 Task: Create a beauty and cosmetics store: sell skincare, makeup, haircare, and beauty products.
Action: Mouse moved to (79, 274)
Screenshot: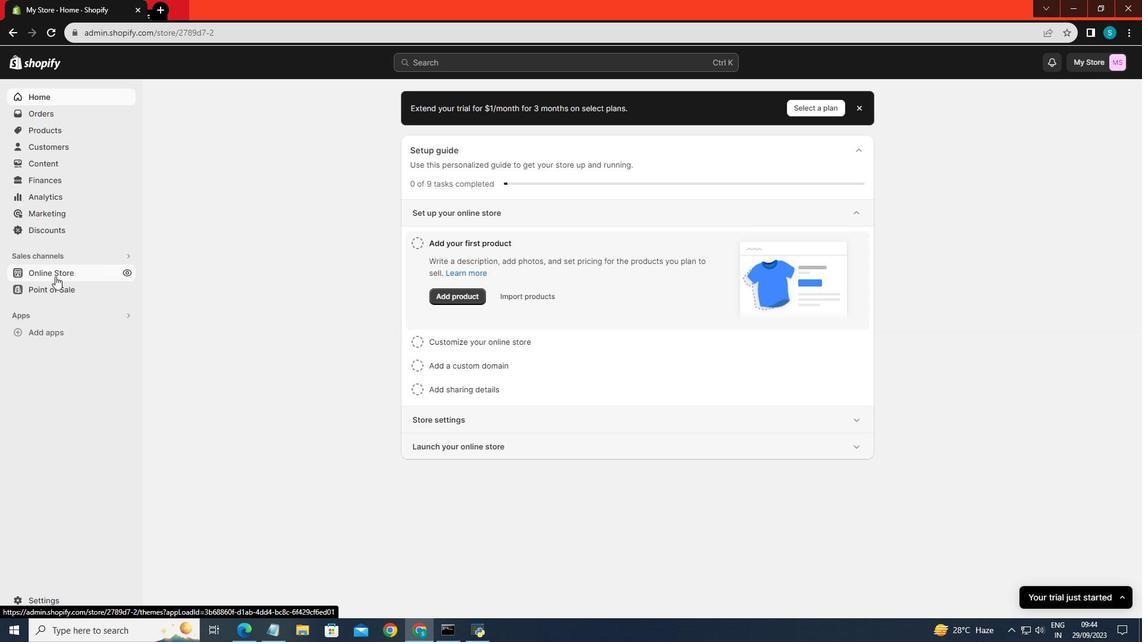 
Action: Mouse pressed left at (79, 274)
Screenshot: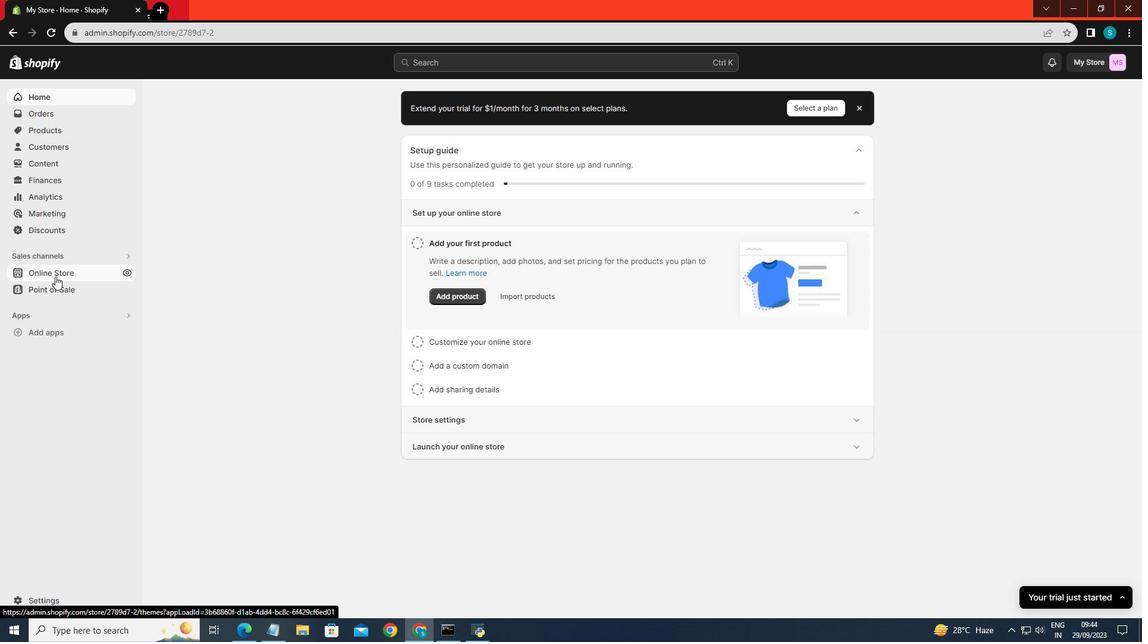 
Action: Mouse moved to (828, 499)
Screenshot: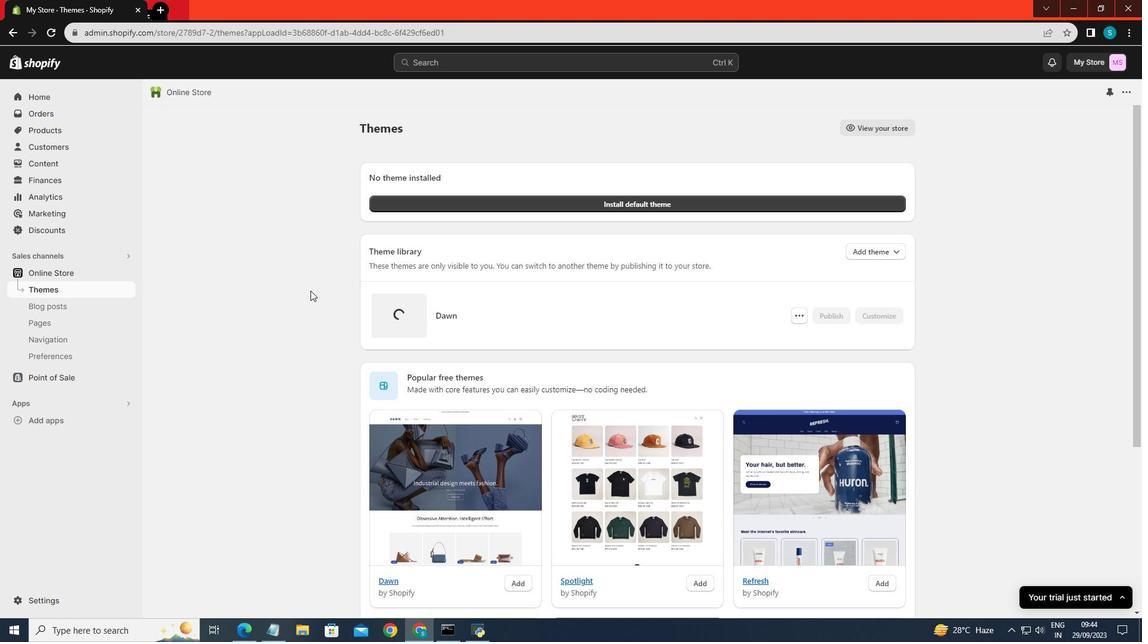 
Action: Mouse scrolled (828, 498) with delta (0, 0)
Screenshot: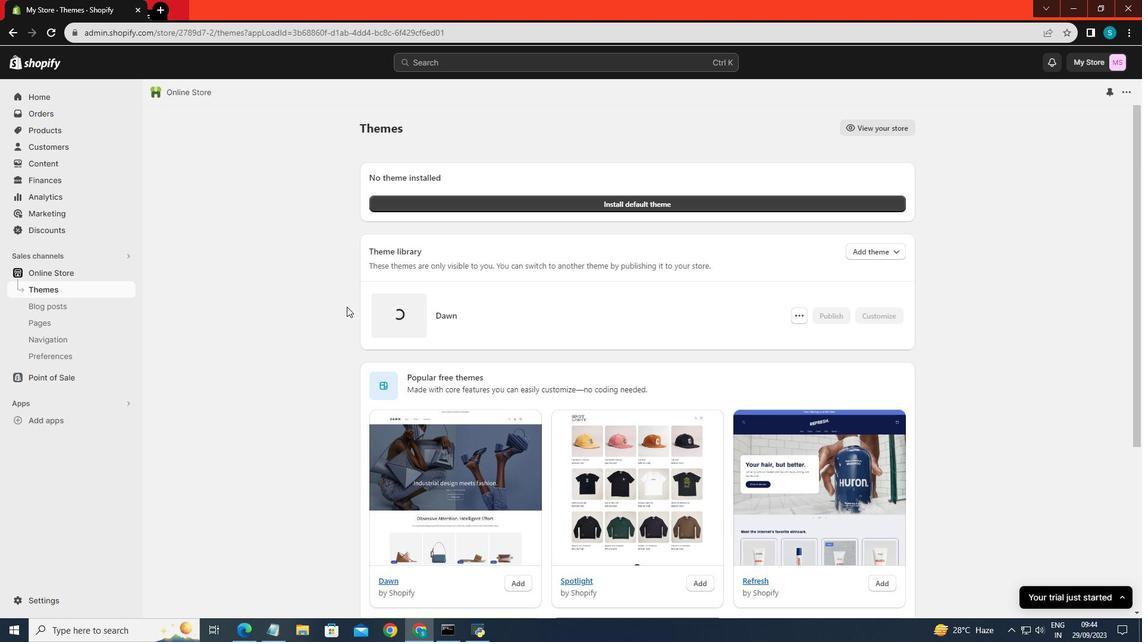 
Action: Mouse scrolled (828, 498) with delta (0, 0)
Screenshot: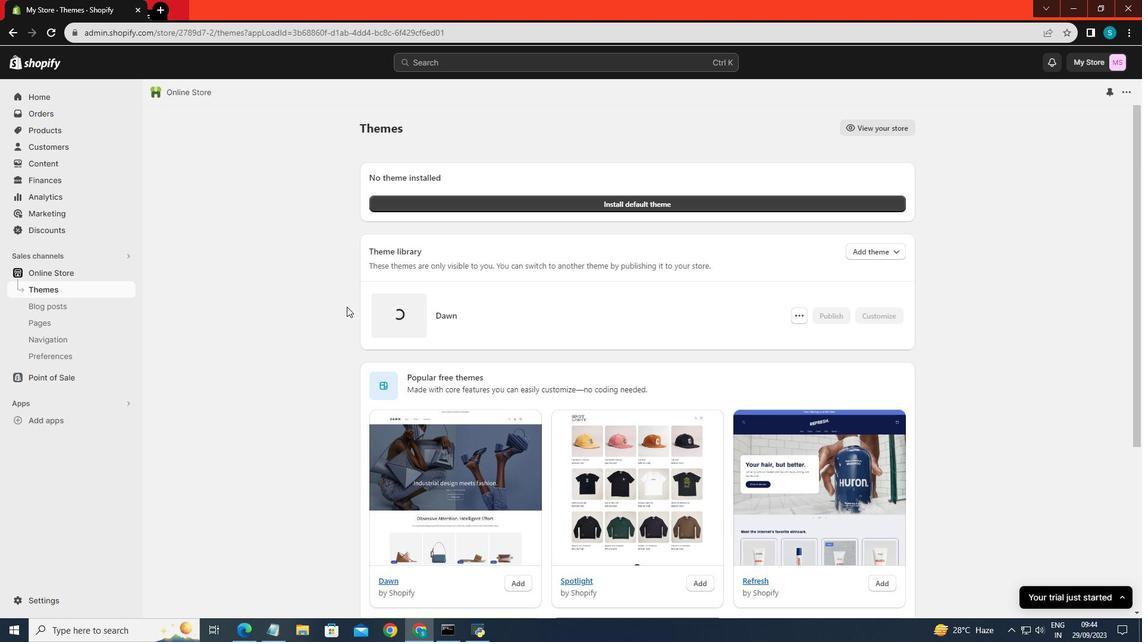
Action: Mouse scrolled (828, 498) with delta (0, 0)
Screenshot: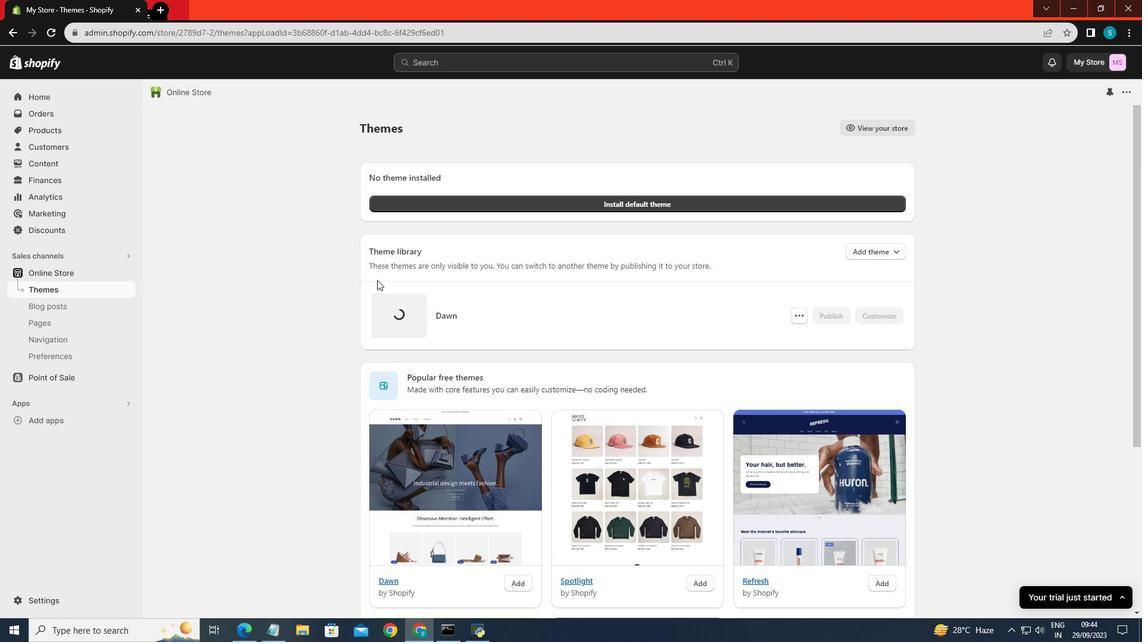 
Action: Mouse scrolled (828, 498) with delta (0, 0)
Screenshot: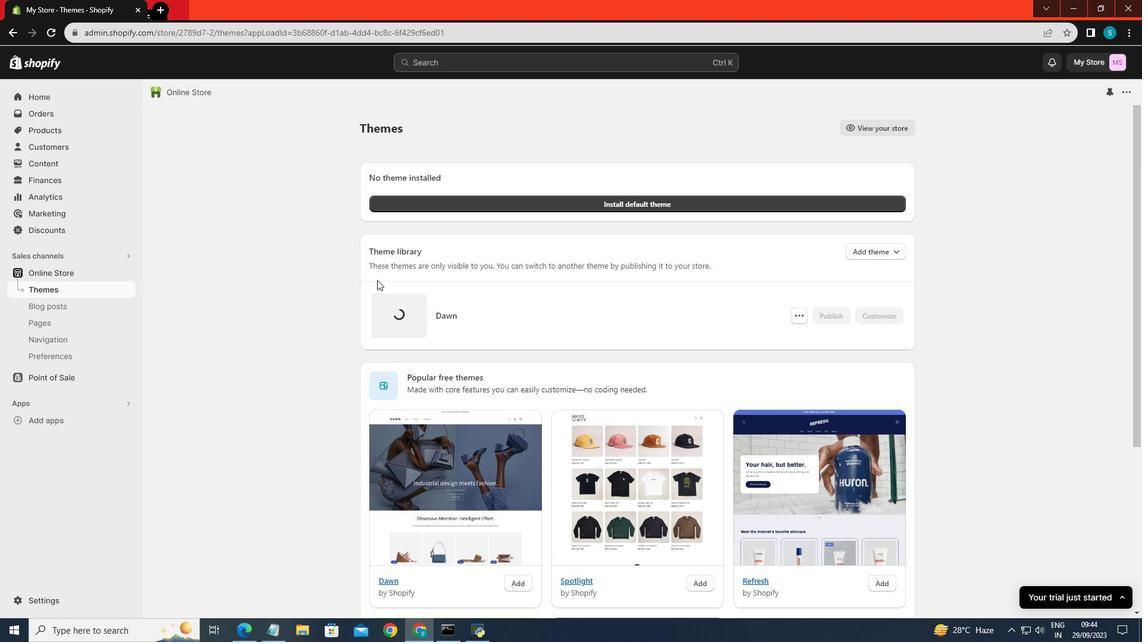 
Action: Mouse scrolled (828, 498) with delta (0, 0)
Screenshot: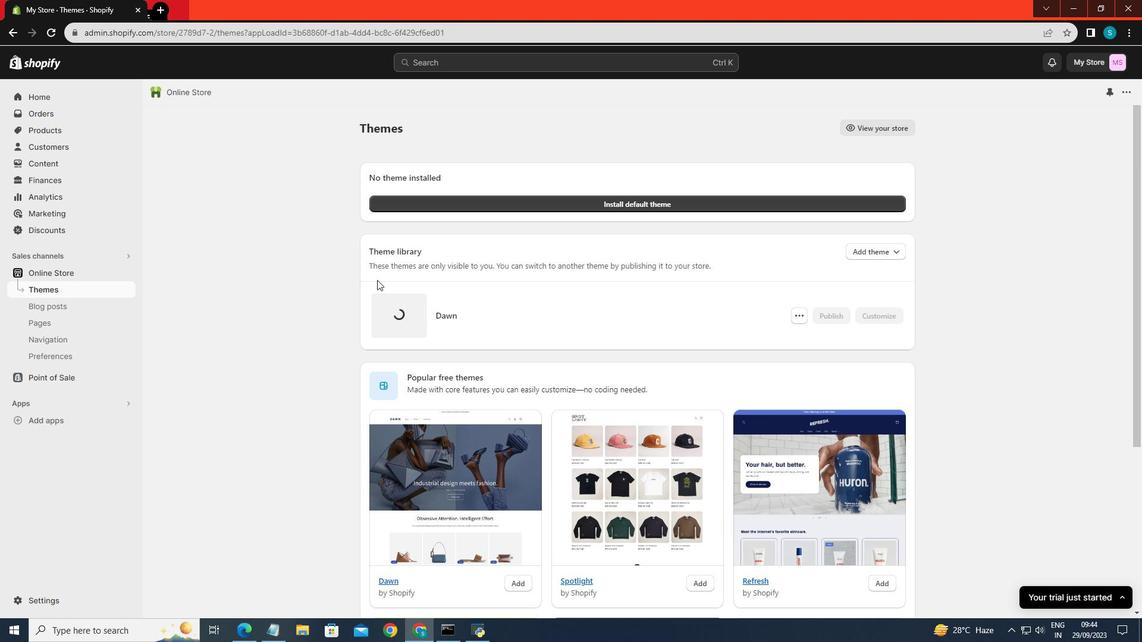 
Action: Mouse scrolled (828, 498) with delta (0, 0)
Screenshot: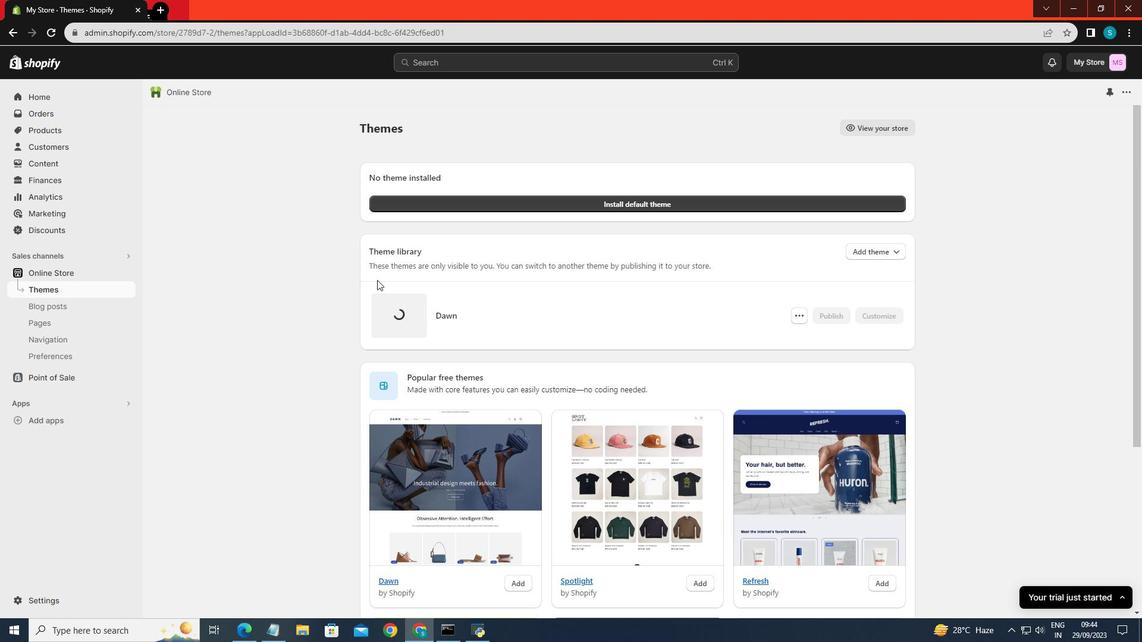 
Action: Mouse scrolled (828, 498) with delta (0, 0)
Screenshot: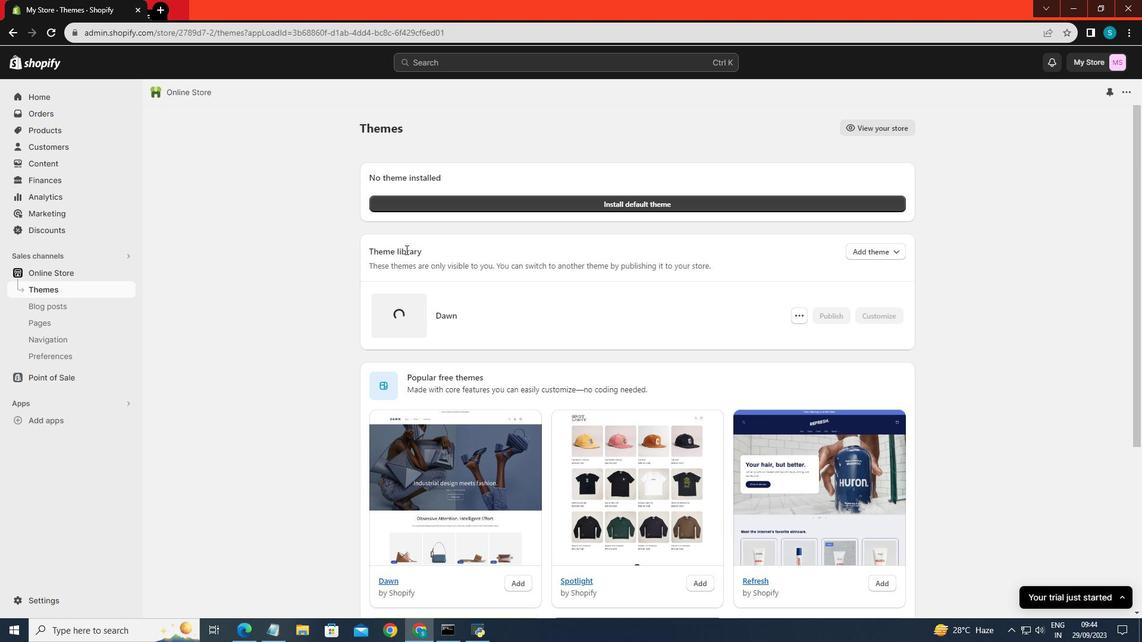 
Action: Mouse scrolled (828, 498) with delta (0, 0)
Screenshot: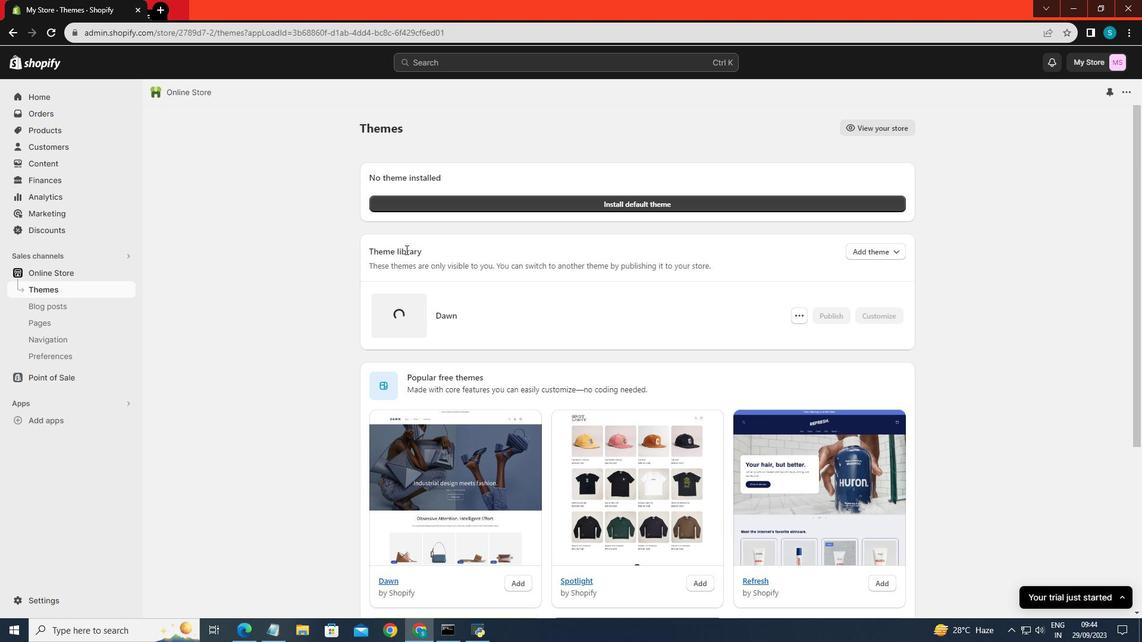 
Action: Mouse scrolled (828, 498) with delta (0, 0)
Screenshot: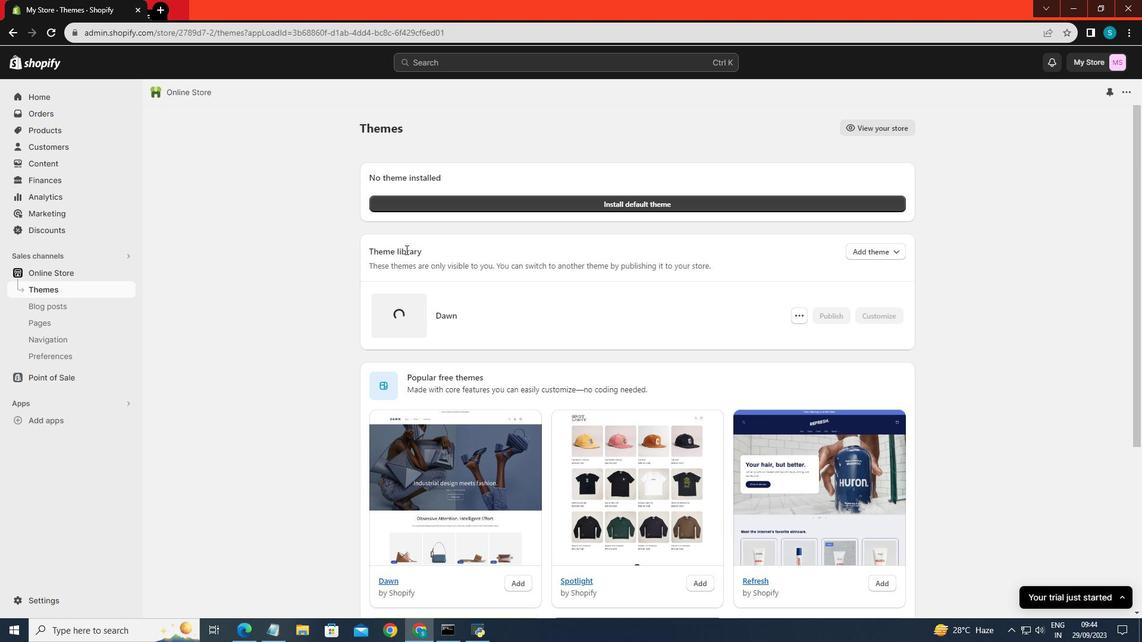 
Action: Mouse scrolled (828, 498) with delta (0, 0)
Screenshot: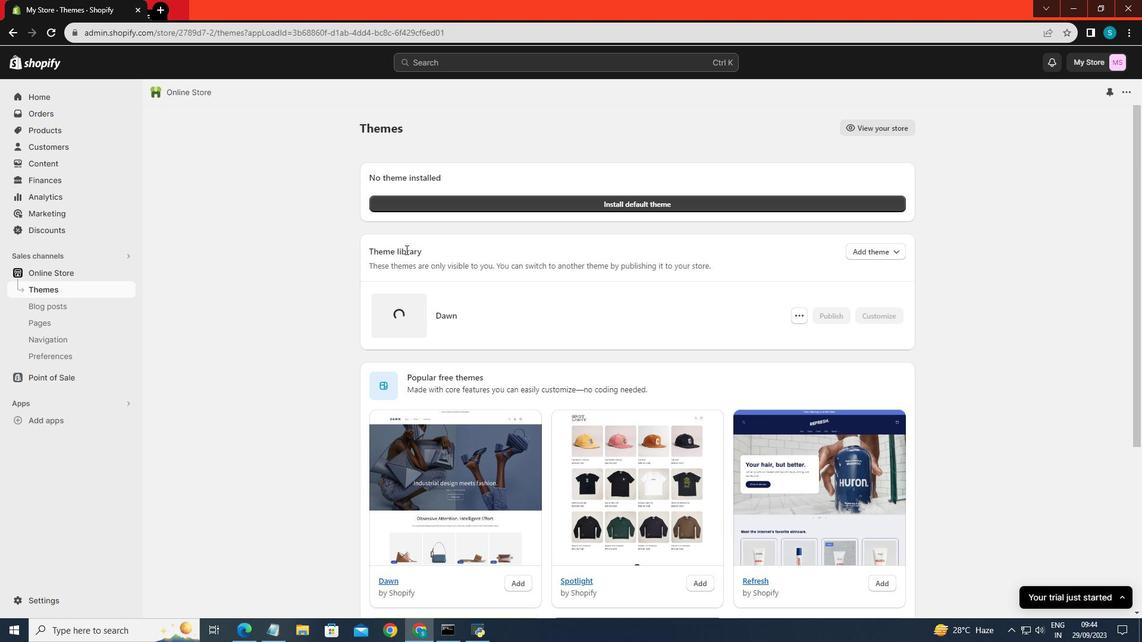 
Action: Mouse scrolled (828, 498) with delta (0, 0)
Screenshot: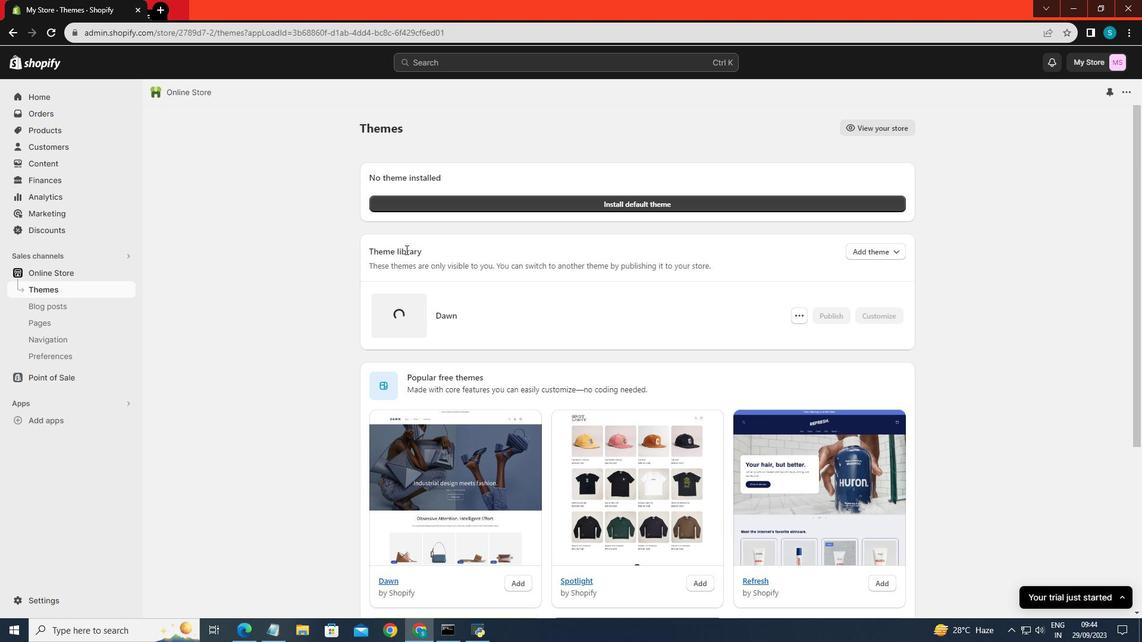
Action: Mouse scrolled (828, 498) with delta (0, 0)
Screenshot: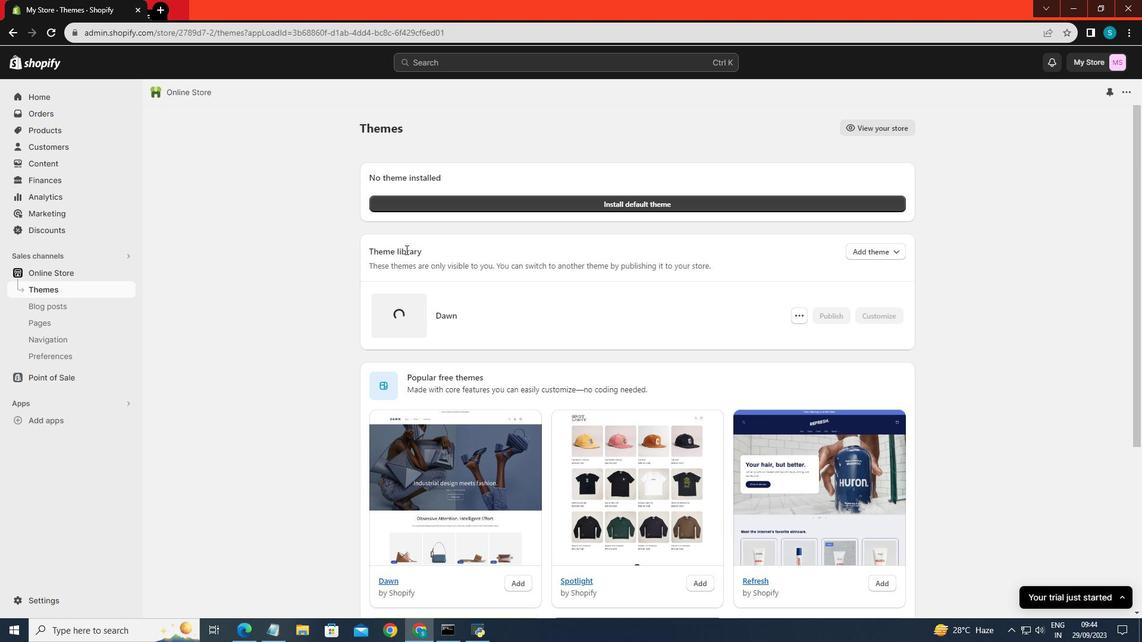 
Action: Mouse moved to (778, 474)
Screenshot: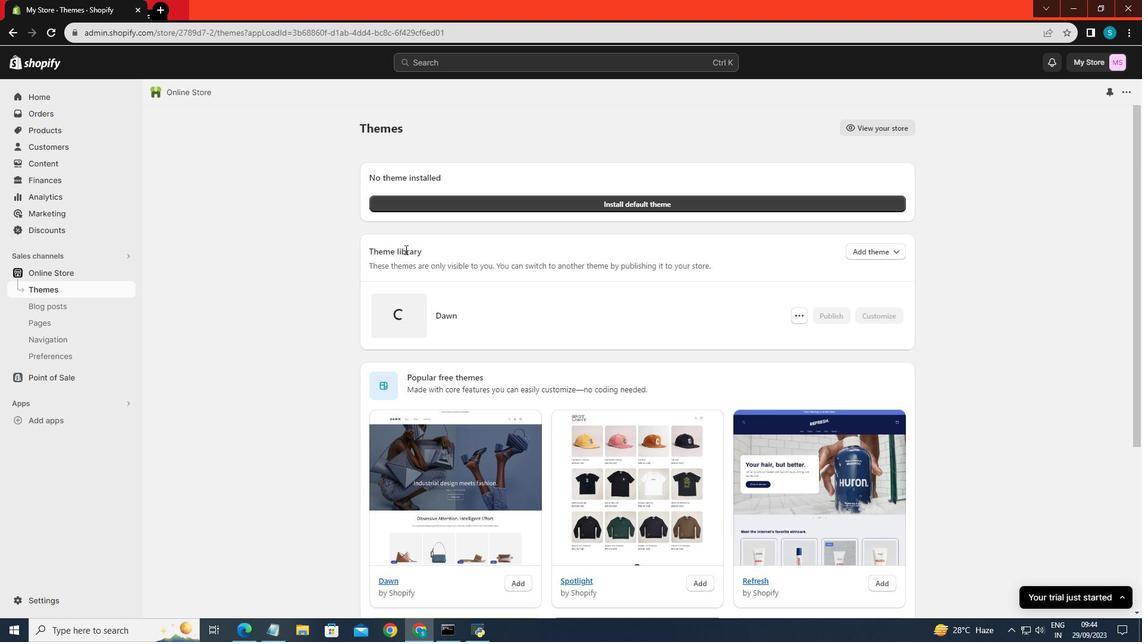 
Action: Mouse scrolled (778, 474) with delta (0, 0)
Screenshot: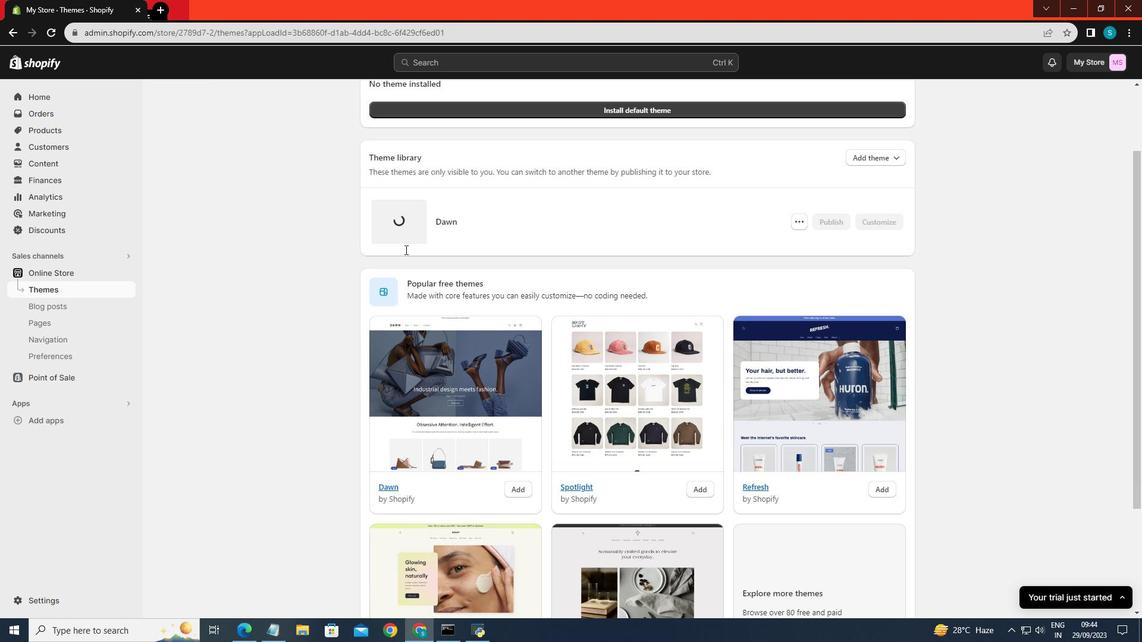 
Action: Mouse scrolled (778, 474) with delta (0, 0)
Screenshot: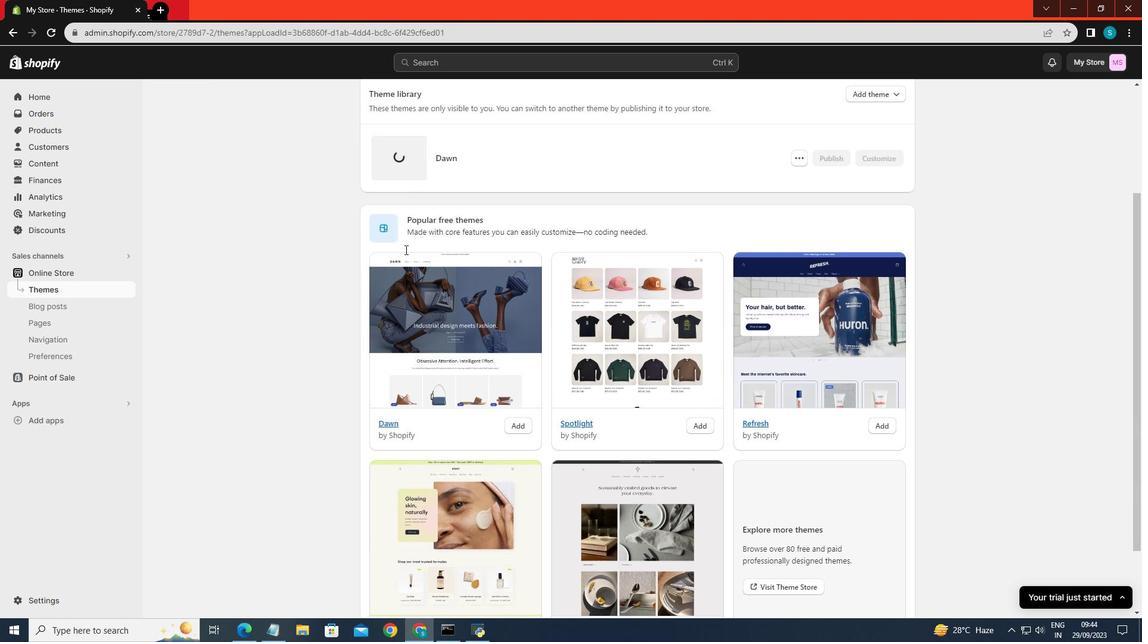 
Action: Mouse scrolled (778, 474) with delta (0, 0)
Screenshot: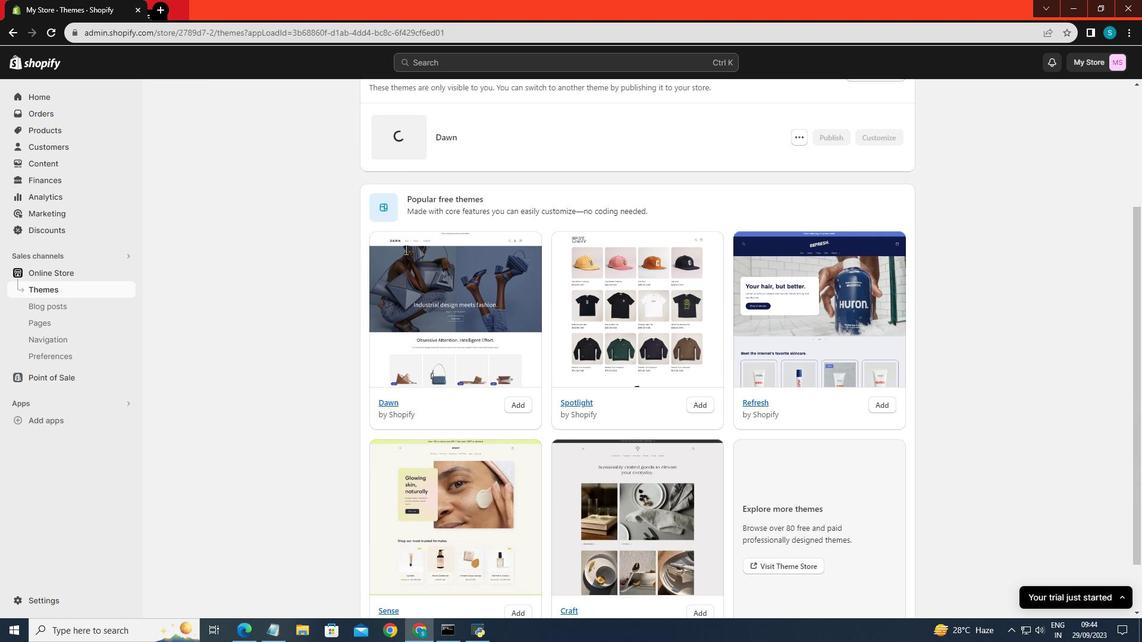 
Action: Mouse scrolled (778, 474) with delta (0, 0)
Screenshot: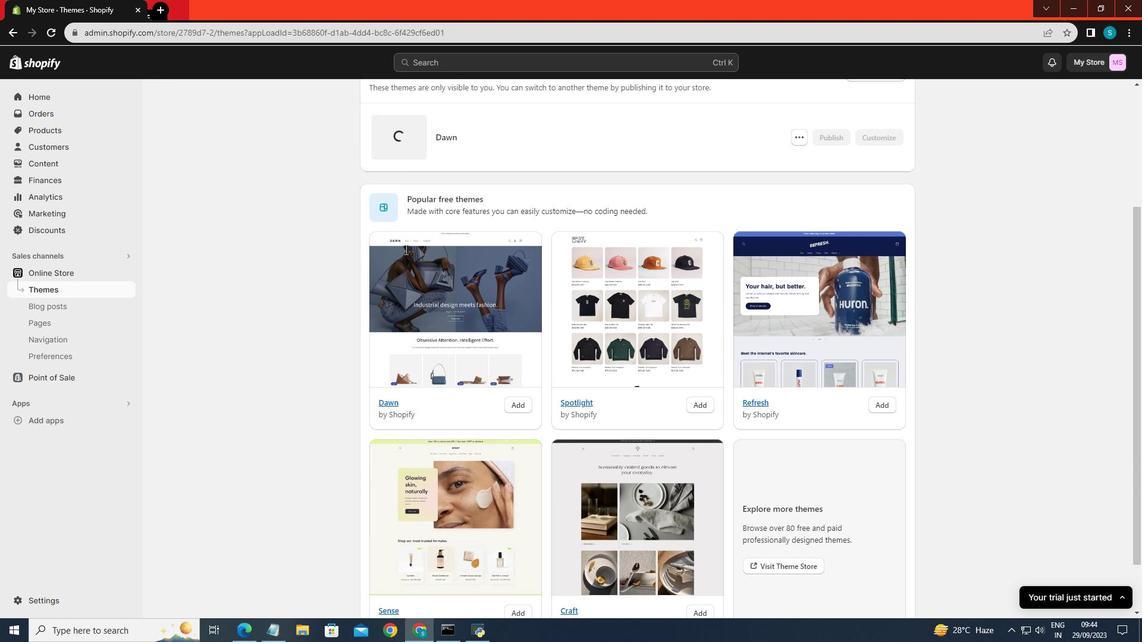 
Action: Mouse moved to (785, 503)
Screenshot: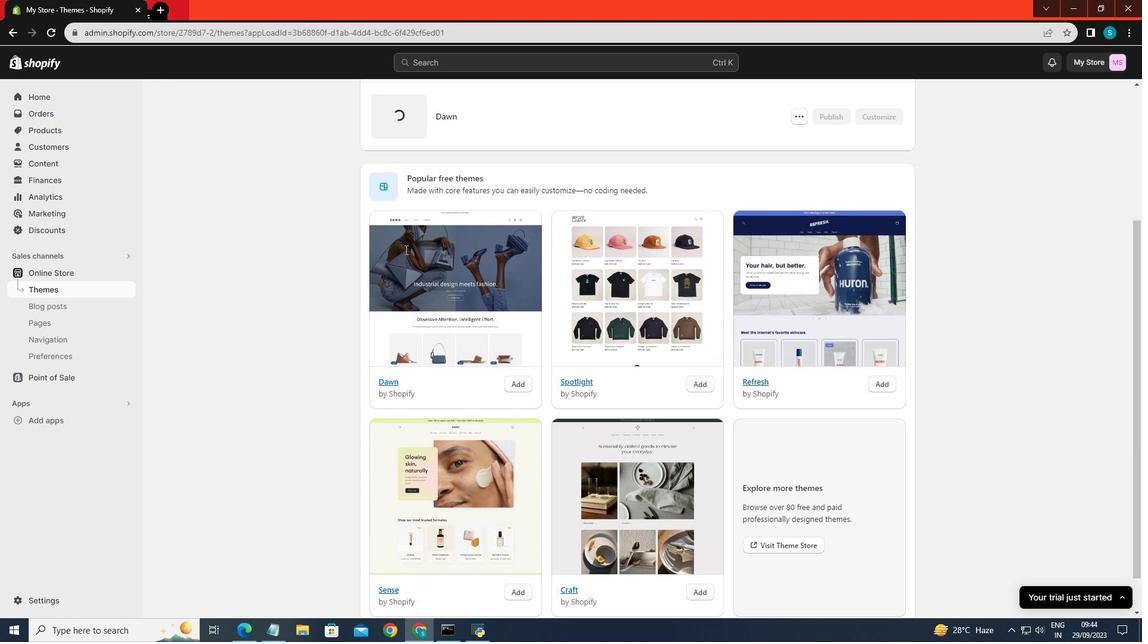 
Action: Mouse pressed left at (785, 503)
Screenshot: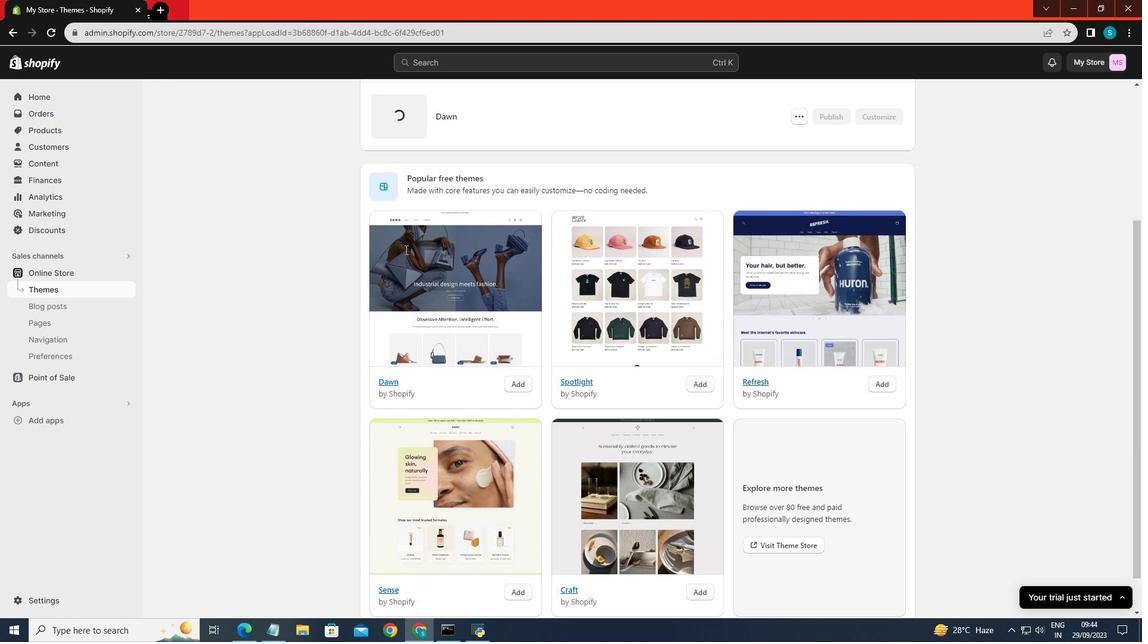 
Action: Mouse moved to (620, 420)
Screenshot: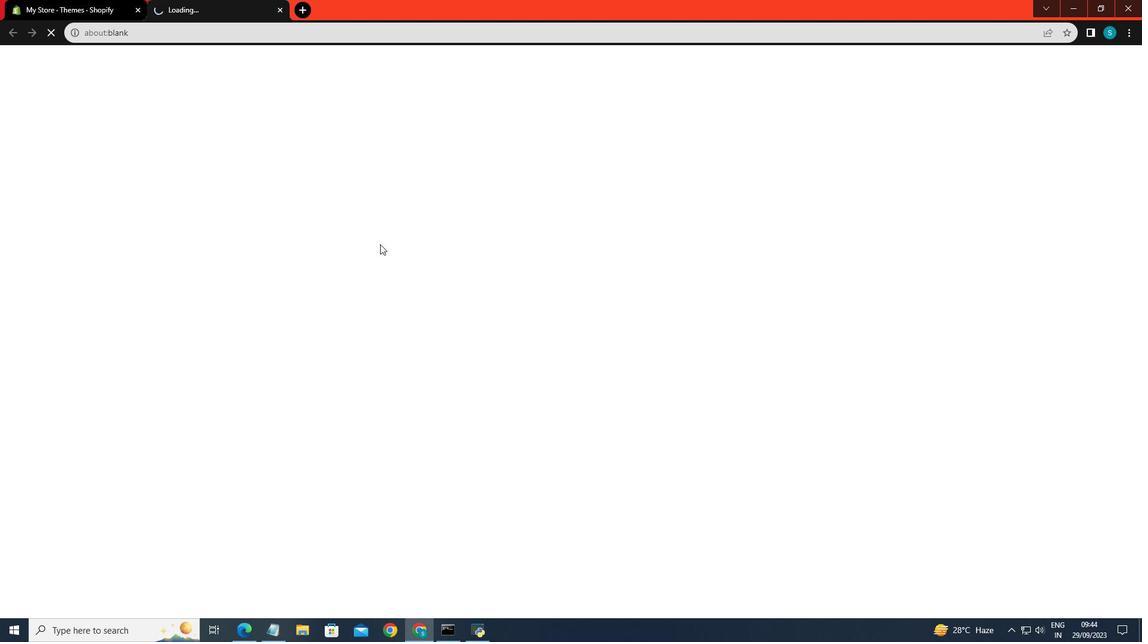
Action: Mouse scrolled (620, 420) with delta (0, 0)
Screenshot: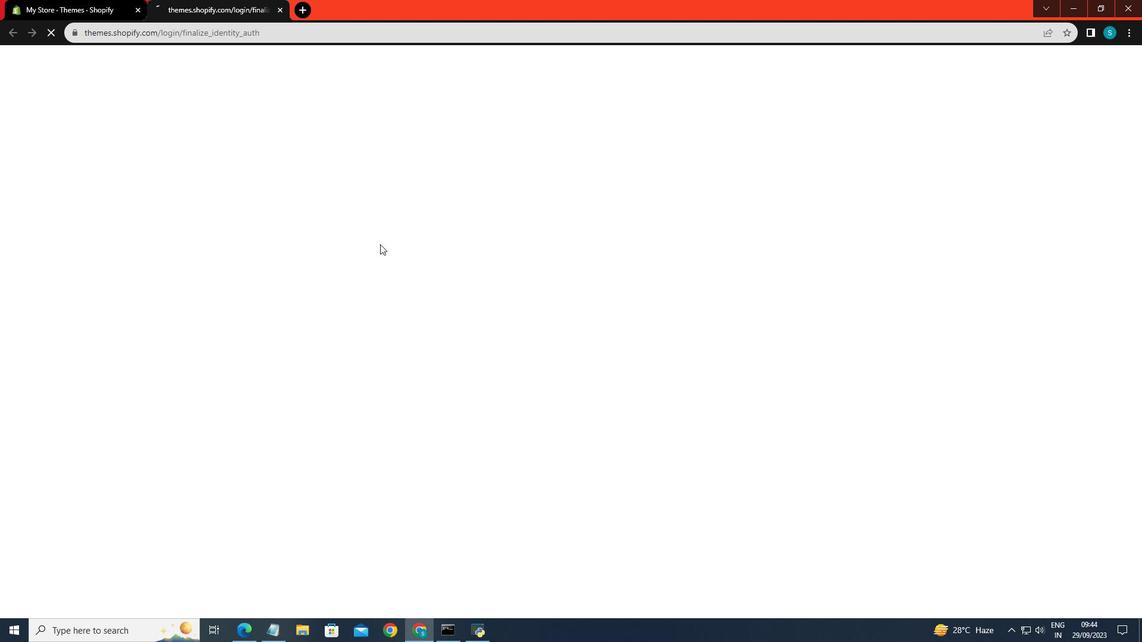 
Action: Mouse scrolled (620, 420) with delta (0, 0)
Screenshot: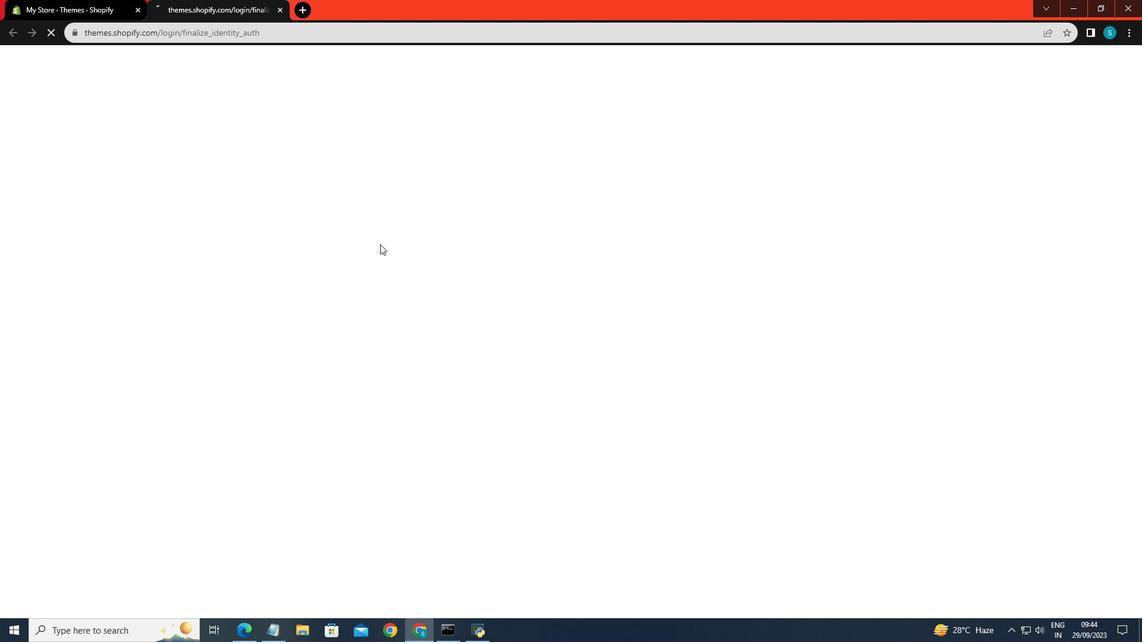 
Action: Mouse scrolled (620, 420) with delta (0, 0)
Screenshot: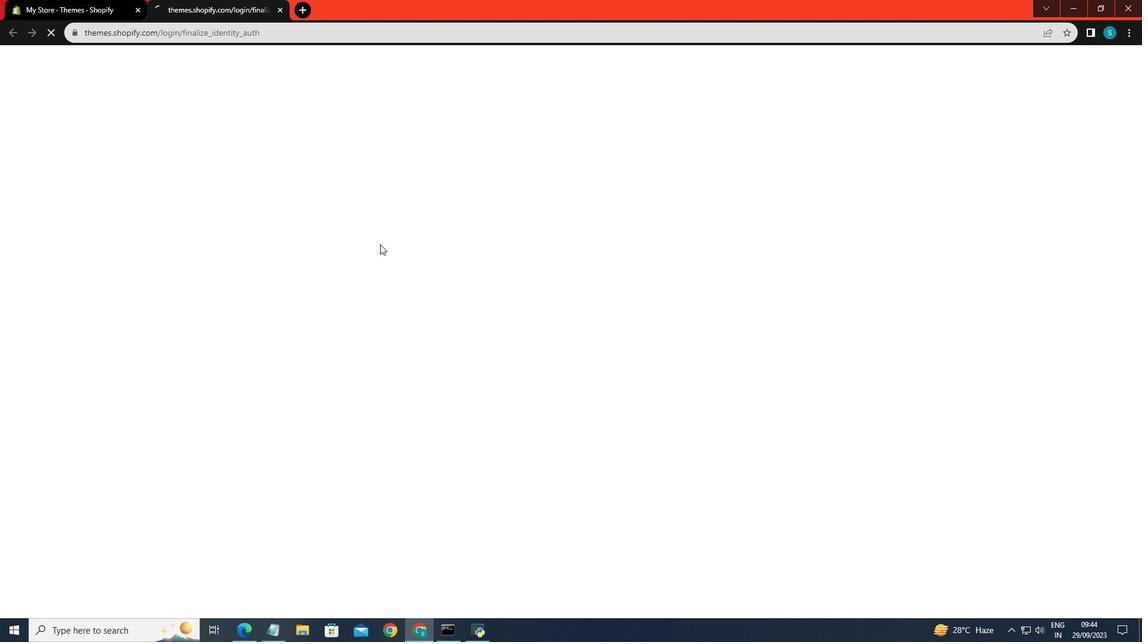 
Action: Mouse scrolled (620, 420) with delta (0, 0)
Screenshot: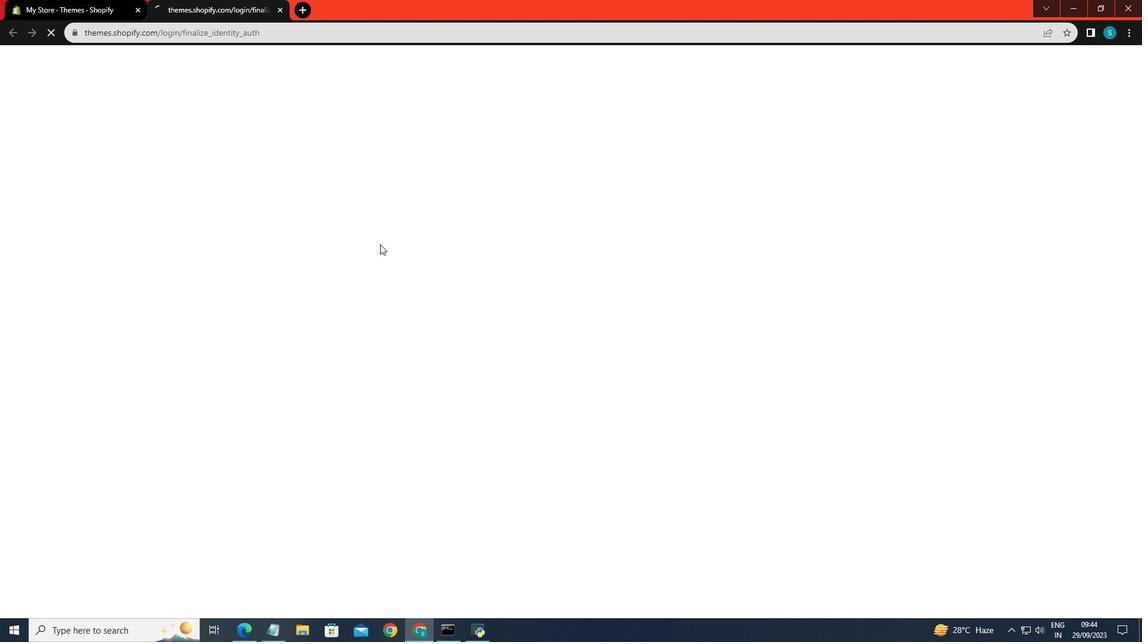 
Action: Mouse scrolled (620, 420) with delta (0, 0)
Screenshot: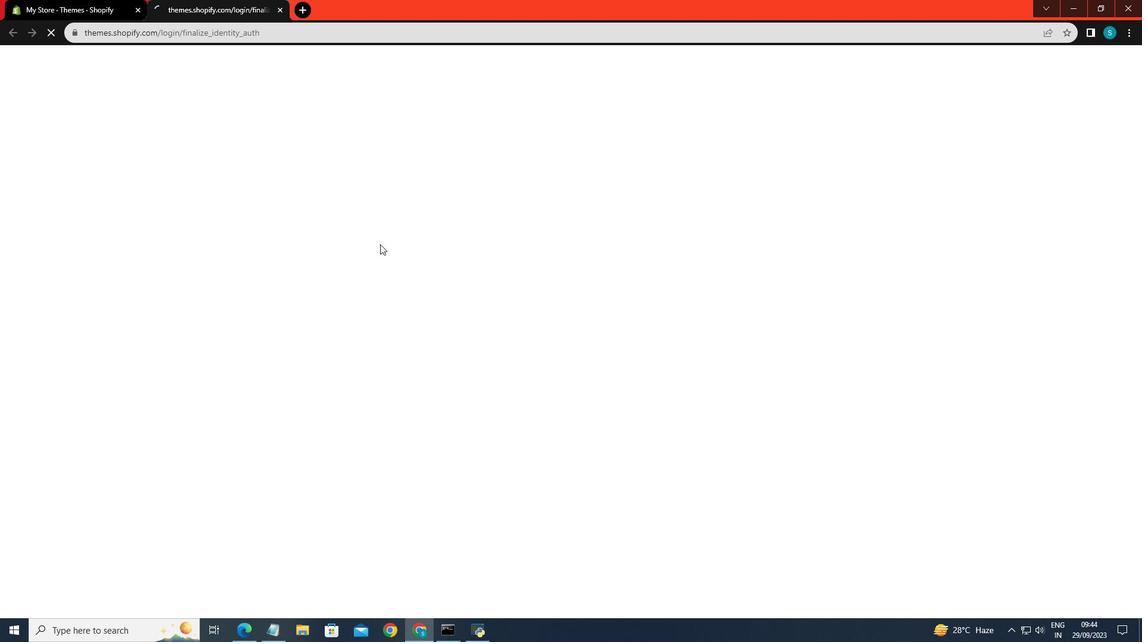 
Action: Mouse scrolled (620, 420) with delta (0, 0)
Screenshot: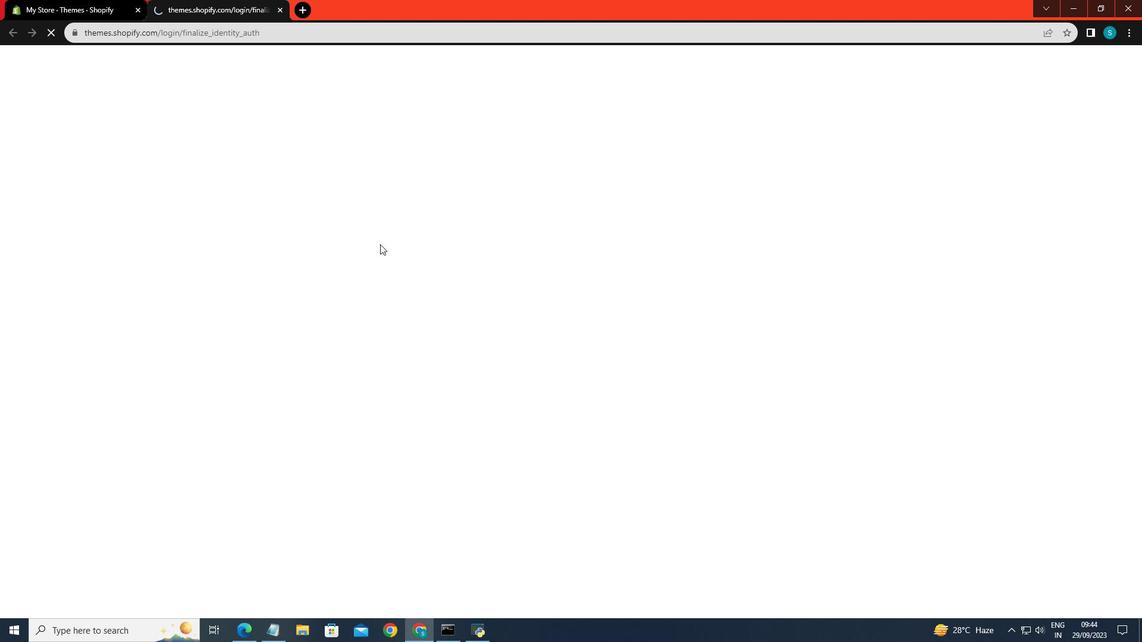 
Action: Mouse scrolled (620, 420) with delta (0, 0)
Screenshot: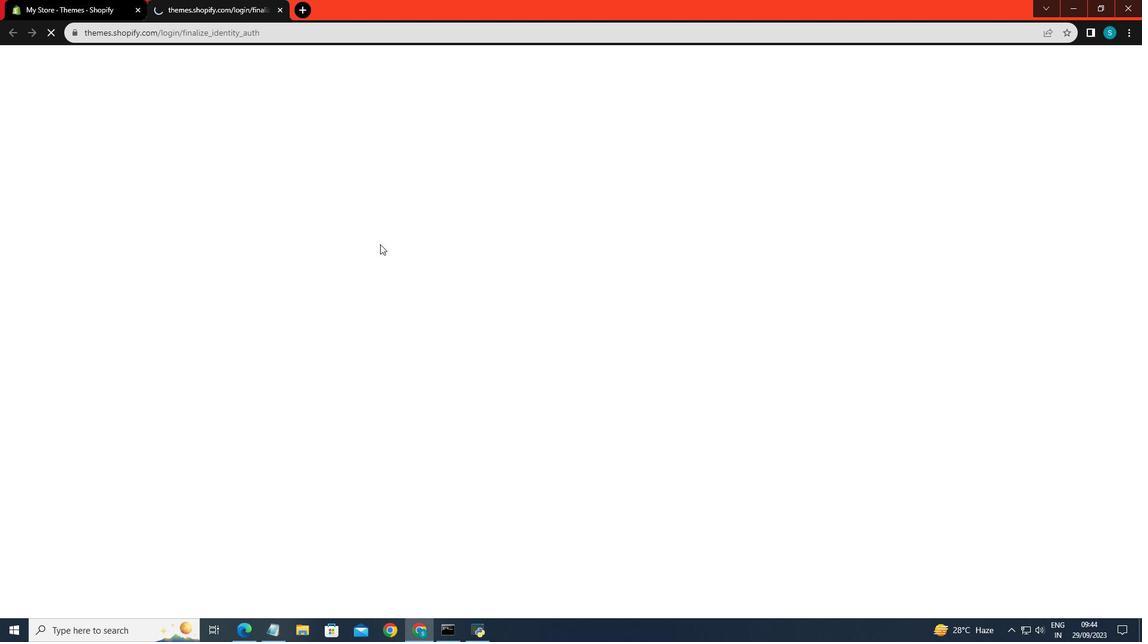 
Action: Mouse scrolled (620, 420) with delta (0, 0)
Screenshot: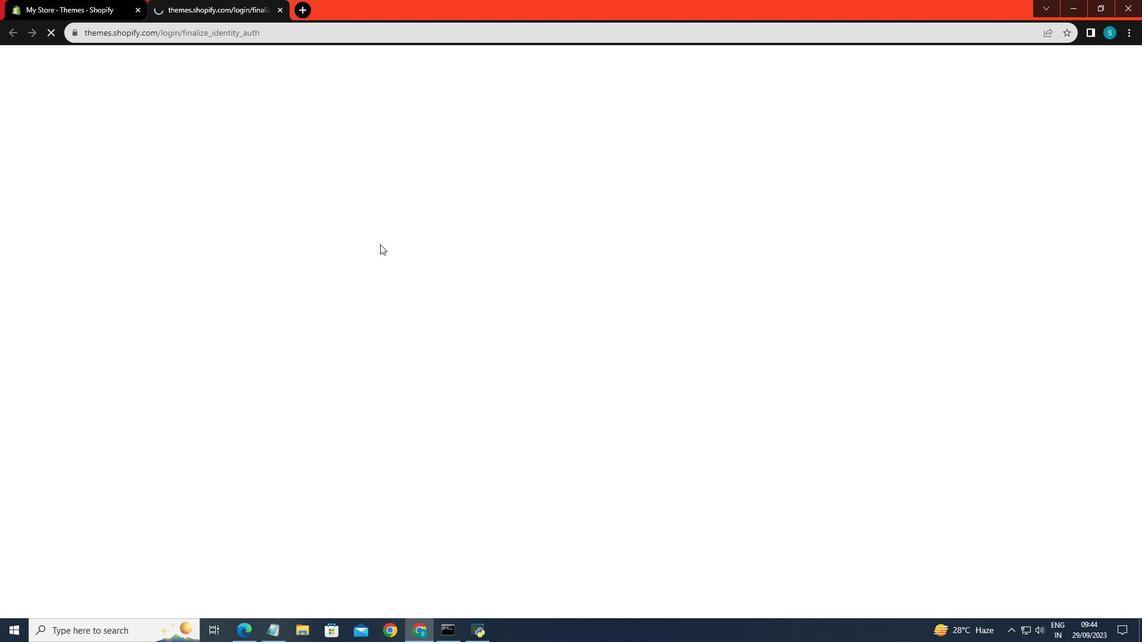 
Action: Mouse scrolled (620, 420) with delta (0, 0)
Screenshot: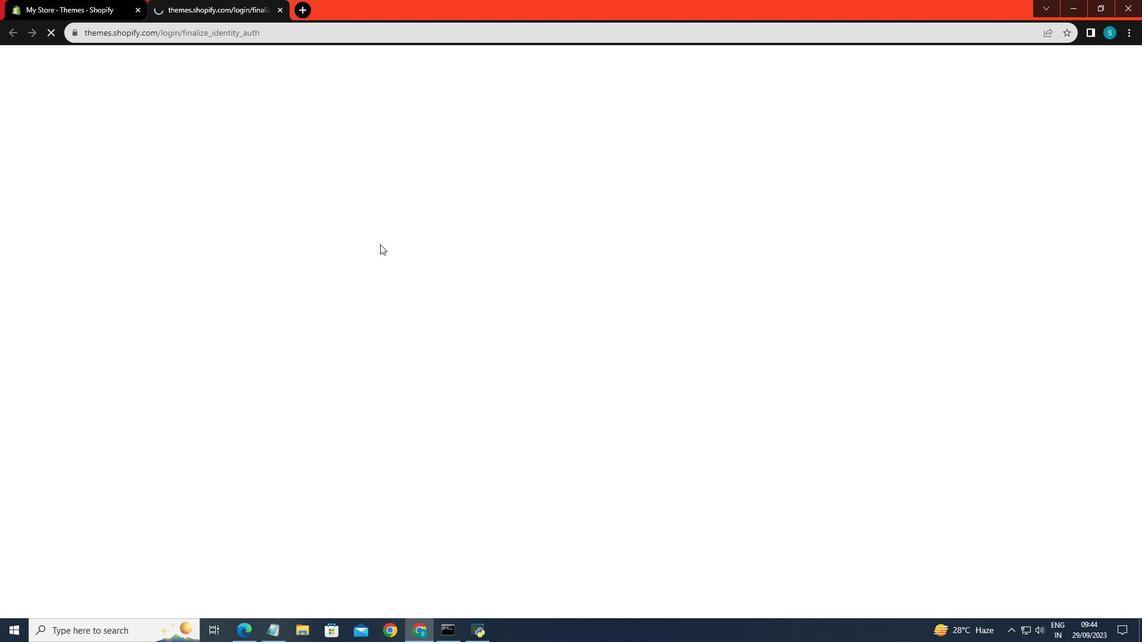 
Action: Mouse scrolled (620, 420) with delta (0, 0)
Screenshot: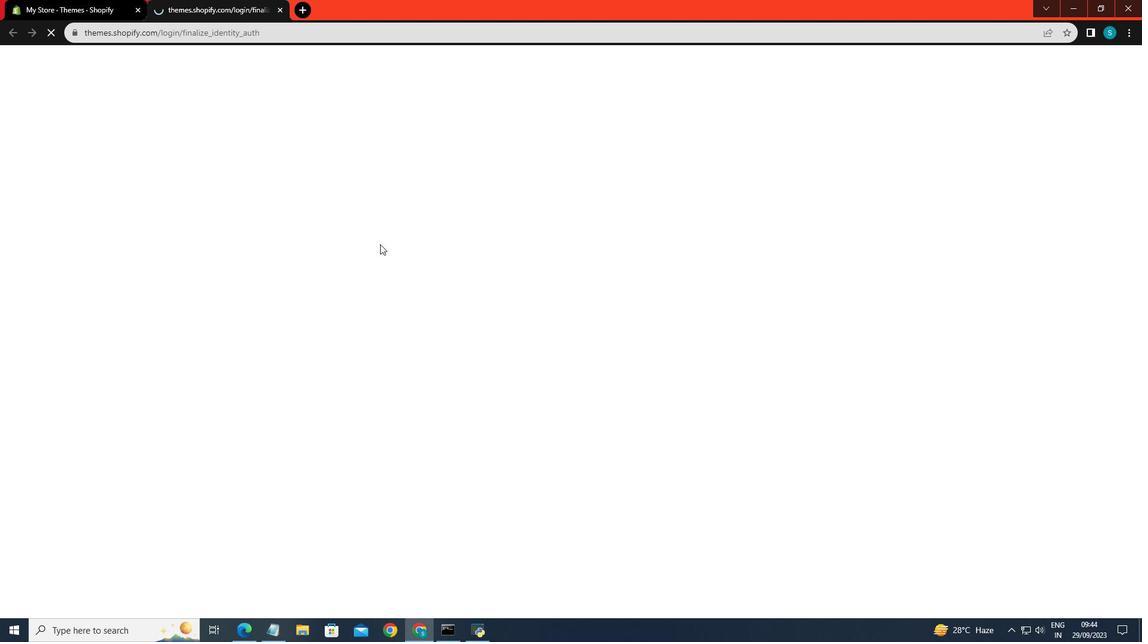 
Action: Mouse scrolled (620, 420) with delta (0, 0)
Screenshot: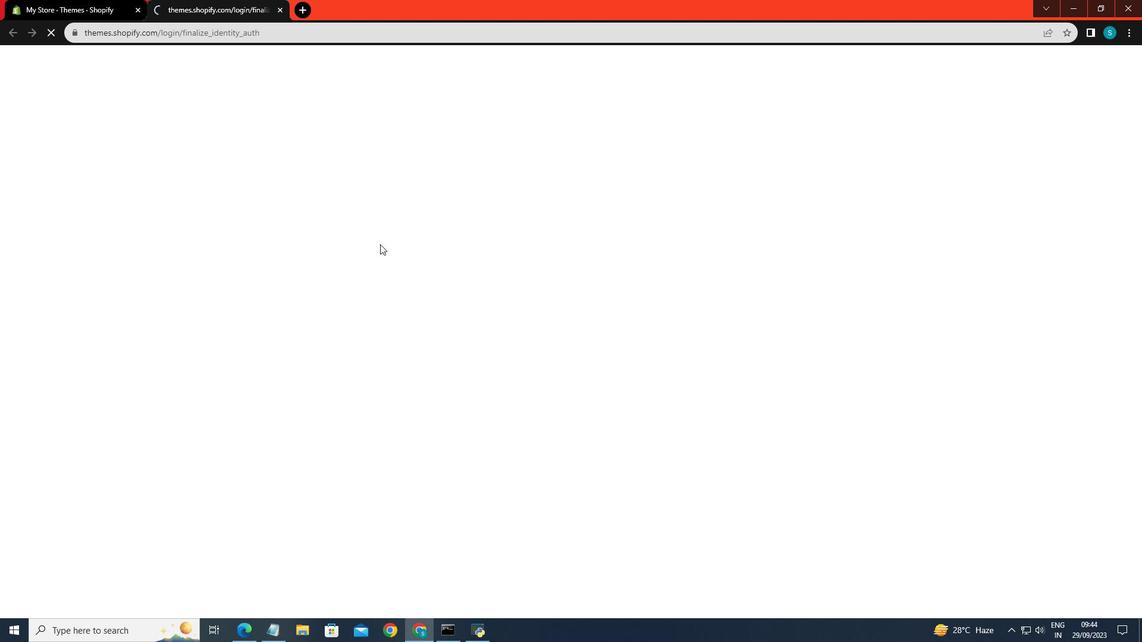 
Action: Mouse scrolled (620, 420) with delta (0, 0)
Screenshot: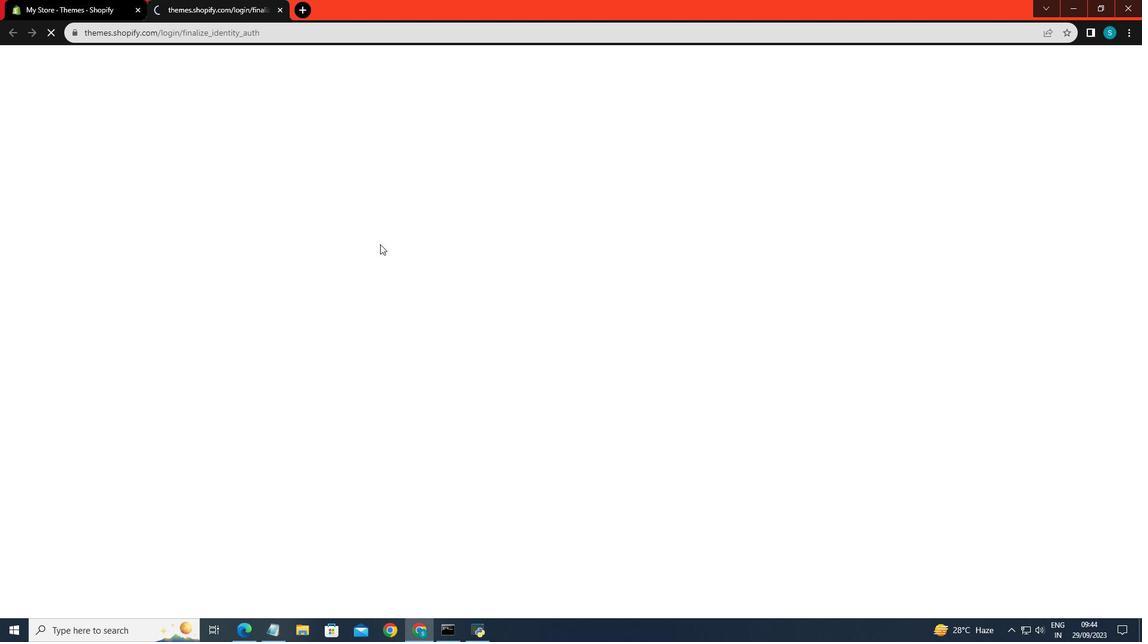 
Action: Mouse scrolled (620, 420) with delta (0, 0)
Screenshot: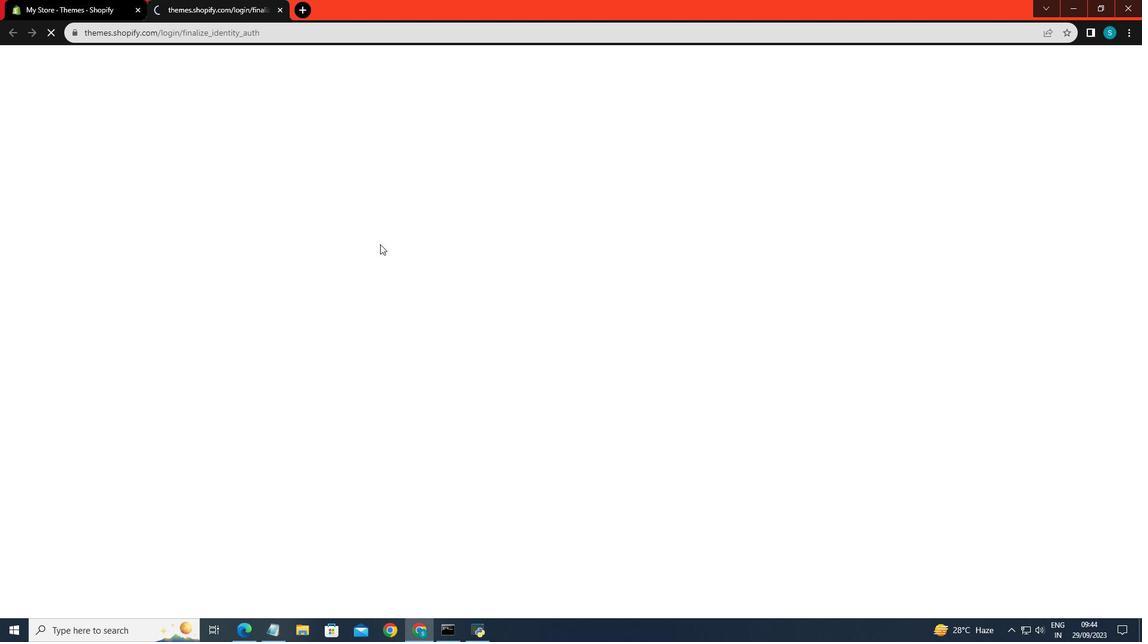
Action: Mouse scrolled (620, 420) with delta (0, 0)
Screenshot: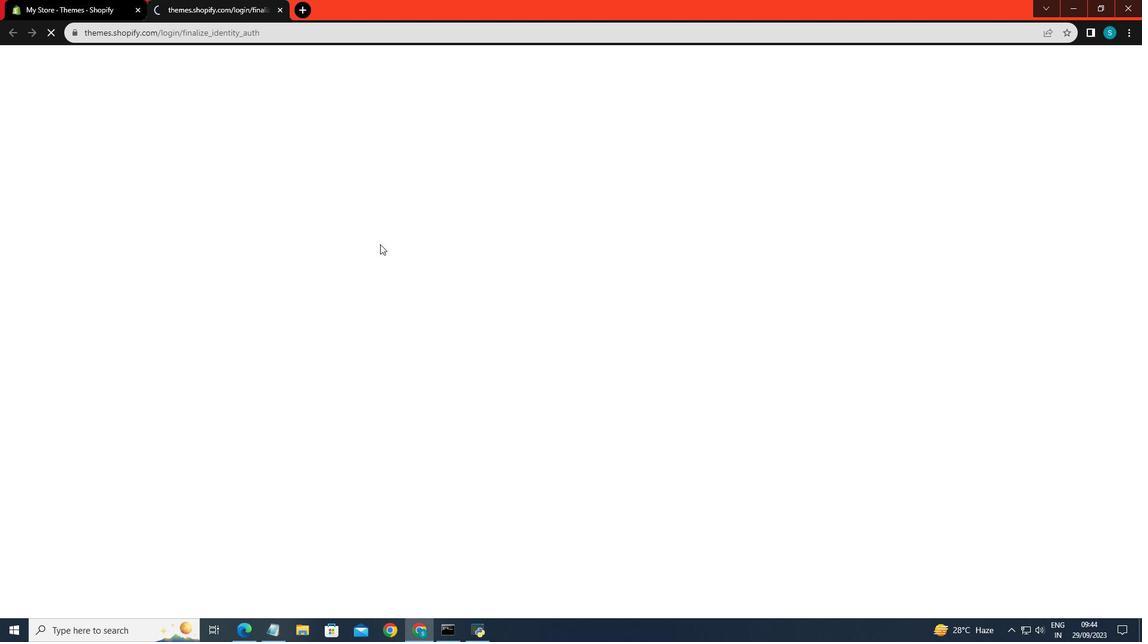 
Action: Mouse scrolled (620, 420) with delta (0, 0)
Screenshot: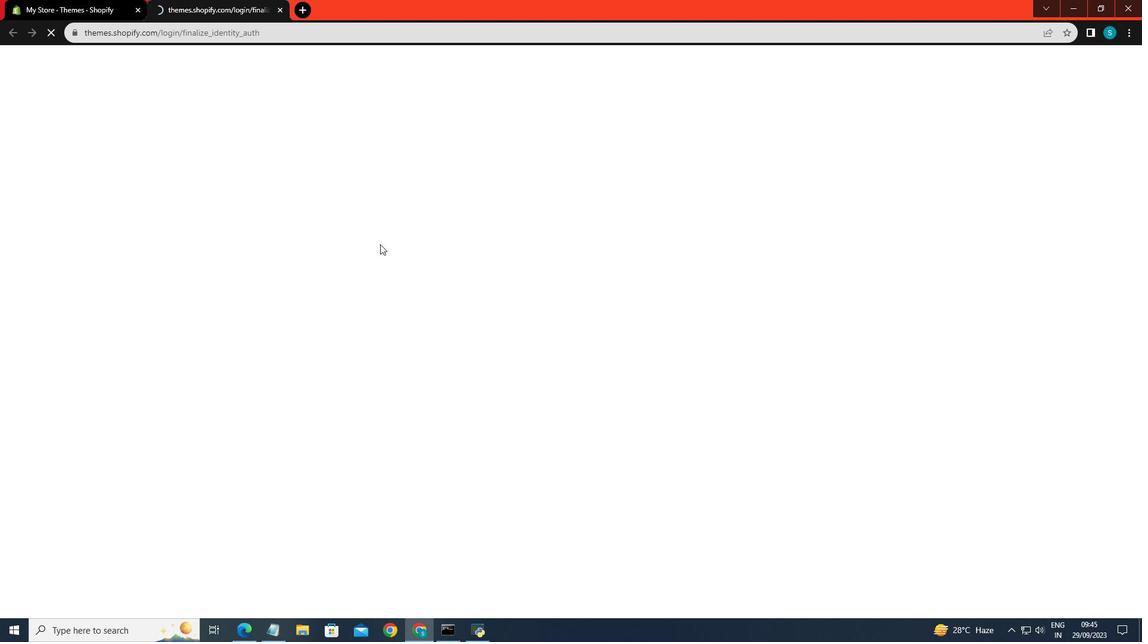 
Action: Mouse scrolled (620, 420) with delta (0, 0)
Screenshot: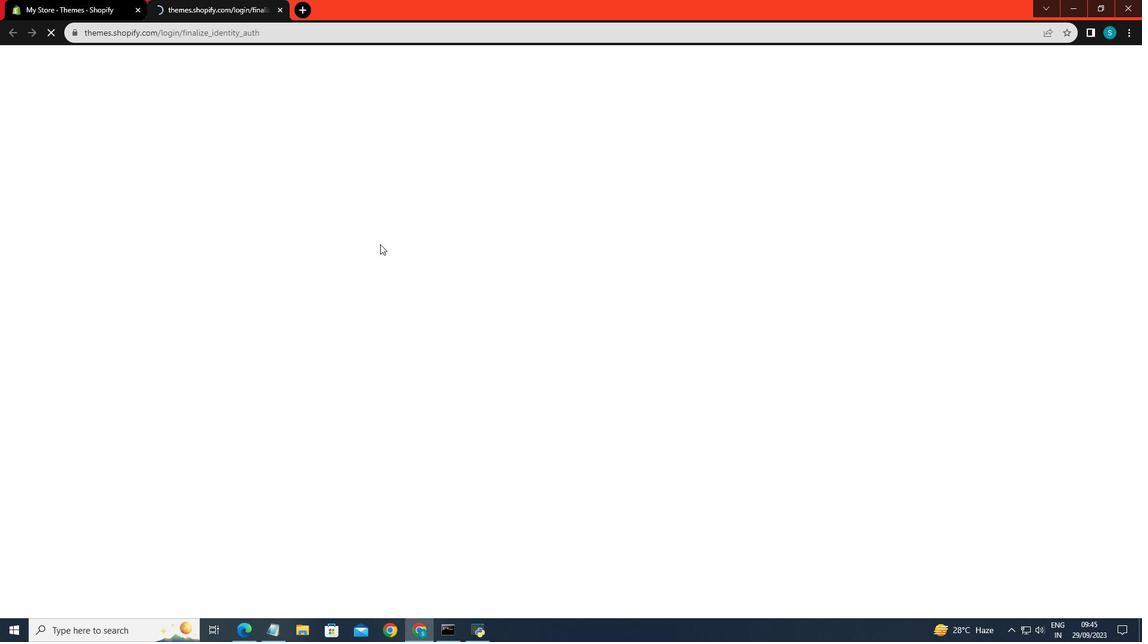 
Action: Mouse scrolled (620, 420) with delta (0, 0)
Screenshot: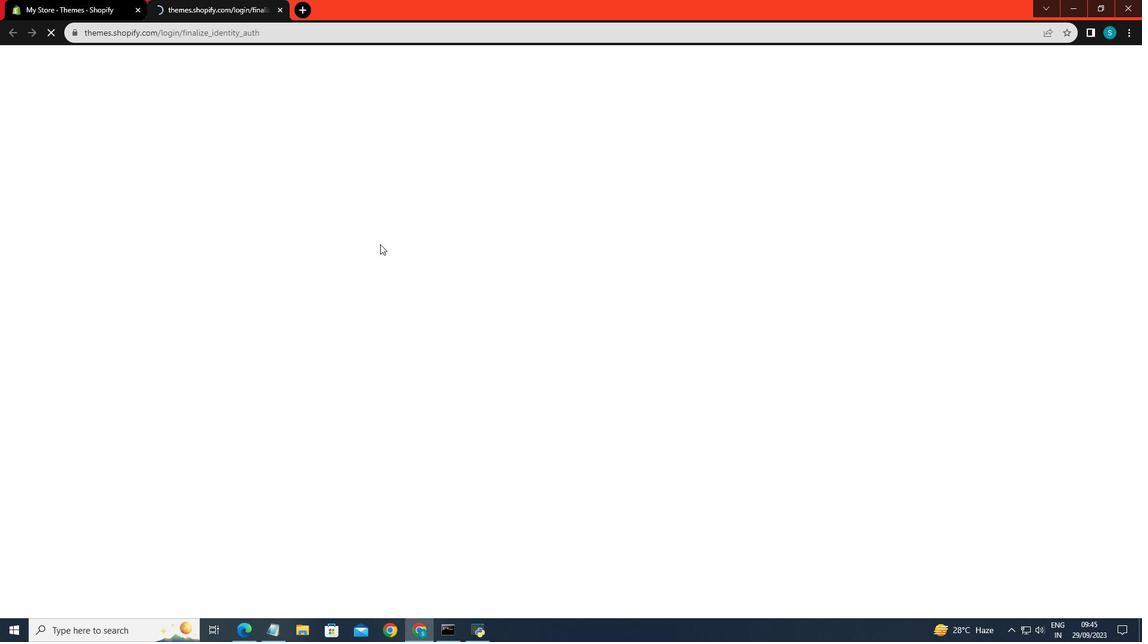 
Action: Mouse scrolled (620, 420) with delta (0, 0)
Screenshot: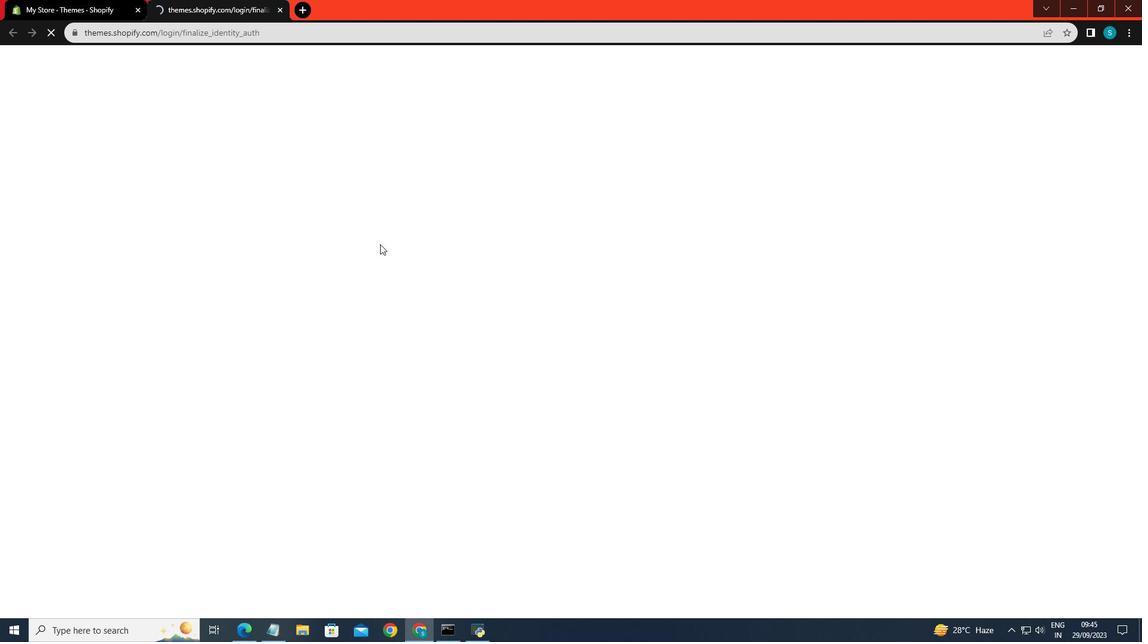 
Action: Mouse scrolled (620, 420) with delta (0, 0)
Screenshot: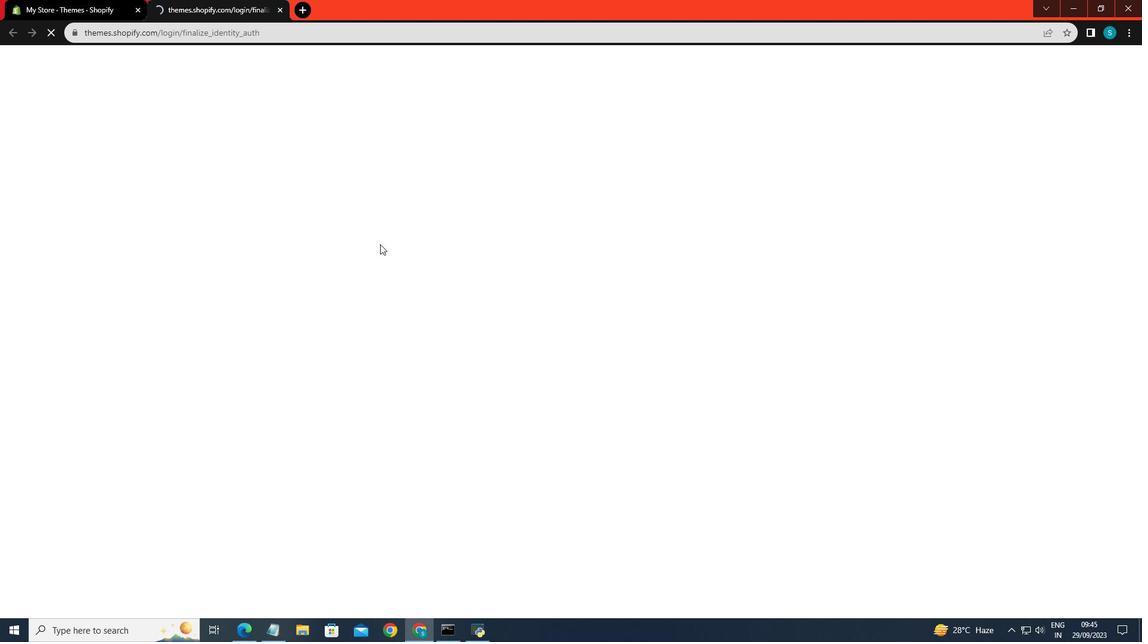 
Action: Mouse scrolled (620, 420) with delta (0, 0)
Screenshot: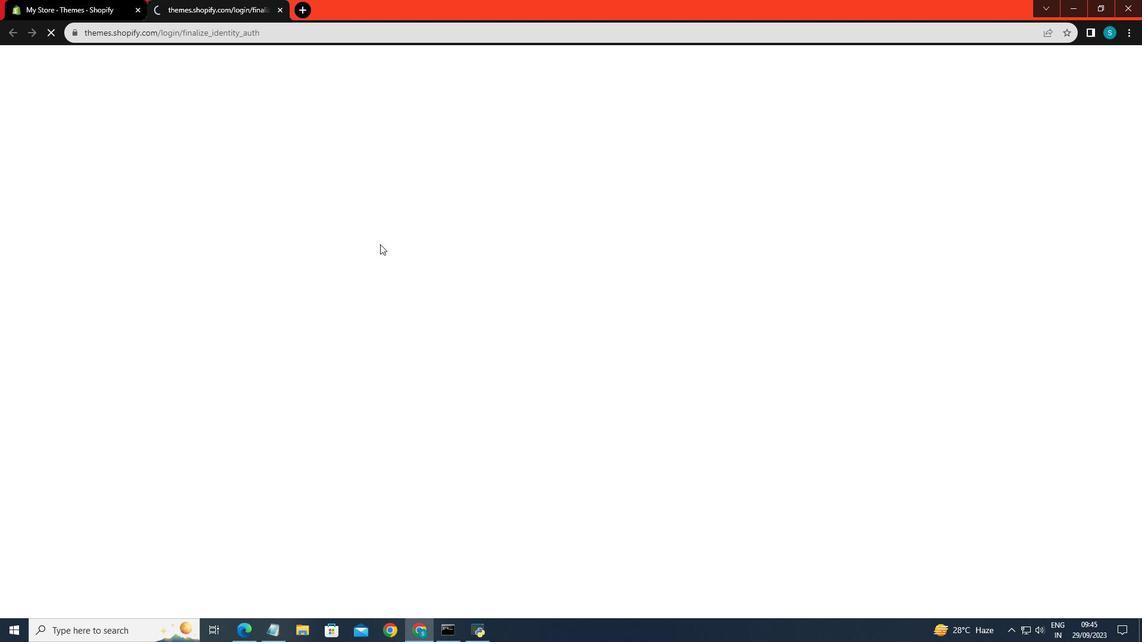 
Action: Mouse scrolled (620, 420) with delta (0, 0)
Screenshot: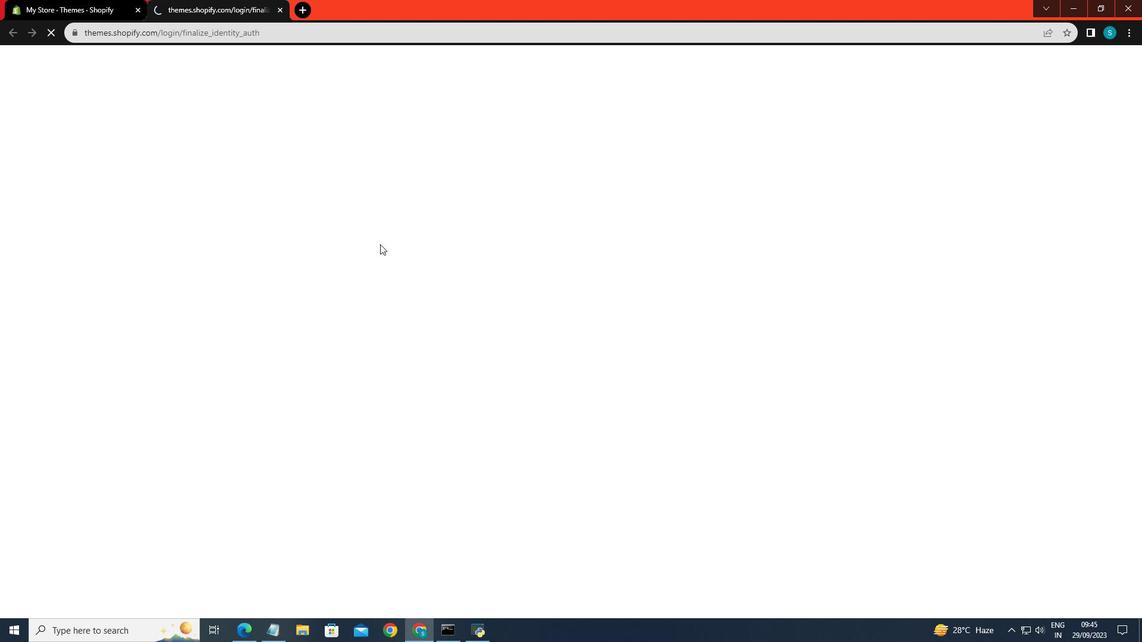 
Action: Mouse scrolled (620, 420) with delta (0, 0)
Screenshot: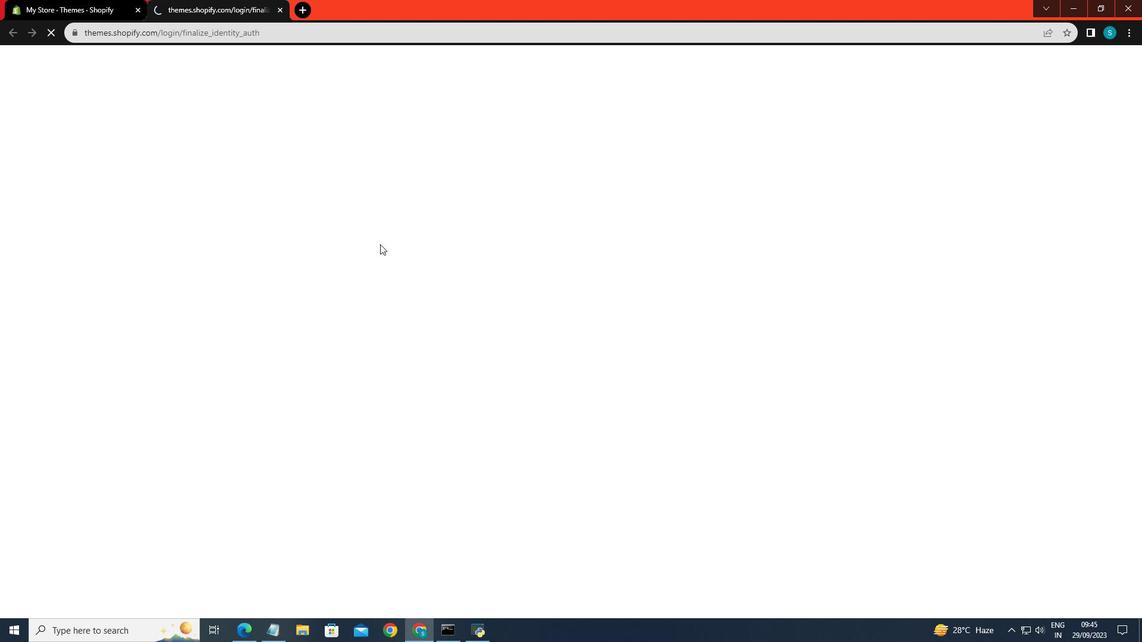 
Action: Mouse scrolled (620, 420) with delta (0, 0)
Screenshot: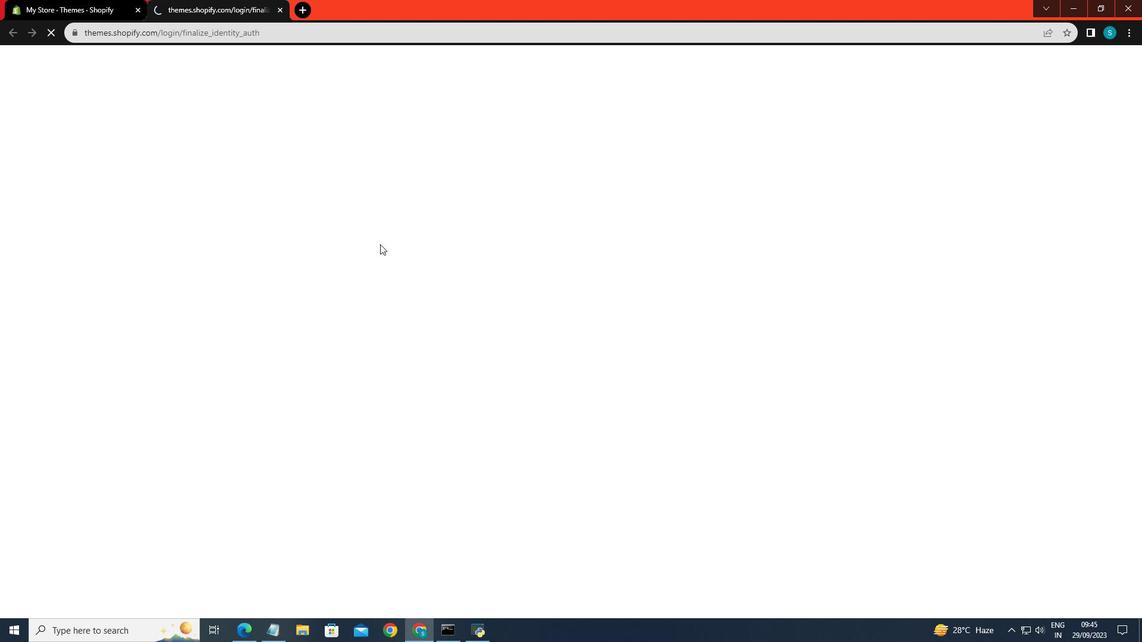 
Action: Mouse scrolled (620, 420) with delta (0, 0)
Screenshot: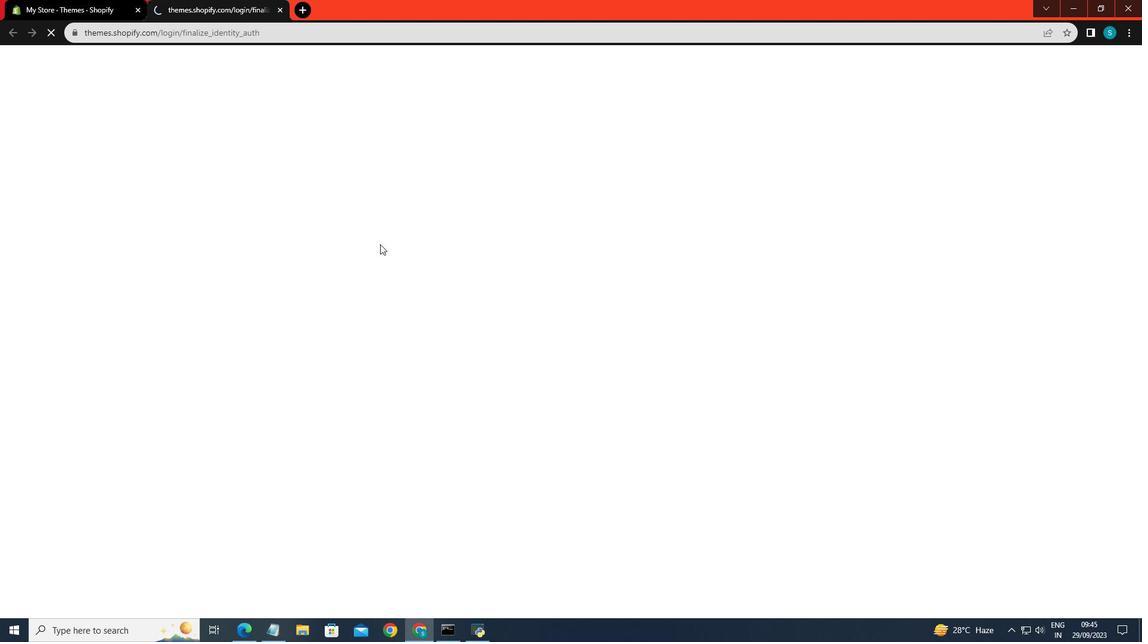 
Action: Mouse scrolled (620, 420) with delta (0, 0)
Screenshot: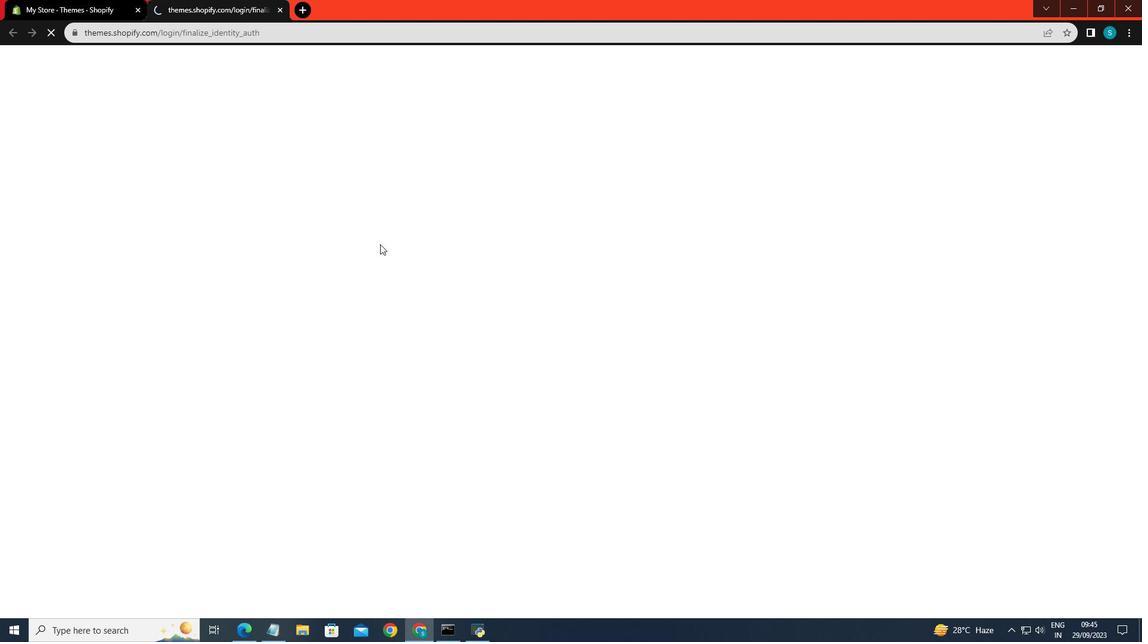 
Action: Mouse scrolled (620, 420) with delta (0, 0)
Screenshot: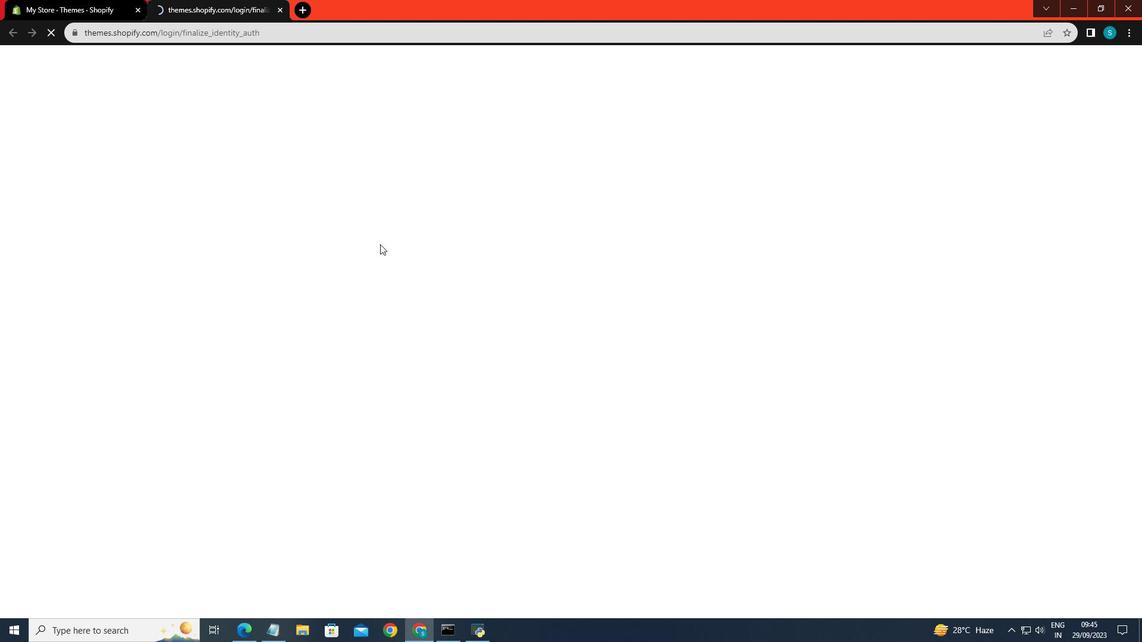 
Action: Mouse scrolled (620, 420) with delta (0, 0)
Screenshot: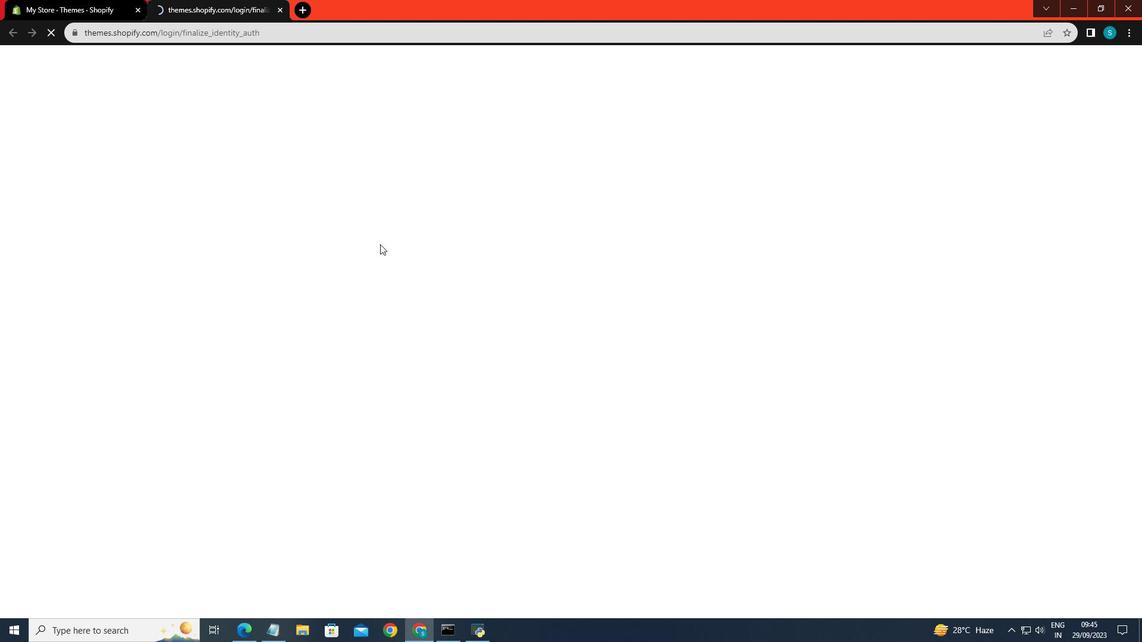 
Action: Mouse scrolled (620, 420) with delta (0, 0)
Screenshot: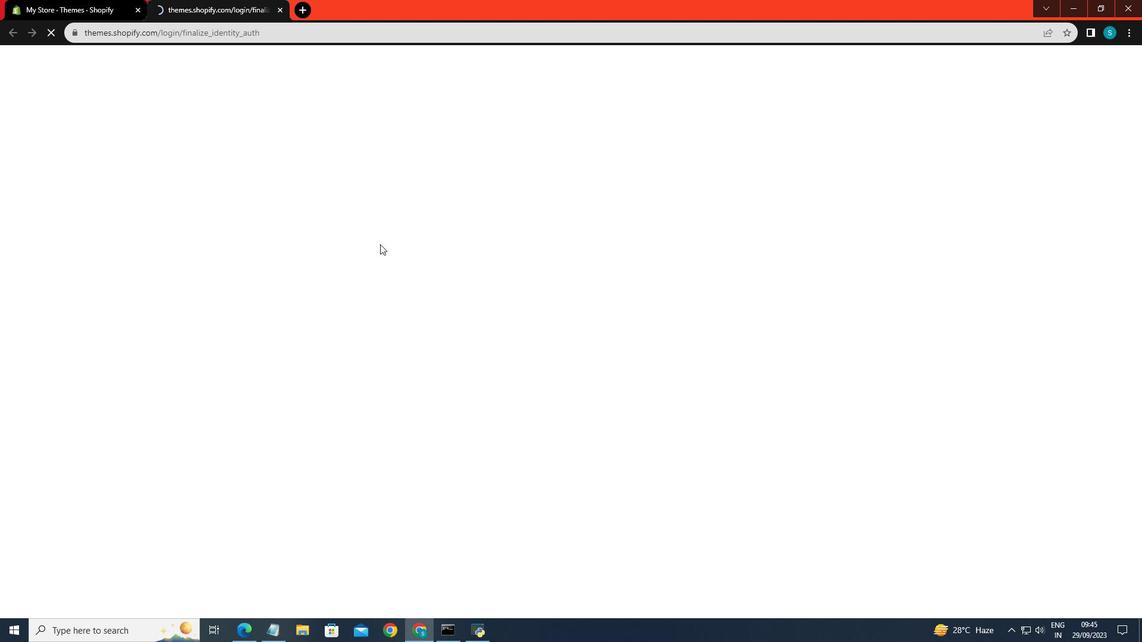 
Action: Mouse scrolled (620, 420) with delta (0, 0)
Screenshot: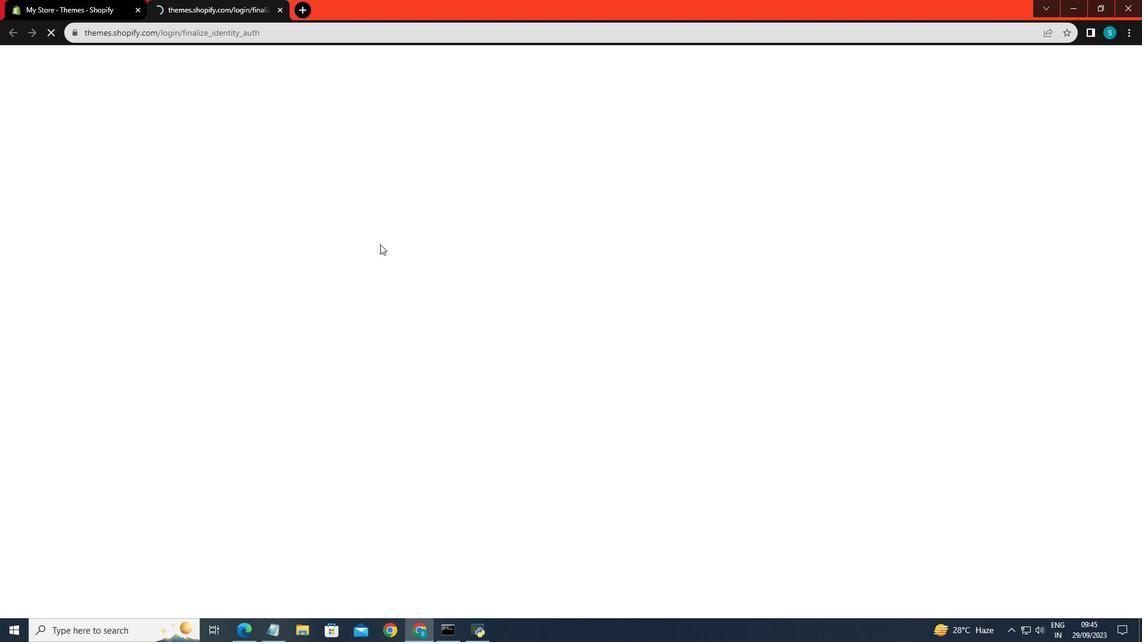 
Action: Mouse scrolled (620, 420) with delta (0, 0)
Screenshot: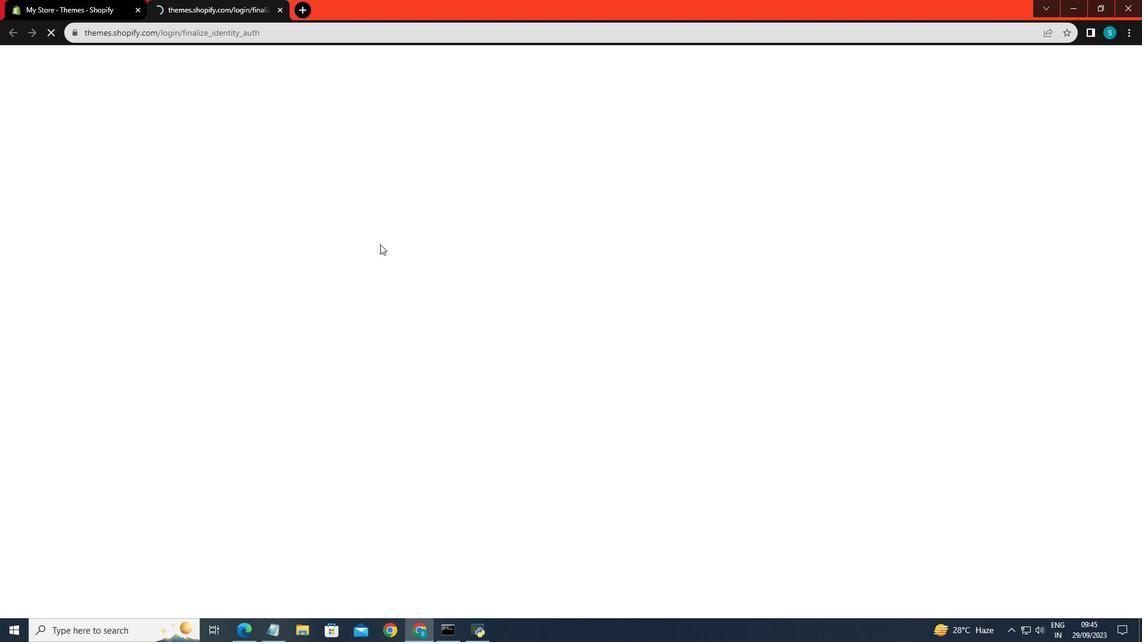 
Action: Mouse scrolled (620, 420) with delta (0, 0)
Screenshot: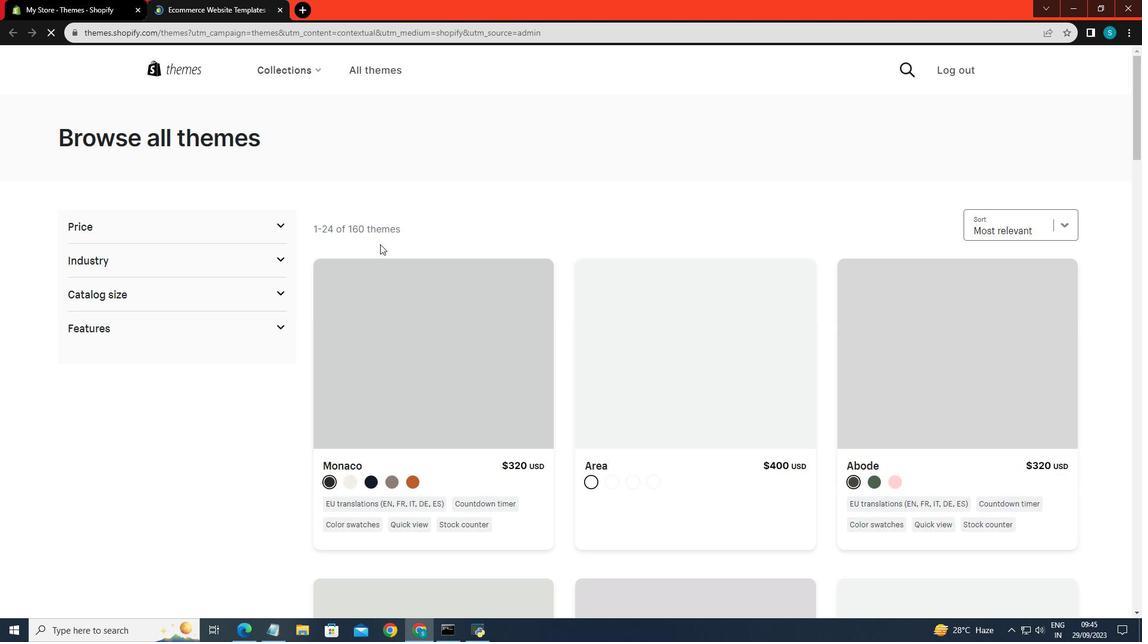
Action: Mouse scrolled (620, 420) with delta (0, 0)
Screenshot: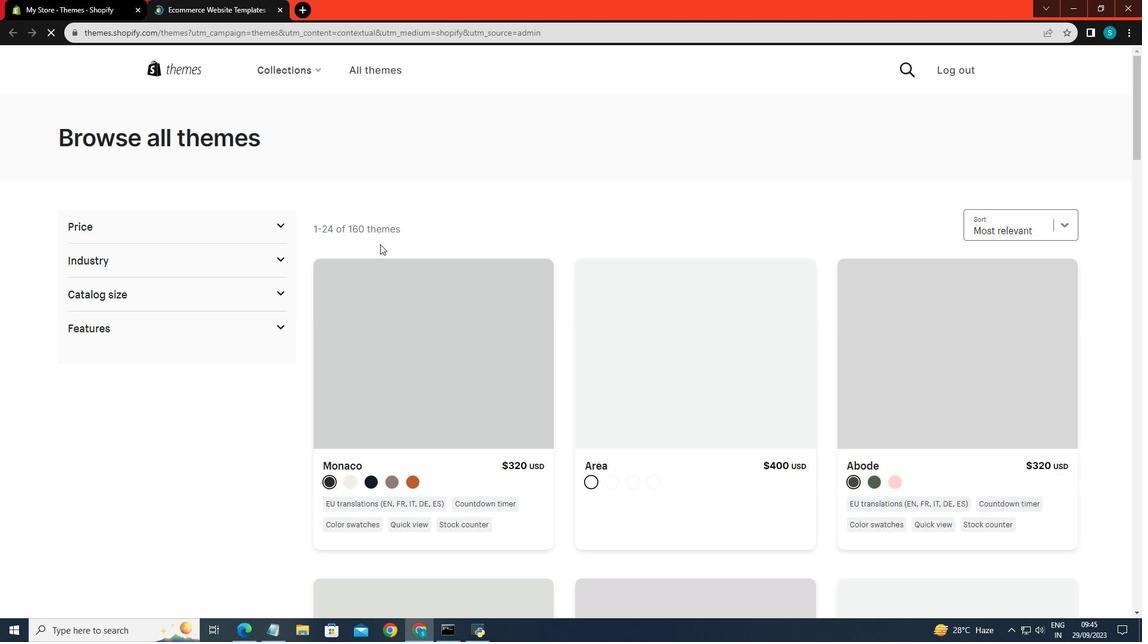 
Action: Mouse scrolled (620, 420) with delta (0, 0)
Screenshot: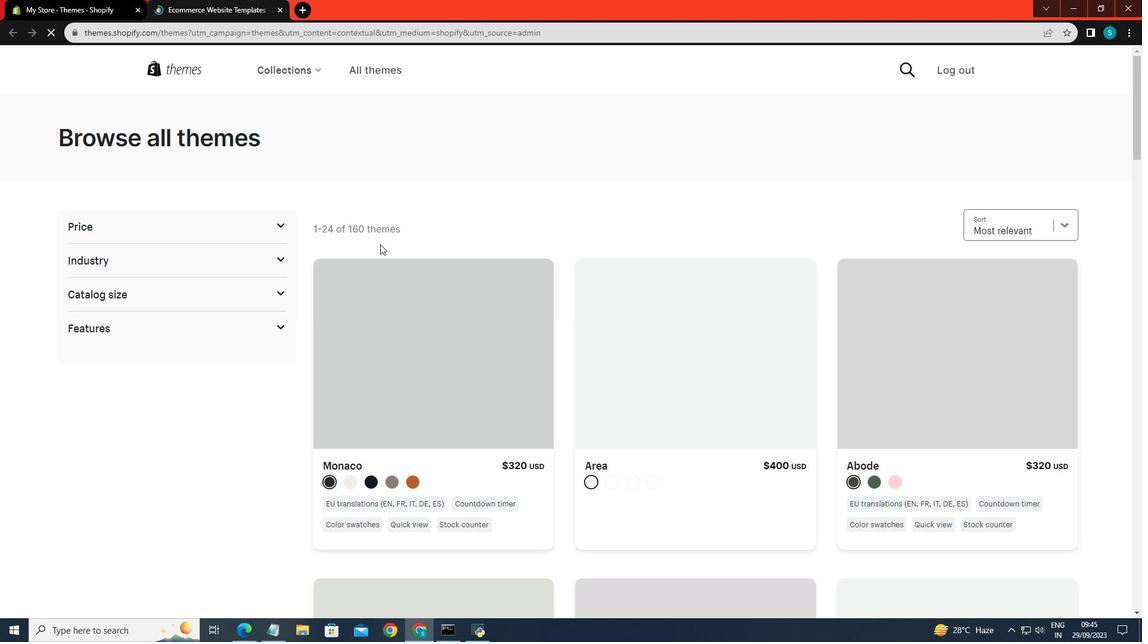 
Action: Mouse scrolled (620, 420) with delta (0, 0)
Screenshot: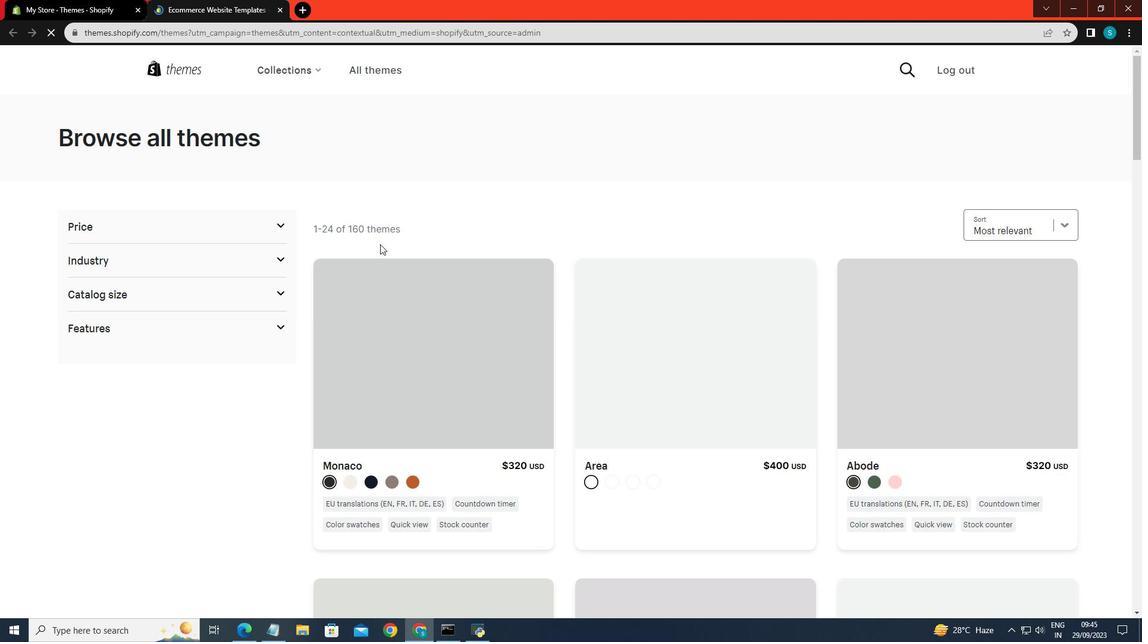 
Action: Mouse scrolled (620, 420) with delta (0, 0)
Screenshot: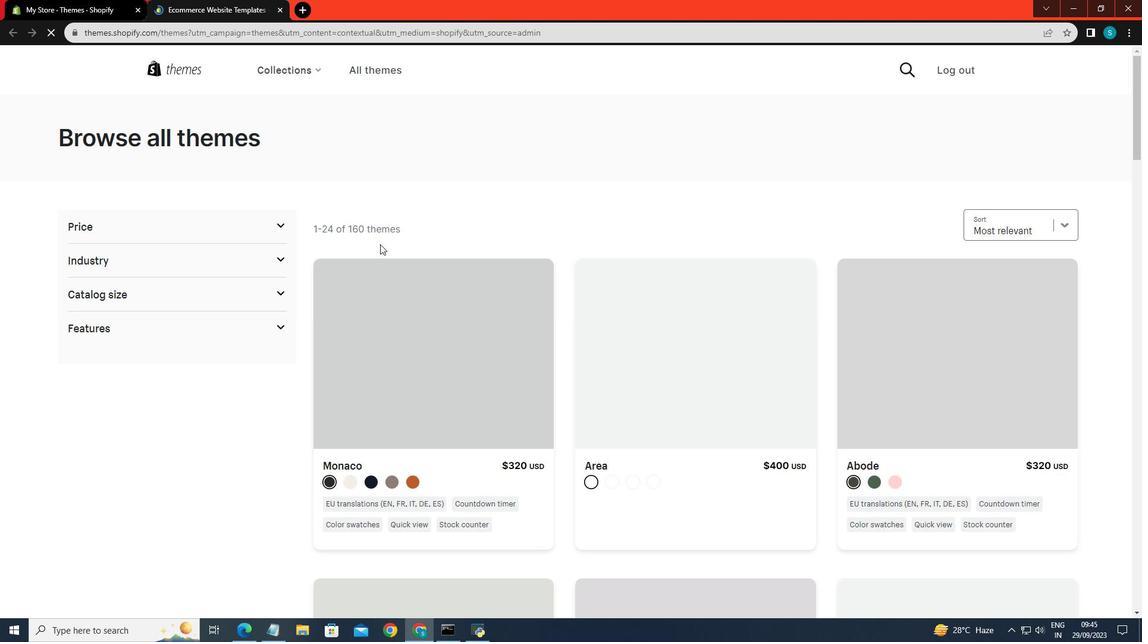
Action: Mouse scrolled (620, 420) with delta (0, 0)
Screenshot: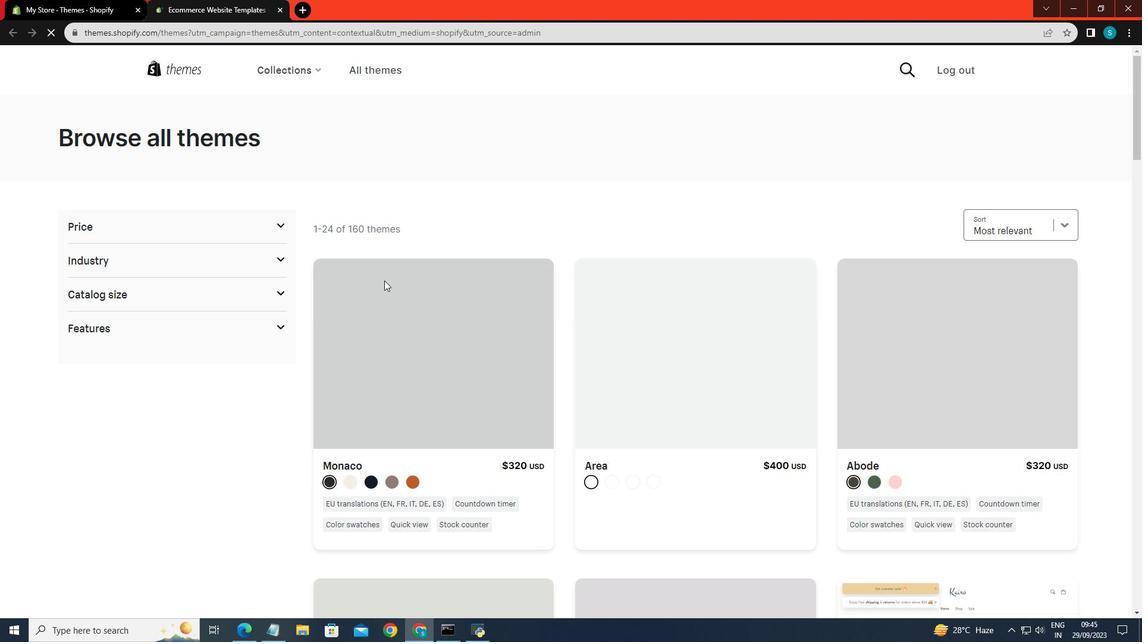 
Action: Mouse scrolled (620, 420) with delta (0, 0)
Screenshot: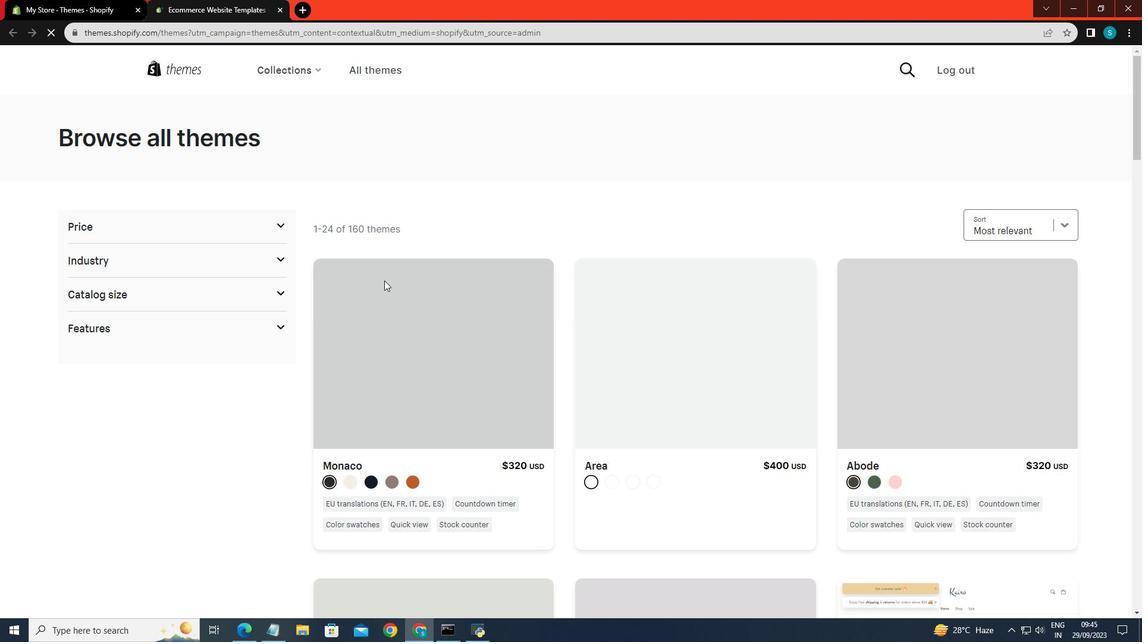 
Action: Mouse scrolled (620, 420) with delta (0, 0)
Screenshot: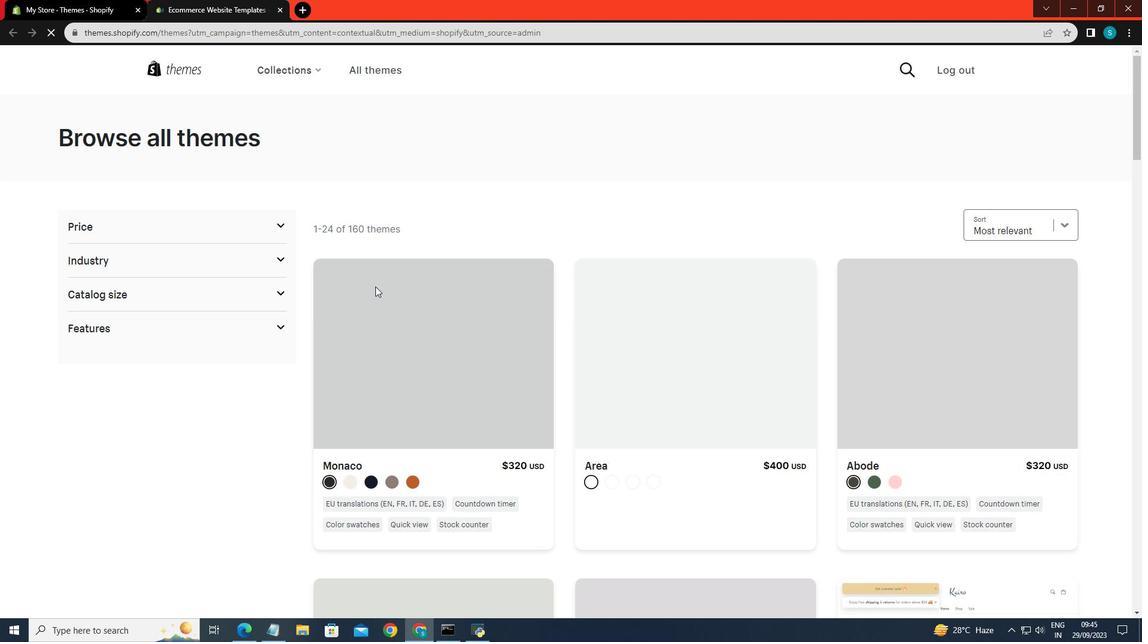 
Action: Mouse scrolled (620, 420) with delta (0, 0)
Screenshot: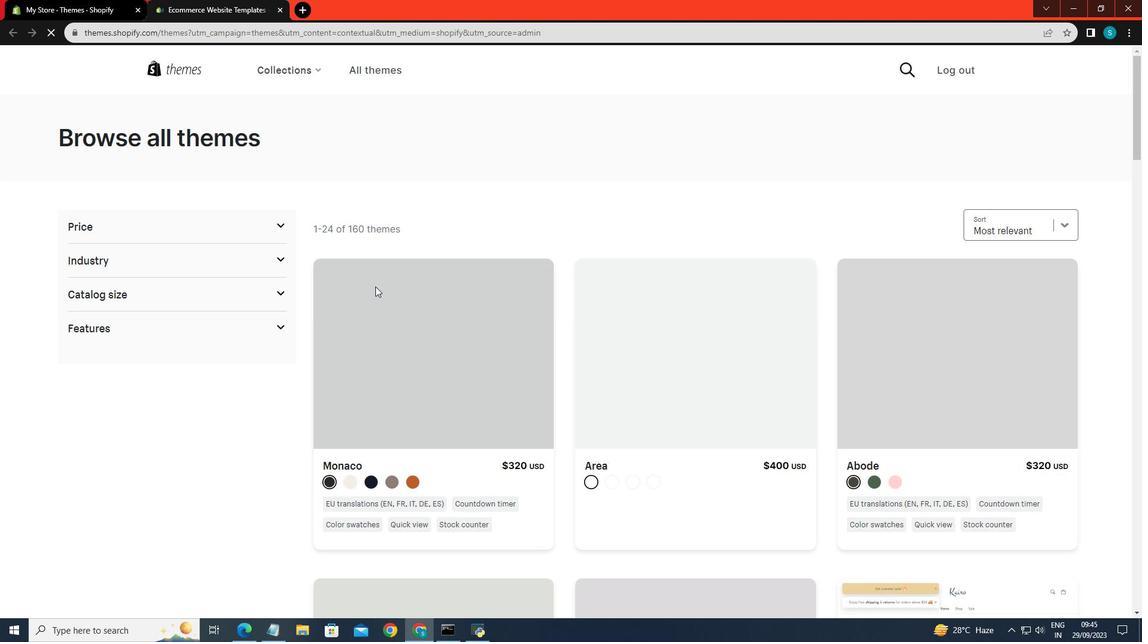 
Action: Mouse scrolled (620, 420) with delta (0, 0)
Screenshot: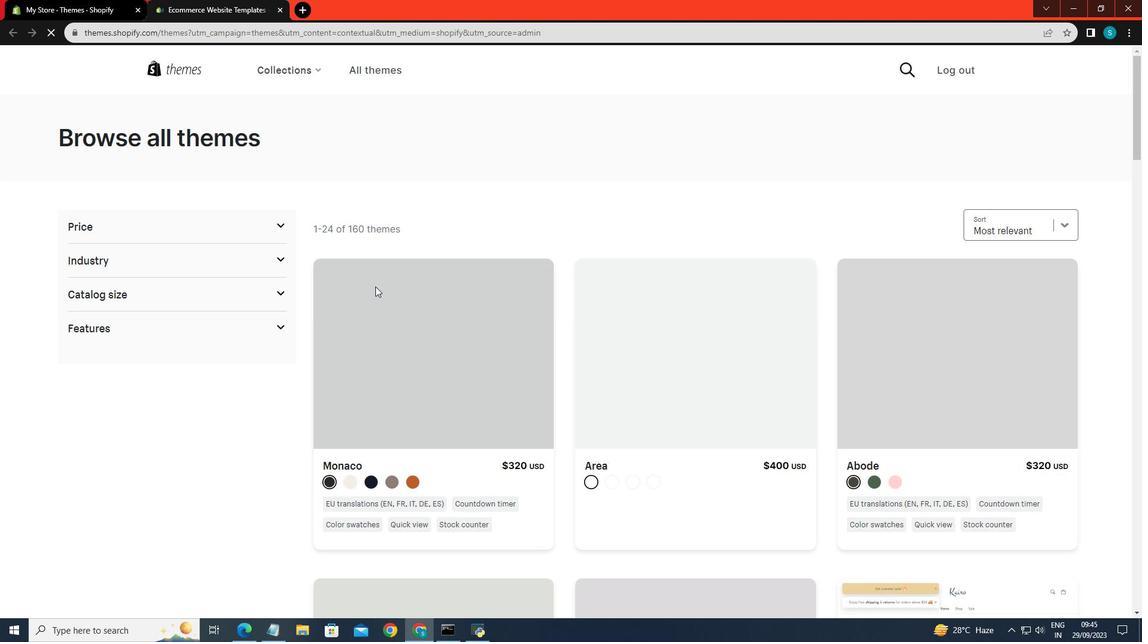 
Action: Mouse moved to (629, 441)
Screenshot: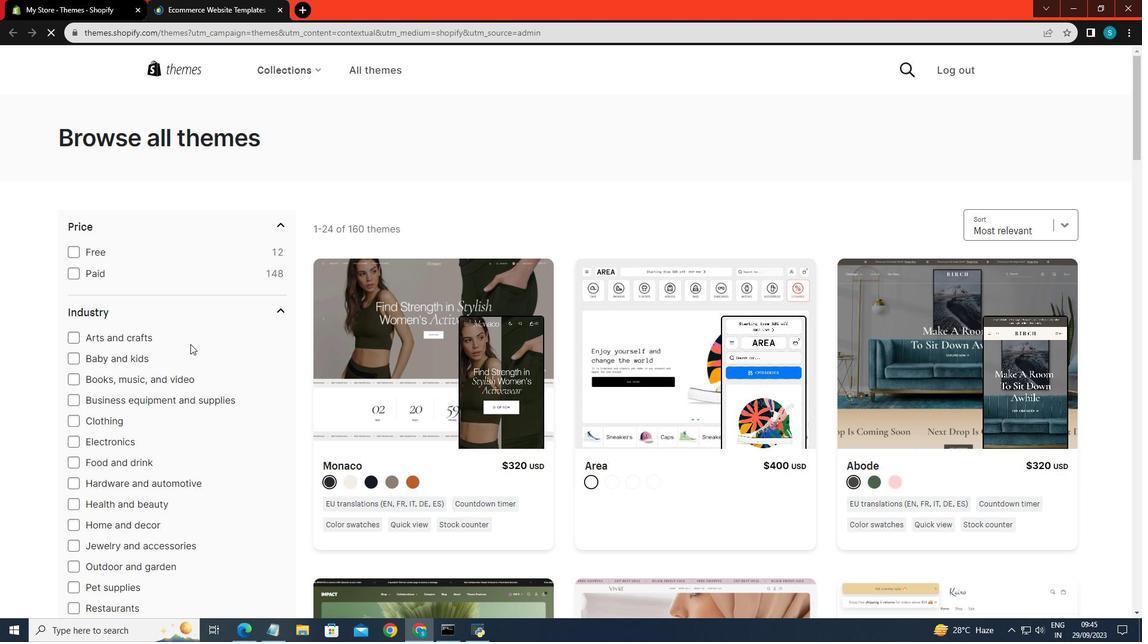 
Action: Mouse pressed left at (629, 441)
Screenshot: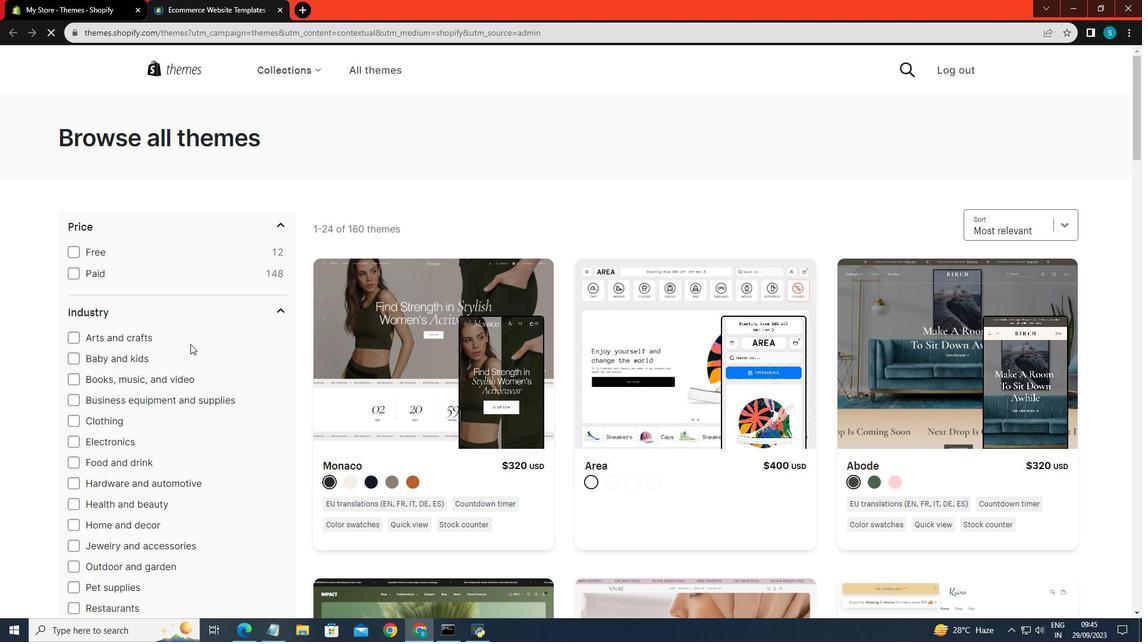 
Action: Mouse moved to (629, 474)
Screenshot: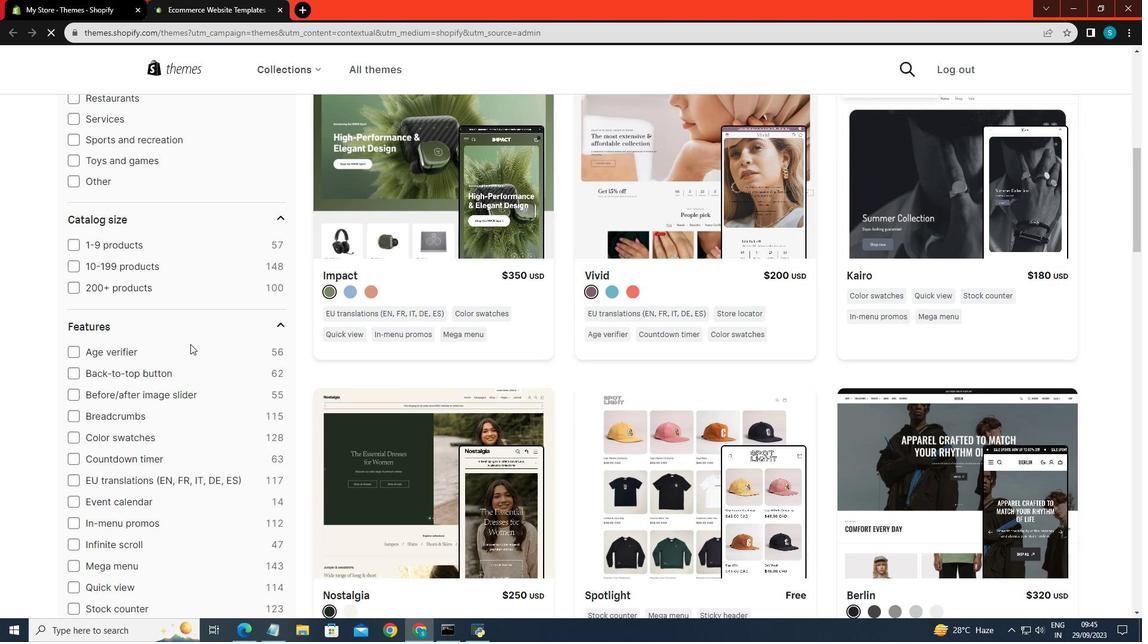 
Action: Mouse scrolled (629, 473) with delta (0, 0)
Screenshot: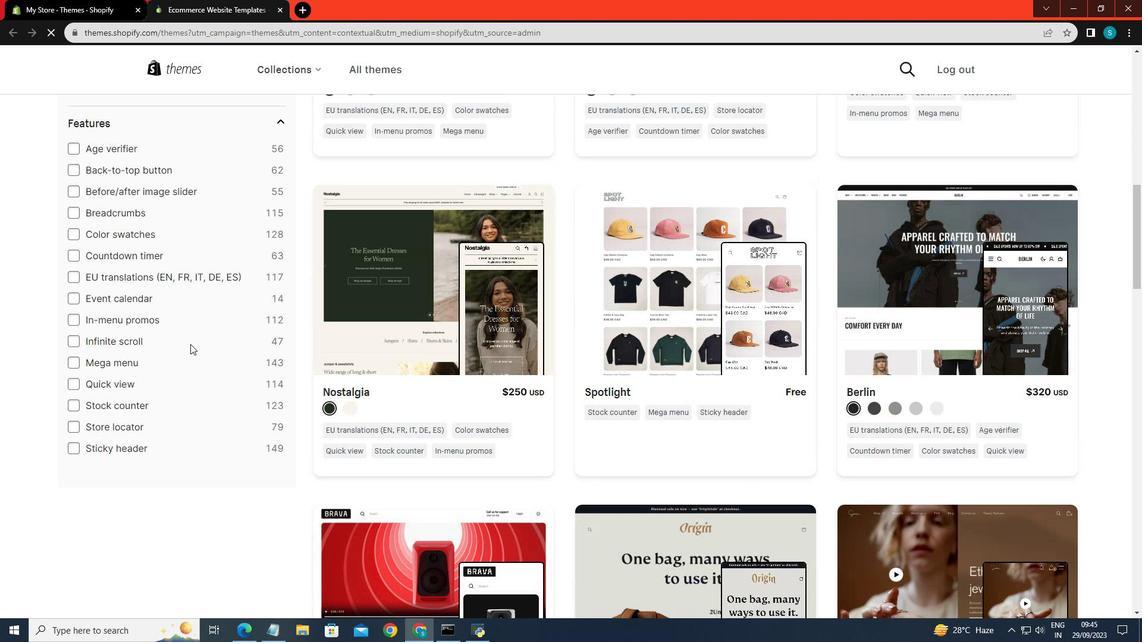
Action: Mouse scrolled (629, 473) with delta (0, 0)
Screenshot: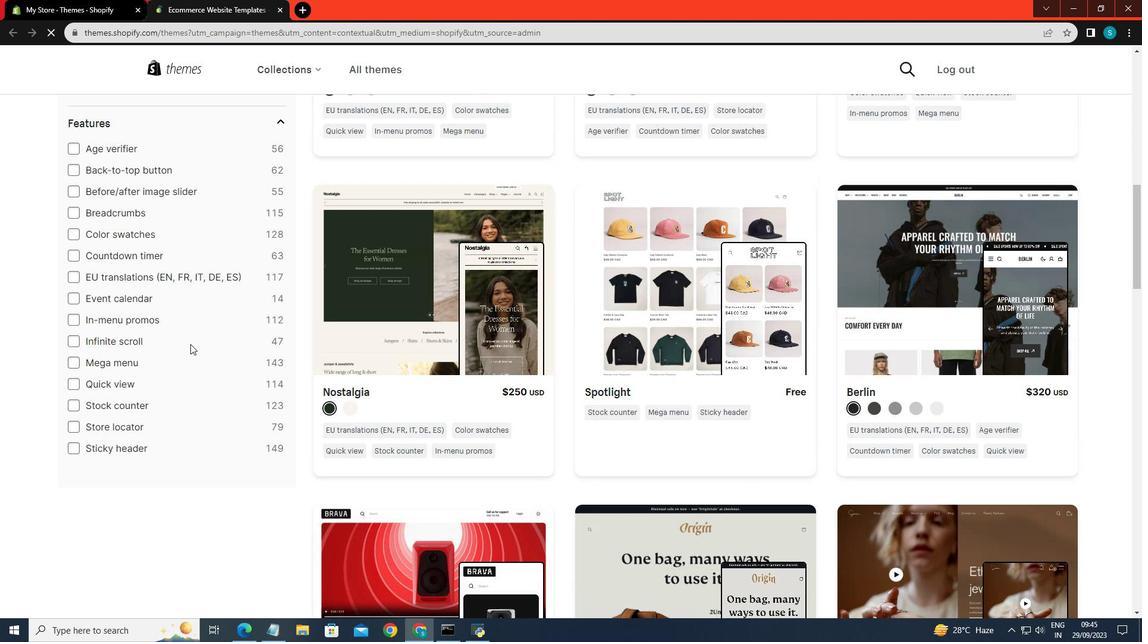 
Action: Mouse scrolled (629, 473) with delta (0, 0)
Screenshot: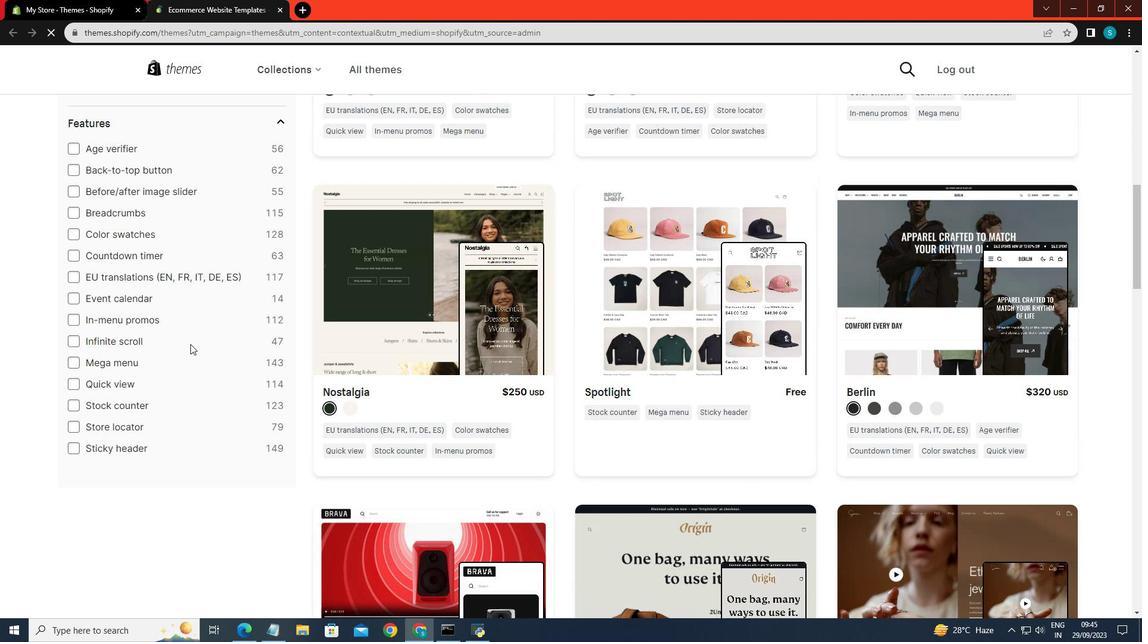 
Action: Mouse scrolled (629, 473) with delta (0, 0)
Screenshot: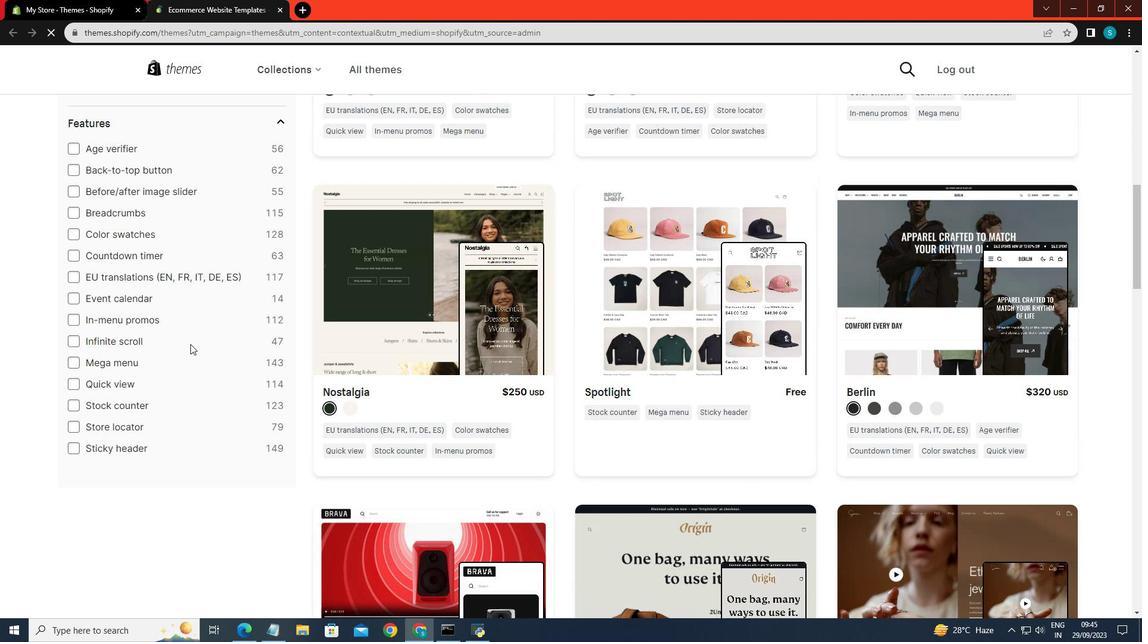 
Action: Mouse scrolled (629, 473) with delta (0, 0)
Screenshot: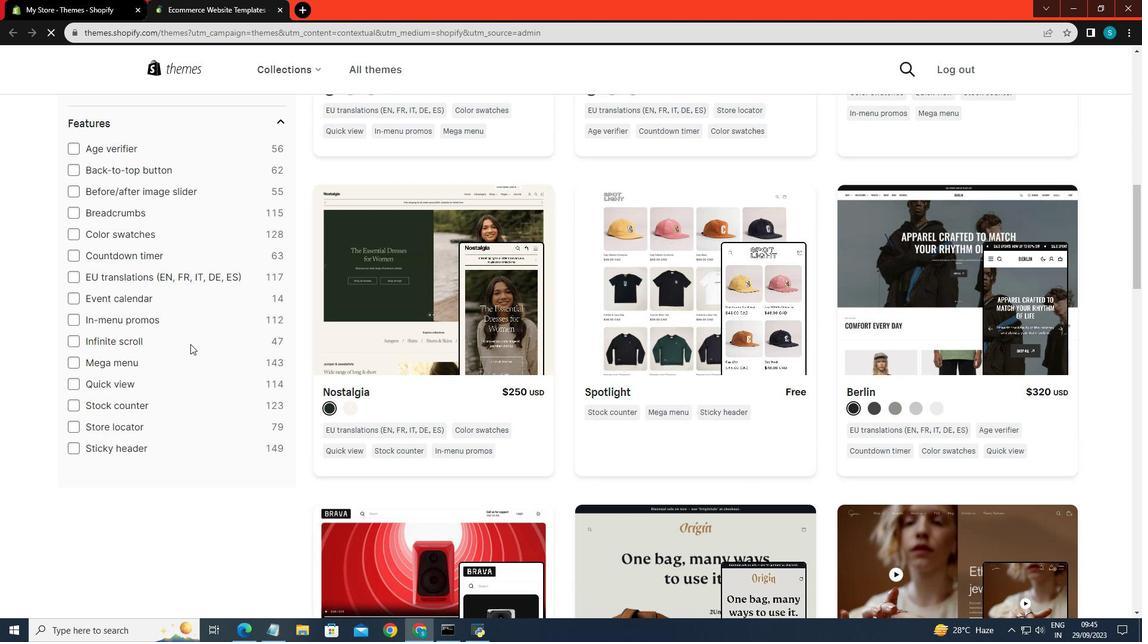 
Action: Mouse scrolled (629, 473) with delta (0, 0)
Screenshot: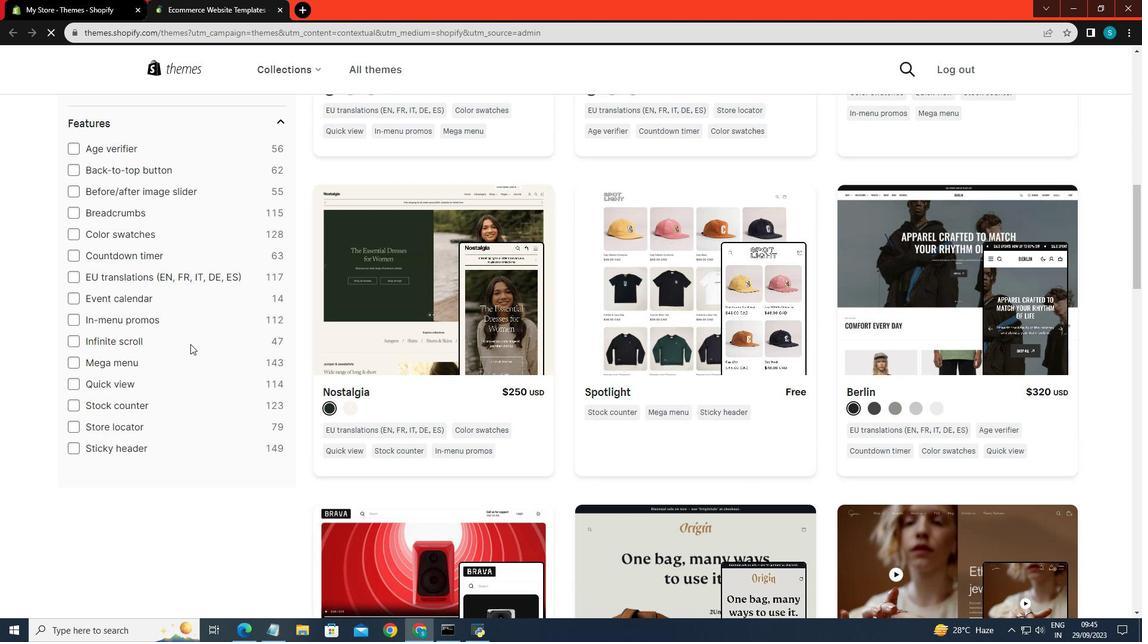 
Action: Mouse scrolled (629, 473) with delta (0, 0)
Screenshot: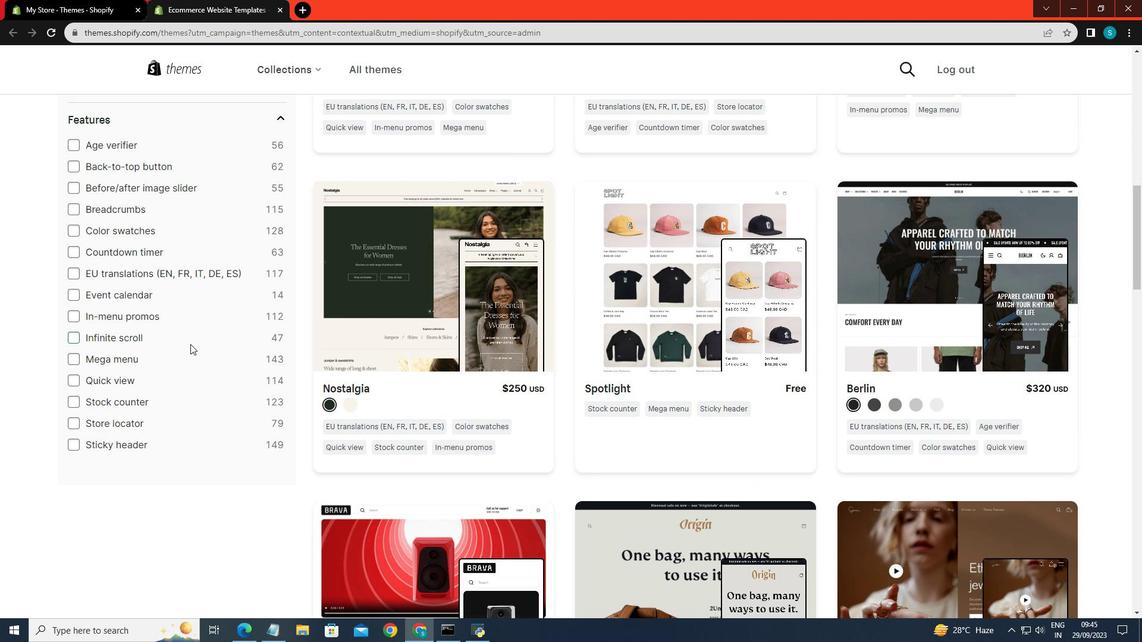 
Action: Mouse scrolled (629, 473) with delta (0, 0)
Screenshot: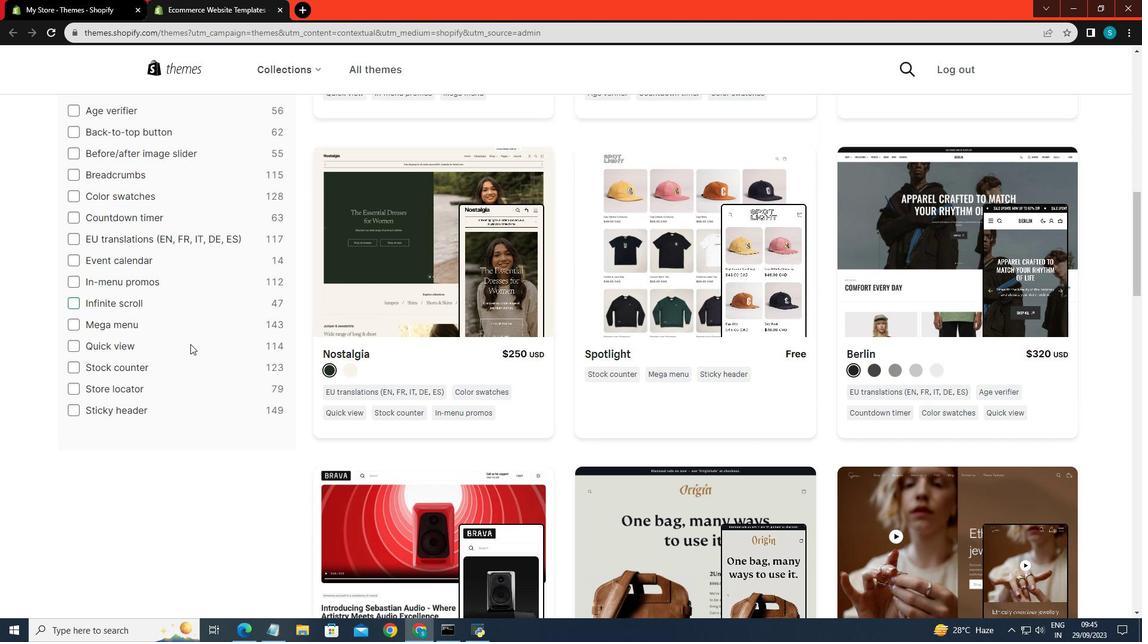 
Action: Mouse scrolled (629, 473) with delta (0, 0)
Screenshot: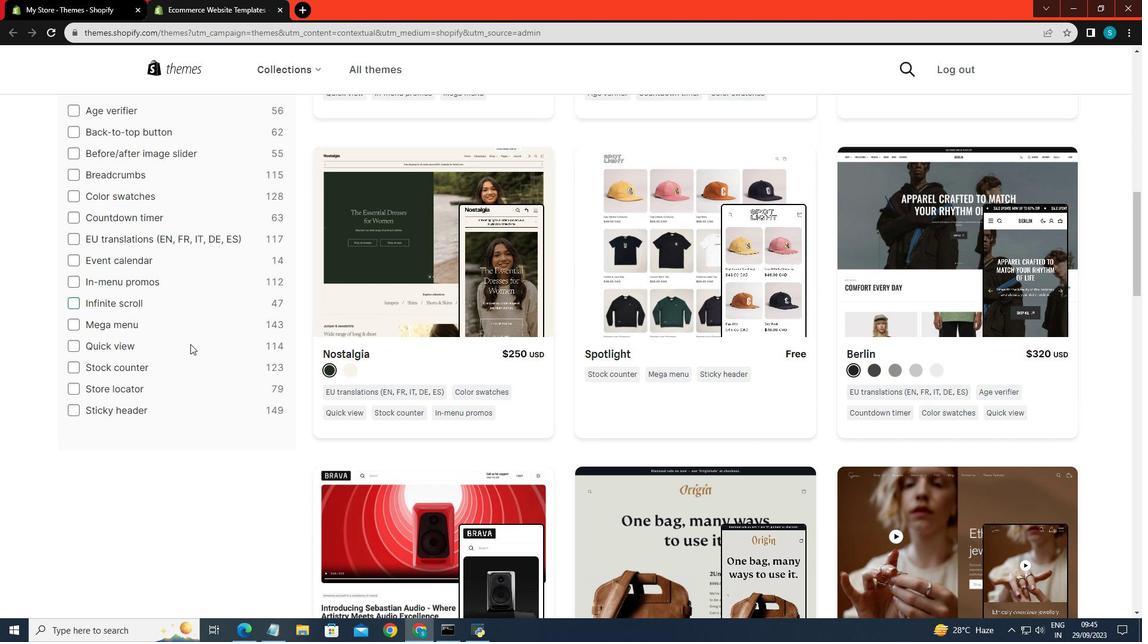 
Action: Mouse scrolled (629, 473) with delta (0, 0)
Screenshot: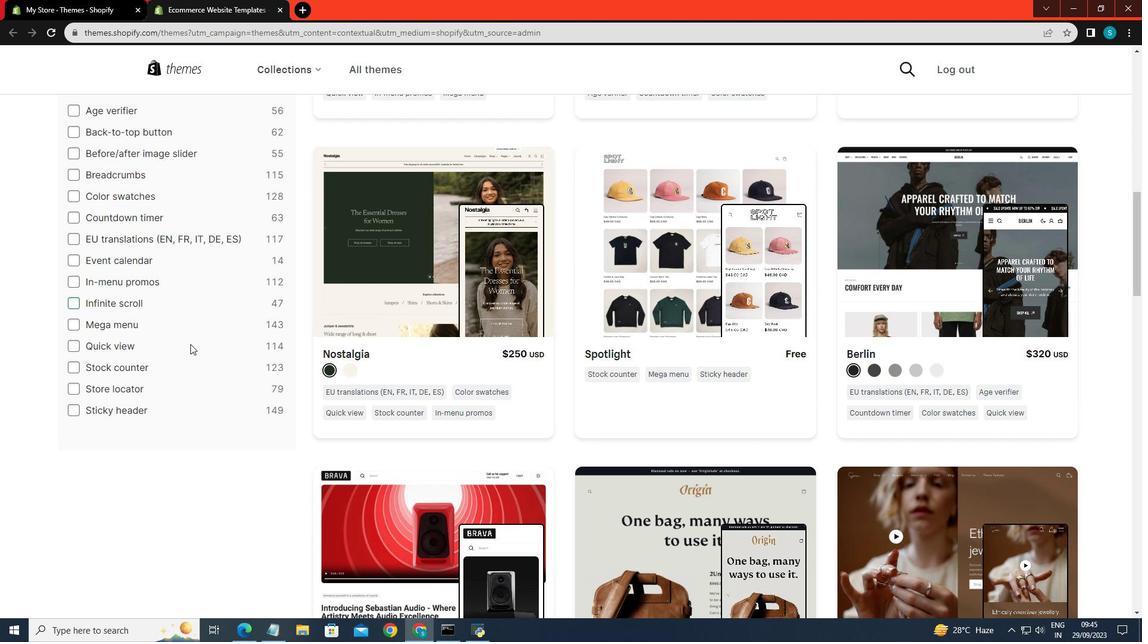 
Action: Mouse scrolled (629, 473) with delta (0, 0)
Screenshot: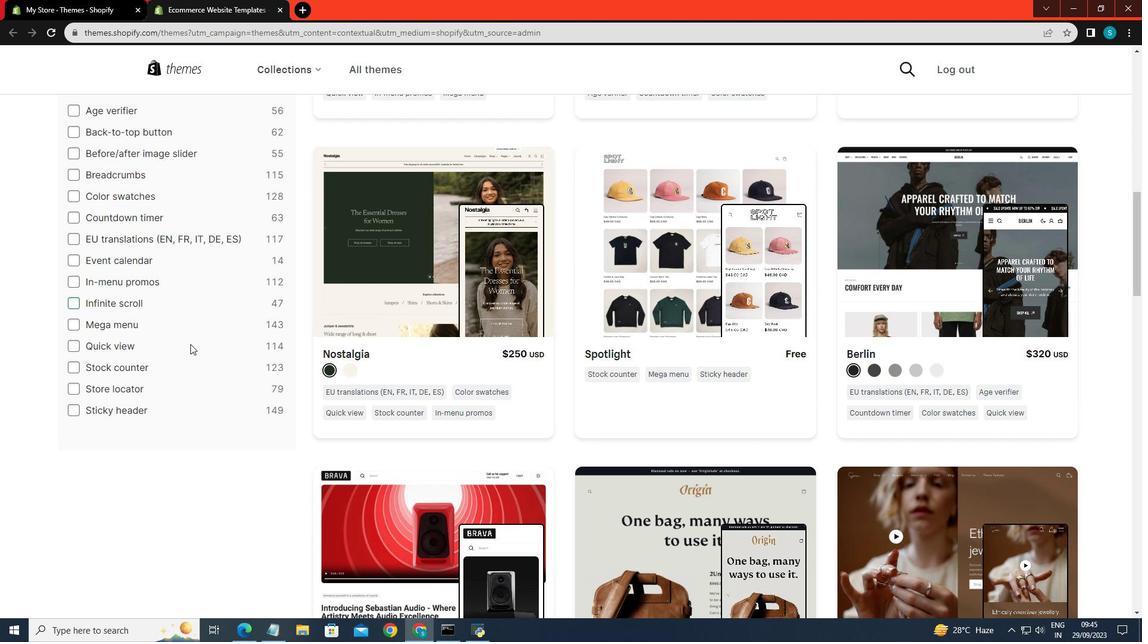 
Action: Mouse scrolled (629, 473) with delta (0, 0)
Screenshot: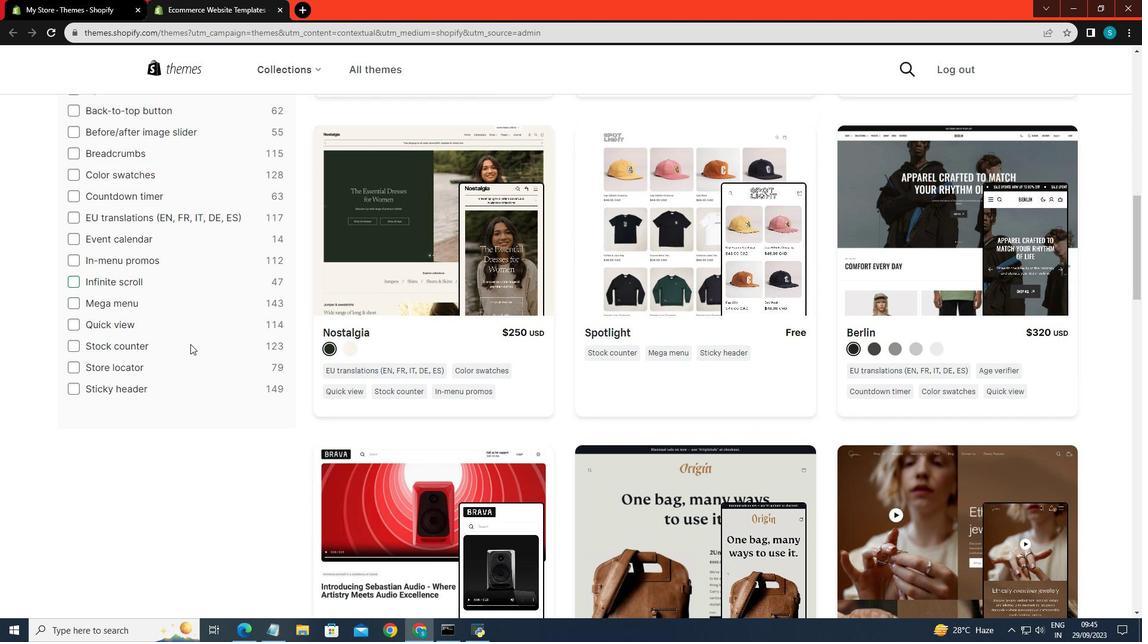 
Action: Mouse moved to (611, 513)
Screenshot: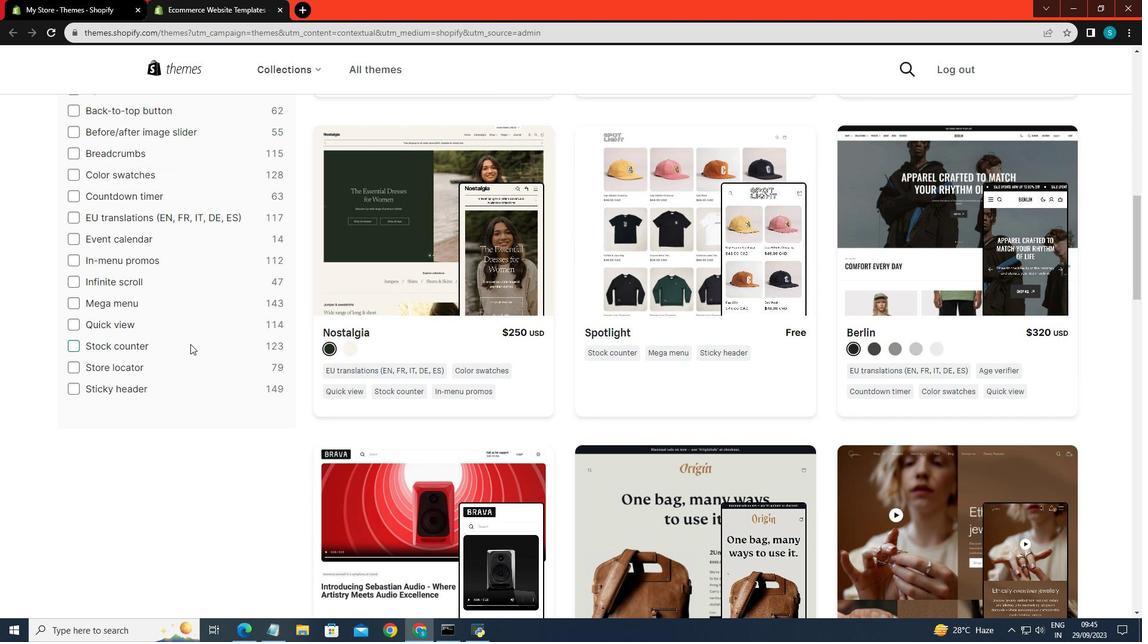 
Action: Mouse scrolled (611, 512) with delta (0, 0)
Screenshot: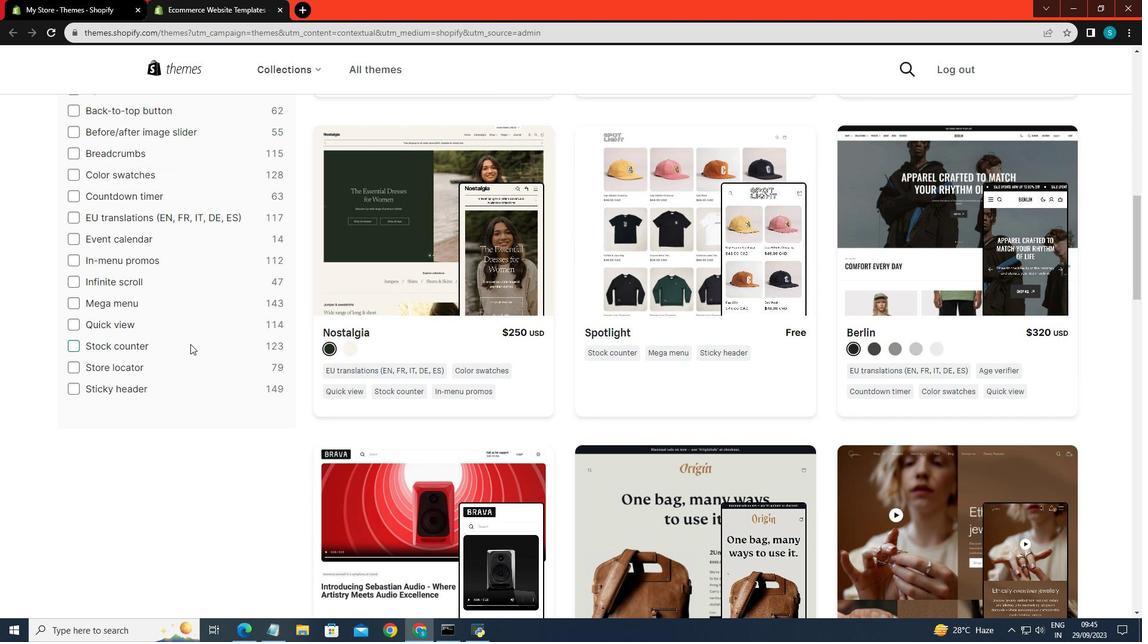 
Action: Mouse scrolled (611, 512) with delta (0, 0)
Screenshot: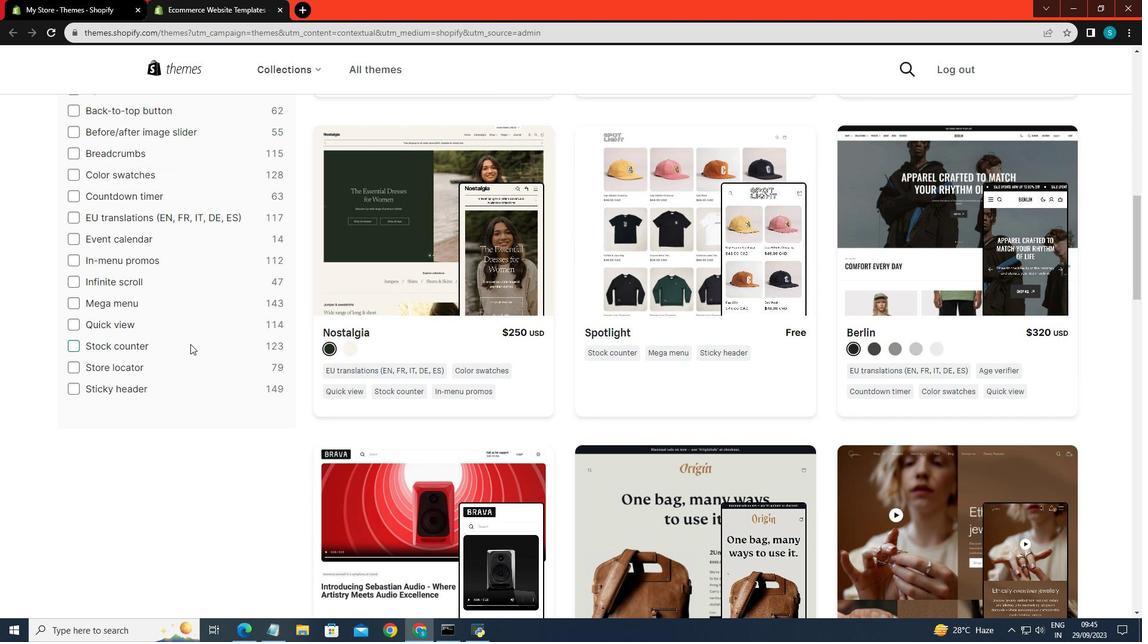 
Action: Mouse moved to (611, 512)
Screenshot: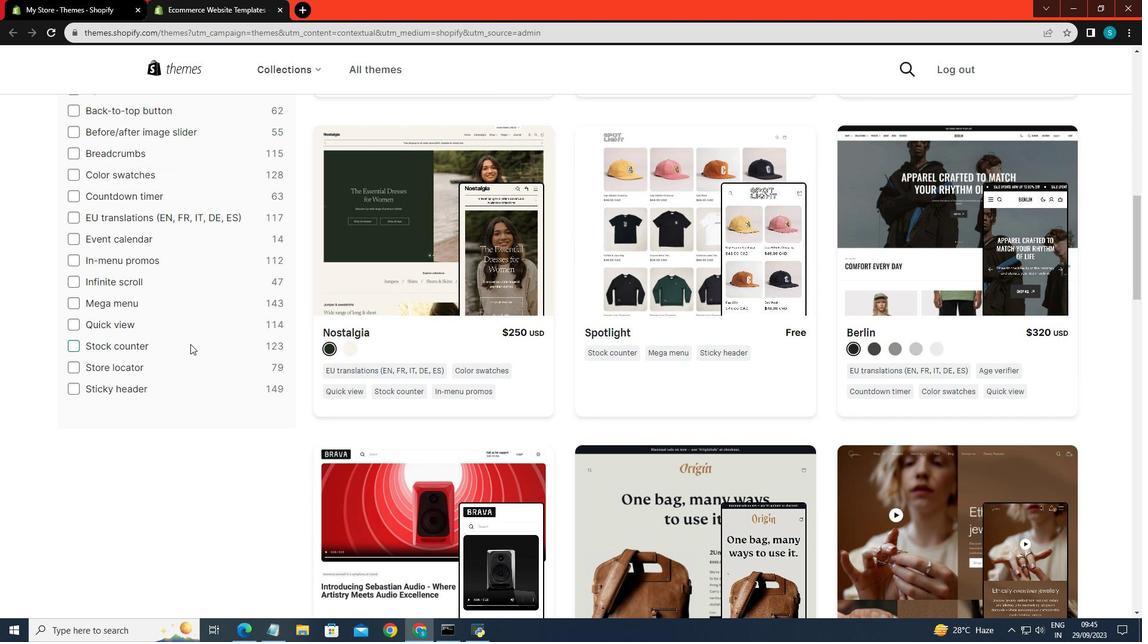 
Action: Mouse scrolled (611, 511) with delta (0, 0)
Screenshot: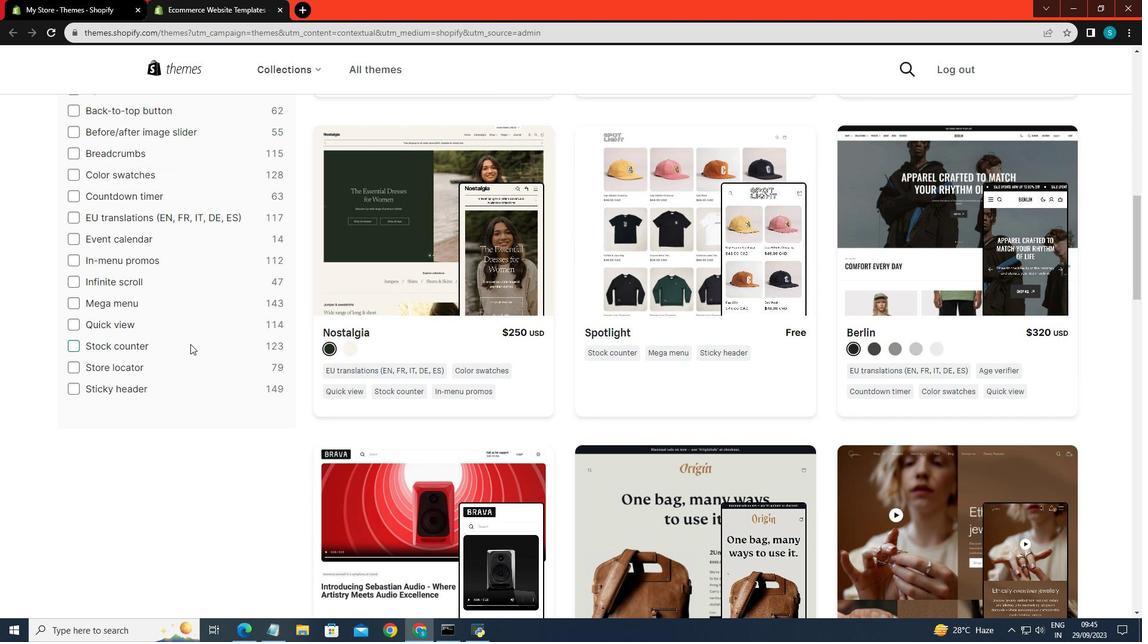 
Action: Mouse scrolled (611, 511) with delta (0, 0)
Screenshot: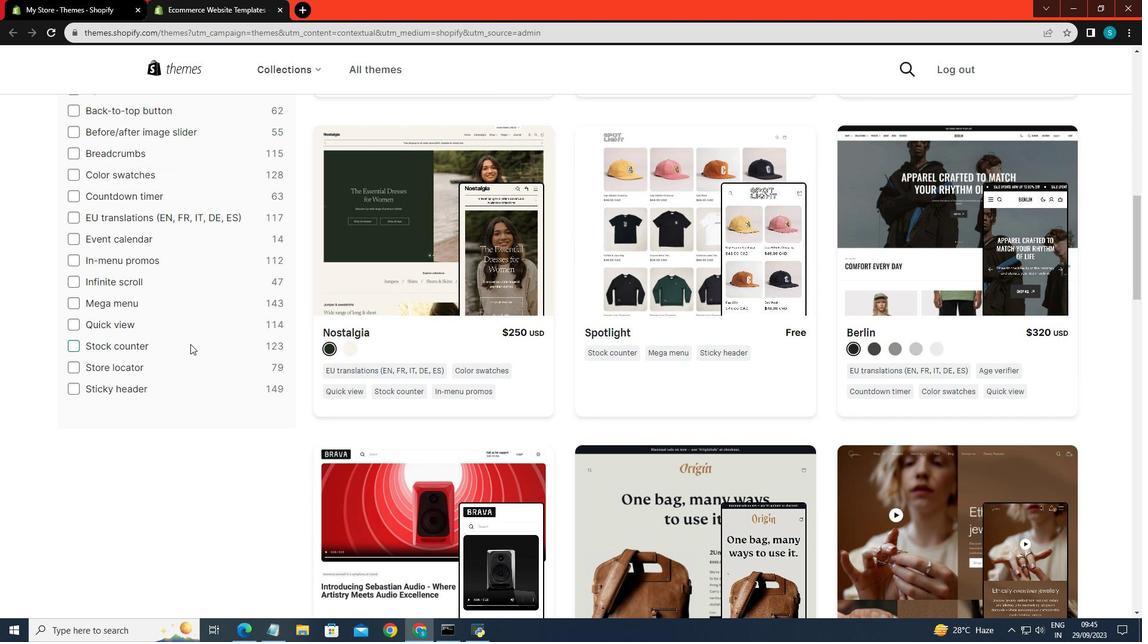 
Action: Mouse scrolled (611, 511) with delta (0, 0)
Screenshot: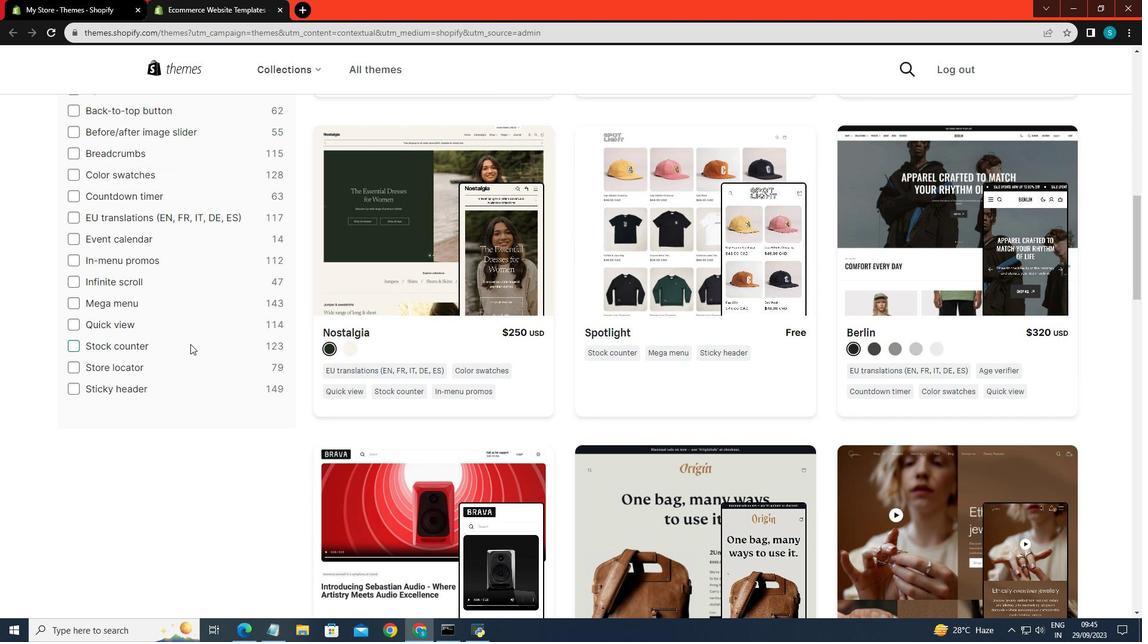 
Action: Mouse scrolled (611, 511) with delta (0, 0)
Screenshot: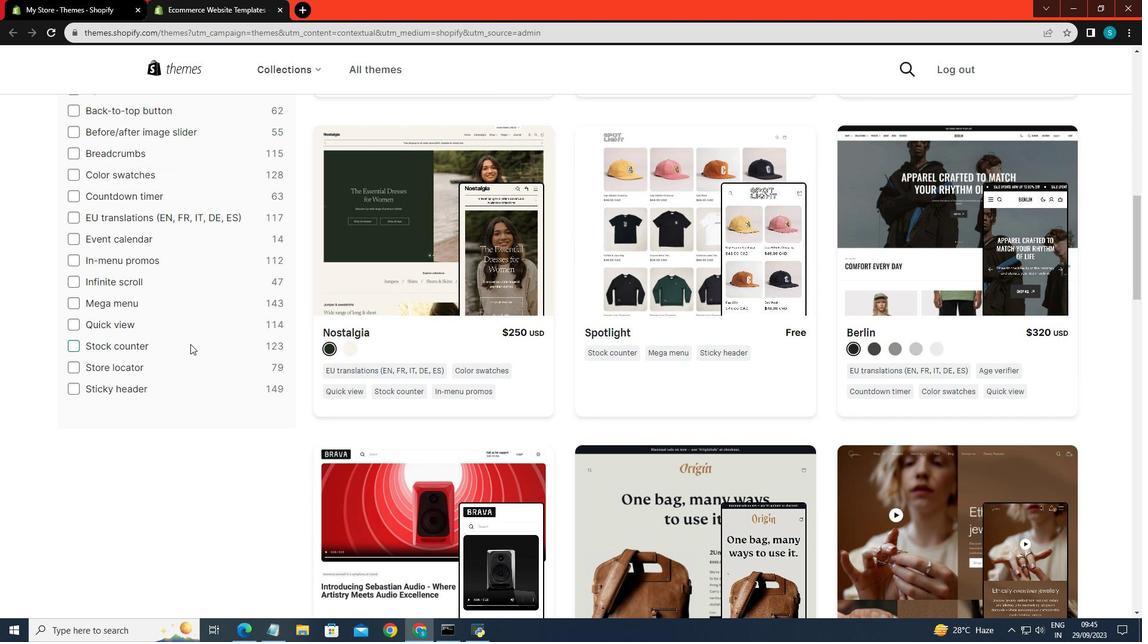 
Action: Mouse scrolled (611, 511) with delta (0, 0)
Screenshot: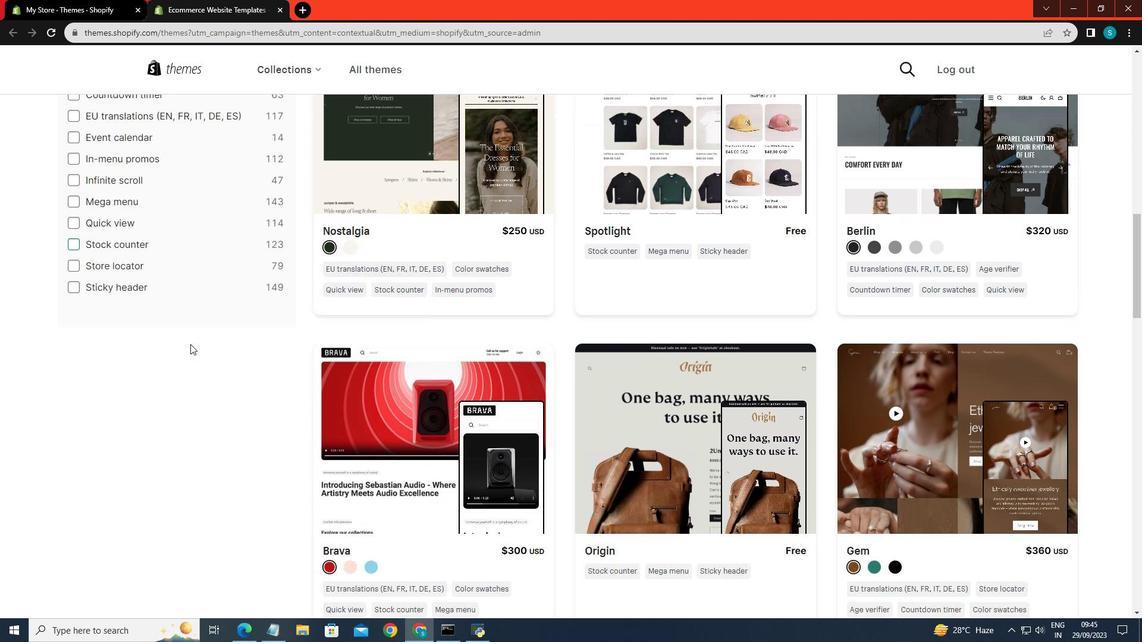 
Action: Mouse scrolled (611, 511) with delta (0, 0)
Screenshot: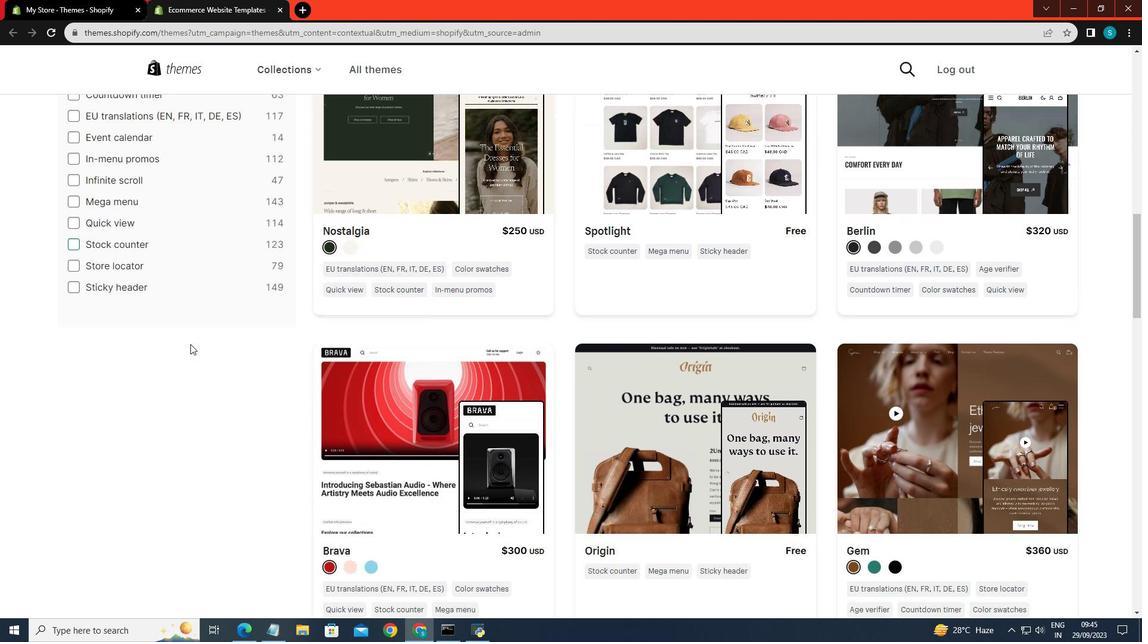 
Action: Mouse scrolled (611, 511) with delta (0, 0)
Screenshot: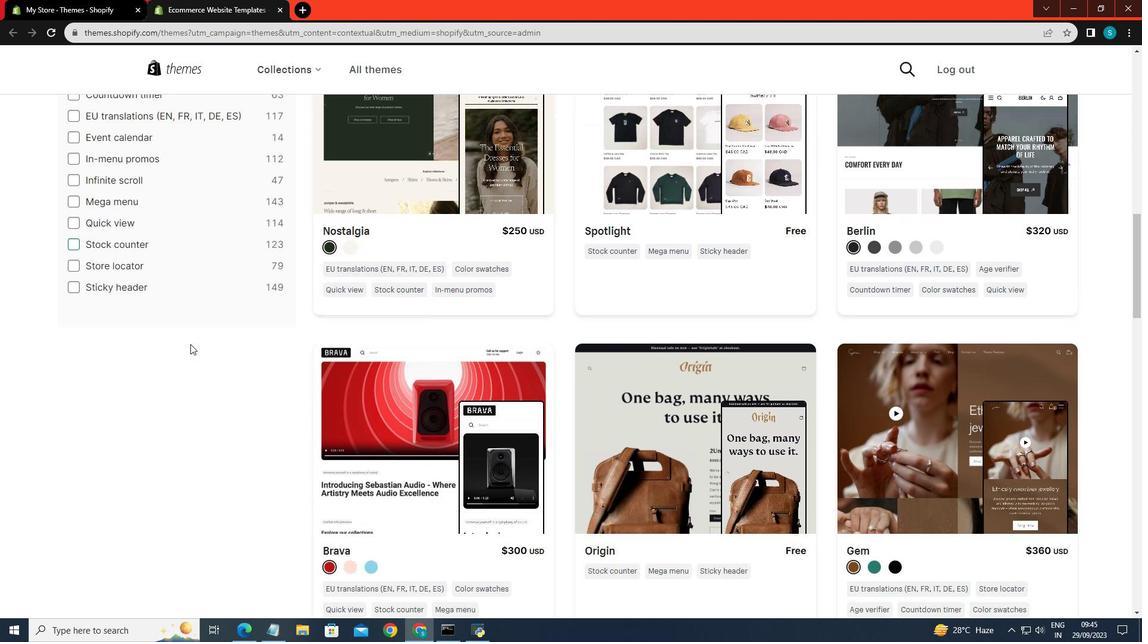 
Action: Mouse scrolled (611, 511) with delta (0, 0)
Screenshot: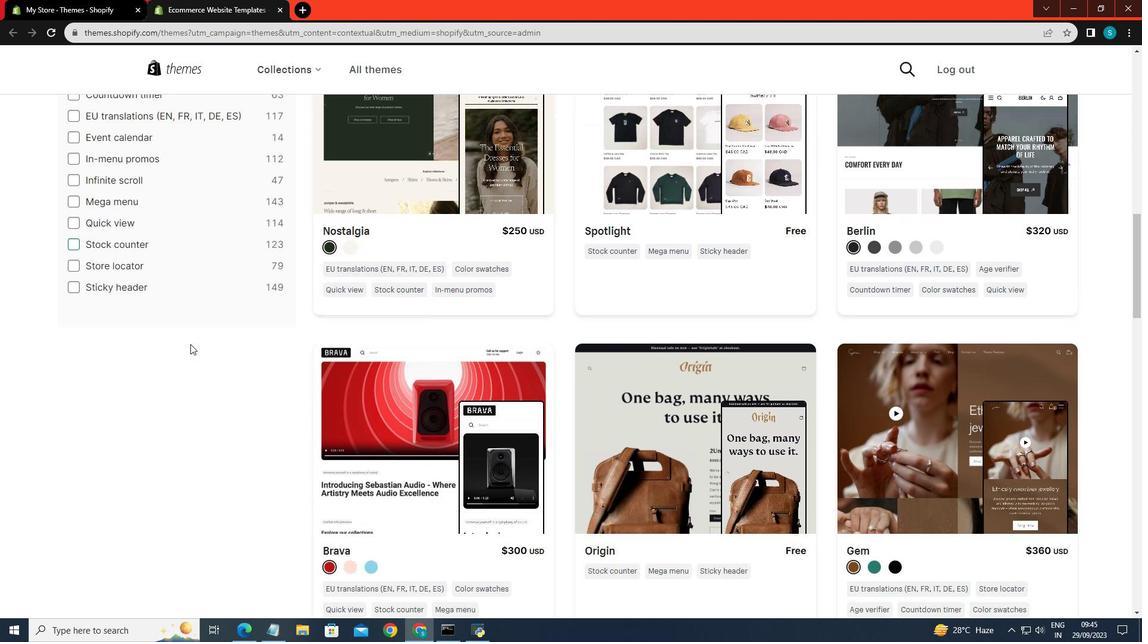 
Action: Mouse scrolled (611, 511) with delta (0, 0)
Screenshot: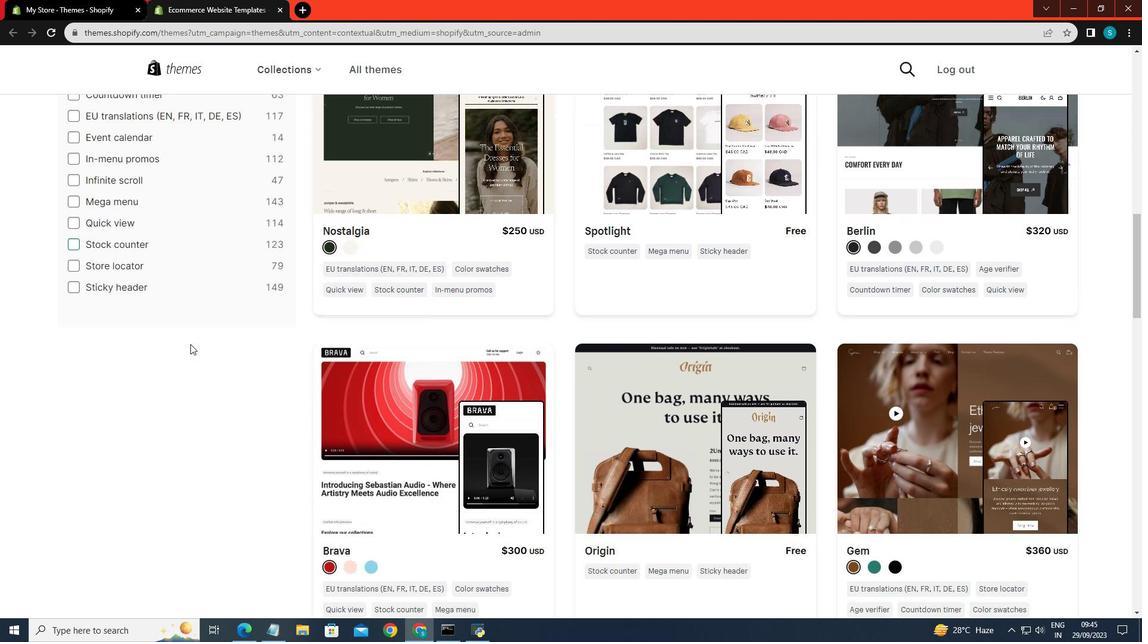 
Action: Mouse scrolled (611, 511) with delta (0, 0)
Screenshot: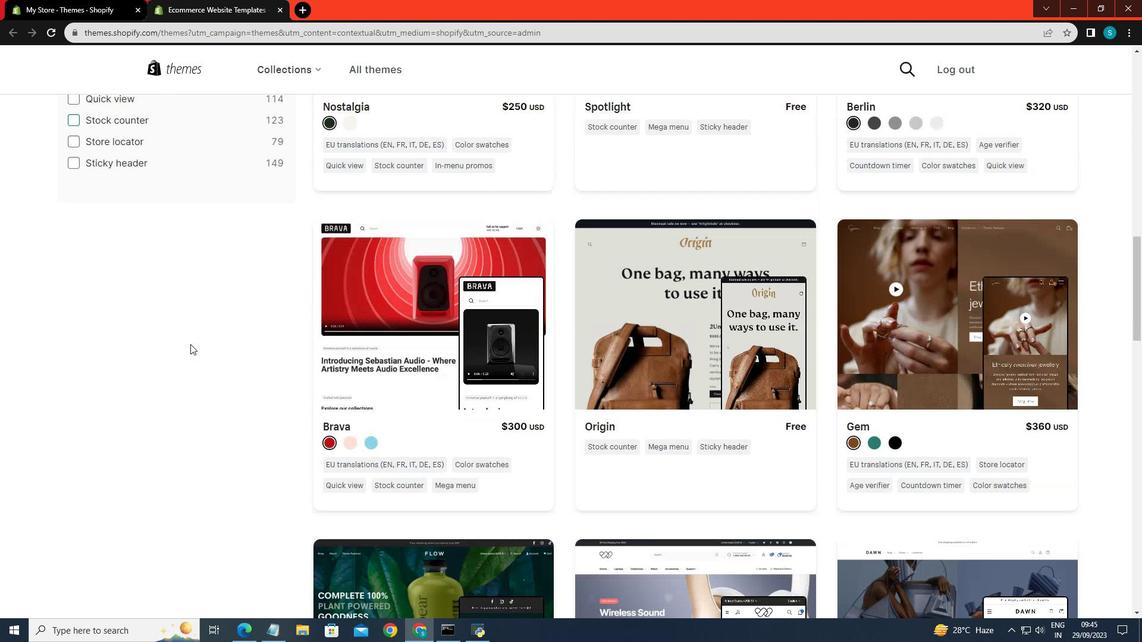 
Action: Mouse scrolled (611, 511) with delta (0, 0)
Screenshot: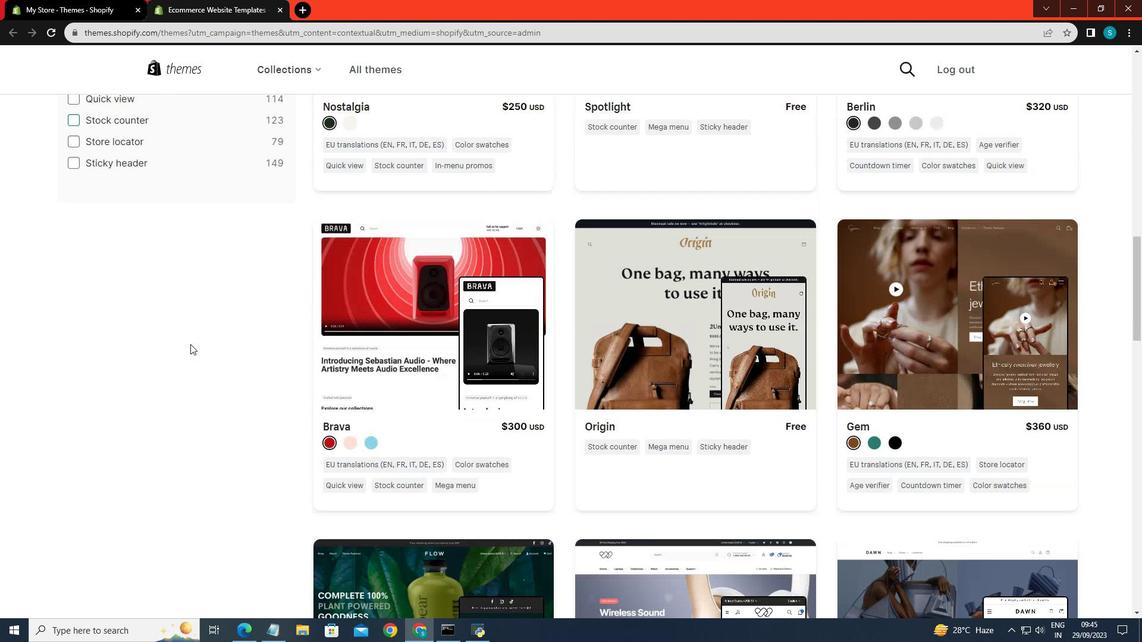 
Action: Mouse scrolled (611, 511) with delta (0, 0)
Screenshot: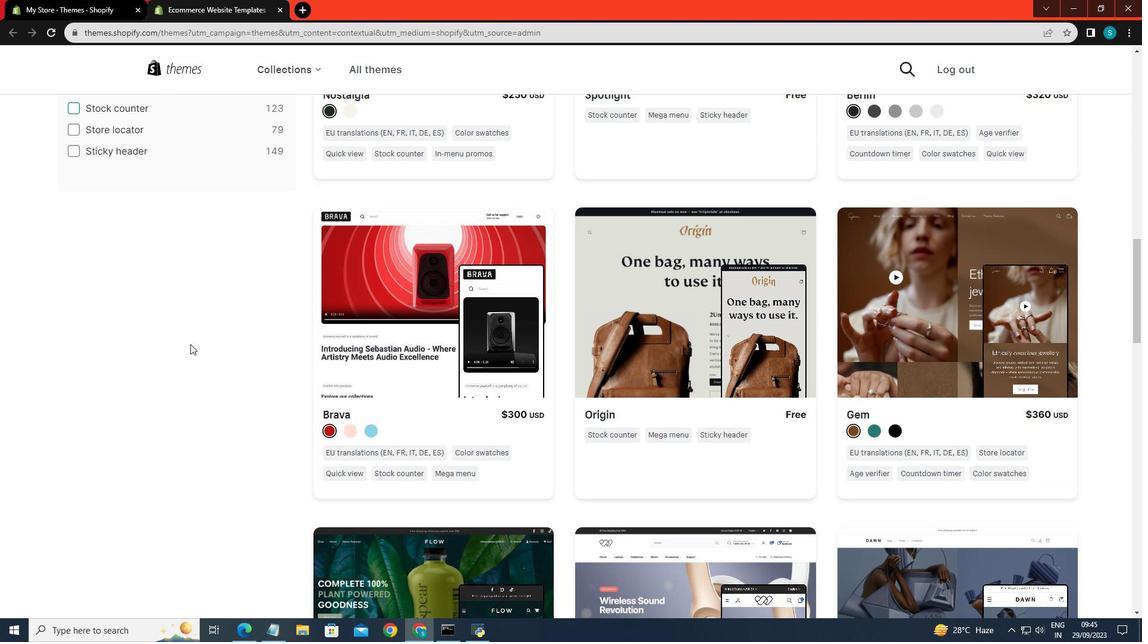 
Action: Mouse scrolled (611, 511) with delta (0, 0)
Screenshot: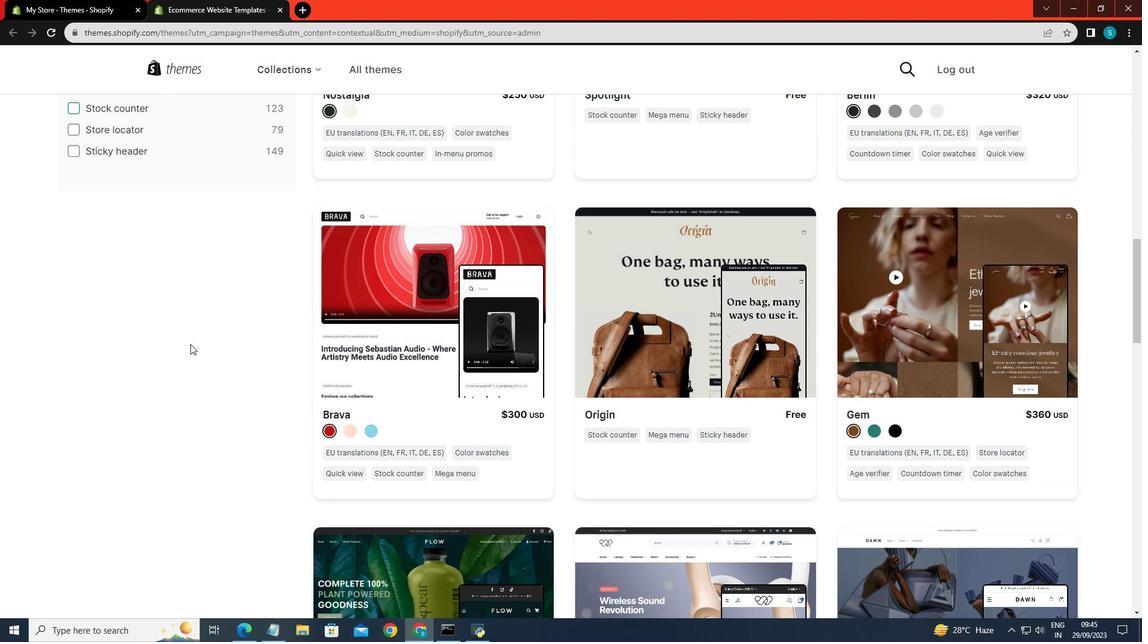 
Action: Mouse scrolled (611, 511) with delta (0, 0)
Screenshot: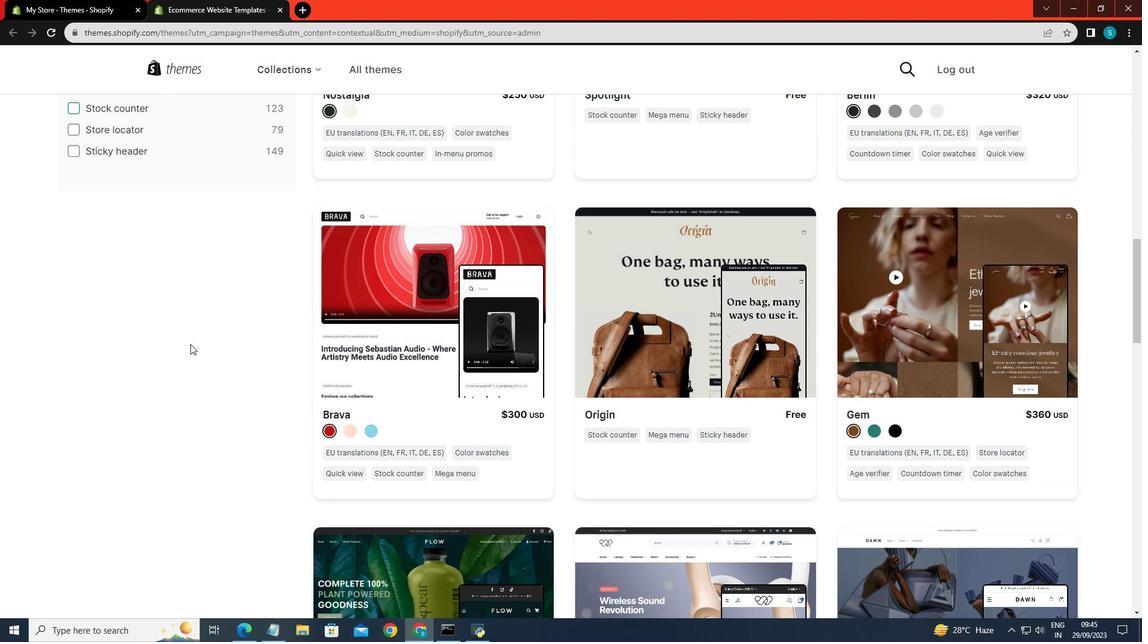
Action: Mouse scrolled (611, 511) with delta (0, 0)
Screenshot: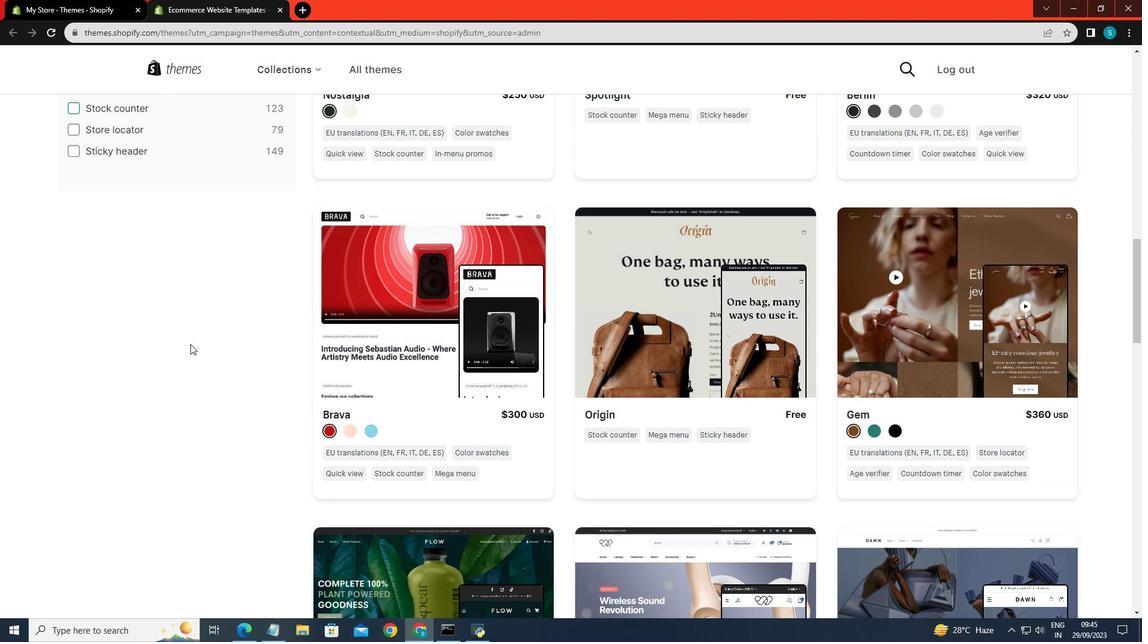 
Action: Mouse scrolled (611, 511) with delta (0, 0)
Screenshot: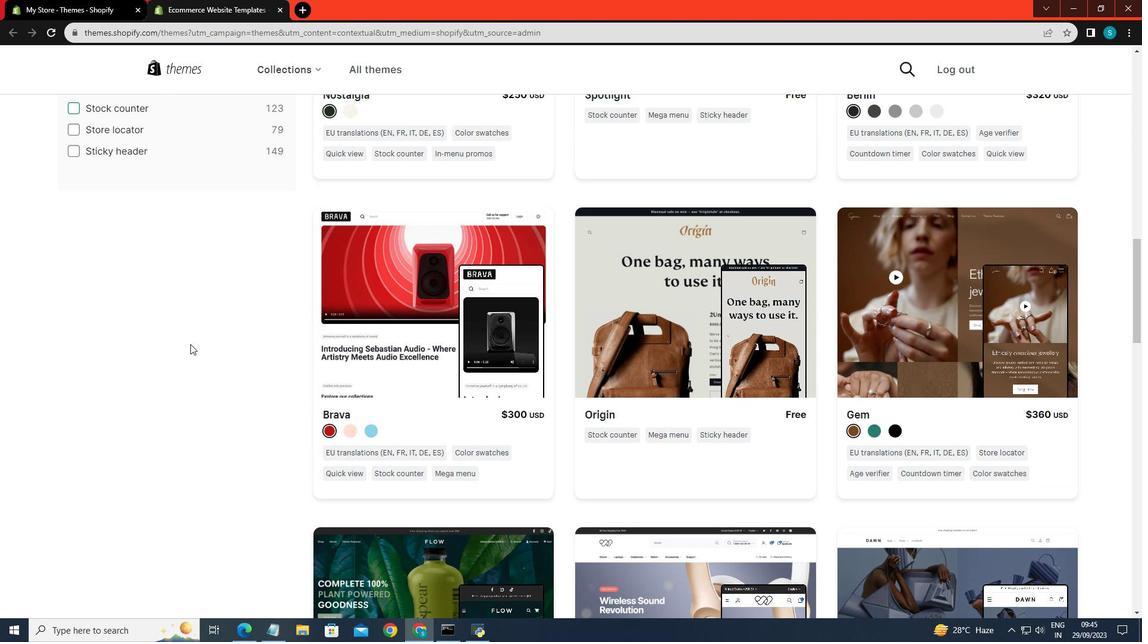 
Action: Mouse scrolled (611, 511) with delta (0, 0)
Screenshot: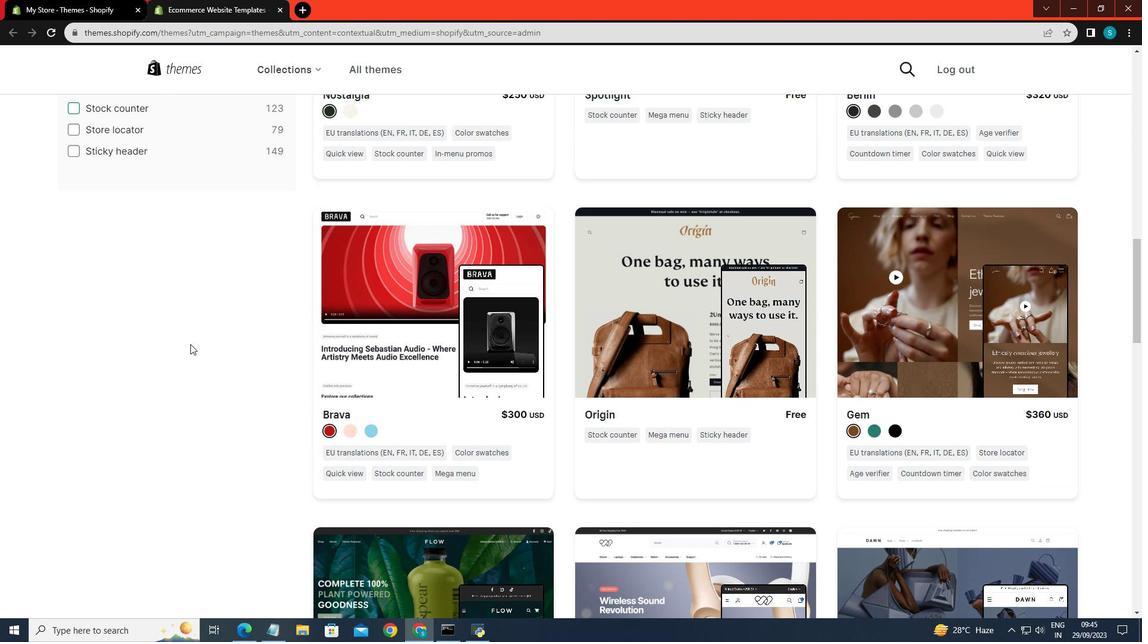 
Action: Mouse scrolled (611, 511) with delta (0, 0)
Screenshot: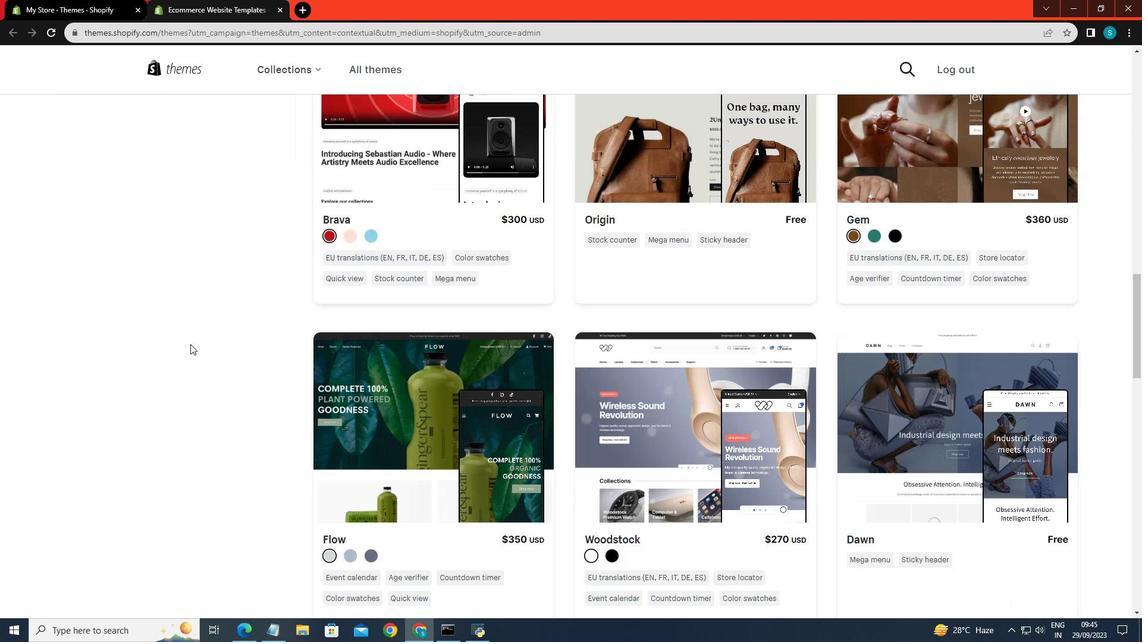 
Action: Mouse scrolled (611, 511) with delta (0, 0)
Screenshot: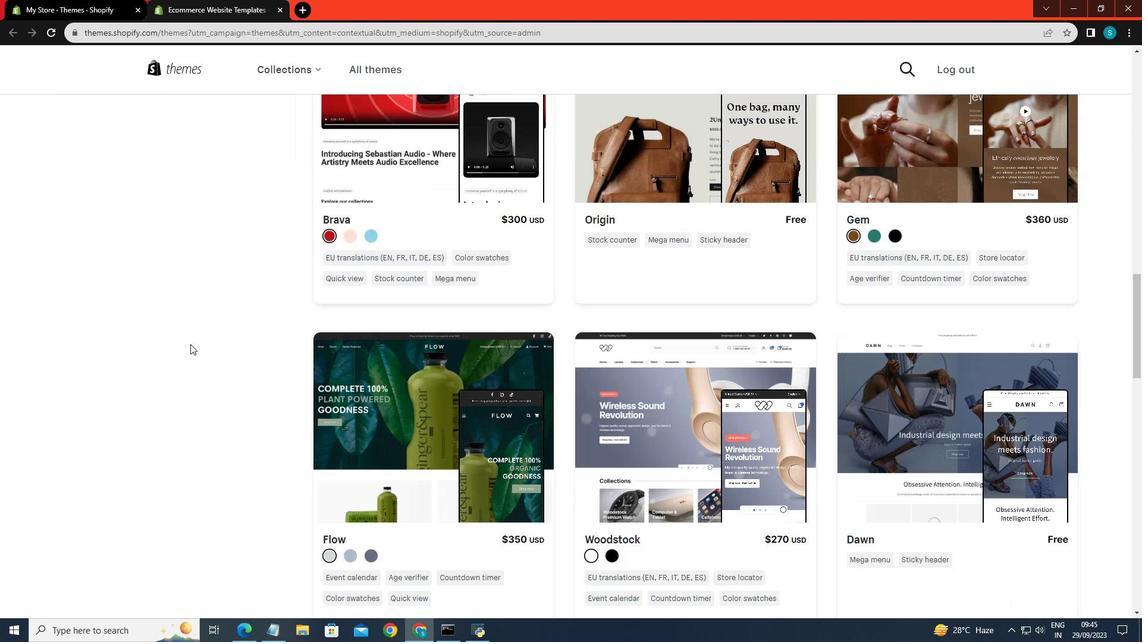 
Action: Mouse scrolled (611, 511) with delta (0, 0)
Screenshot: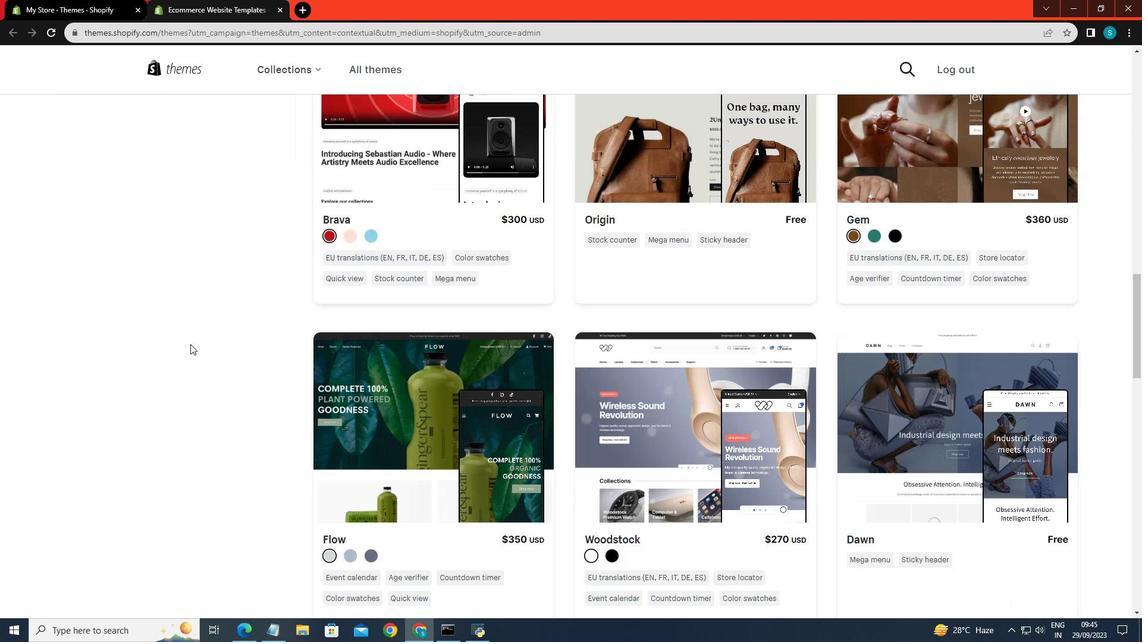 
Action: Mouse scrolled (611, 511) with delta (0, -1)
Screenshot: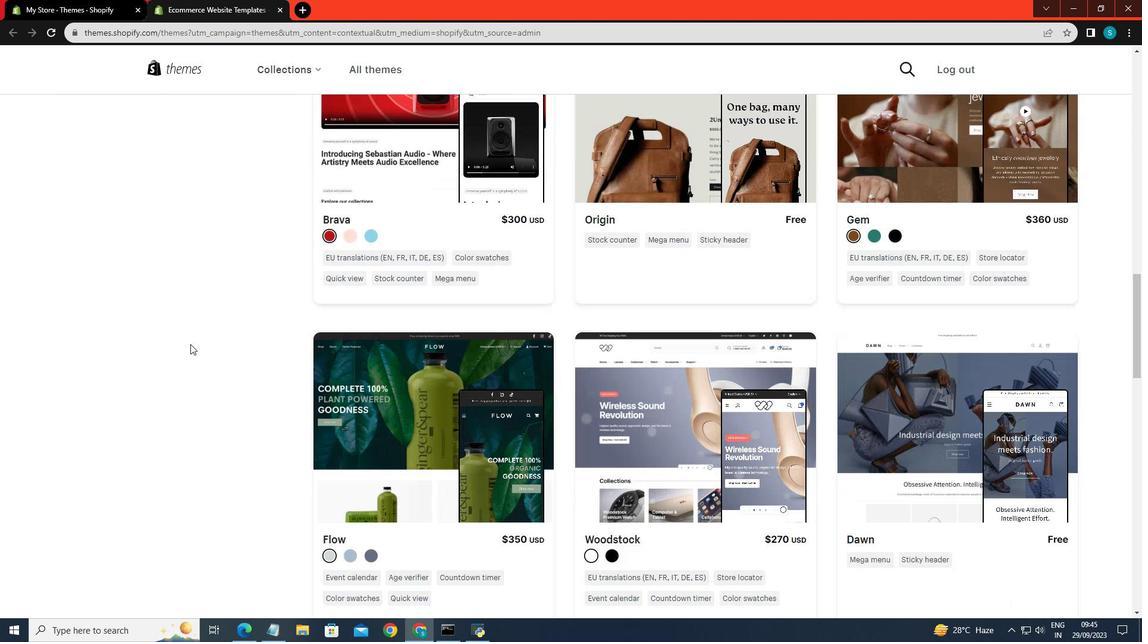 
Action: Mouse scrolled (611, 511) with delta (0, 0)
Screenshot: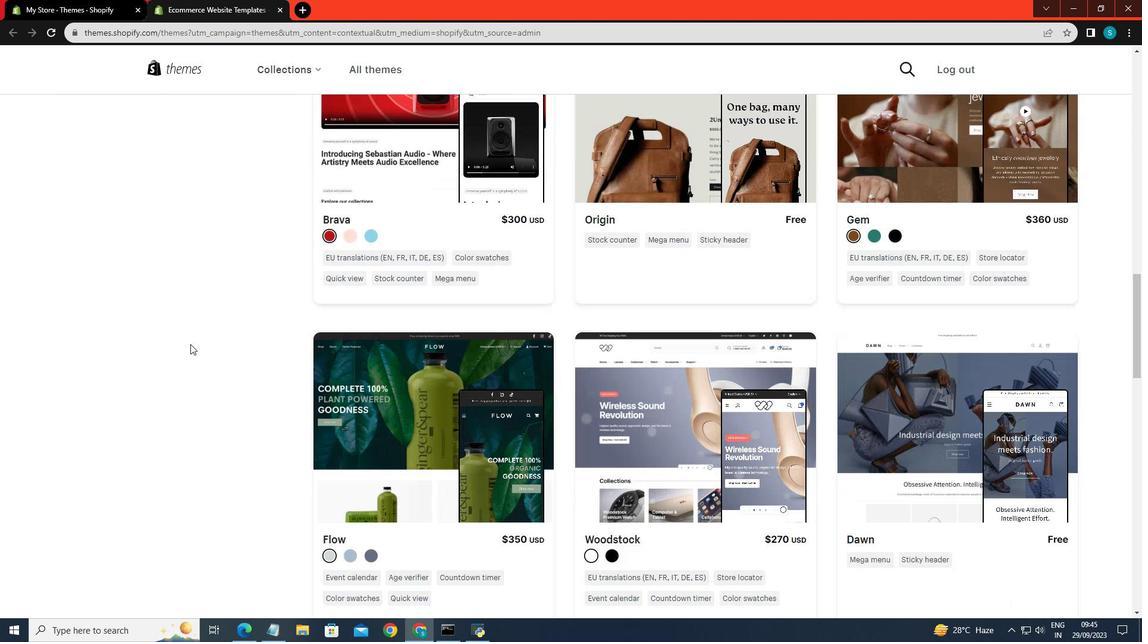 
Action: Mouse scrolled (611, 511) with delta (0, 0)
Screenshot: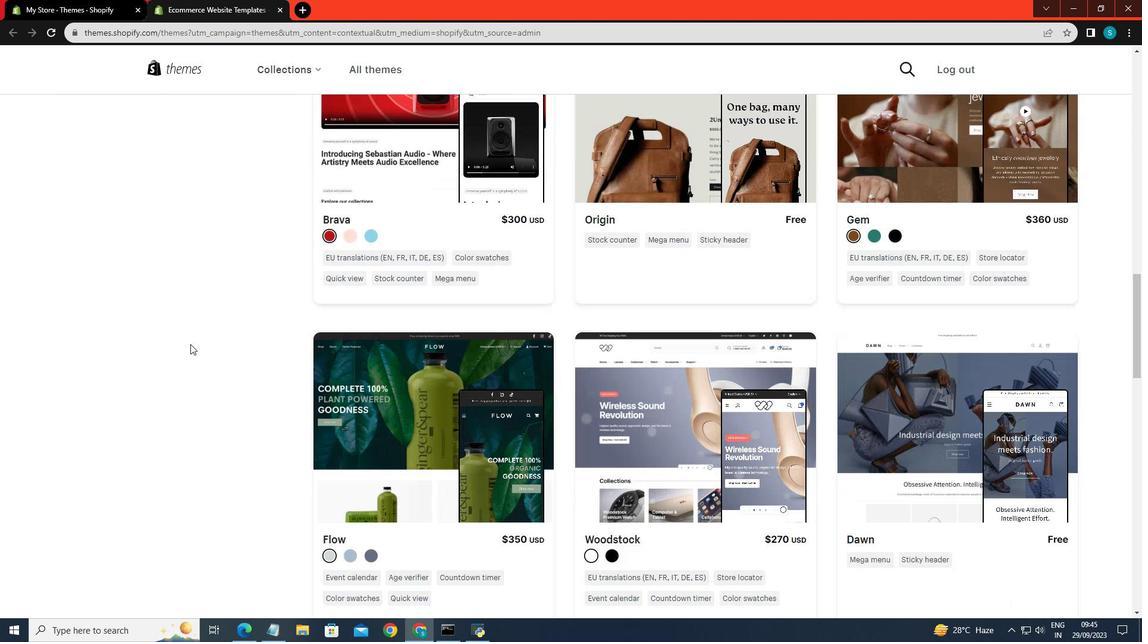 
Action: Mouse scrolled (611, 511) with delta (0, 0)
Screenshot: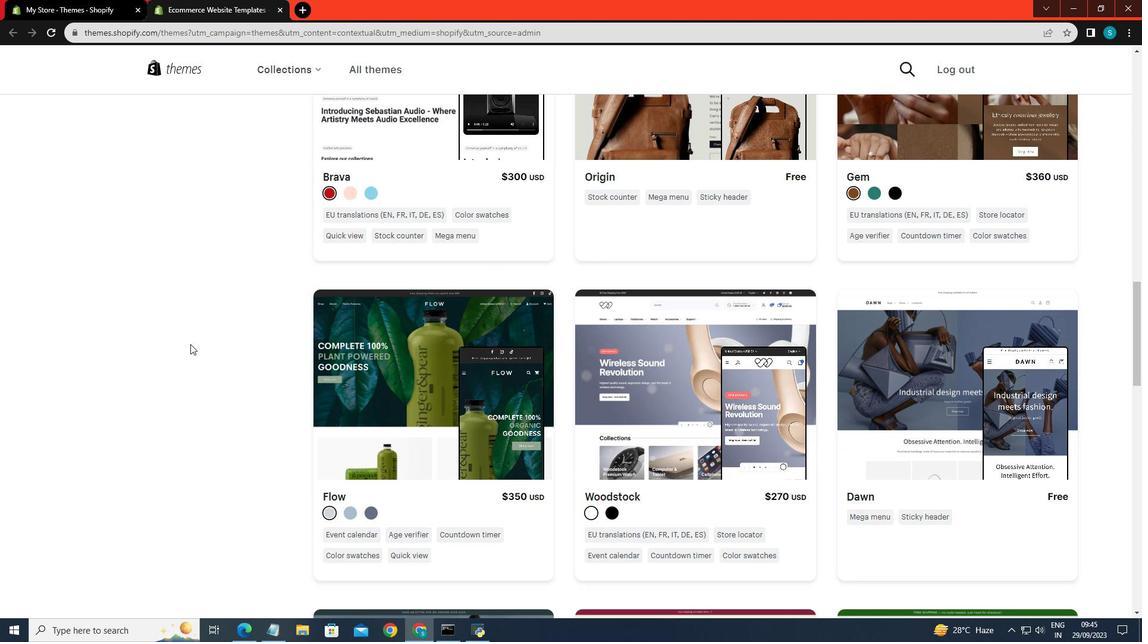 
Action: Mouse scrolled (611, 511) with delta (0, 0)
Screenshot: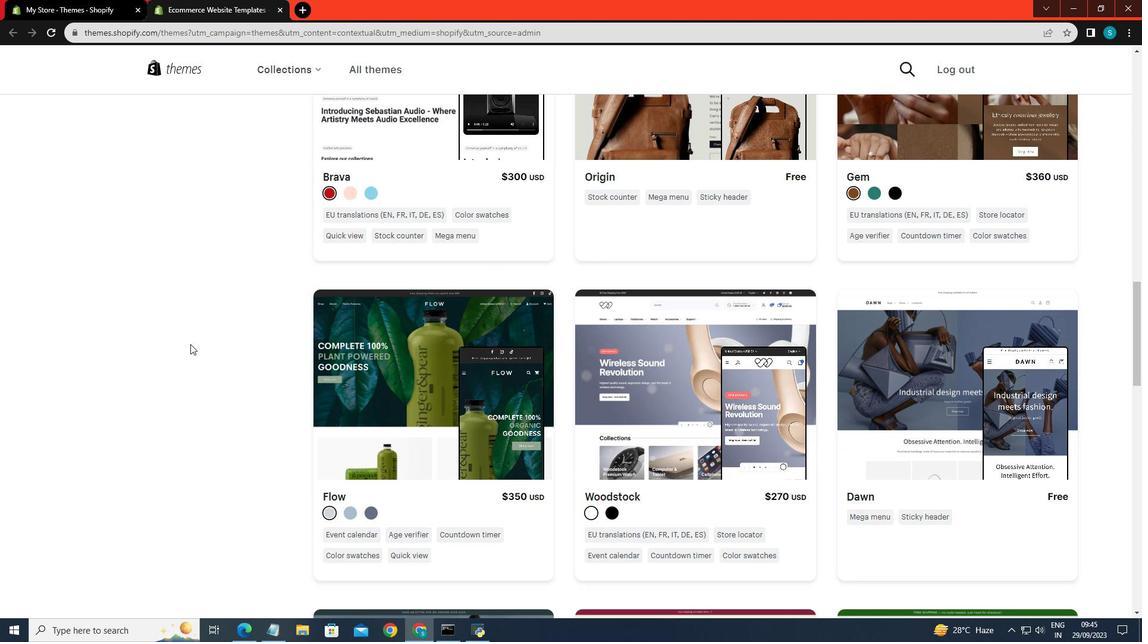 
Action: Mouse scrolled (611, 511) with delta (0, -1)
Screenshot: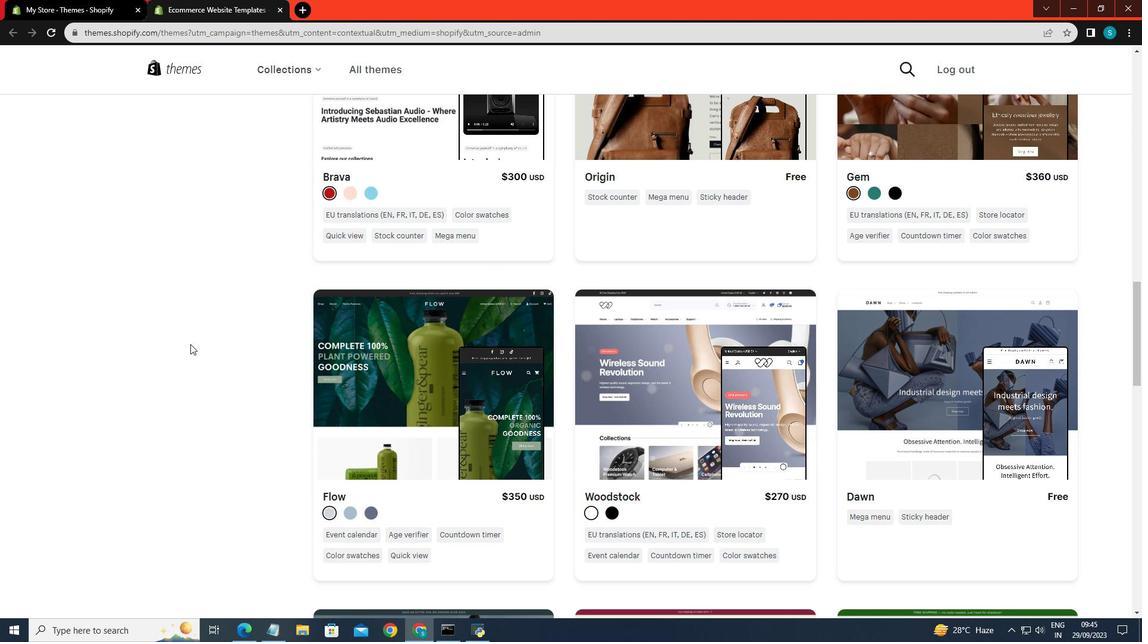 
Action: Mouse scrolled (611, 511) with delta (0, 0)
Screenshot: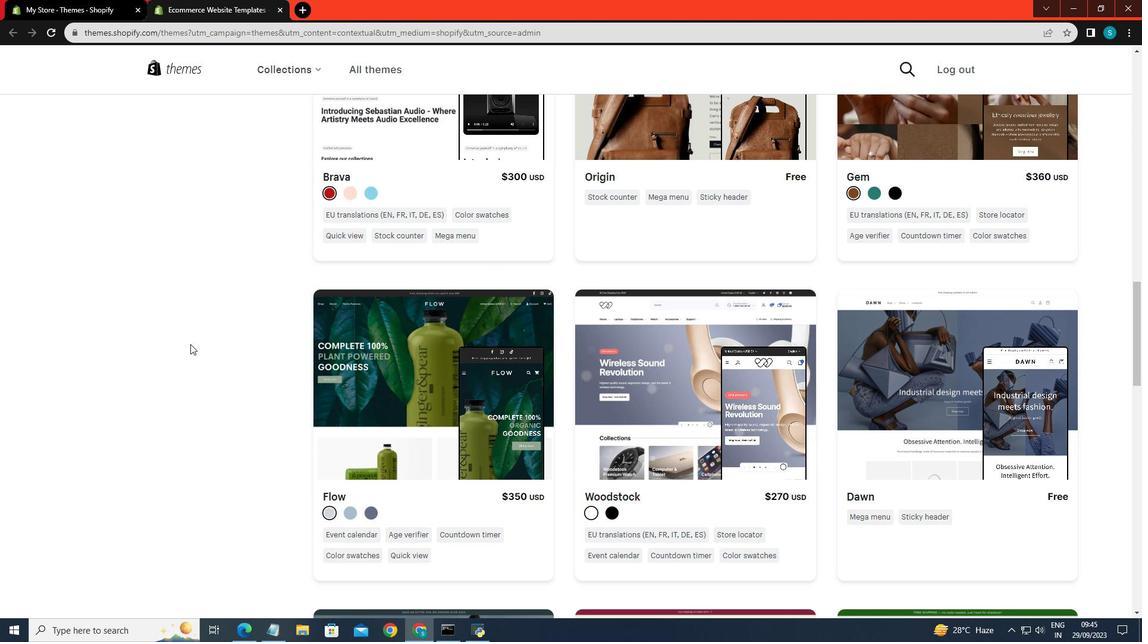 
Action: Mouse scrolled (611, 511) with delta (0, 0)
Screenshot: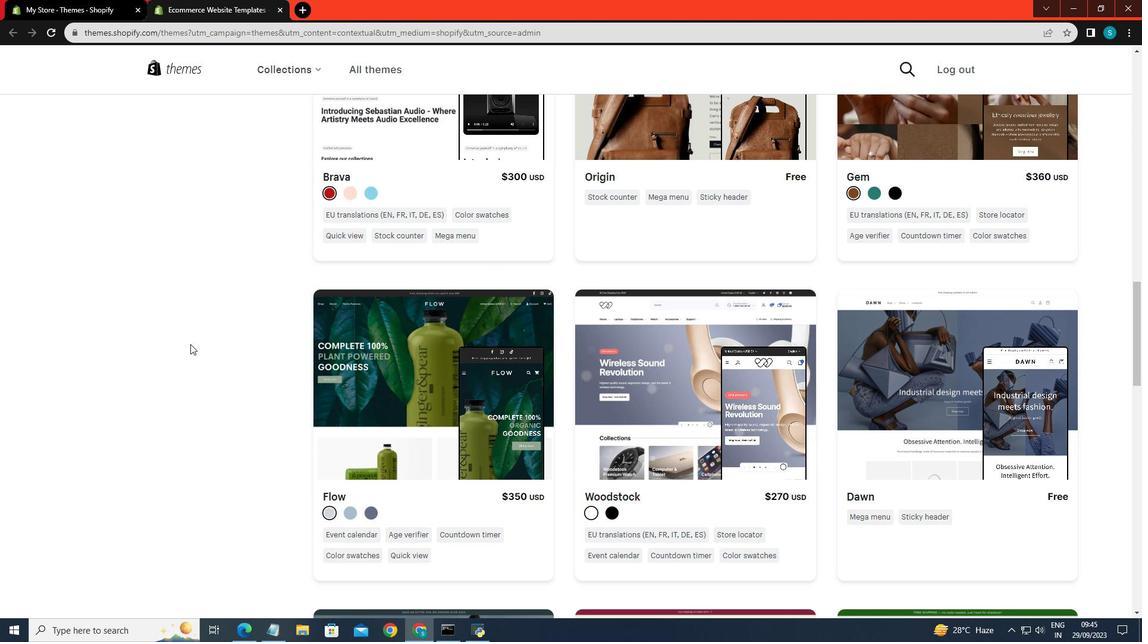 
Action: Mouse scrolled (611, 511) with delta (0, 0)
Screenshot: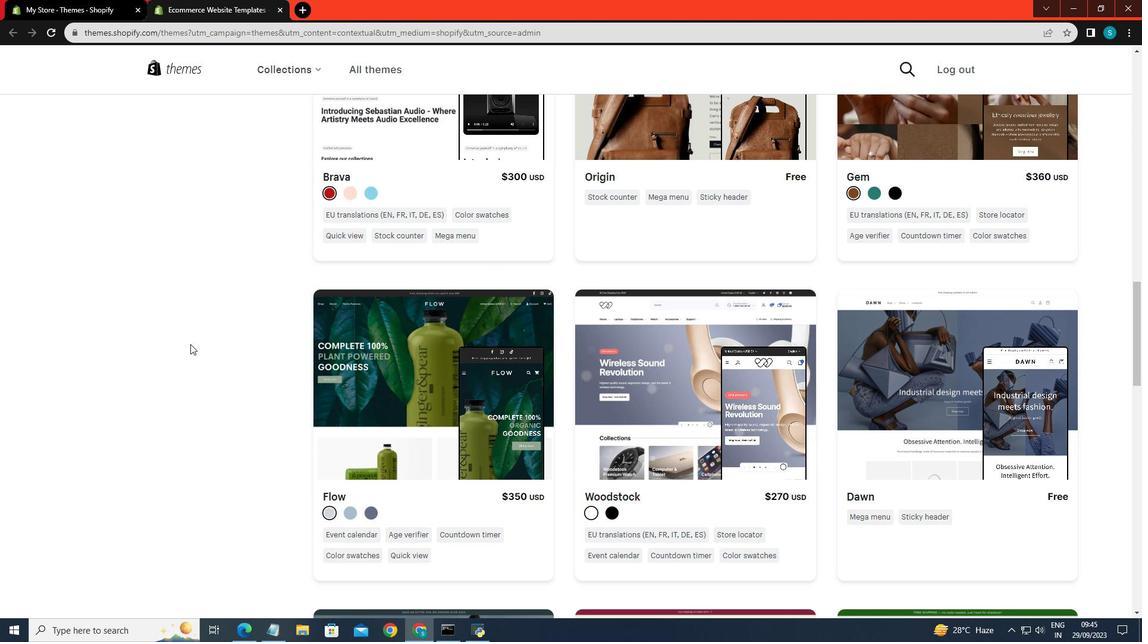 
Action: Mouse scrolled (611, 511) with delta (0, 0)
Screenshot: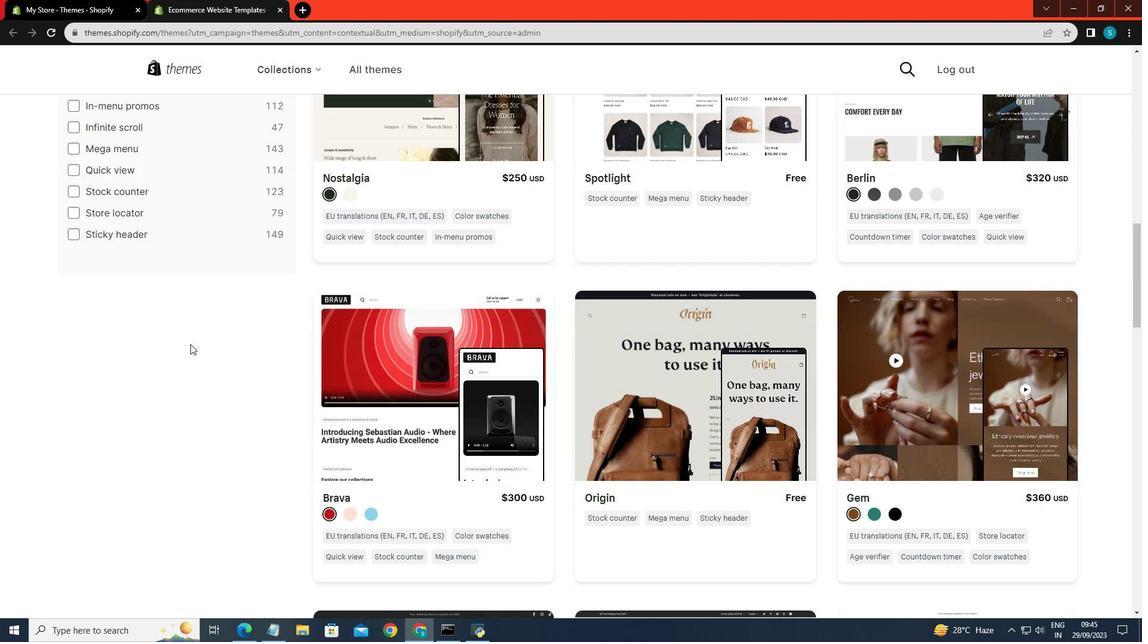 
Action: Mouse scrolled (611, 511) with delta (0, 0)
Screenshot: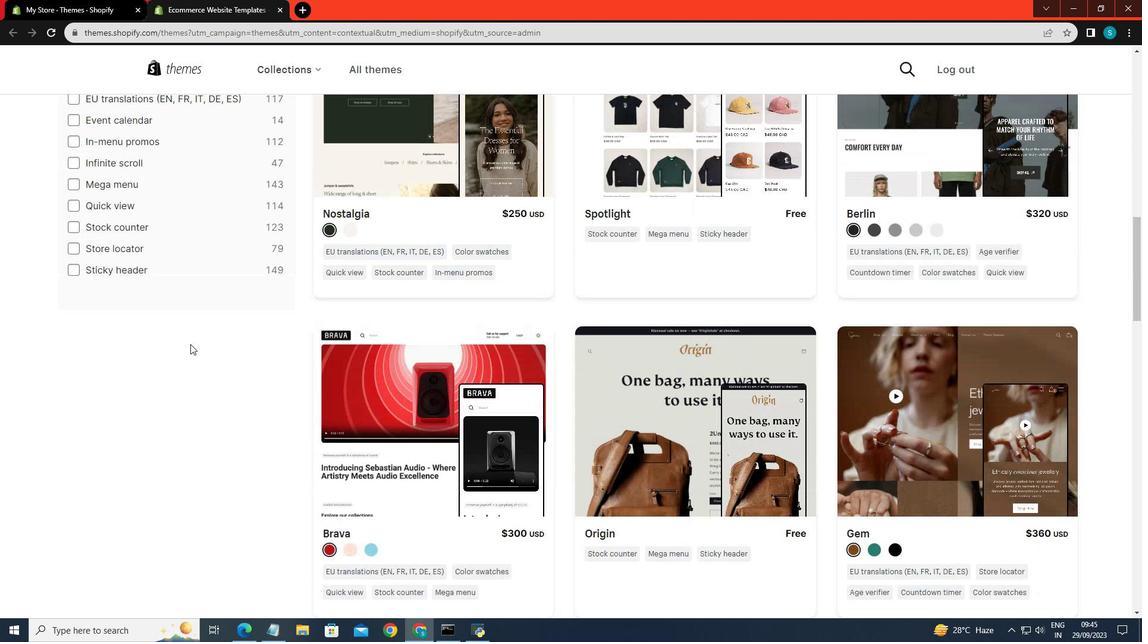 
Action: Mouse scrolled (611, 511) with delta (0, 0)
Screenshot: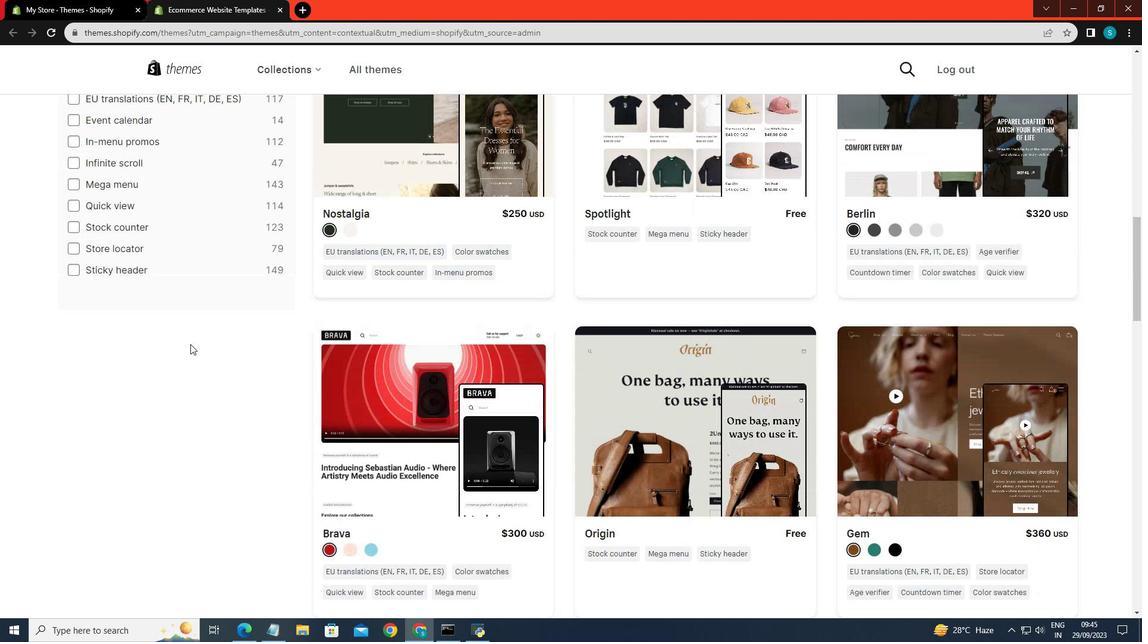 
Action: Mouse scrolled (611, 511) with delta (0, 0)
Screenshot: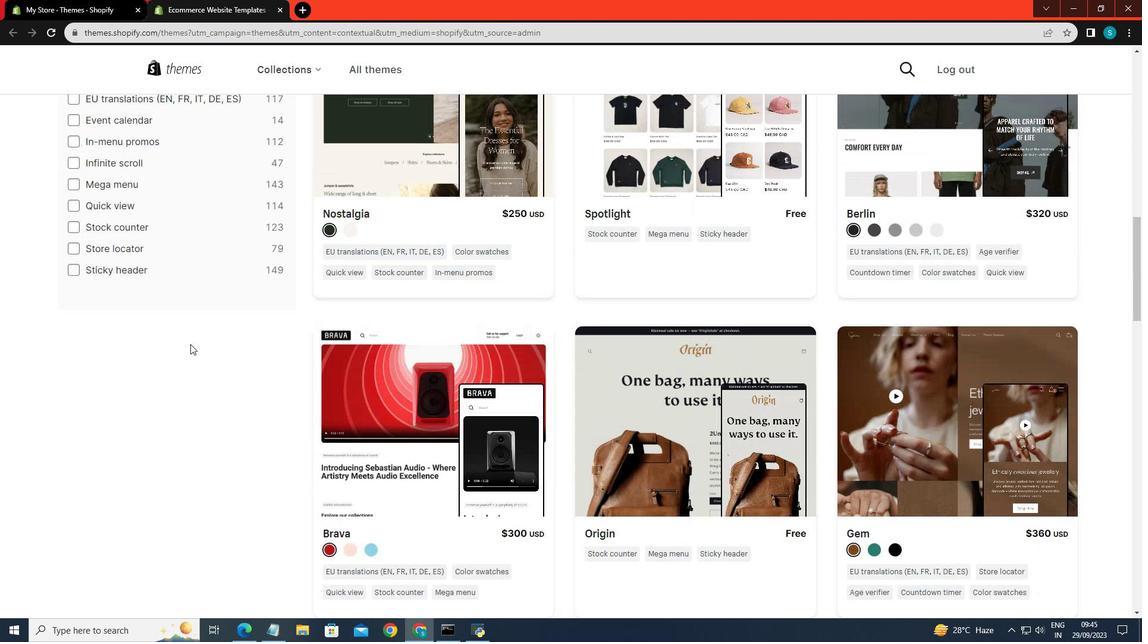 
Action: Mouse moved to (640, 352)
Screenshot: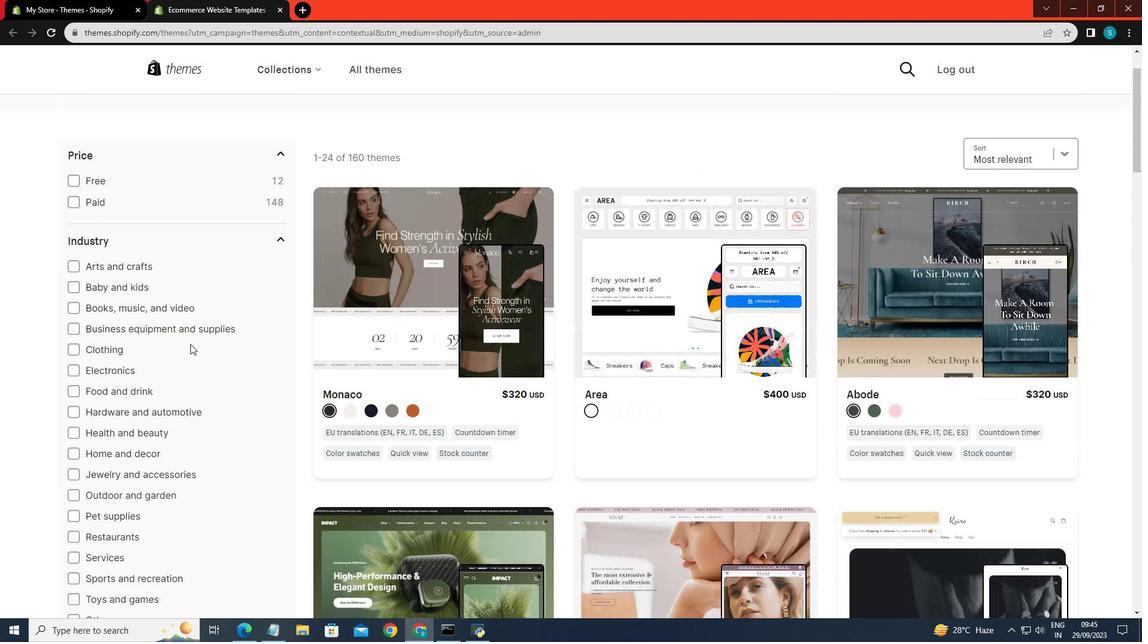 
Action: Mouse pressed left at (640, 352)
Screenshot: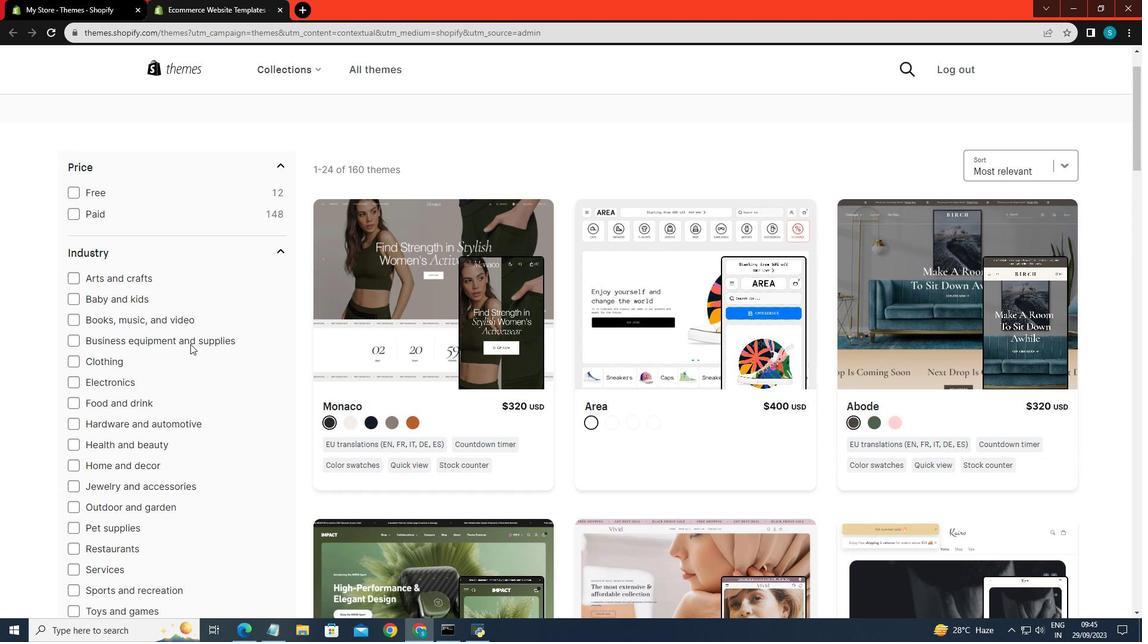 
Action: Mouse moved to (370, 374)
Screenshot: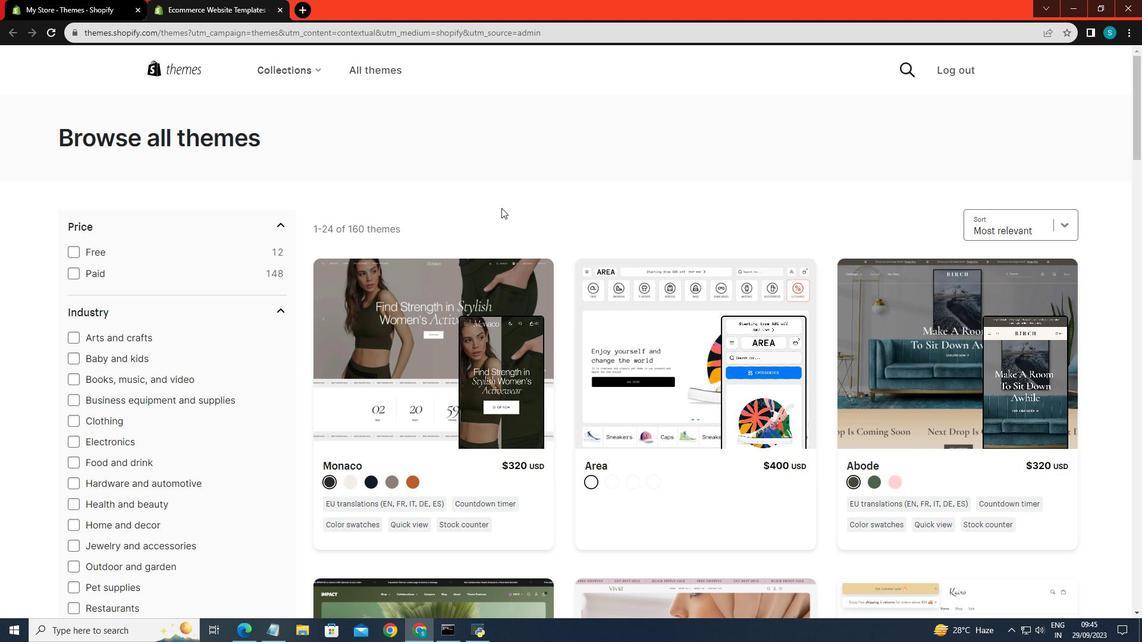 
Action: Mouse scrolled (370, 374) with delta (0, 0)
Screenshot: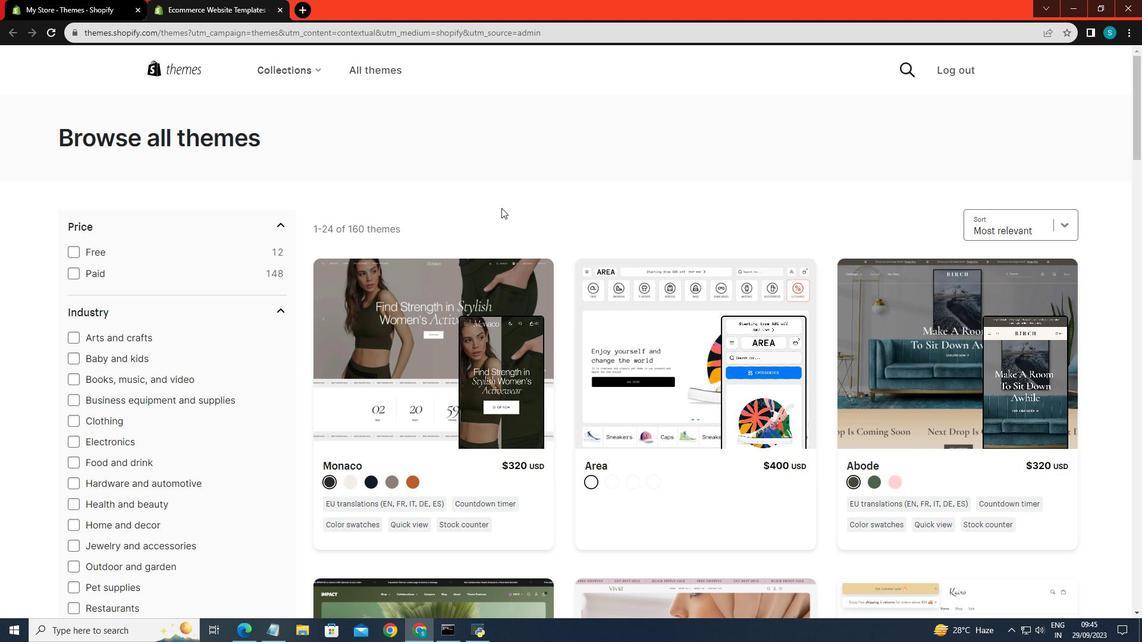 
Action: Mouse moved to (373, 379)
Screenshot: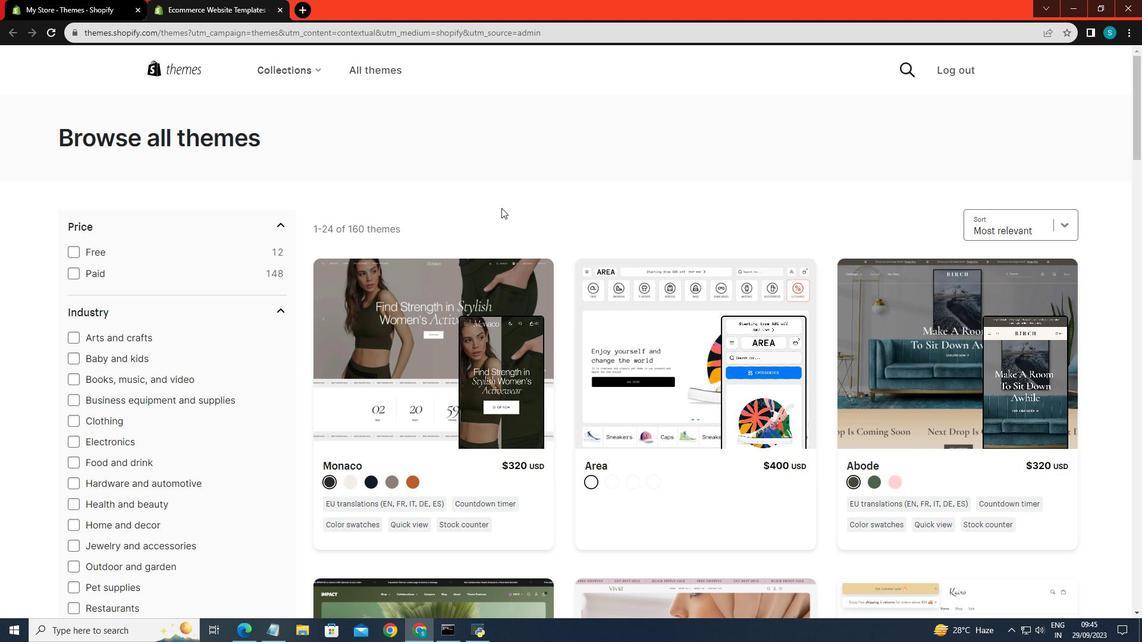 
Action: Mouse scrolled (373, 378) with delta (0, 0)
Screenshot: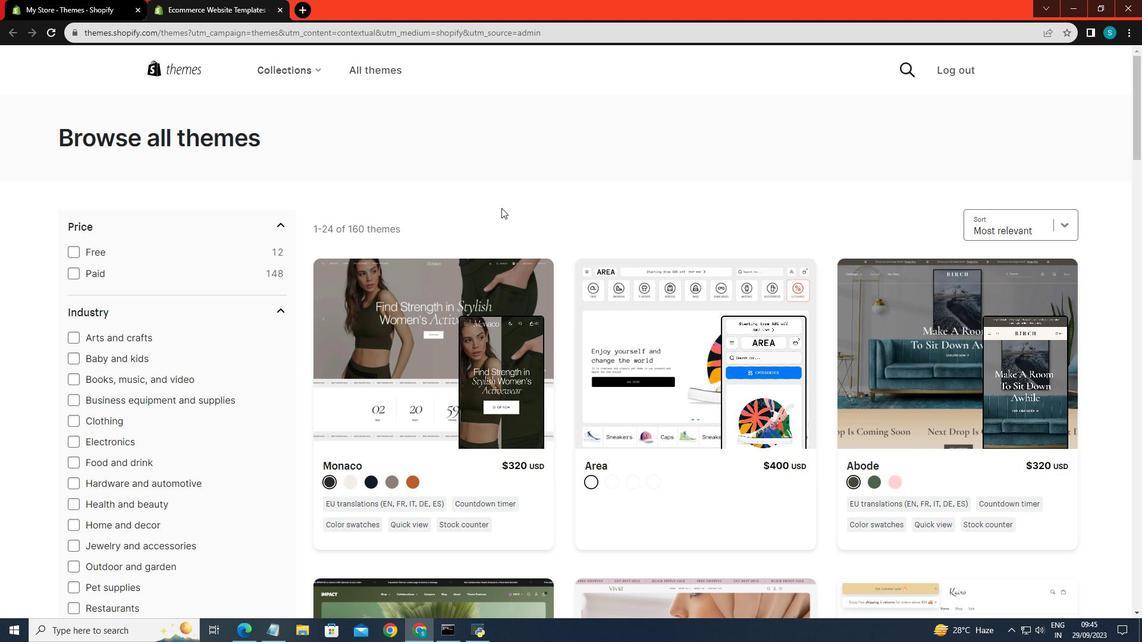
Action: Mouse moved to (374, 380)
Screenshot: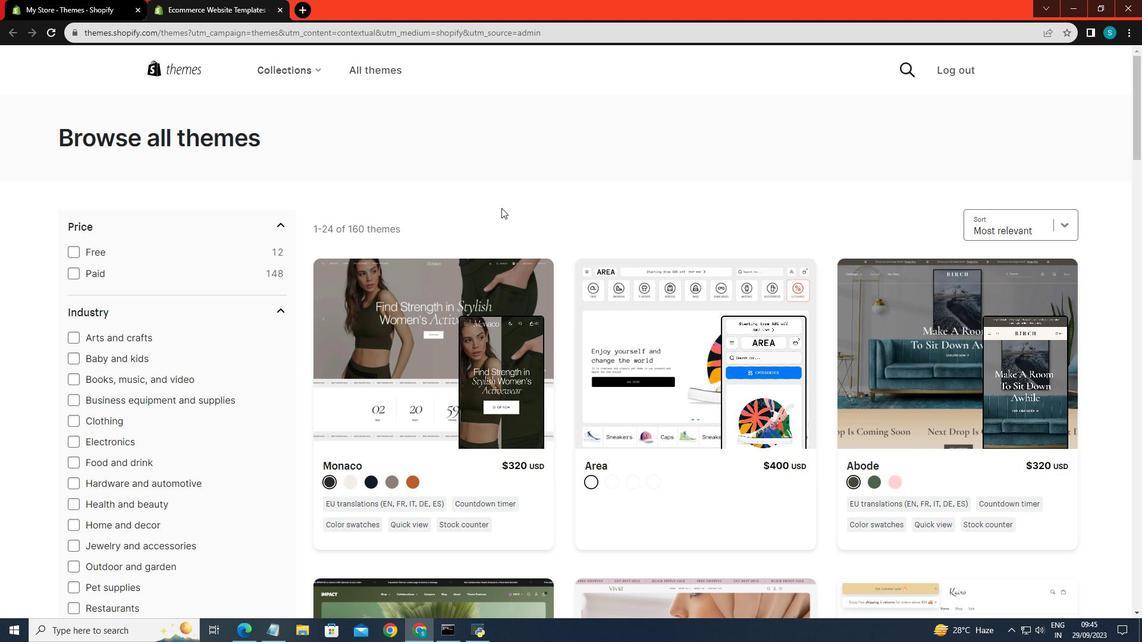 
Action: Mouse scrolled (374, 380) with delta (0, 0)
Screenshot: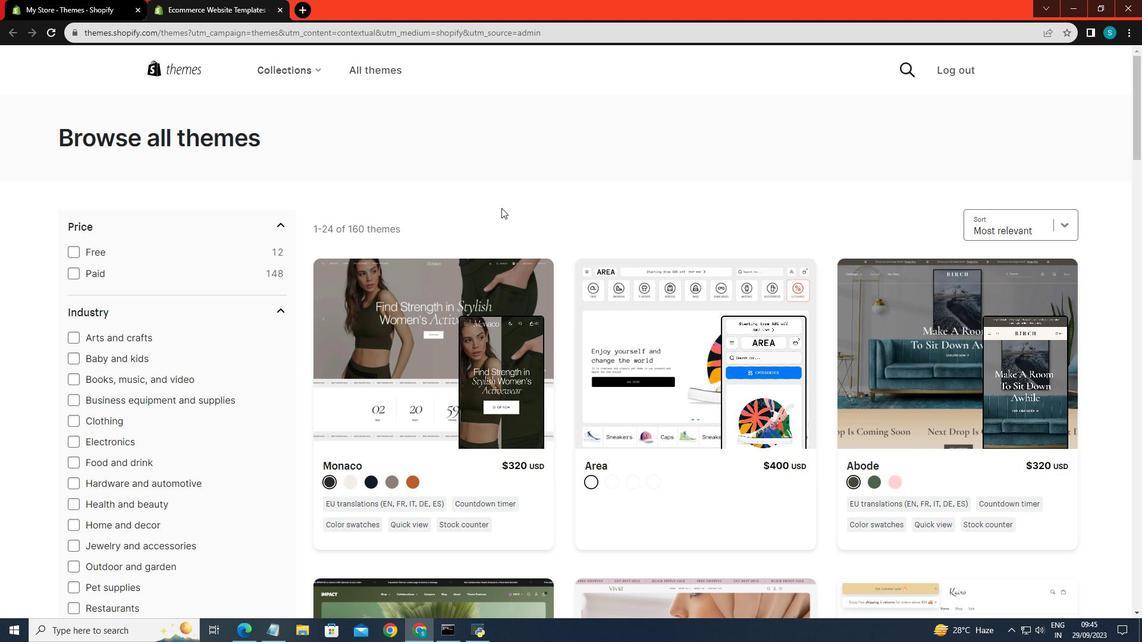 
Action: Mouse moved to (375, 382)
Screenshot: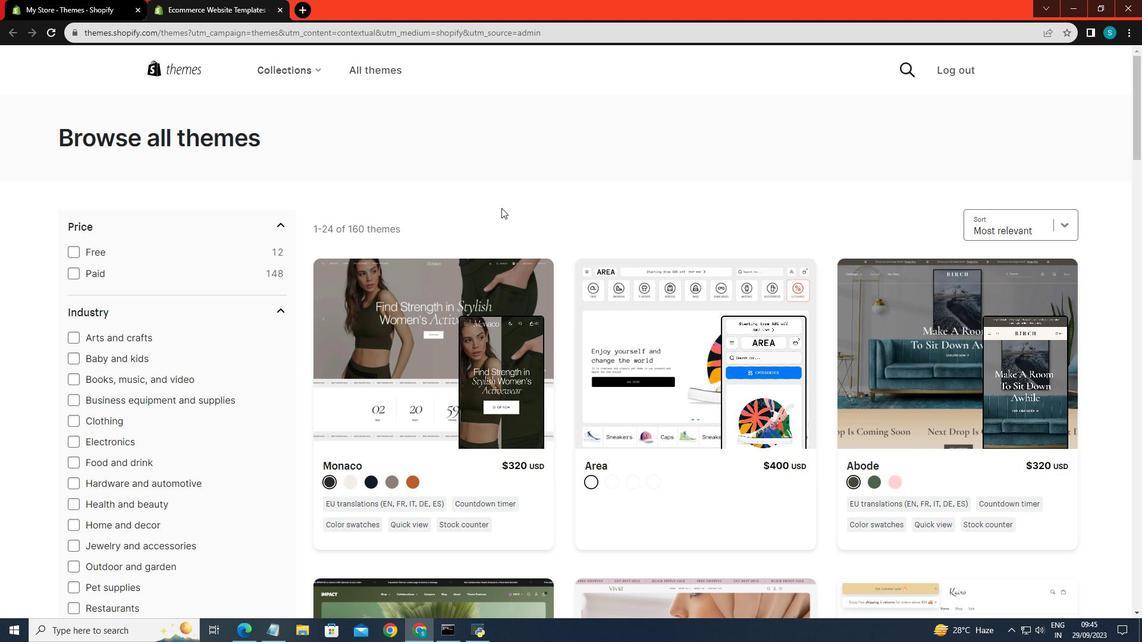 
Action: Mouse scrolled (375, 381) with delta (0, 0)
Screenshot: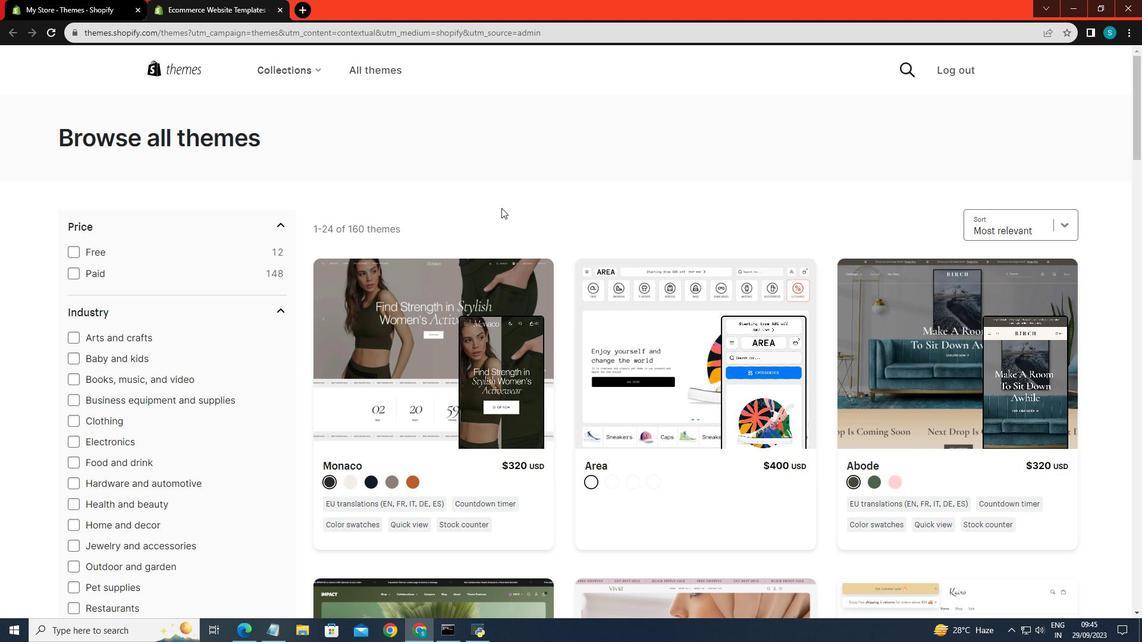 
Action: Mouse scrolled (375, 381) with delta (0, 0)
Screenshot: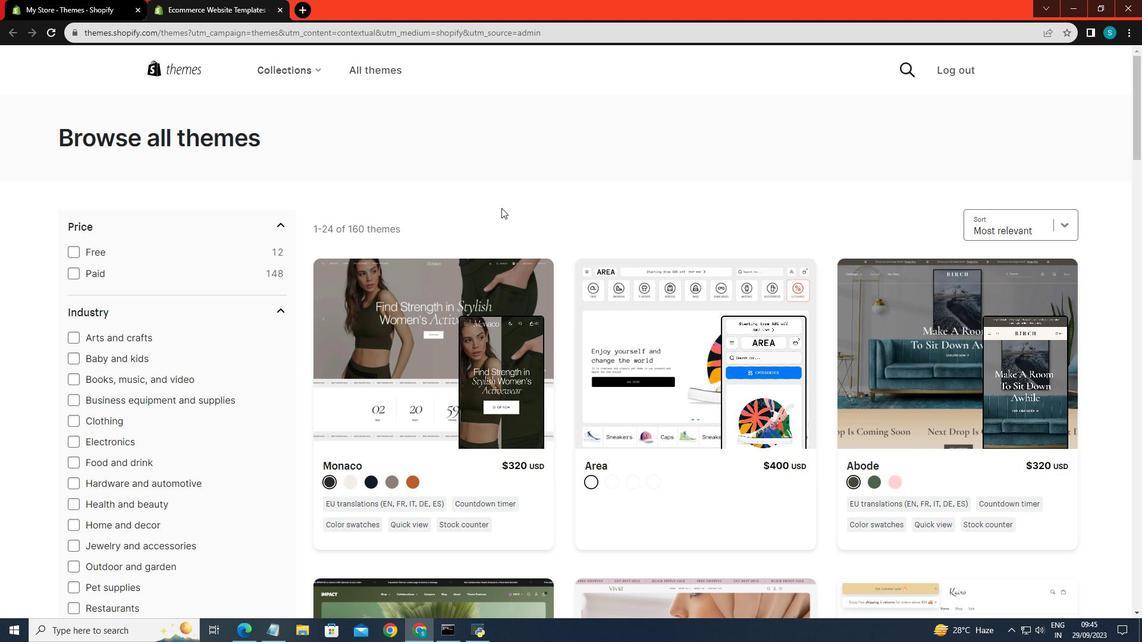 
Action: Mouse moved to (376, 382)
Screenshot: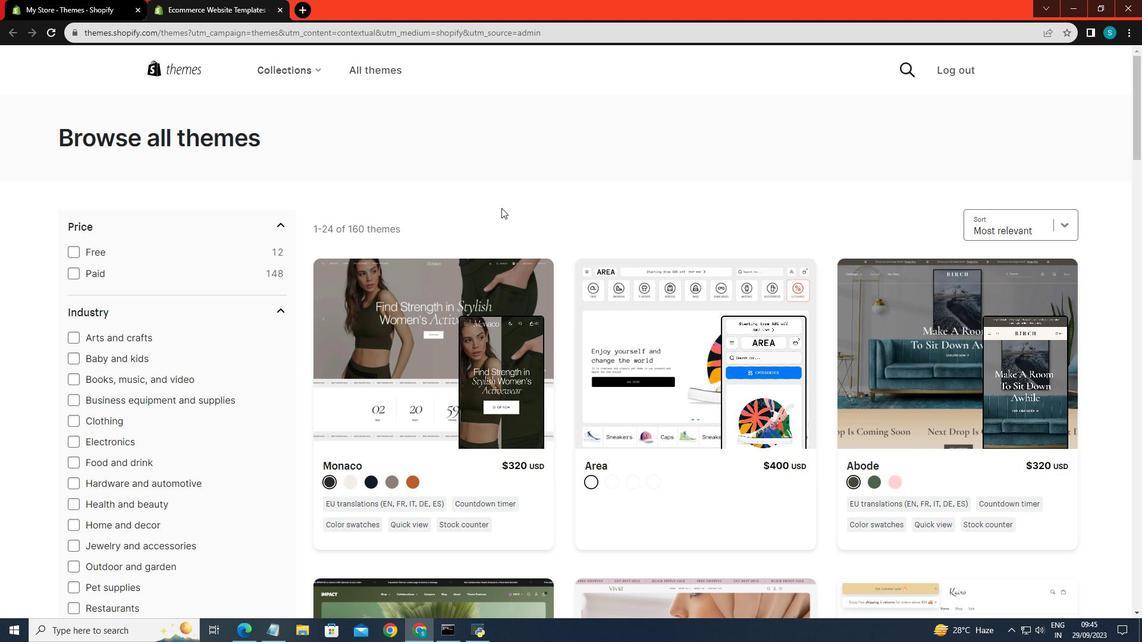 
Action: Mouse scrolled (376, 381) with delta (0, 0)
Screenshot: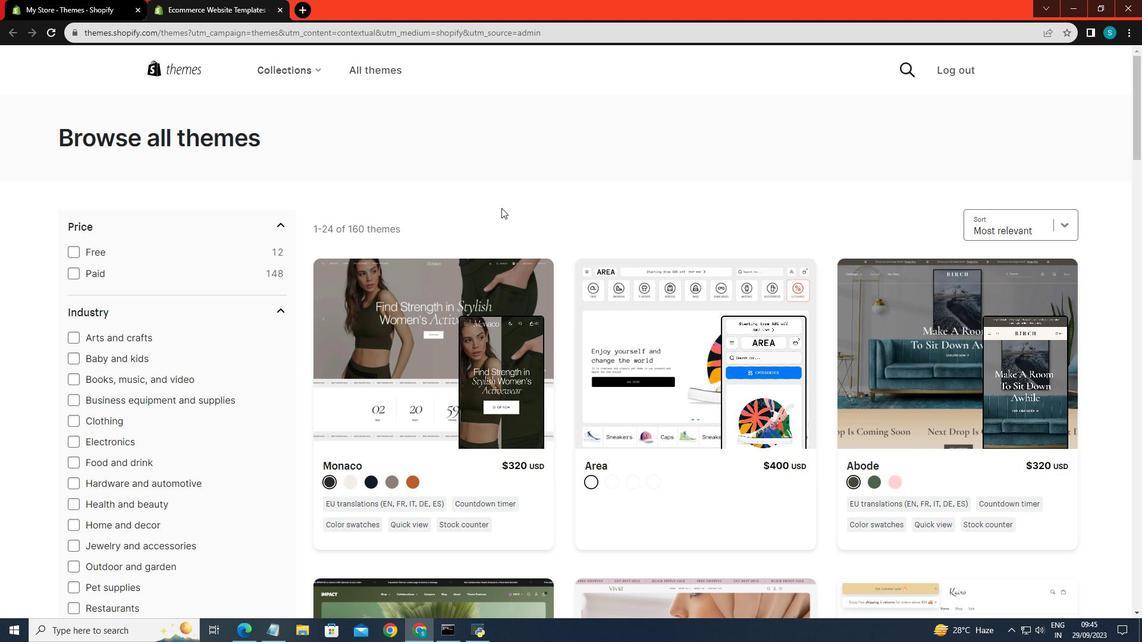 
Action: Mouse moved to (378, 383)
Screenshot: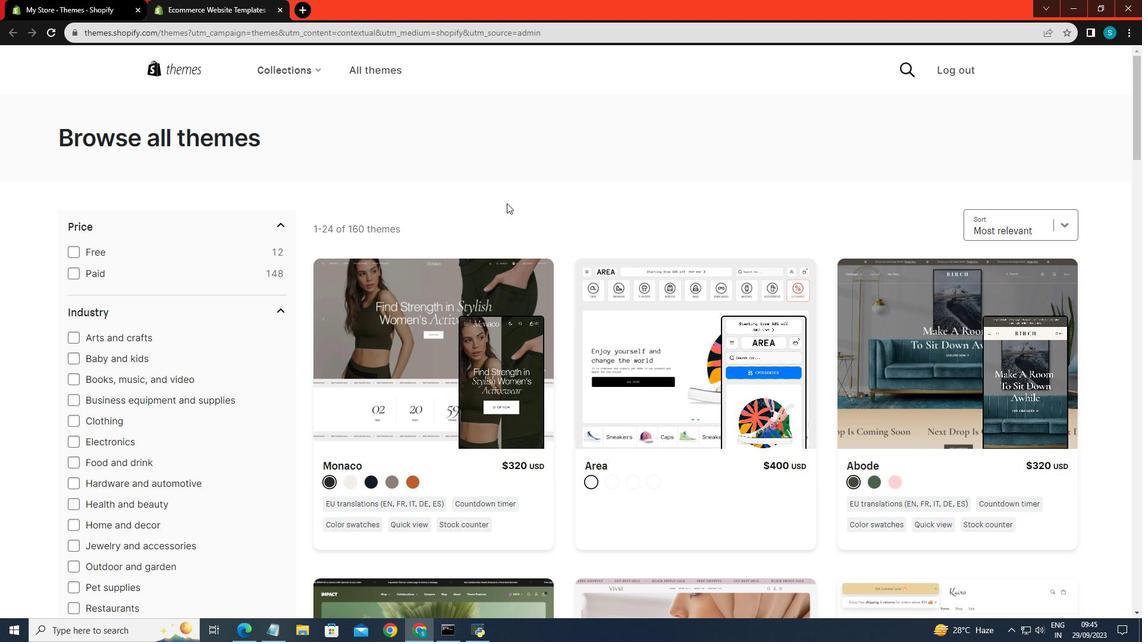 
Action: Mouse scrolled (378, 382) with delta (0, 0)
Screenshot: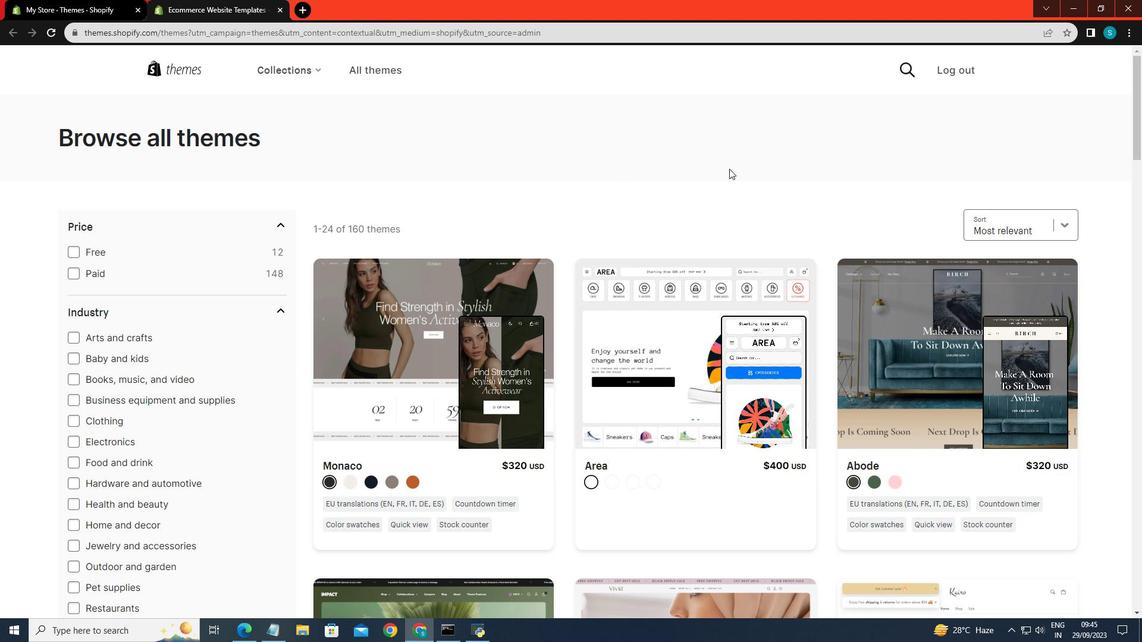 
Action: Mouse scrolled (378, 382) with delta (0, 0)
Screenshot: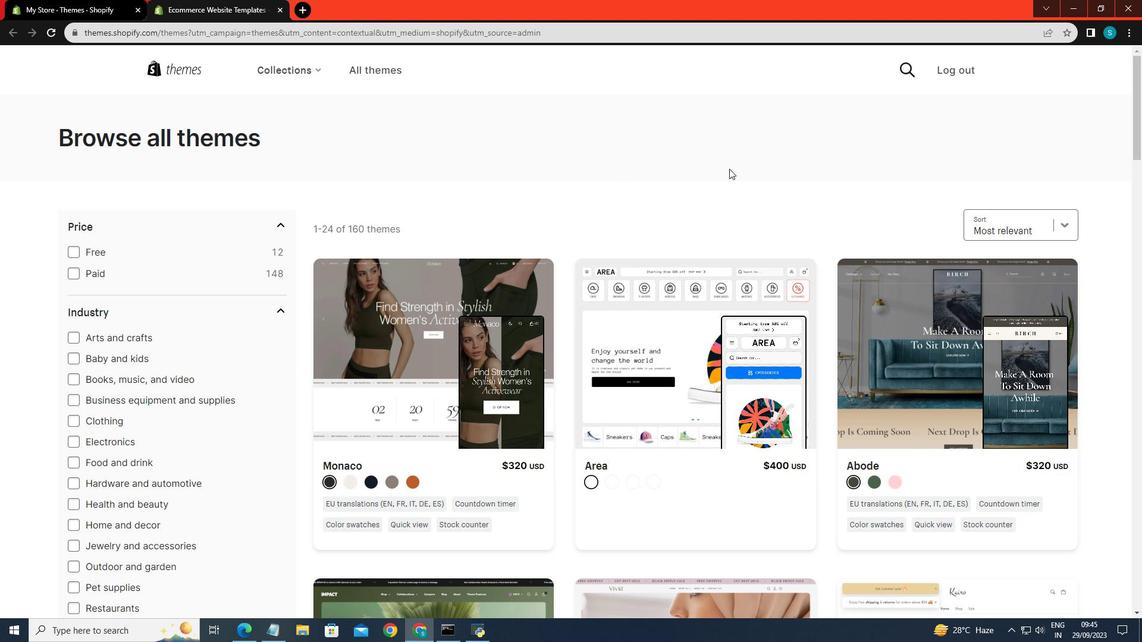 
Action: Mouse scrolled (378, 382) with delta (0, 0)
Screenshot: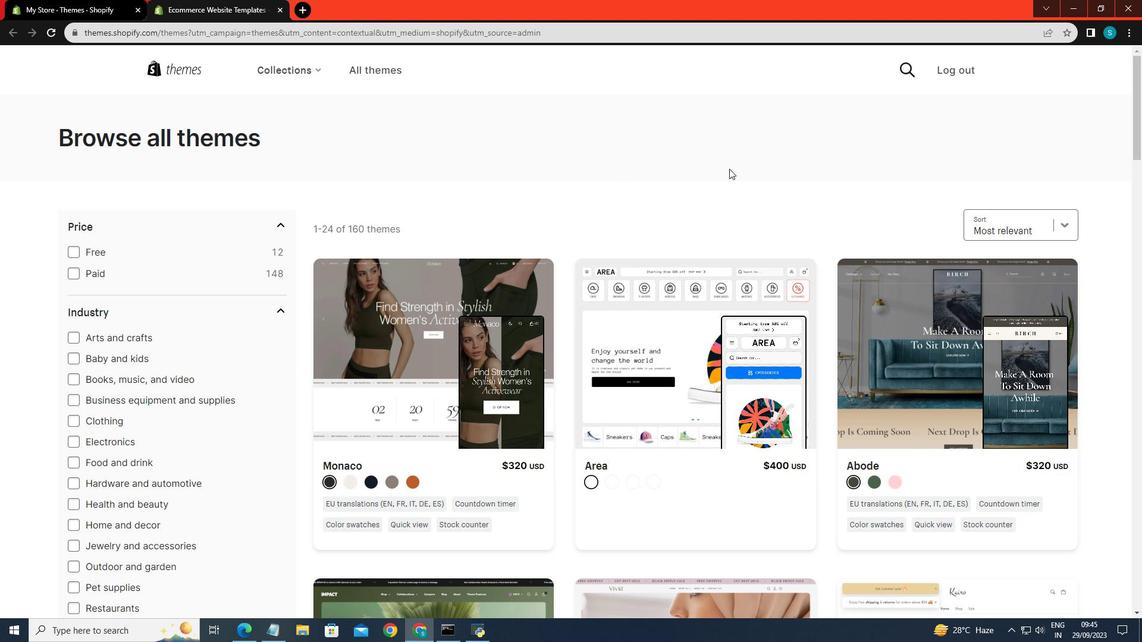 
Action: Mouse scrolled (378, 382) with delta (0, 0)
Screenshot: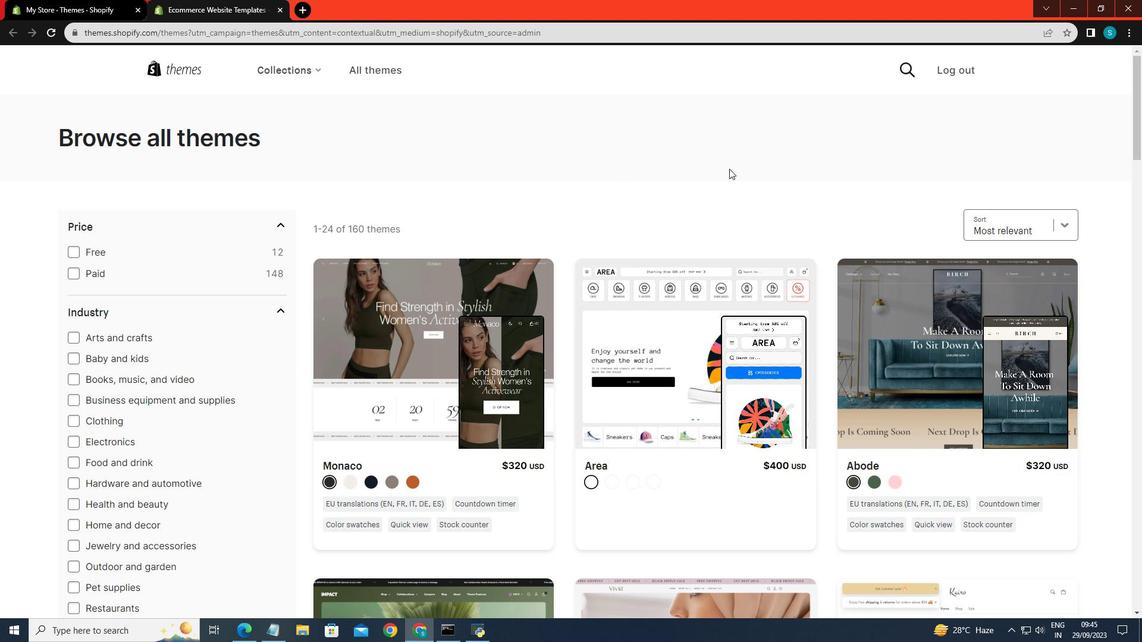 
Action: Mouse scrolled (378, 382) with delta (0, 0)
Screenshot: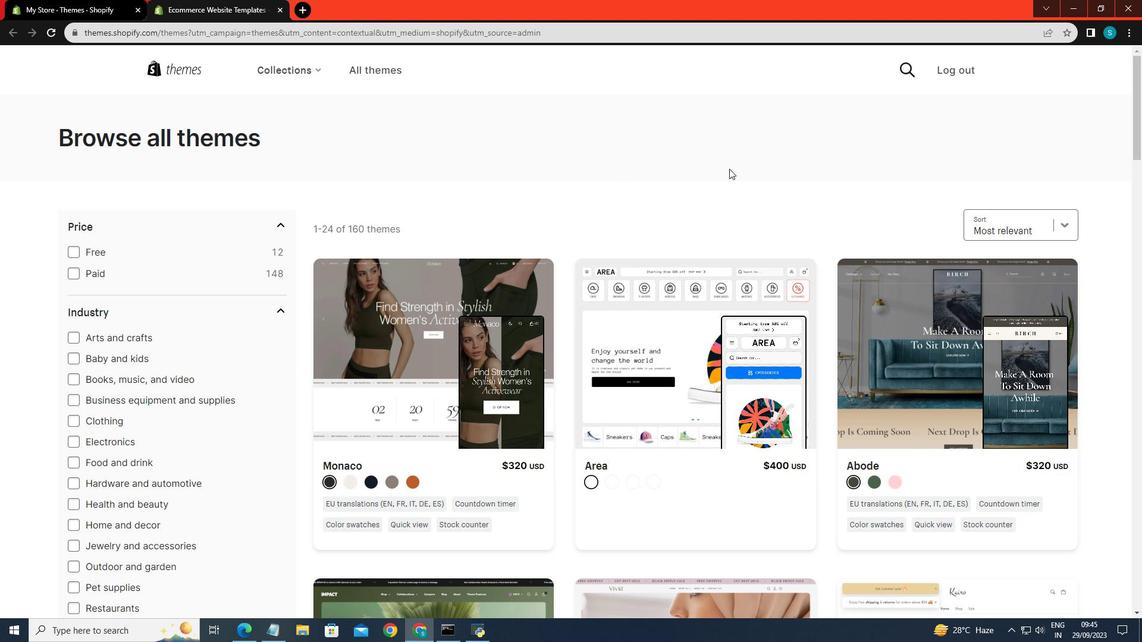 
Action: Mouse scrolled (378, 382) with delta (0, 0)
Screenshot: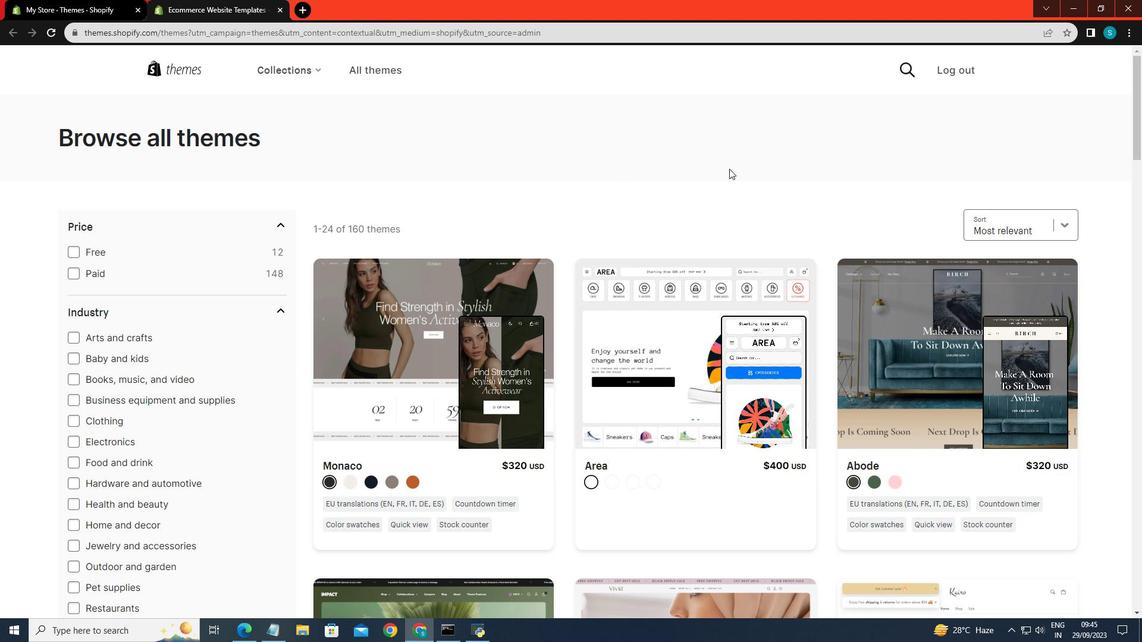 
Action: Mouse scrolled (378, 382) with delta (0, 0)
Screenshot: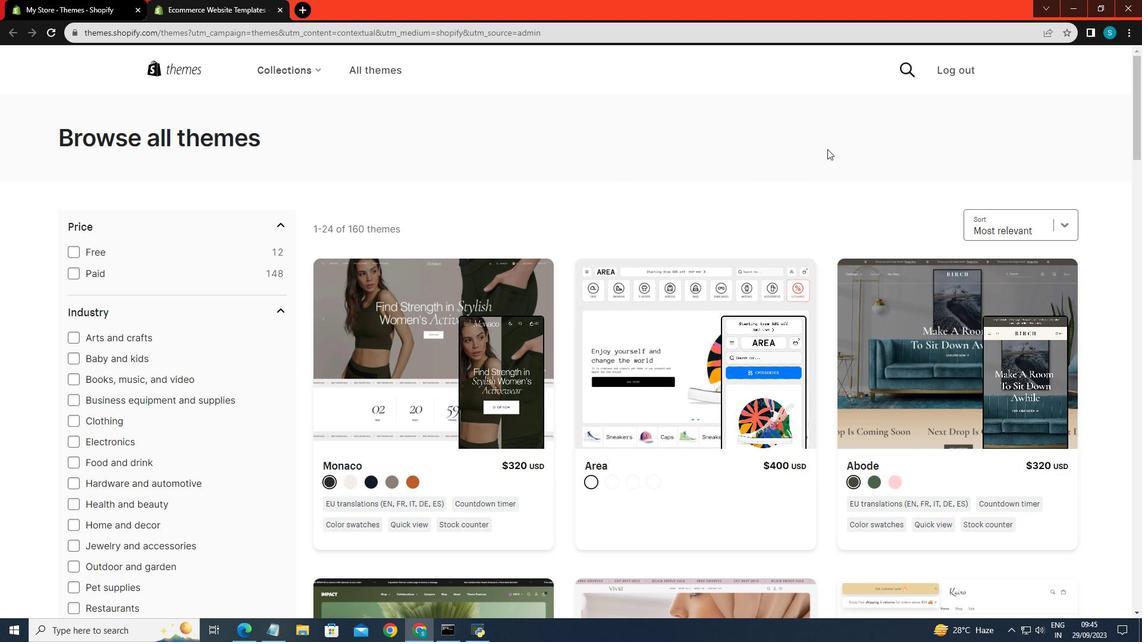 
Action: Mouse scrolled (378, 382) with delta (0, 0)
Screenshot: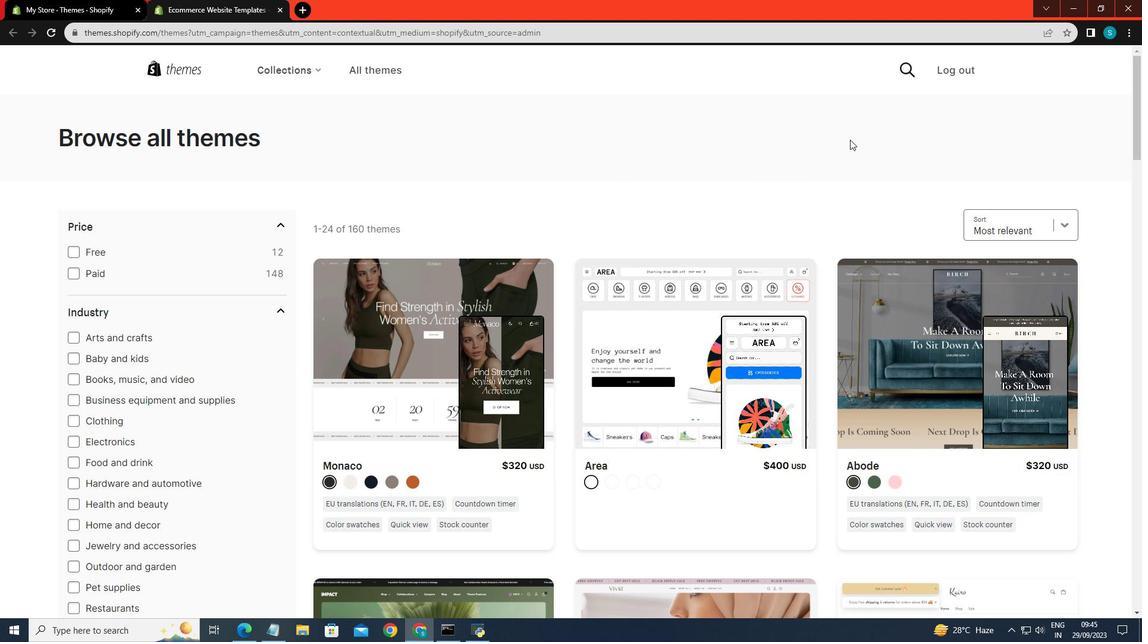 
Action: Mouse scrolled (378, 382) with delta (0, 0)
Screenshot: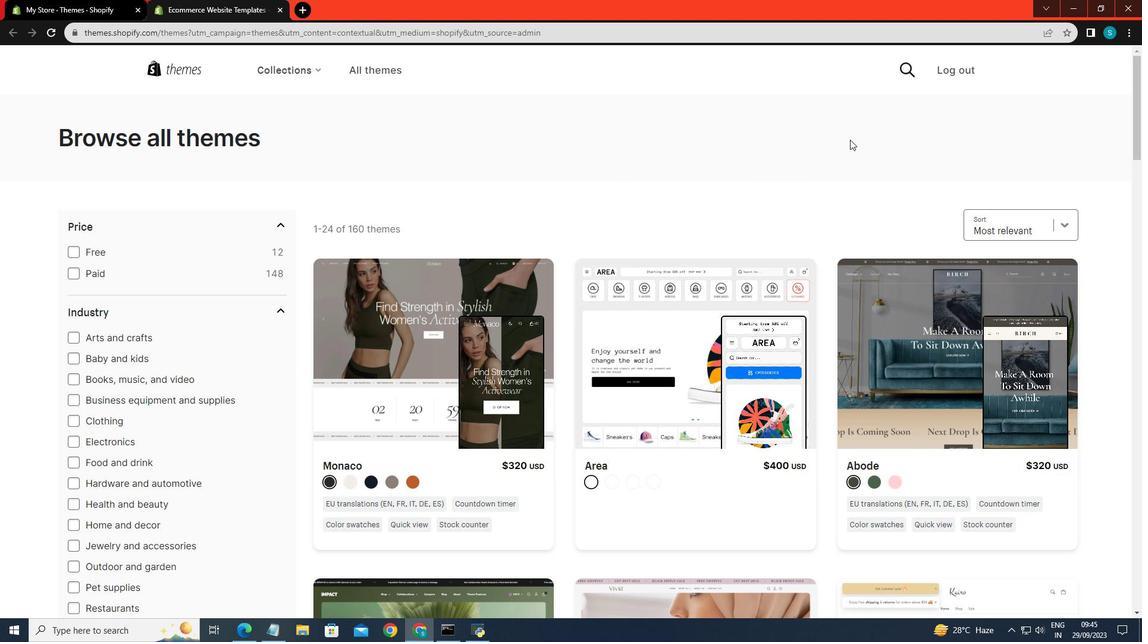 
Action: Mouse scrolled (378, 382) with delta (0, 0)
Screenshot: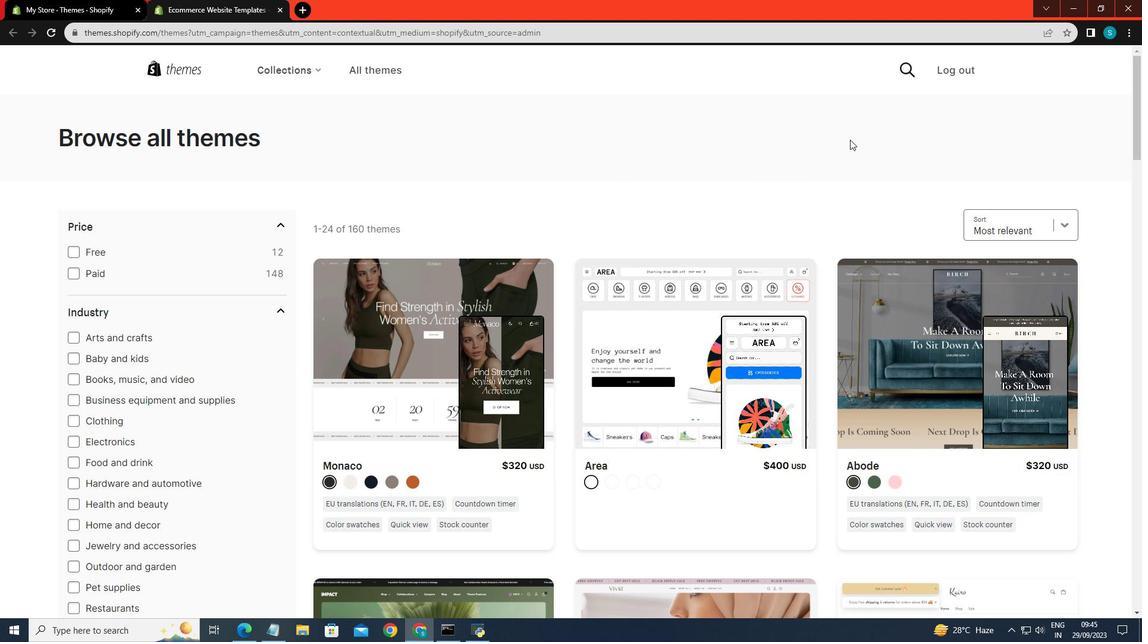 
Action: Mouse scrolled (378, 382) with delta (0, 0)
Screenshot: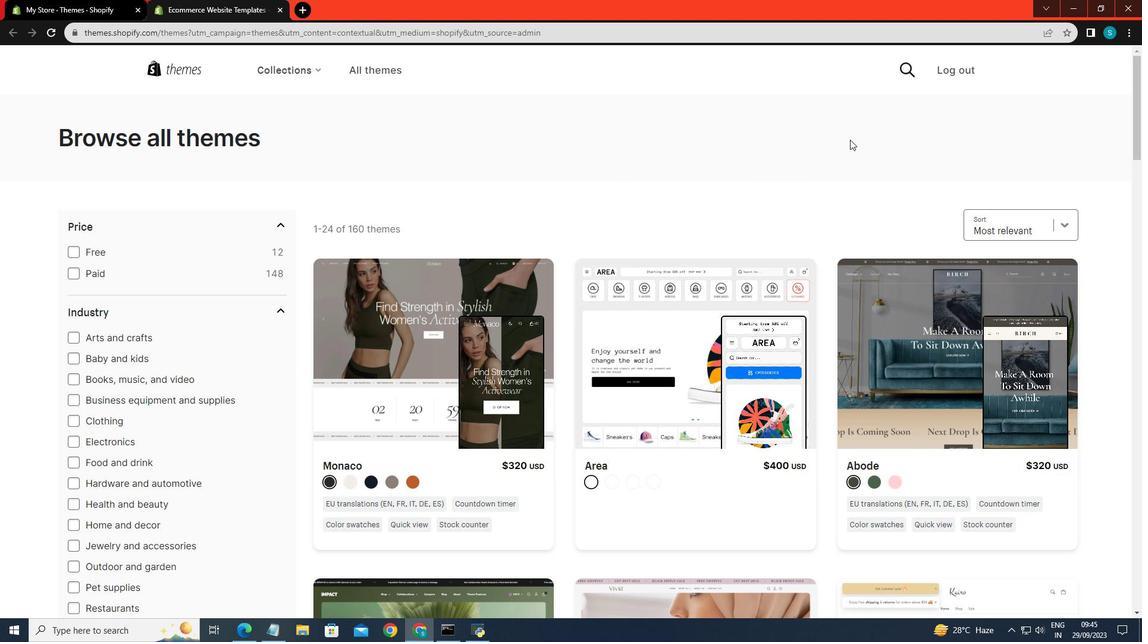
Action: Mouse scrolled (378, 382) with delta (0, 0)
Screenshot: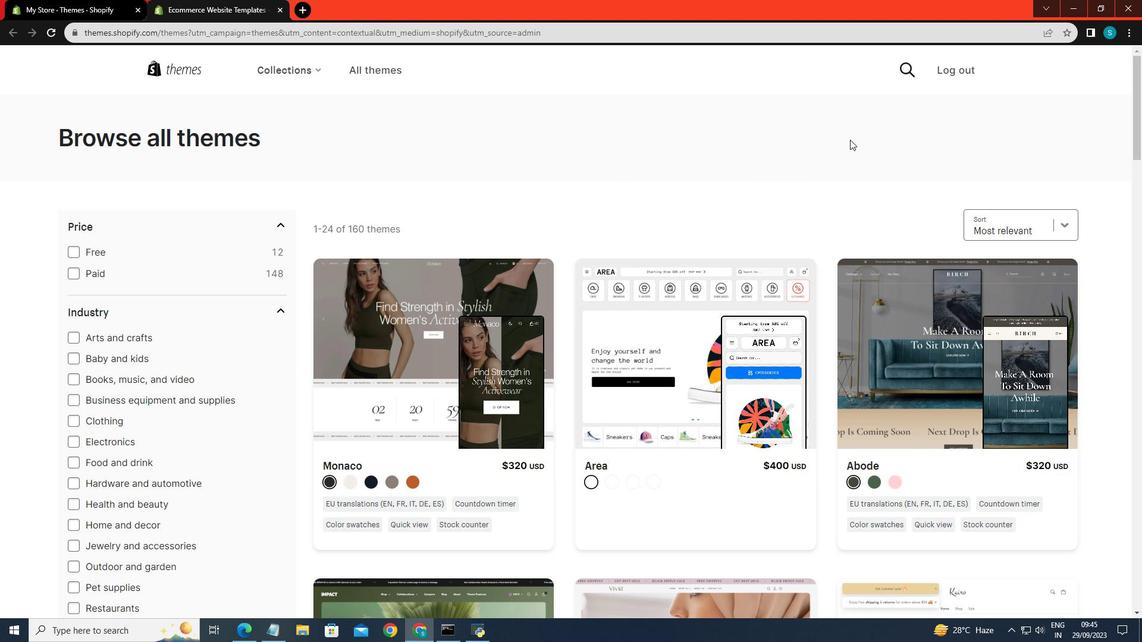 
Action: Mouse scrolled (378, 382) with delta (0, 0)
Screenshot: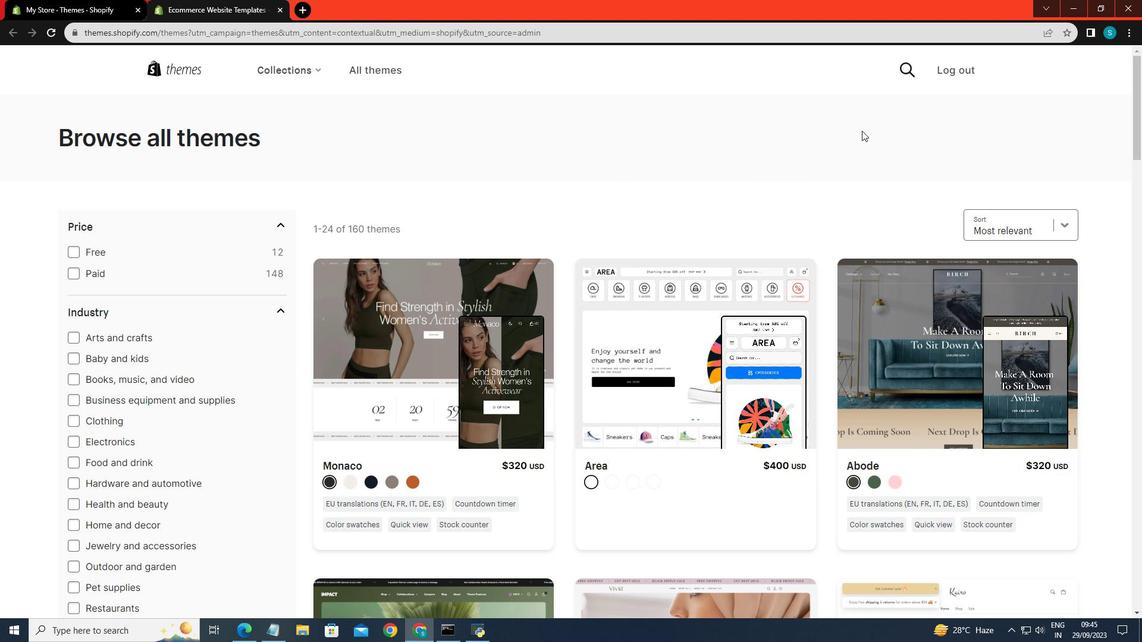 
Action: Mouse scrolled (378, 382) with delta (0, 0)
Screenshot: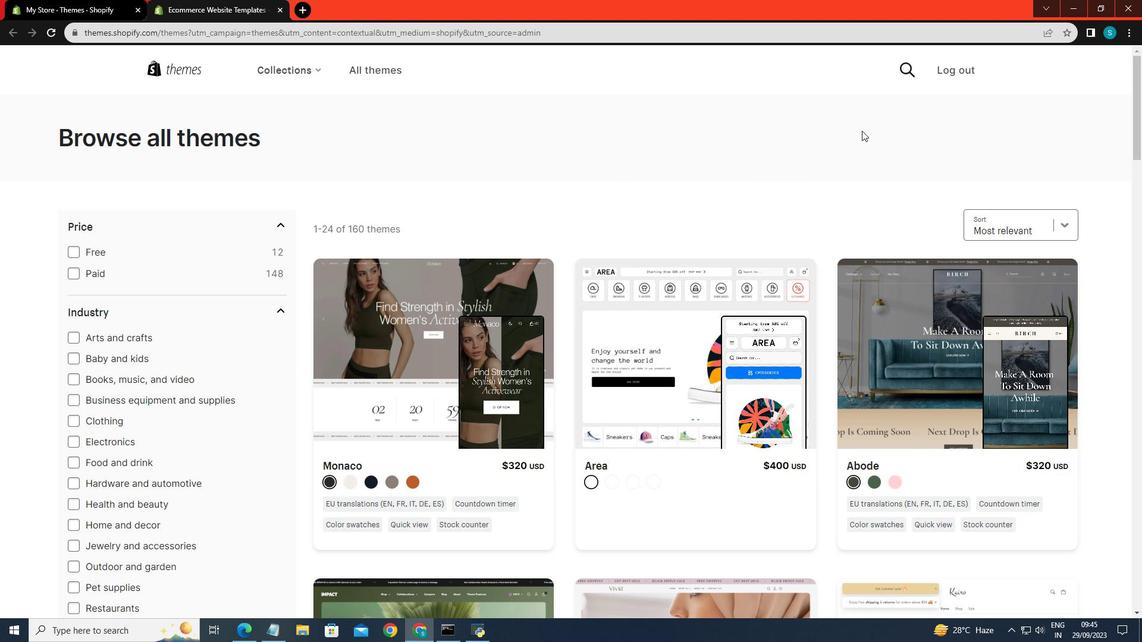 
Action: Mouse scrolled (378, 382) with delta (0, 0)
Screenshot: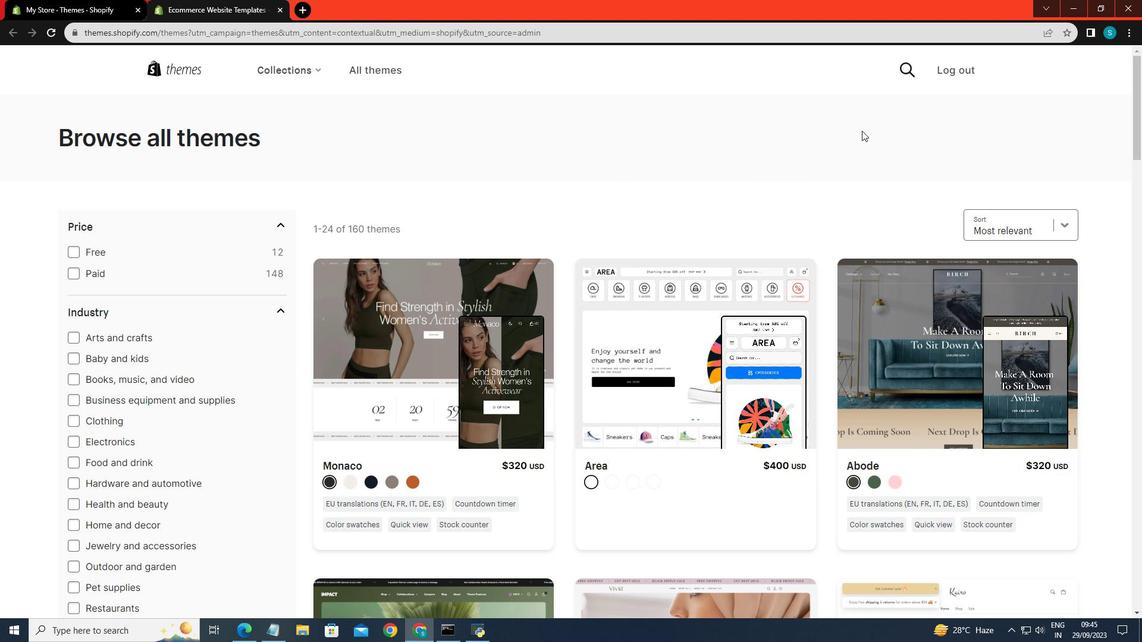 
Action: Mouse scrolled (378, 382) with delta (0, 0)
Screenshot: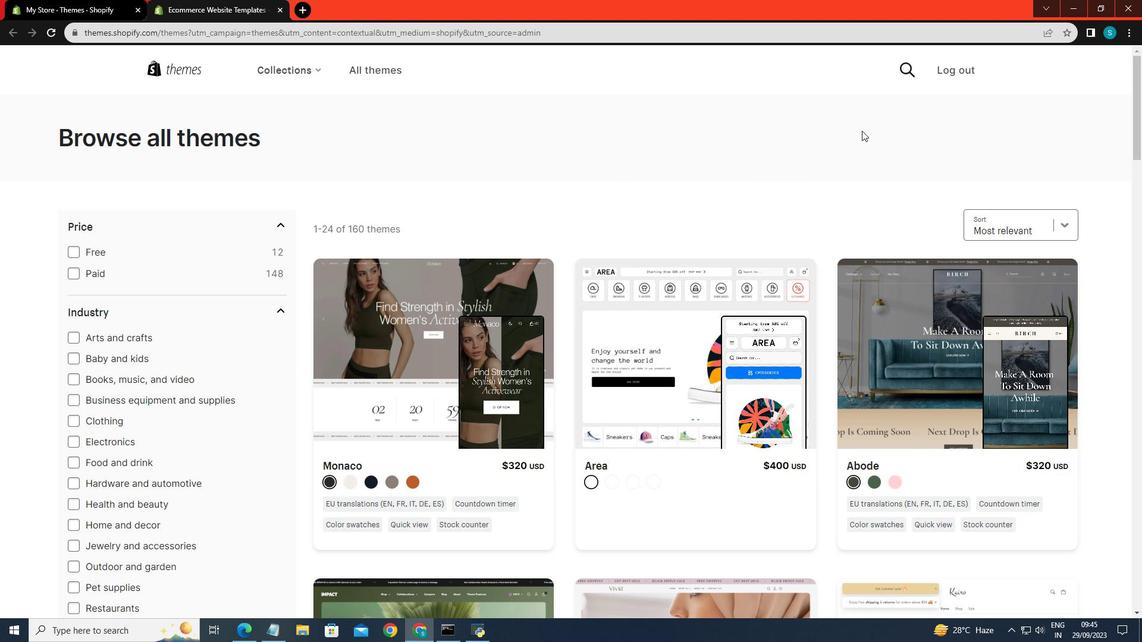 
Action: Mouse scrolled (378, 382) with delta (0, 0)
Screenshot: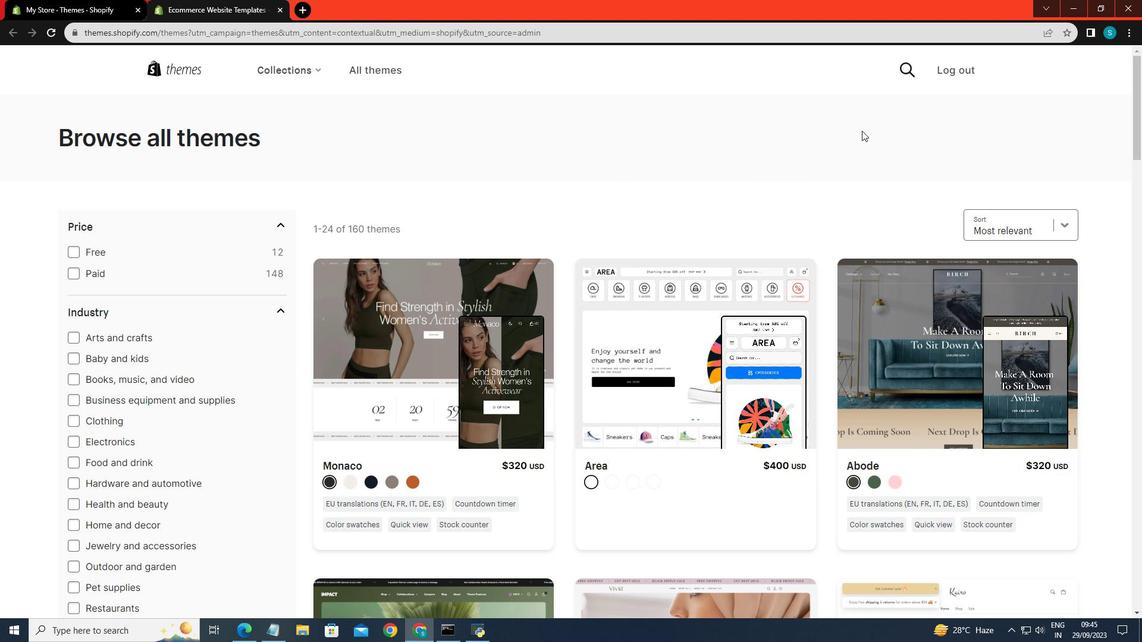 
Action: Mouse scrolled (378, 382) with delta (0, 0)
Screenshot: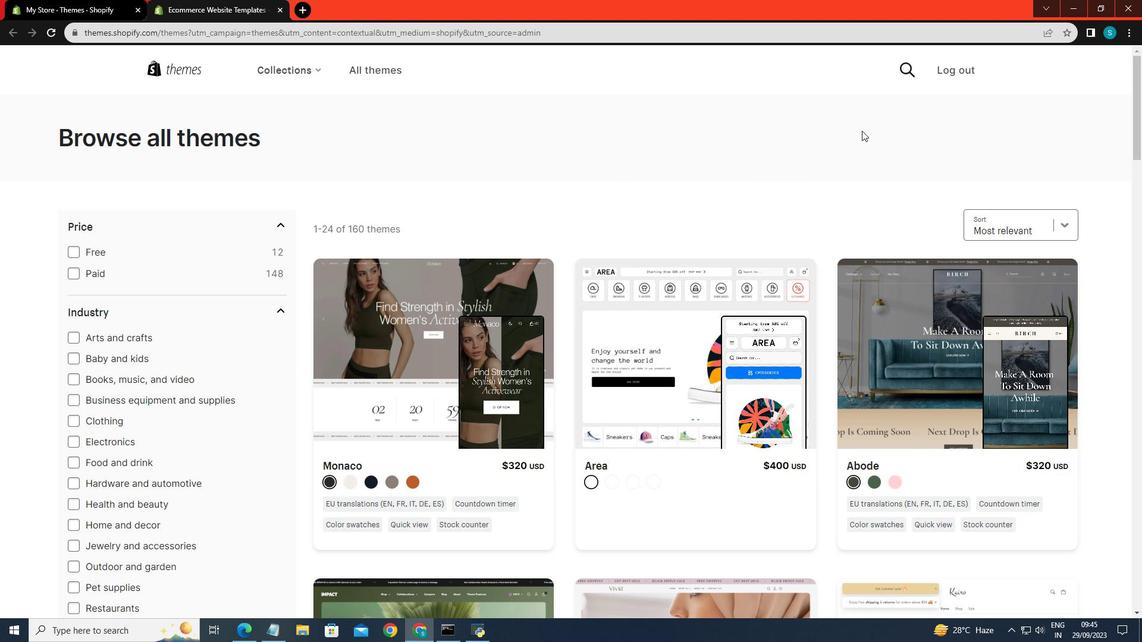 
Action: Mouse scrolled (378, 382) with delta (0, 0)
Screenshot: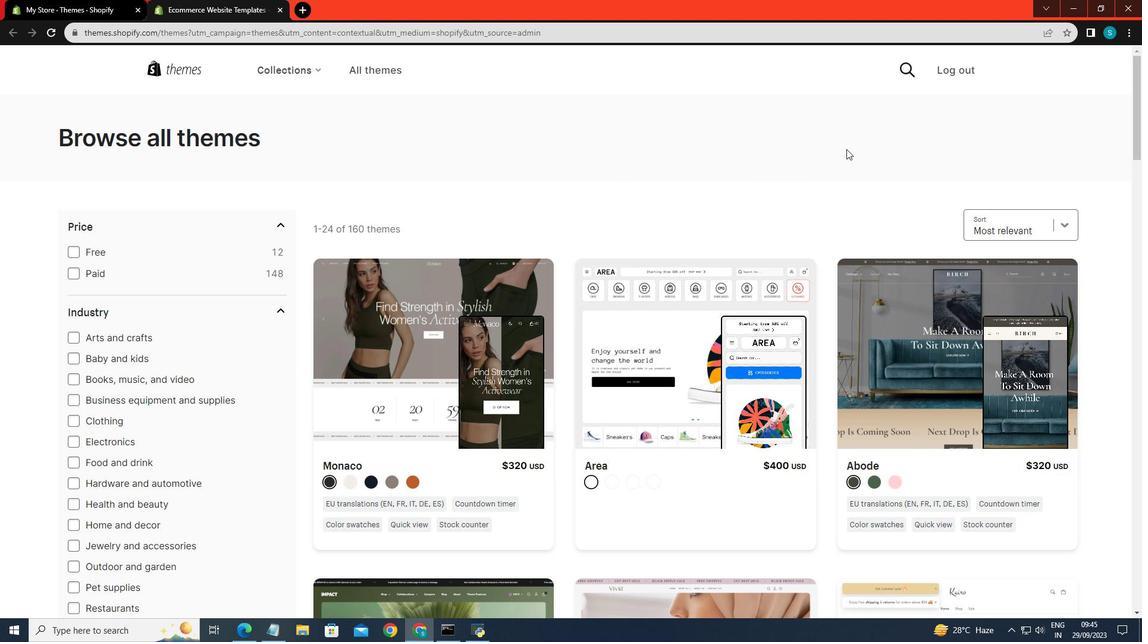 
Action: Mouse scrolled (378, 382) with delta (0, 0)
Screenshot: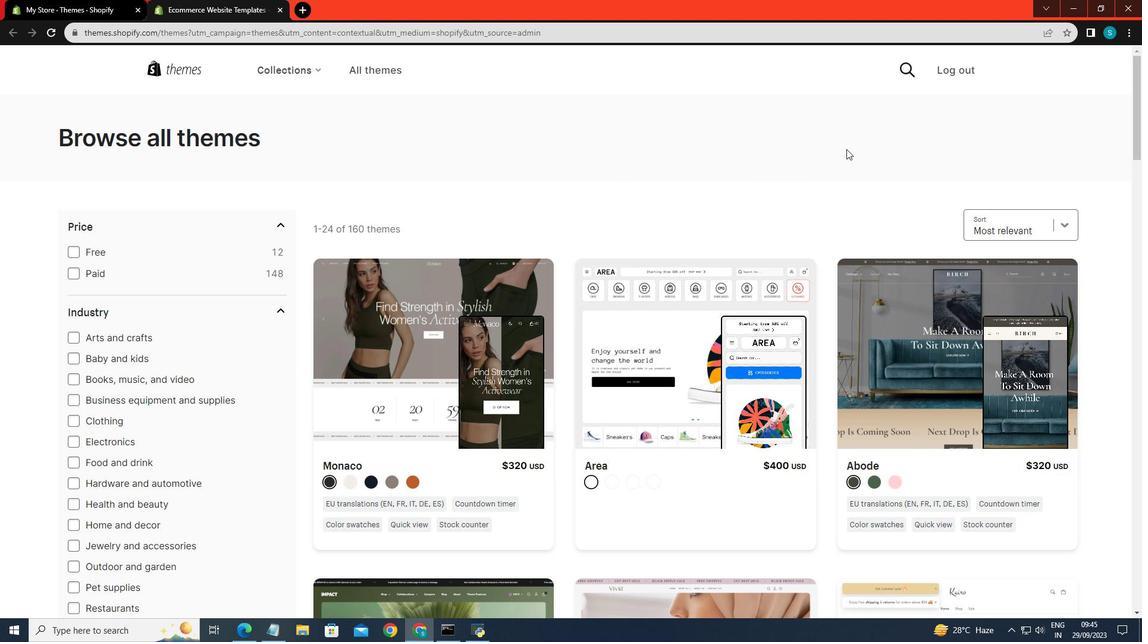 
Action: Mouse scrolled (378, 382) with delta (0, 0)
Screenshot: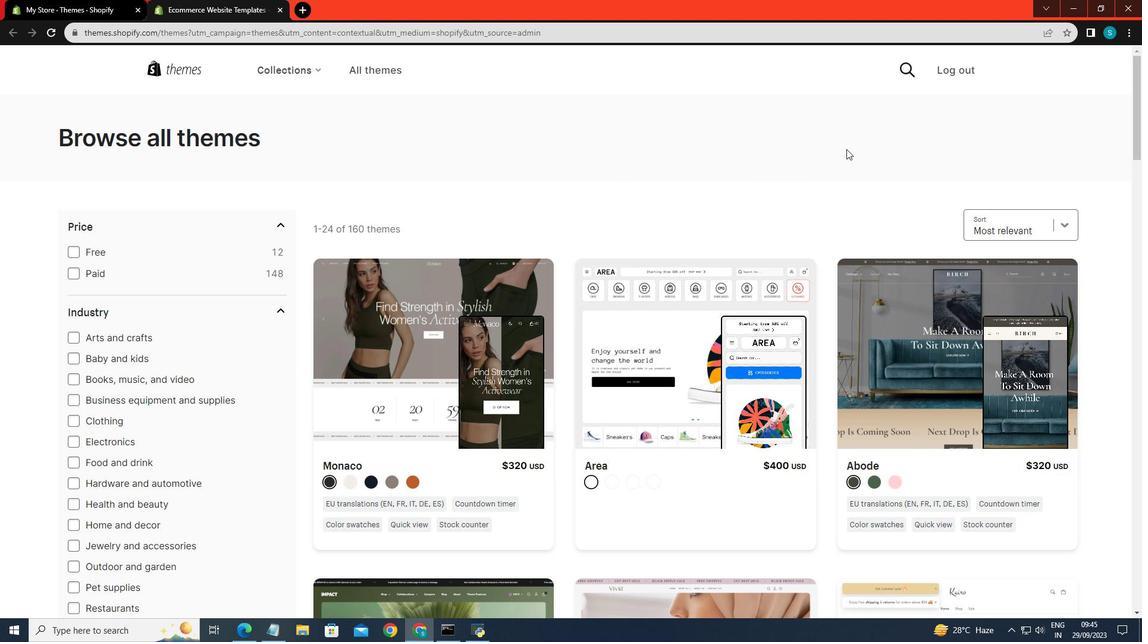 
Action: Mouse scrolled (378, 382) with delta (0, 0)
Screenshot: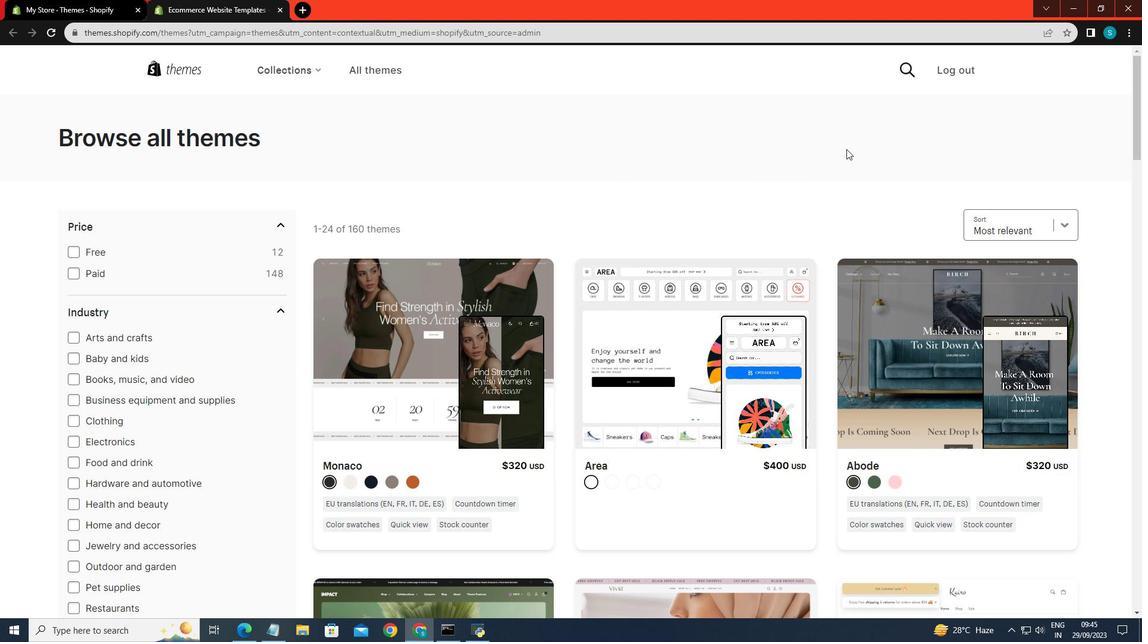 
Action: Mouse scrolled (378, 382) with delta (0, 0)
Screenshot: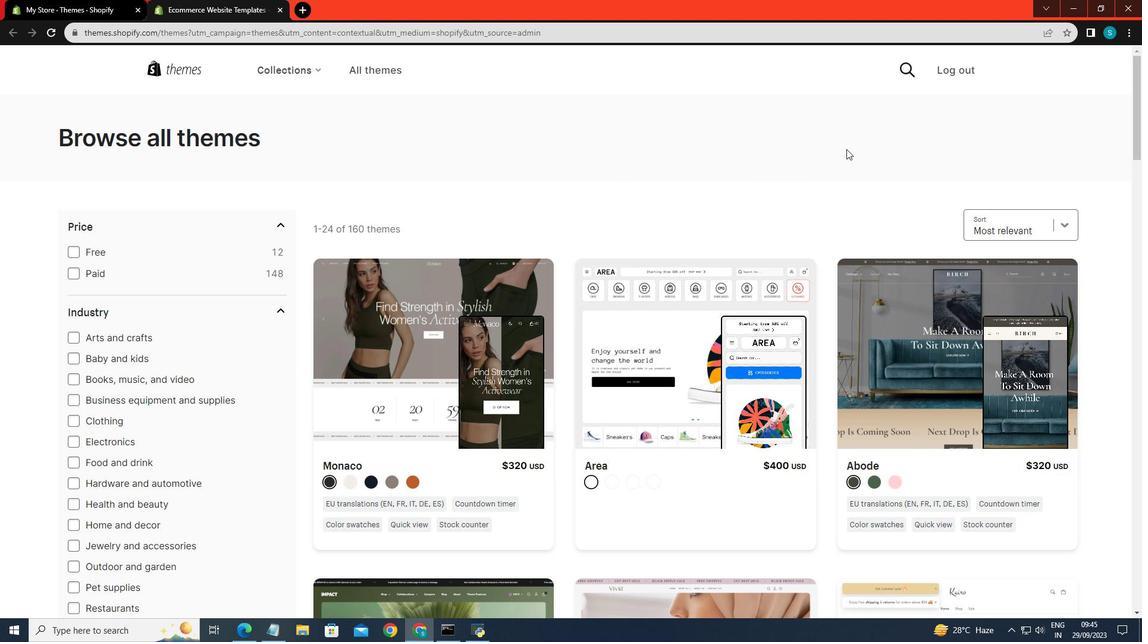 
Action: Mouse scrolled (378, 382) with delta (0, 0)
Screenshot: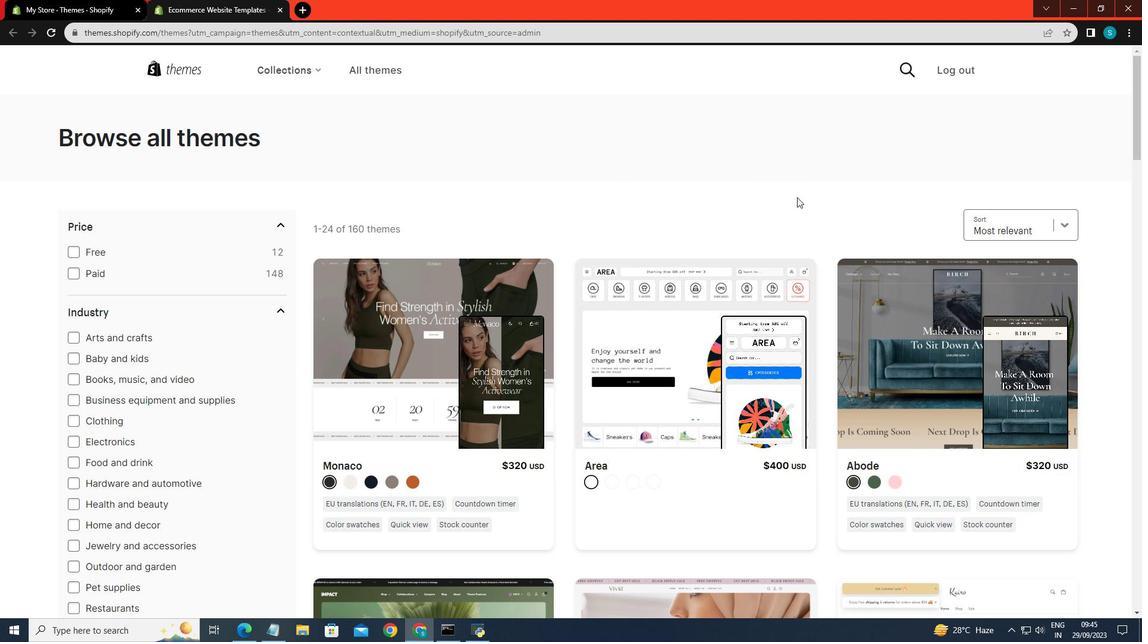 
Action: Mouse scrolled (378, 382) with delta (0, 0)
Screenshot: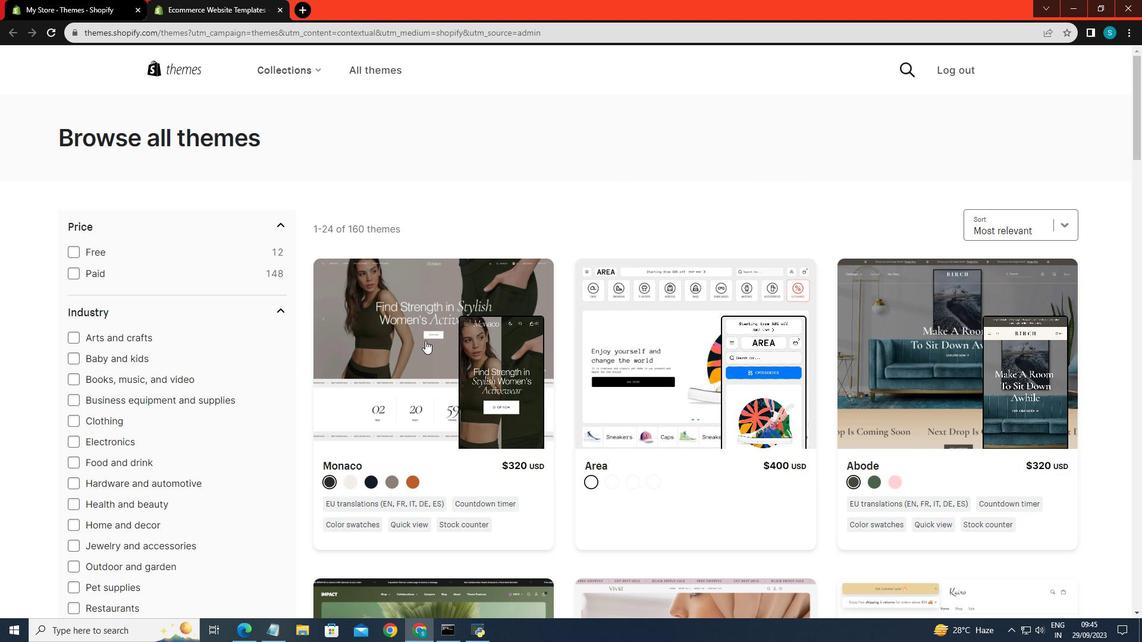 
Action: Mouse scrolled (378, 382) with delta (0, 0)
Screenshot: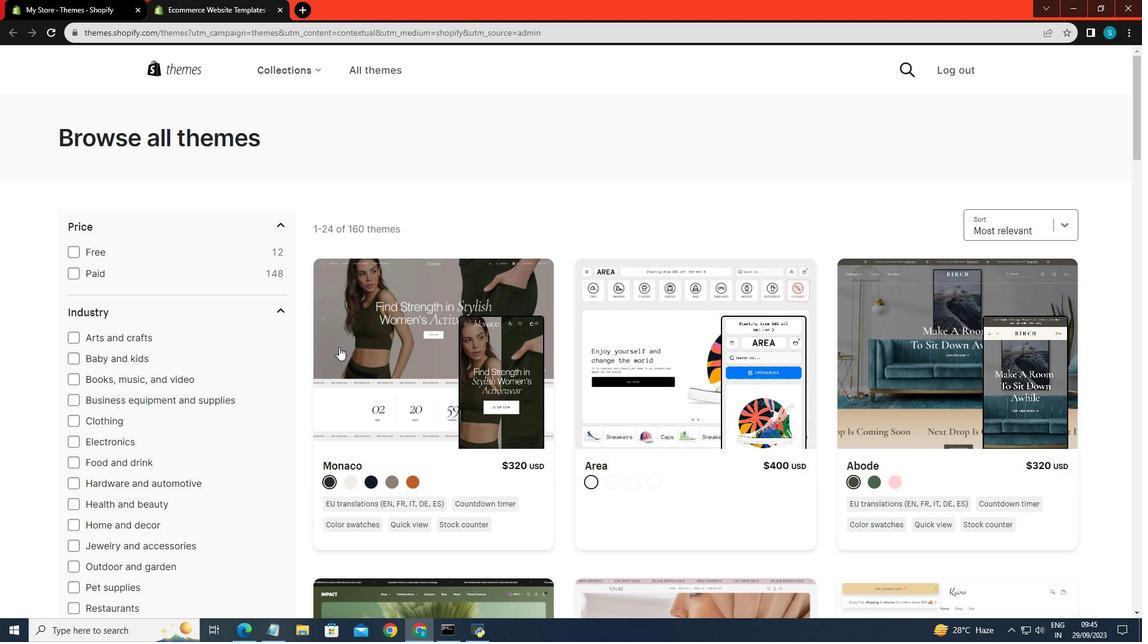 
Action: Mouse scrolled (378, 382) with delta (0, 0)
Screenshot: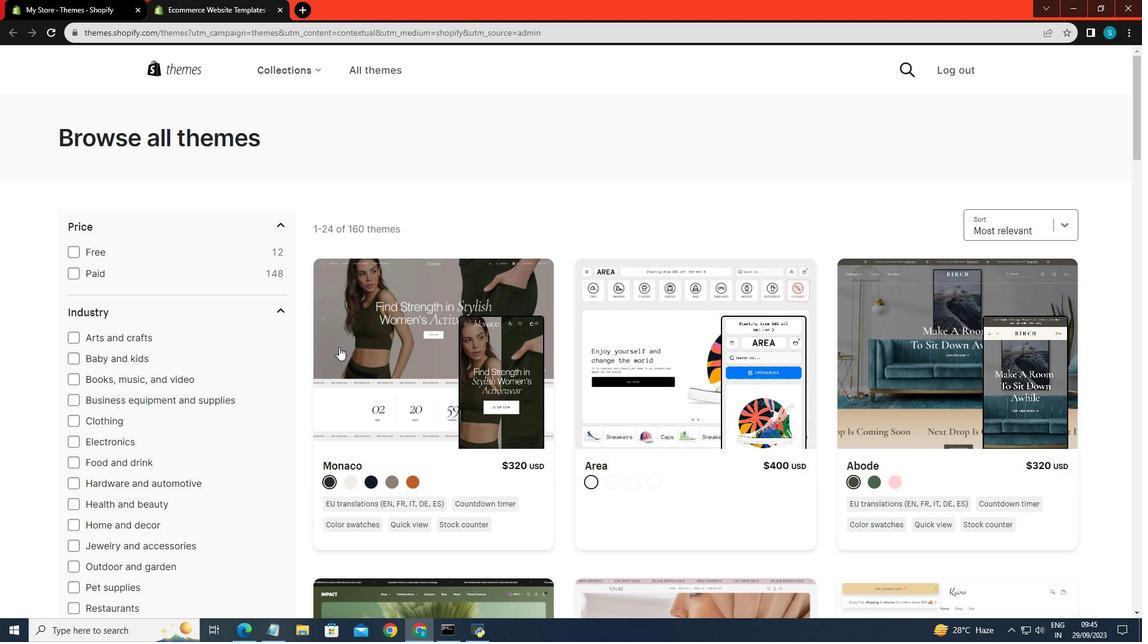 
Action: Mouse scrolled (378, 382) with delta (0, 0)
Screenshot: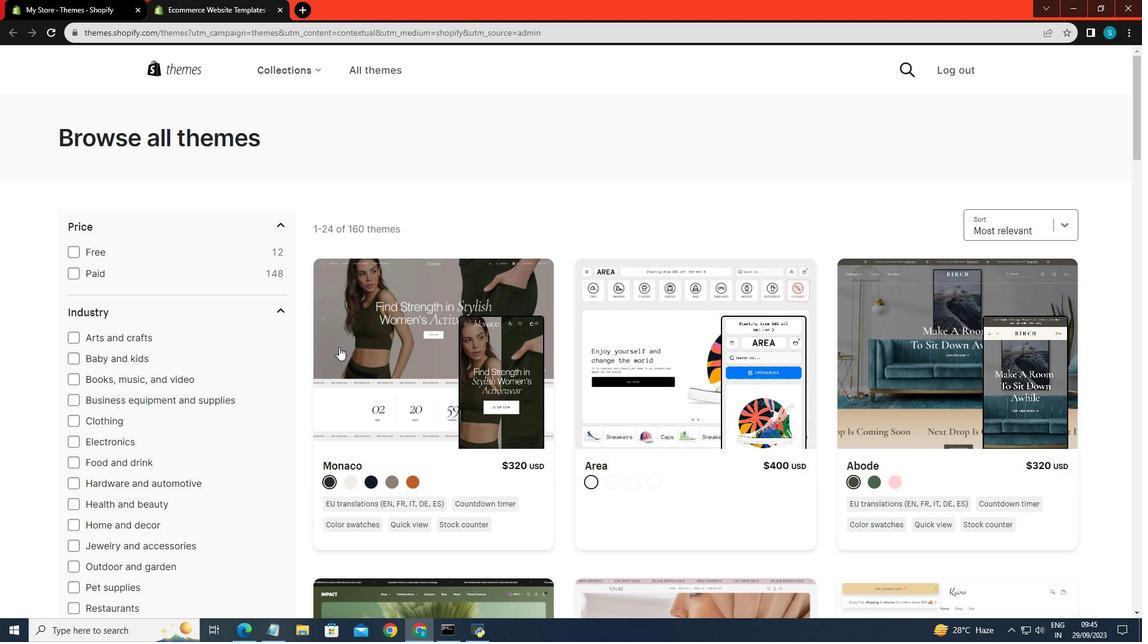
Action: Mouse scrolled (378, 382) with delta (0, 0)
Screenshot: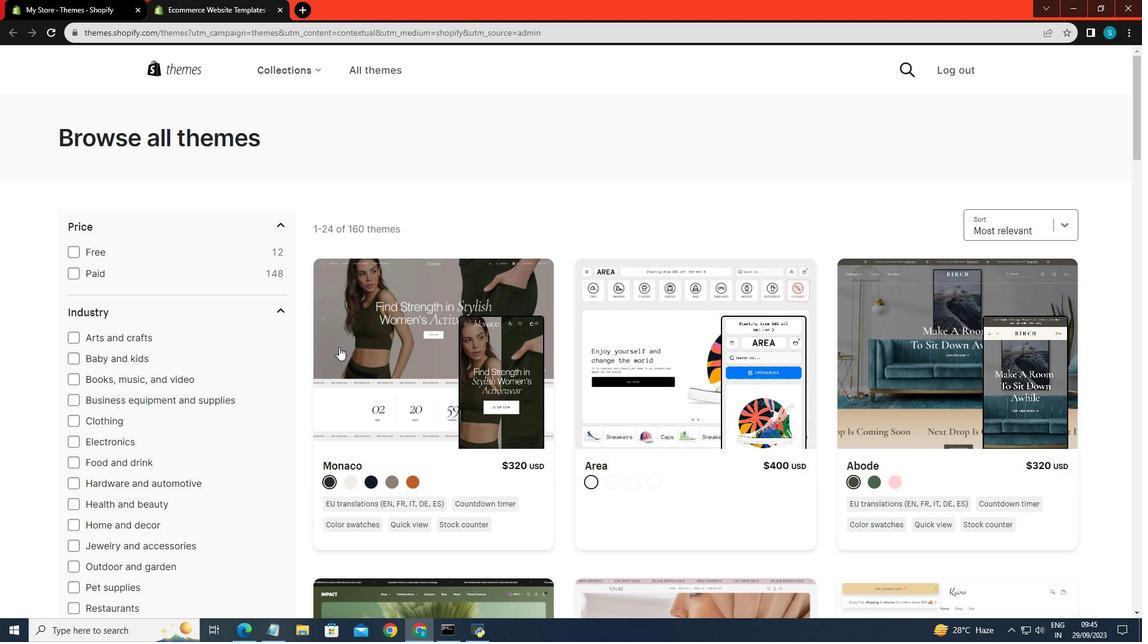 
Action: Mouse scrolled (378, 382) with delta (0, 0)
Screenshot: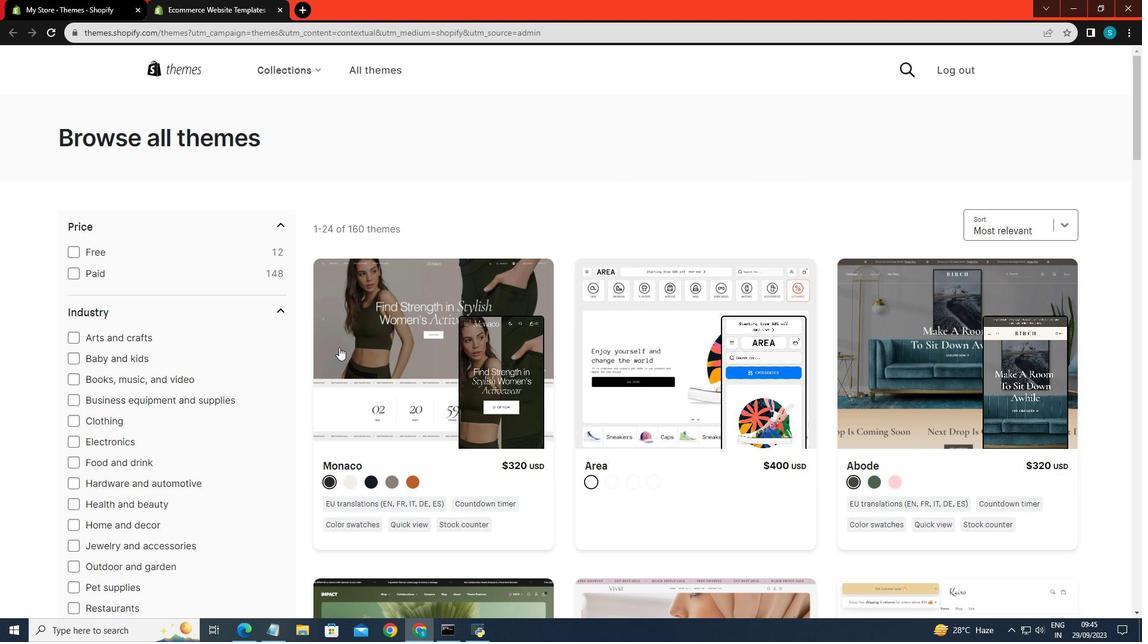 
Action: Mouse scrolled (378, 382) with delta (0, 0)
Screenshot: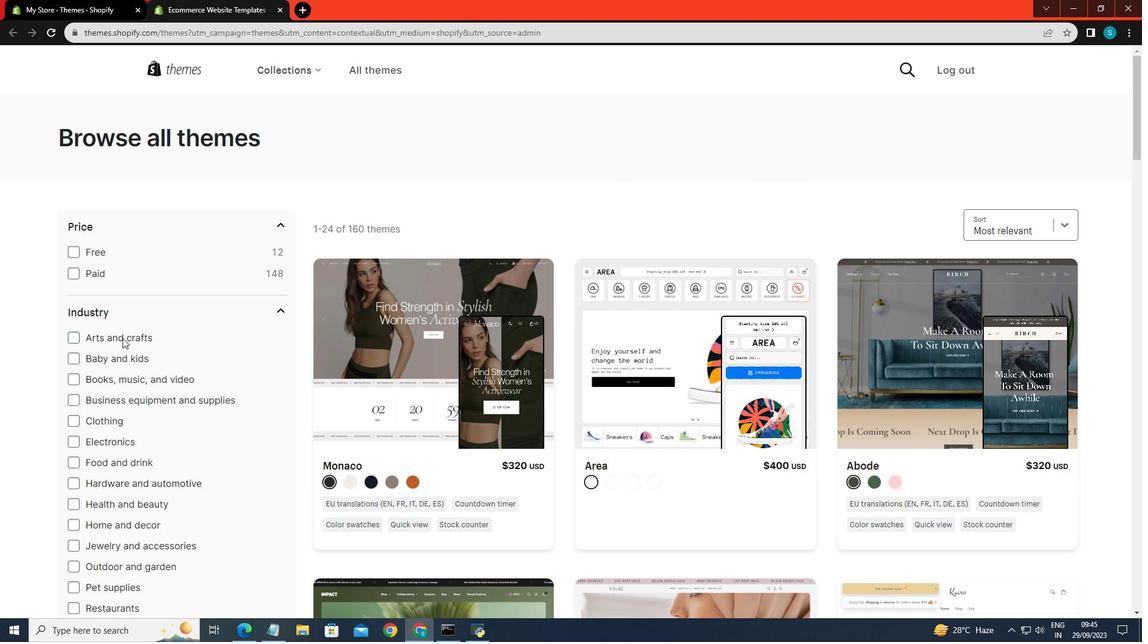 
Action: Mouse scrolled (378, 382) with delta (0, 0)
Screenshot: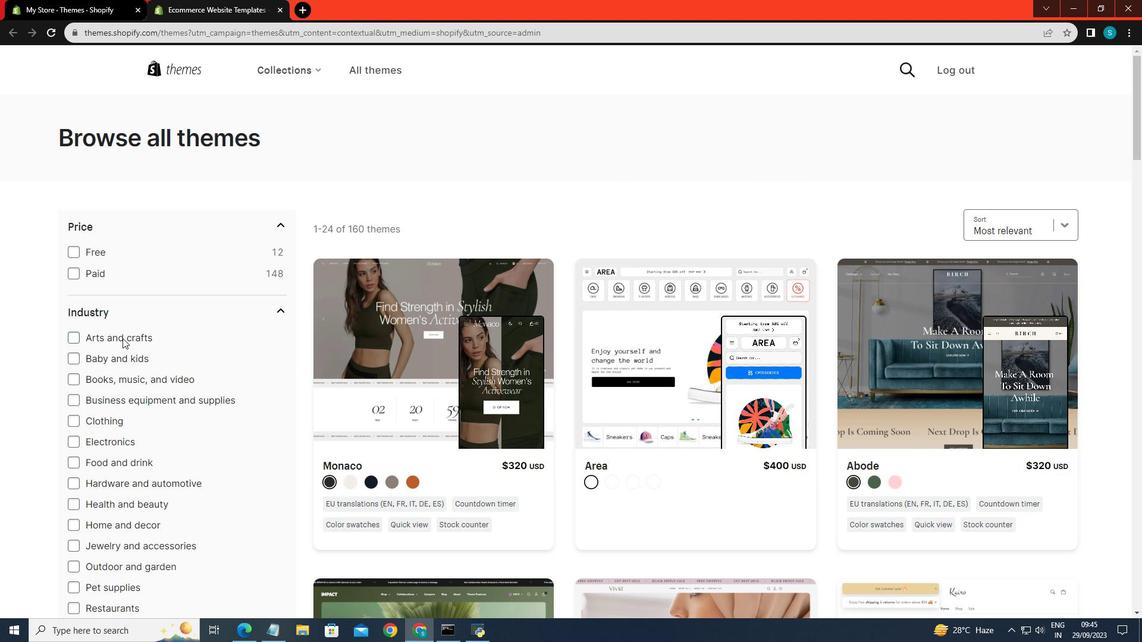 
Action: Mouse scrolled (378, 382) with delta (0, 0)
Screenshot: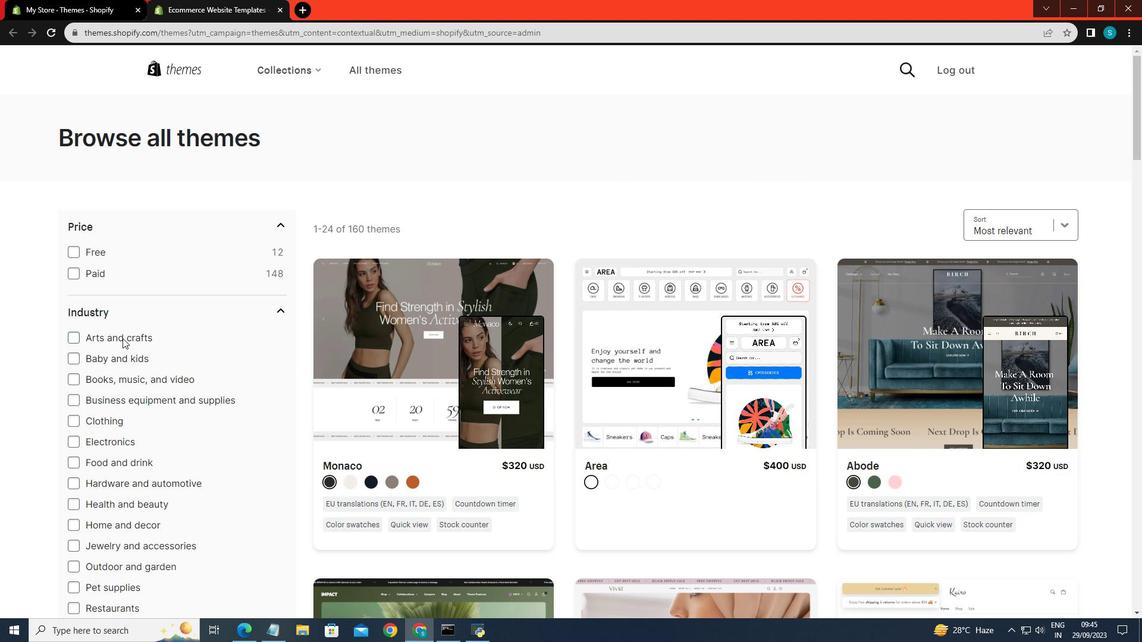 
Action: Mouse scrolled (378, 382) with delta (0, 0)
Screenshot: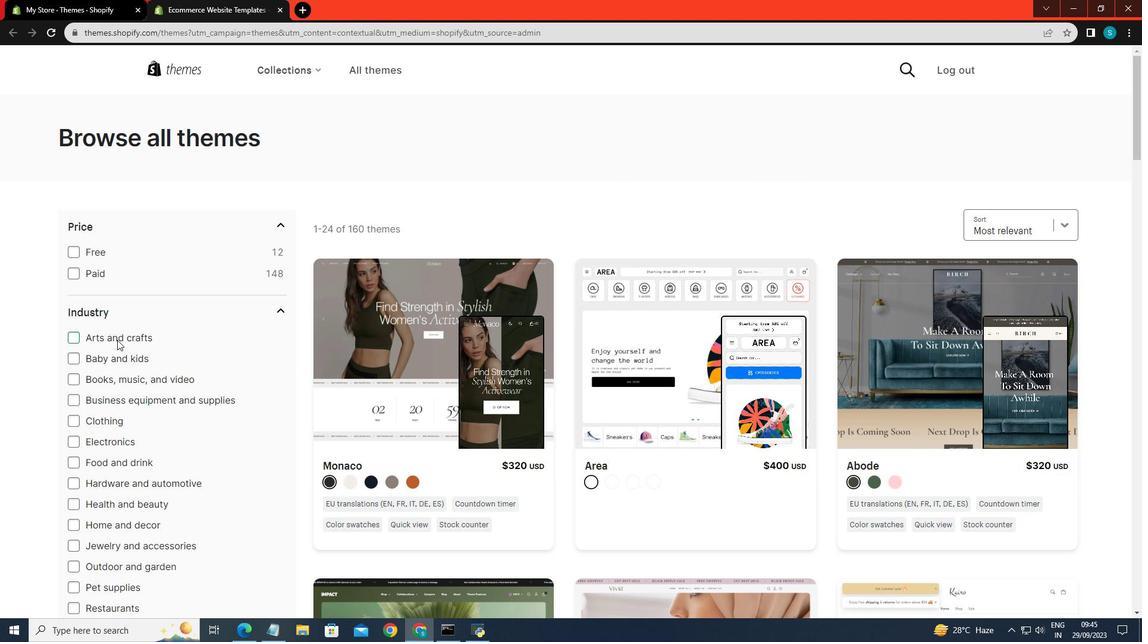 
Action: Mouse scrolled (378, 382) with delta (0, 0)
Screenshot: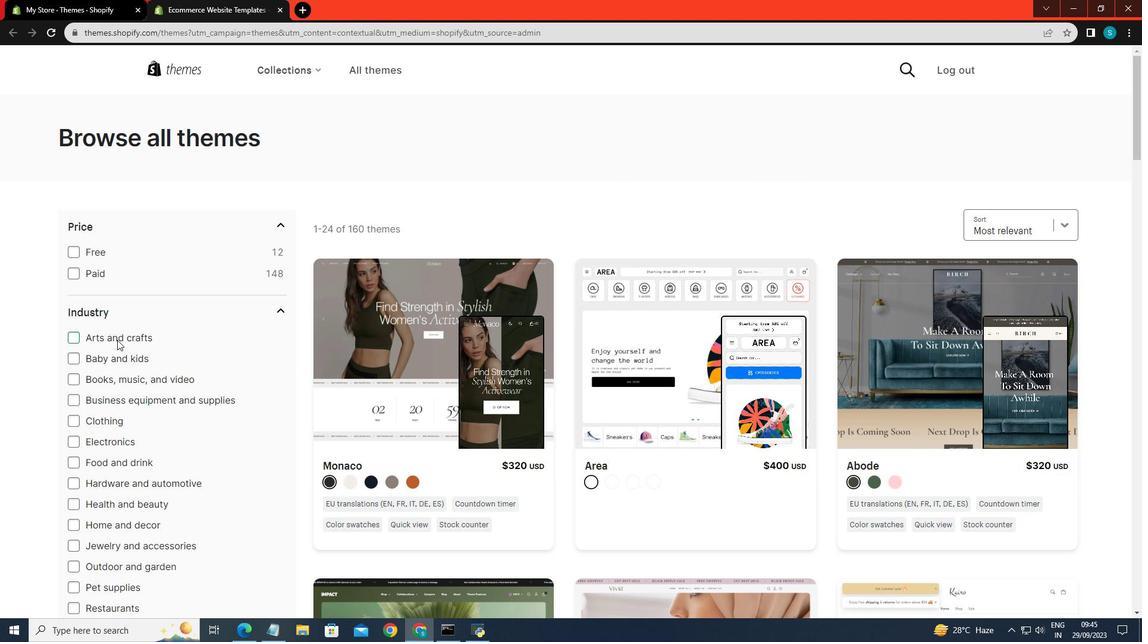 
Action: Mouse scrolled (378, 383) with delta (0, 0)
Screenshot: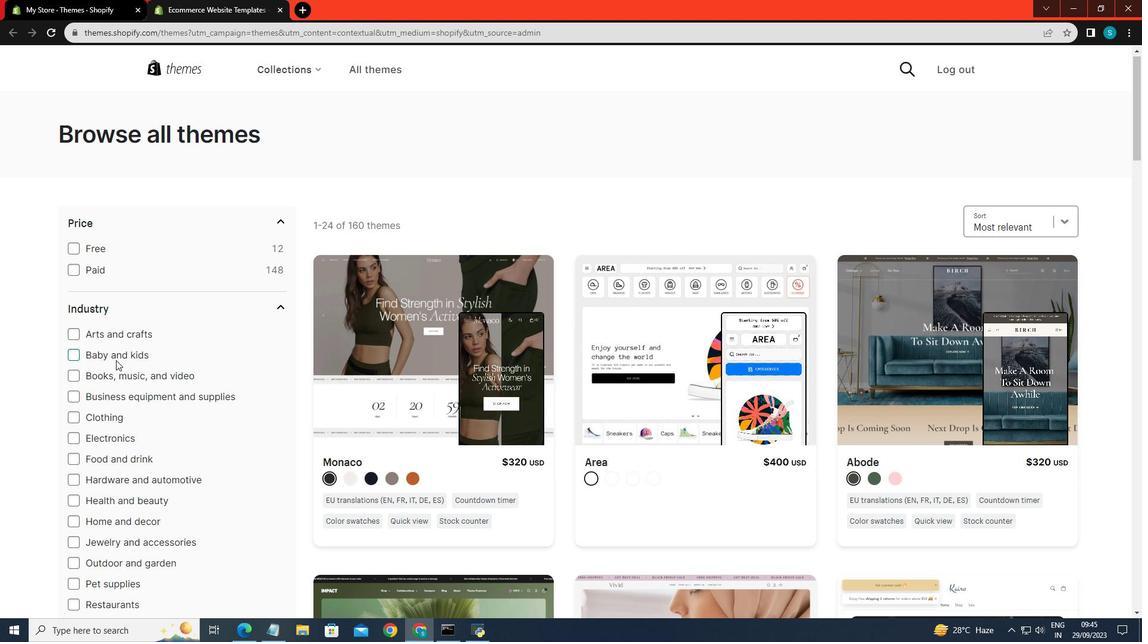 
Action: Mouse scrolled (378, 383) with delta (0, 0)
Screenshot: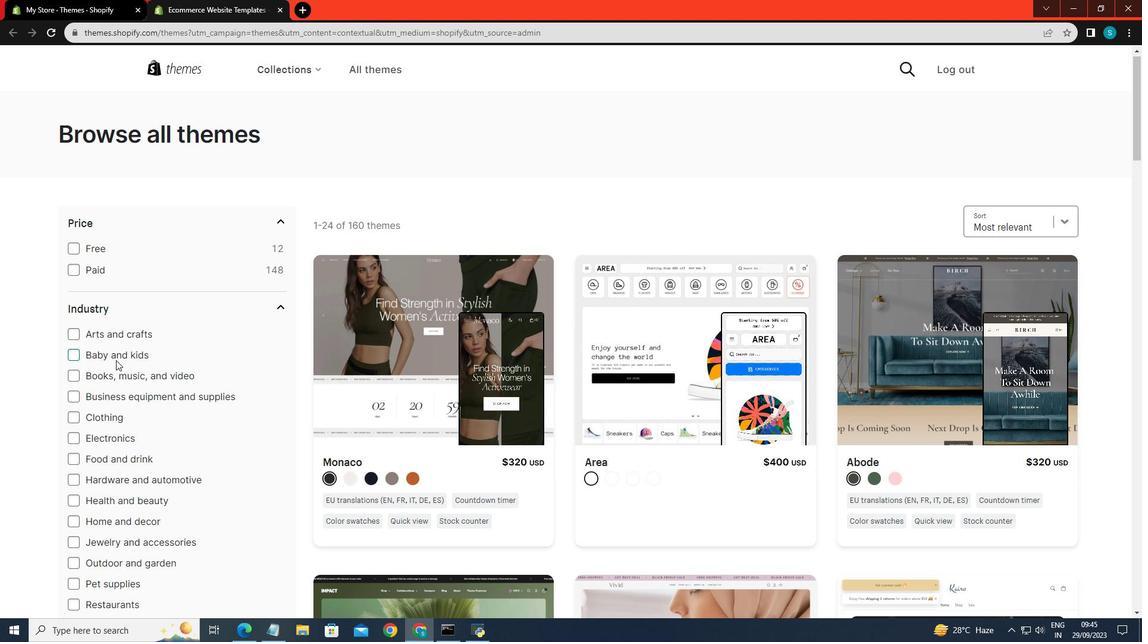 
Action: Mouse moved to (468, 342)
Screenshot: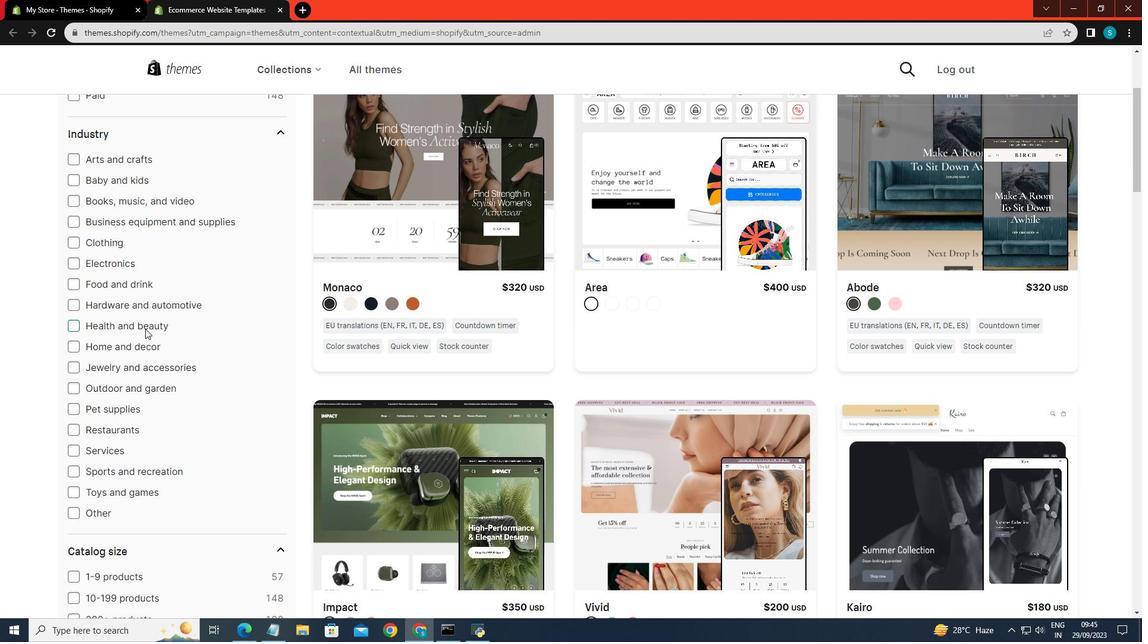 
Action: Mouse pressed left at (468, 342)
Screenshot: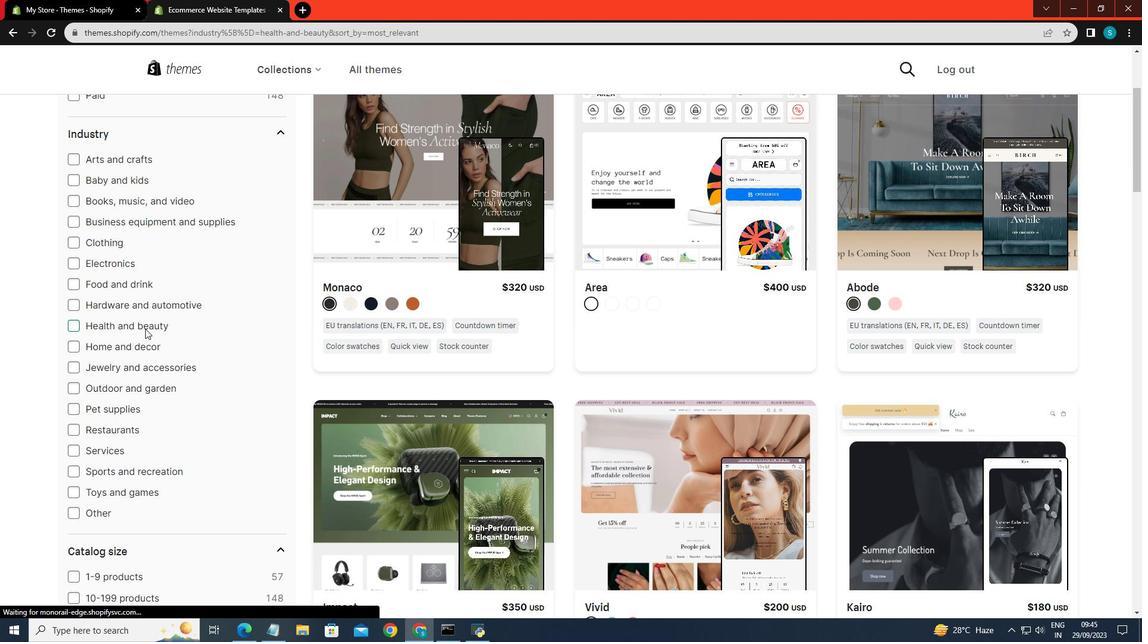 
Action: Mouse moved to (307, 435)
Screenshot: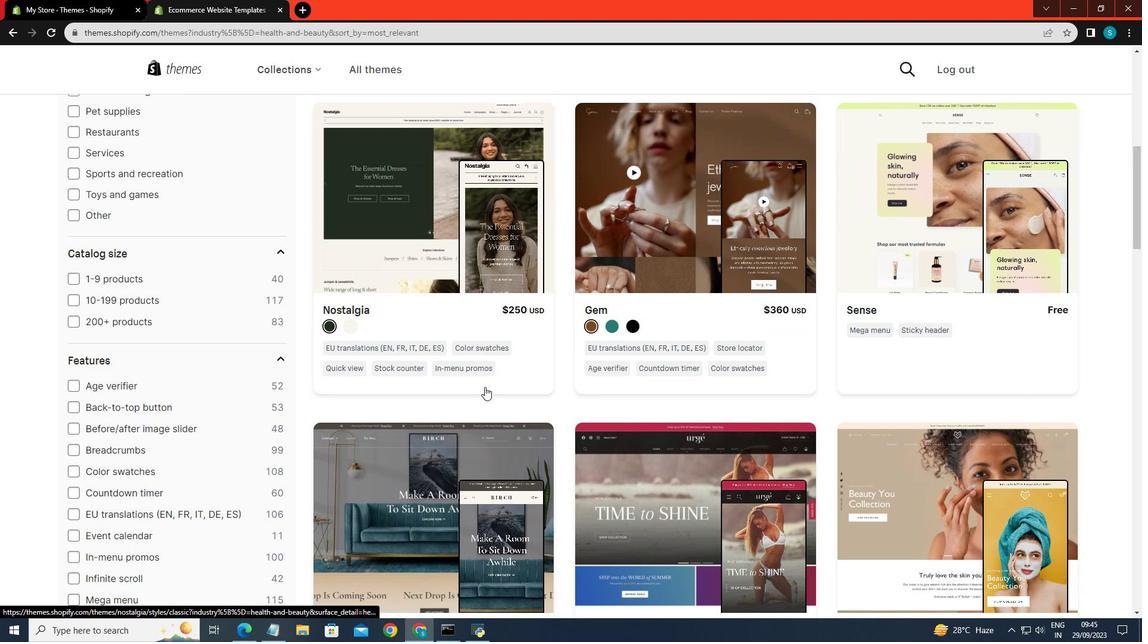 
Action: Mouse pressed left at (307, 435)
Screenshot: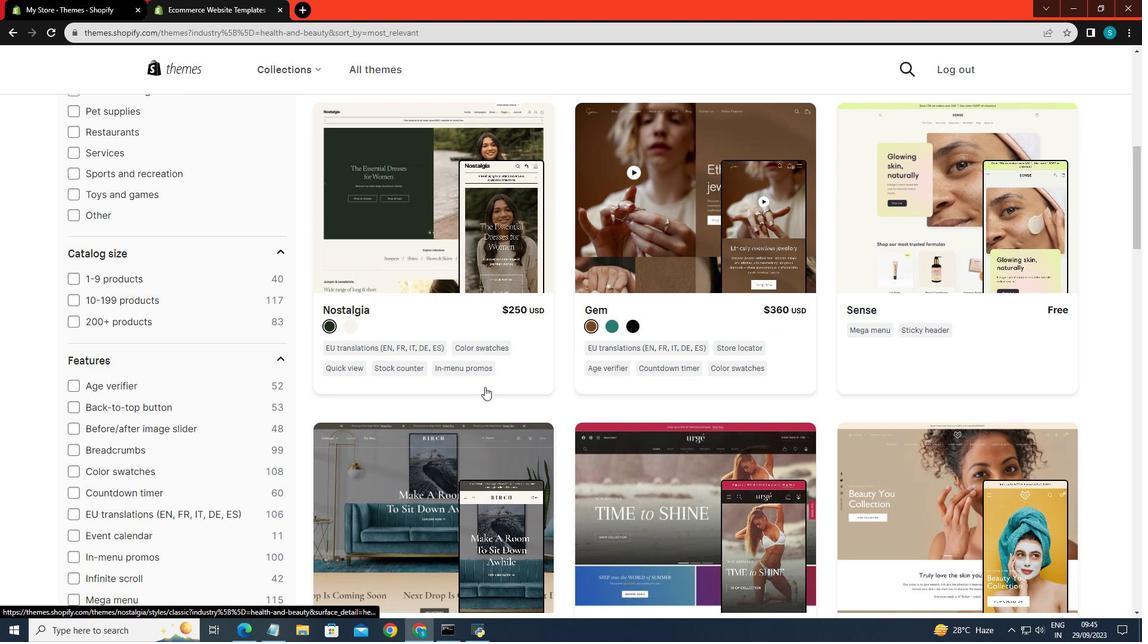 
Action: Mouse moved to (747, 348)
Screenshot: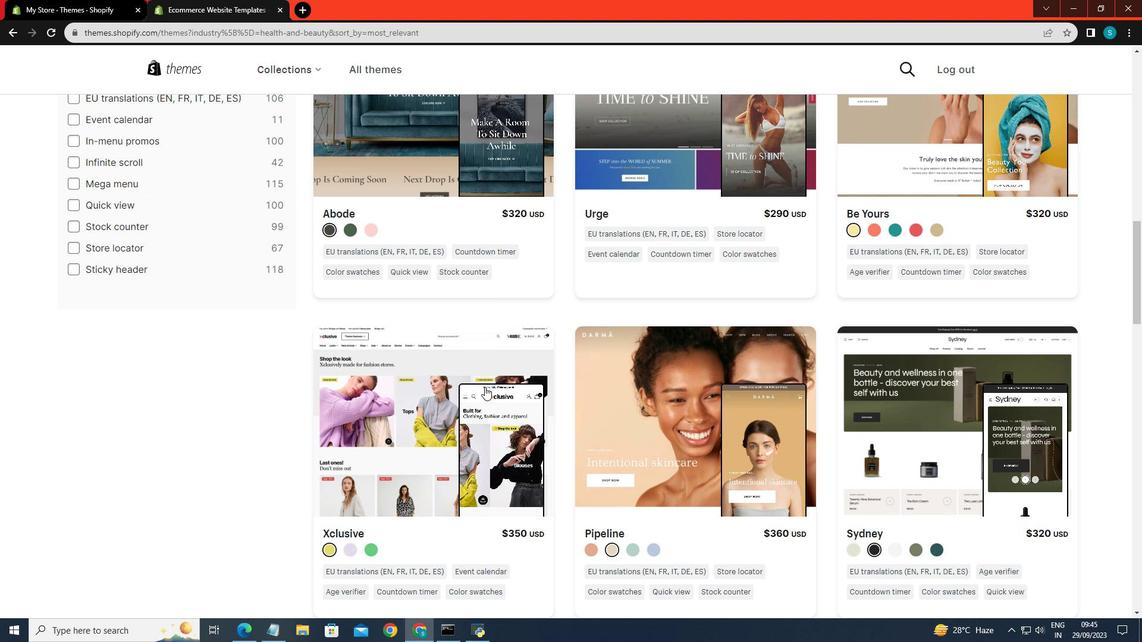 
Action: Mouse scrolled (747, 347) with delta (0, 0)
Screenshot: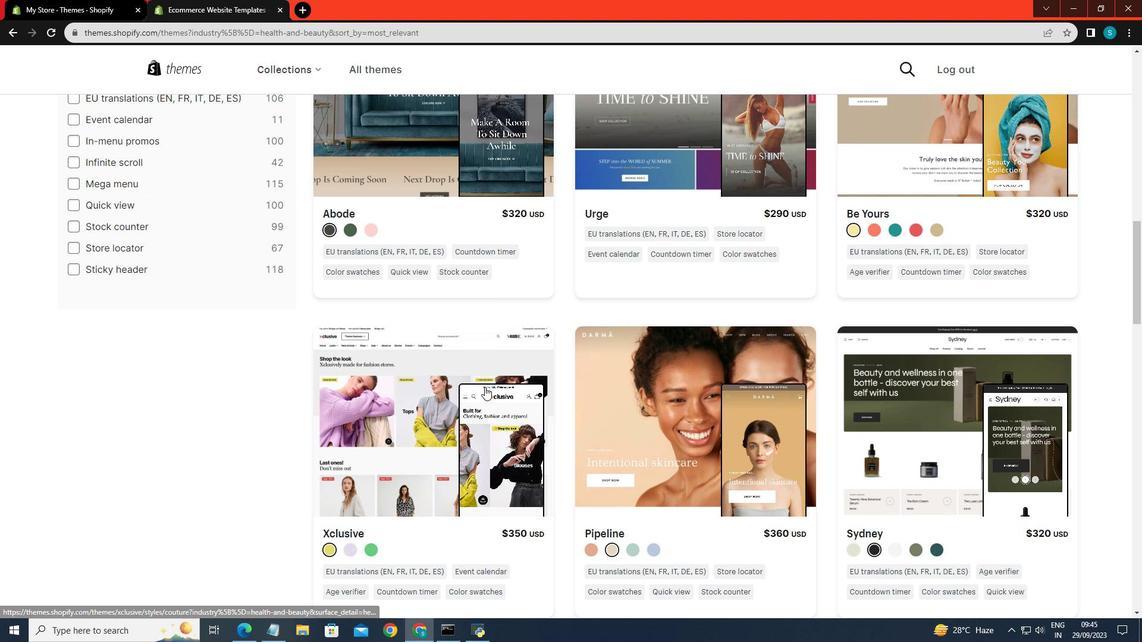 
Action: Mouse scrolled (747, 347) with delta (0, 0)
Screenshot: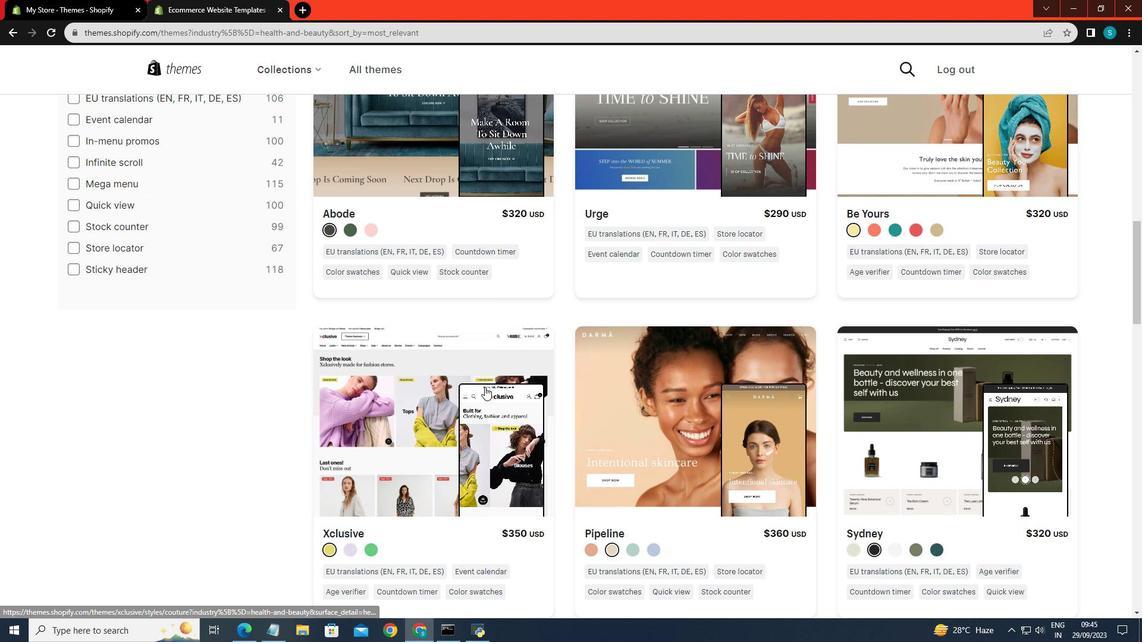 
Action: Mouse scrolled (747, 347) with delta (0, 0)
Screenshot: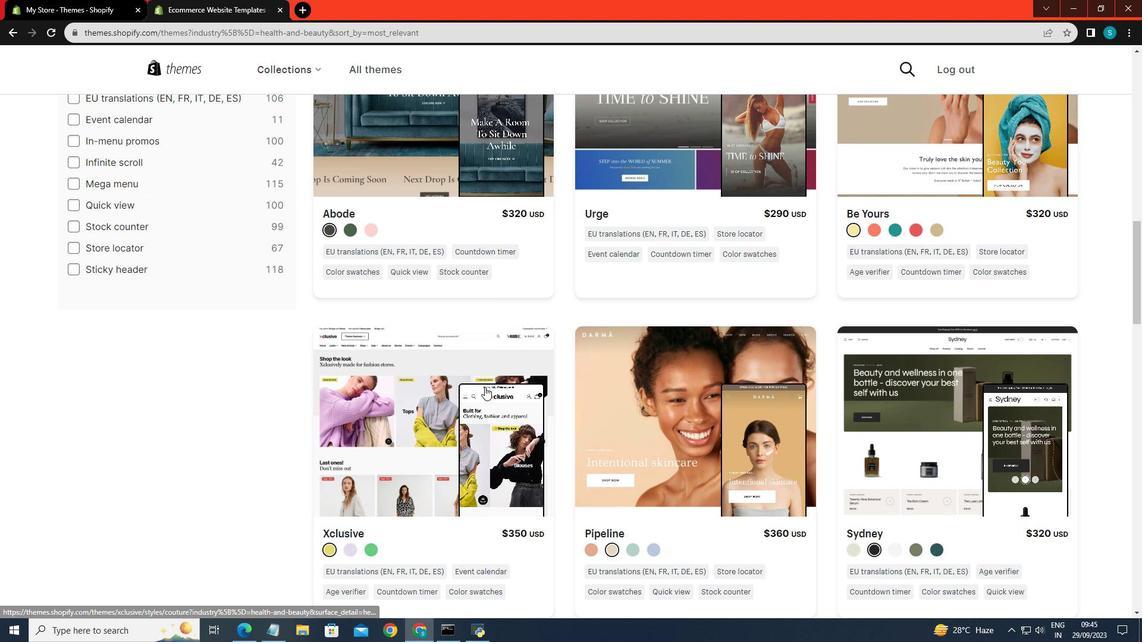 
Action: Mouse scrolled (747, 347) with delta (0, 0)
Screenshot: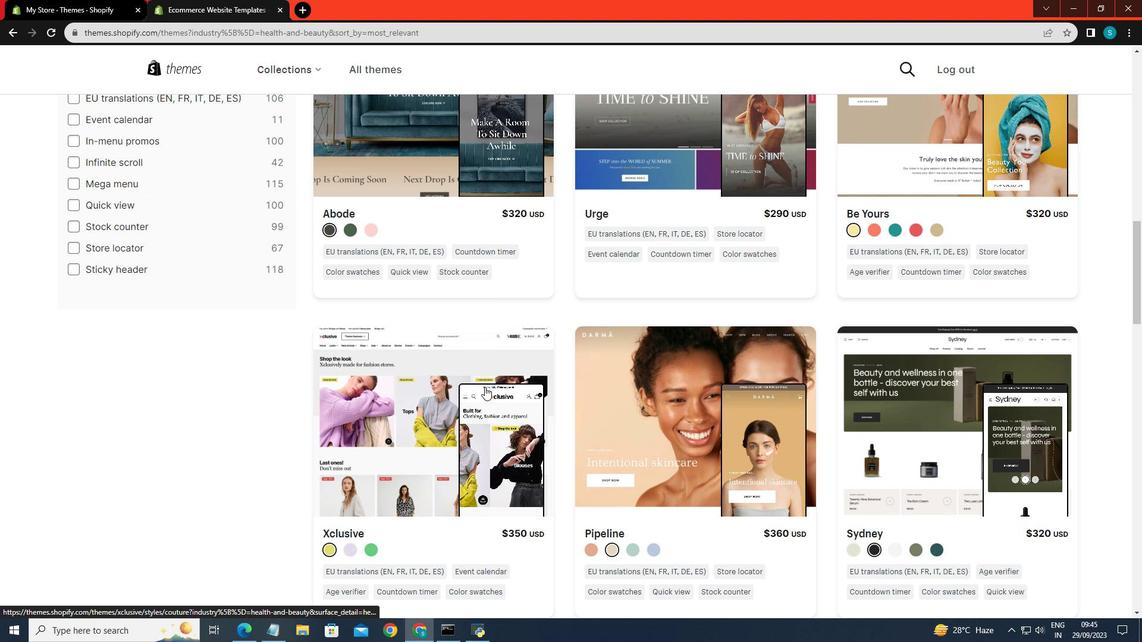 
Action: Mouse scrolled (747, 347) with delta (0, 0)
Screenshot: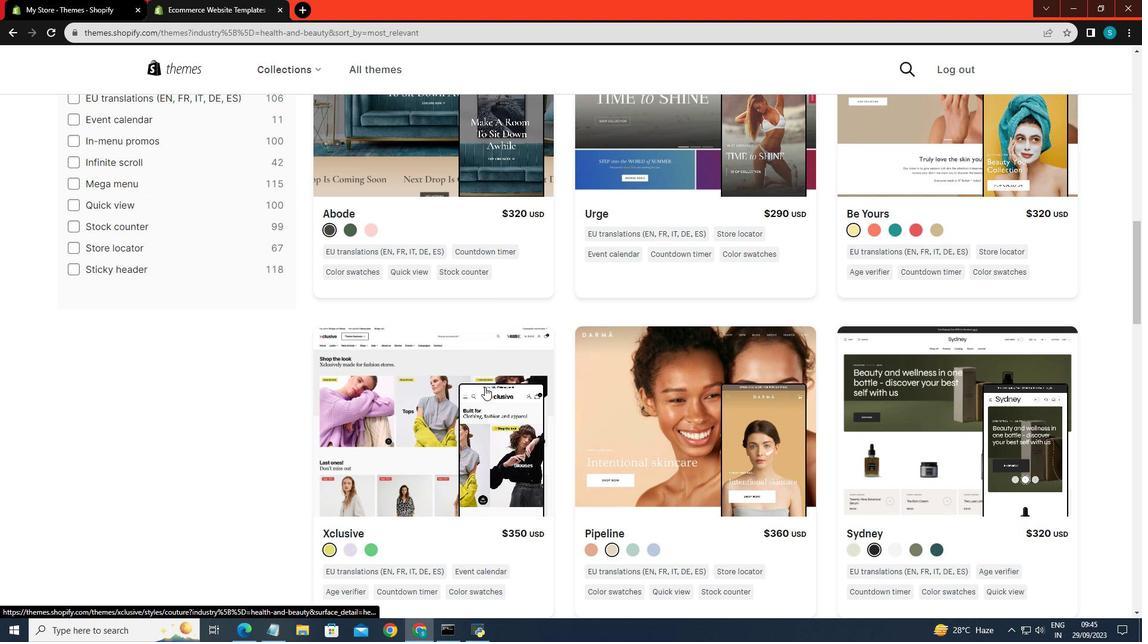 
Action: Mouse scrolled (747, 347) with delta (0, 0)
Screenshot: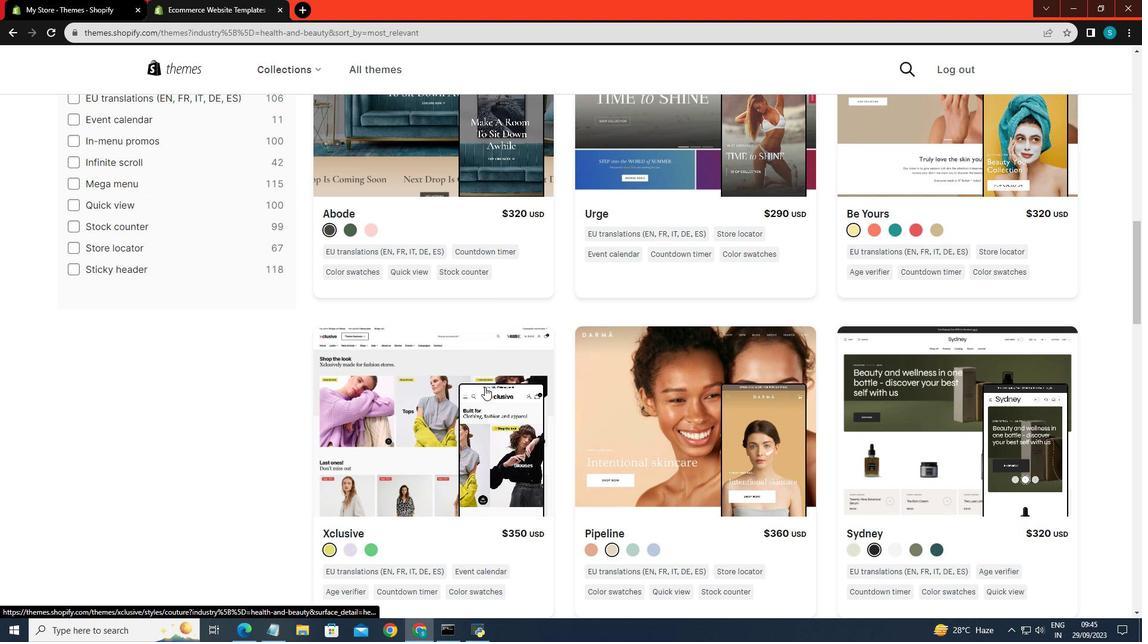 
Action: Mouse scrolled (747, 347) with delta (0, 0)
Screenshot: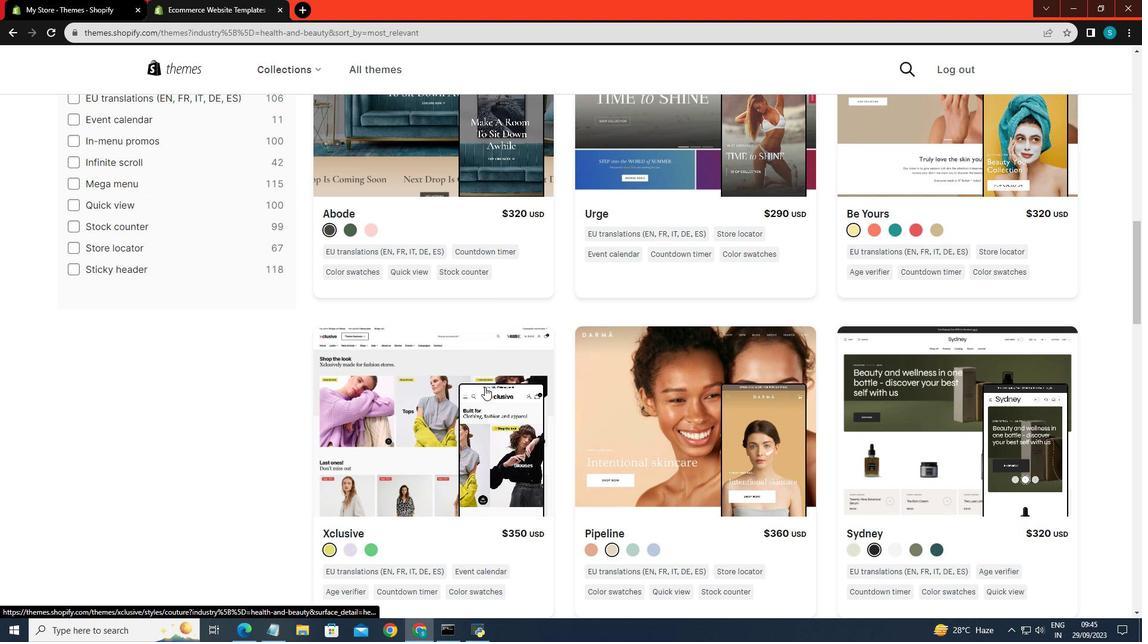 
Action: Mouse scrolled (747, 347) with delta (0, 0)
Screenshot: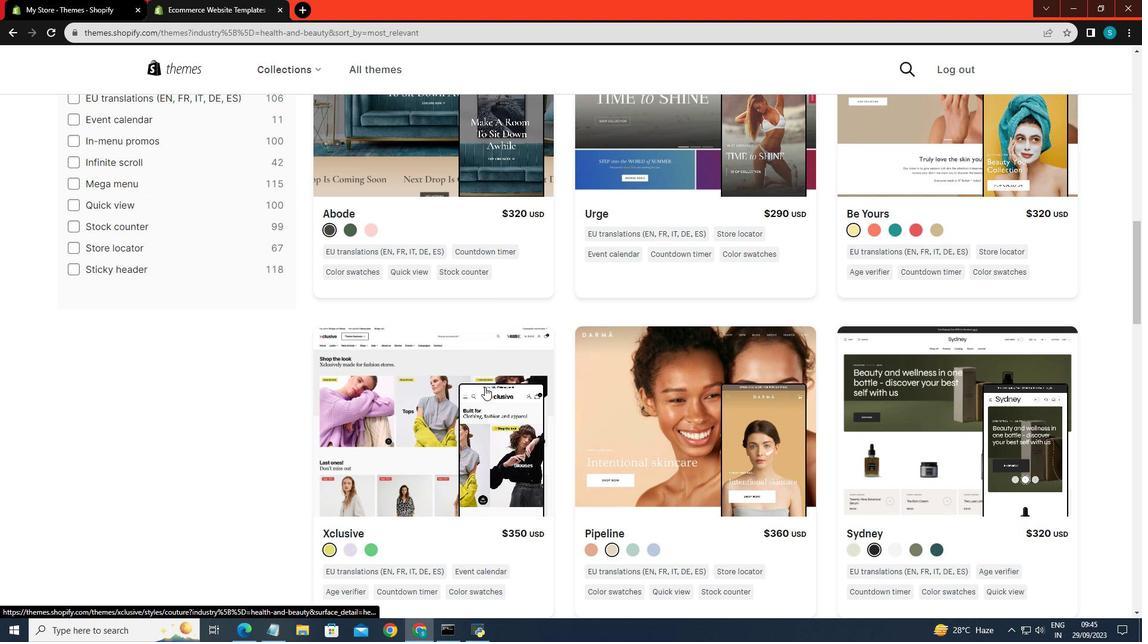 
Action: Mouse scrolled (747, 347) with delta (0, 0)
Screenshot: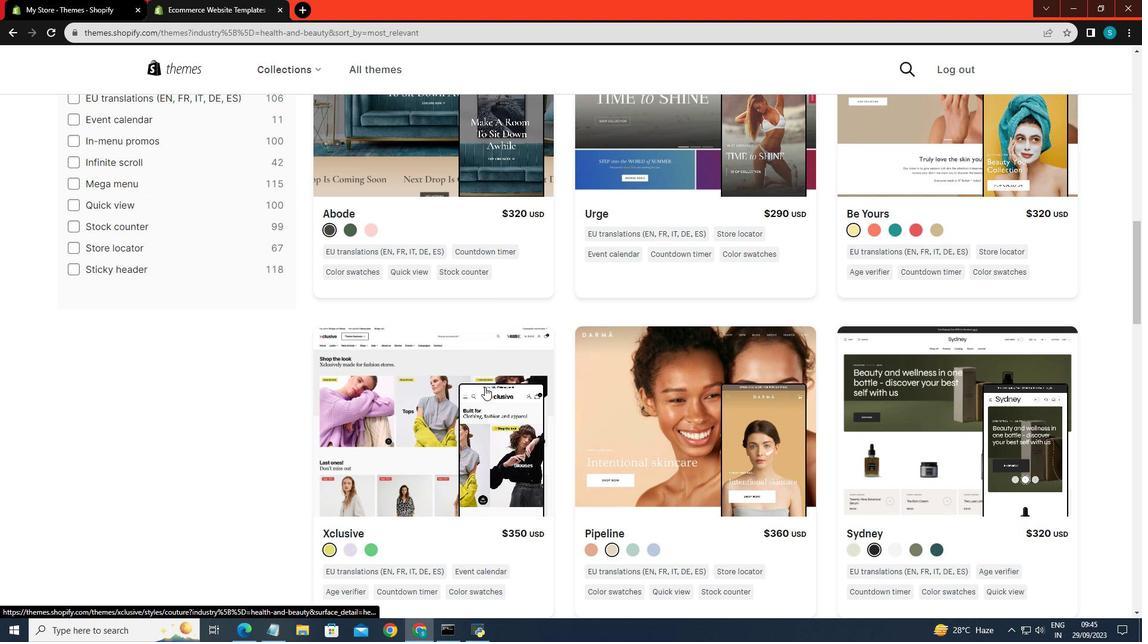 
Action: Mouse scrolled (747, 347) with delta (0, 0)
Screenshot: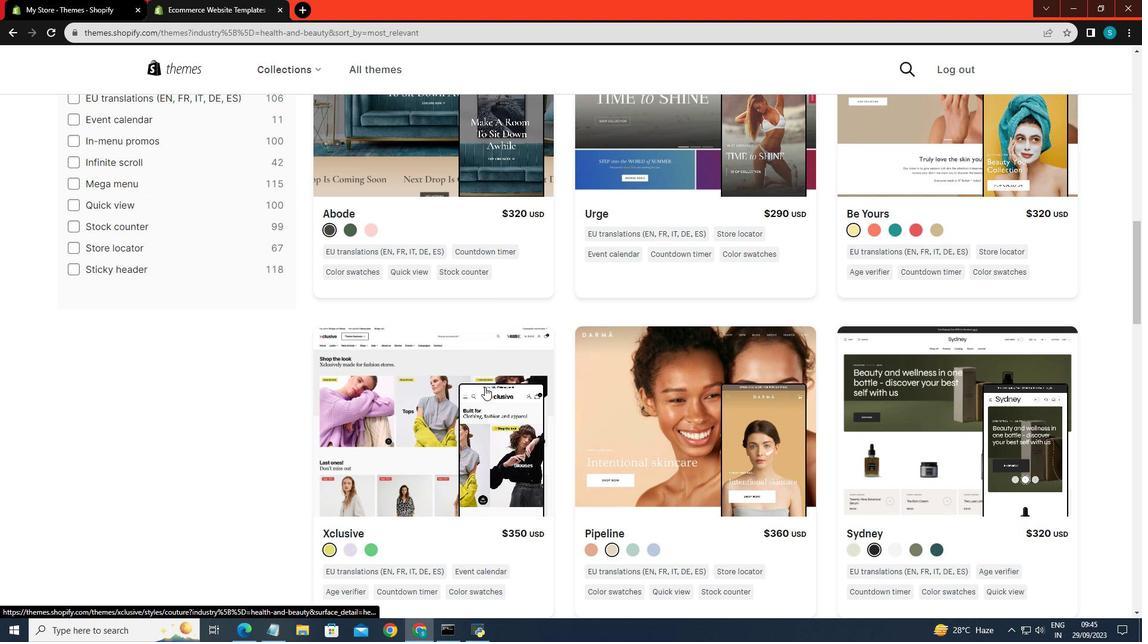 
Action: Mouse scrolled (747, 347) with delta (0, 0)
Screenshot: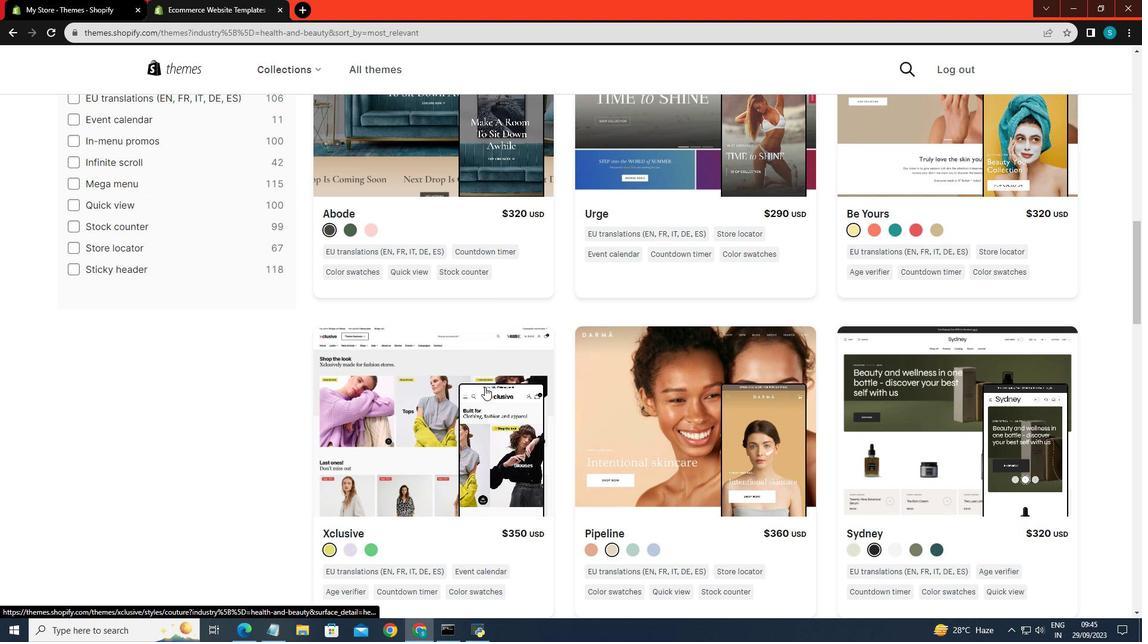 
Action: Mouse scrolled (747, 347) with delta (0, 0)
Screenshot: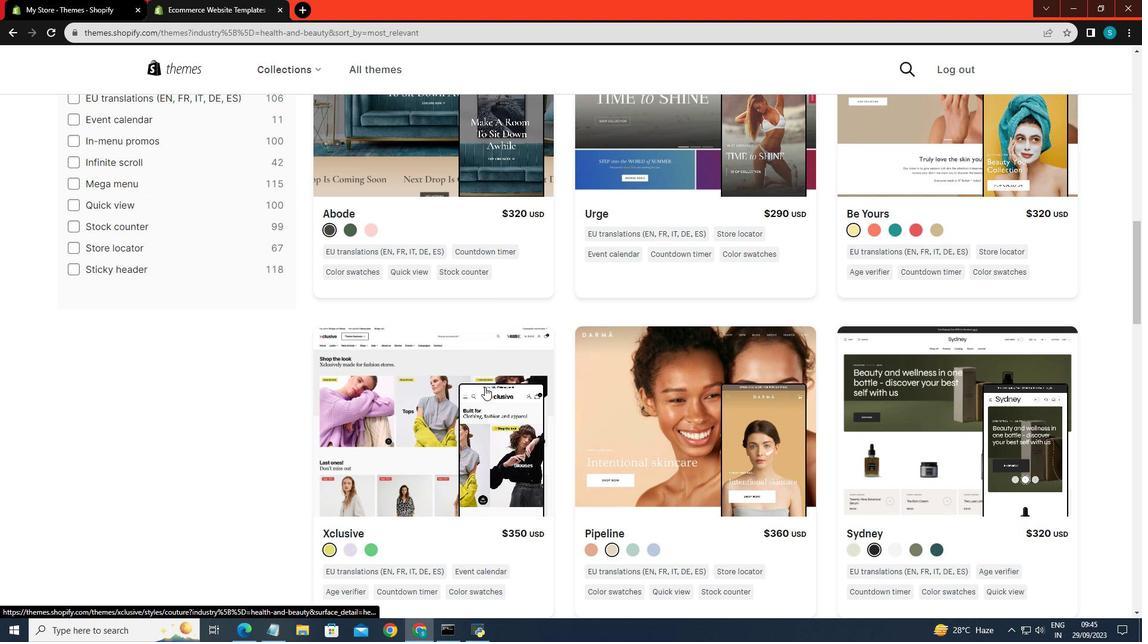 
Action: Mouse scrolled (747, 347) with delta (0, 0)
Screenshot: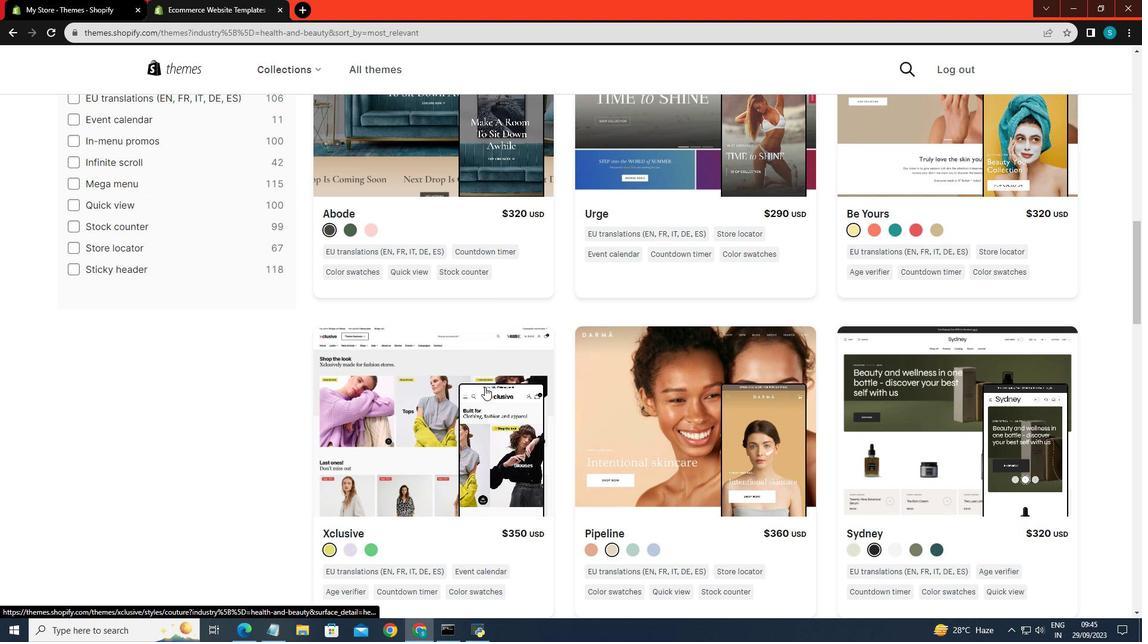 
Action: Mouse scrolled (747, 347) with delta (0, 0)
Screenshot: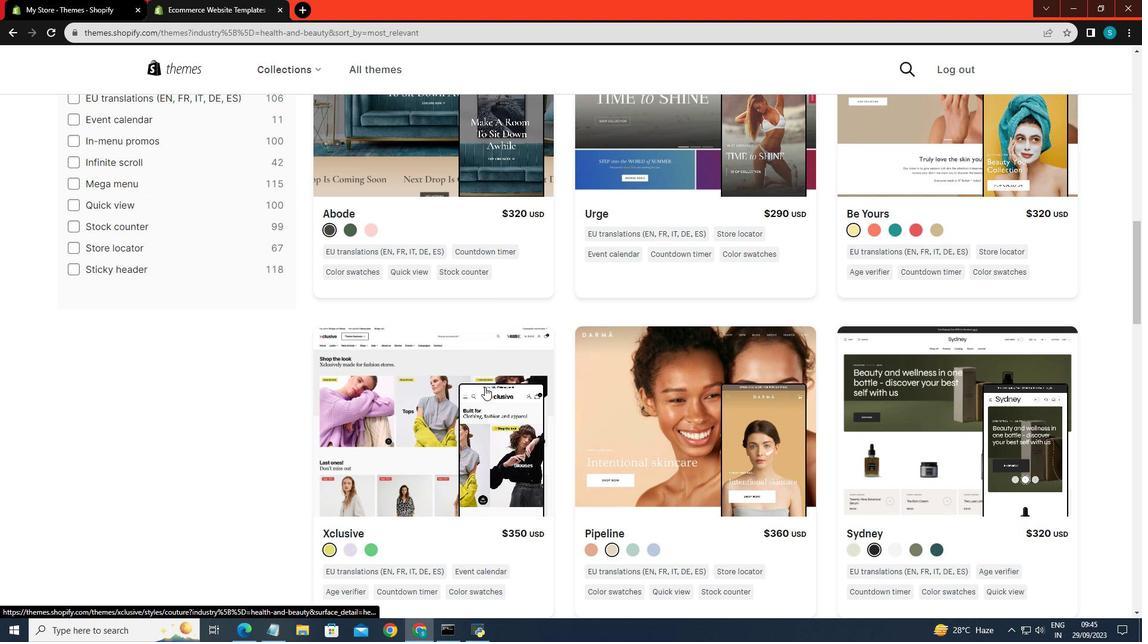 
Action: Mouse scrolled (747, 347) with delta (0, 0)
Screenshot: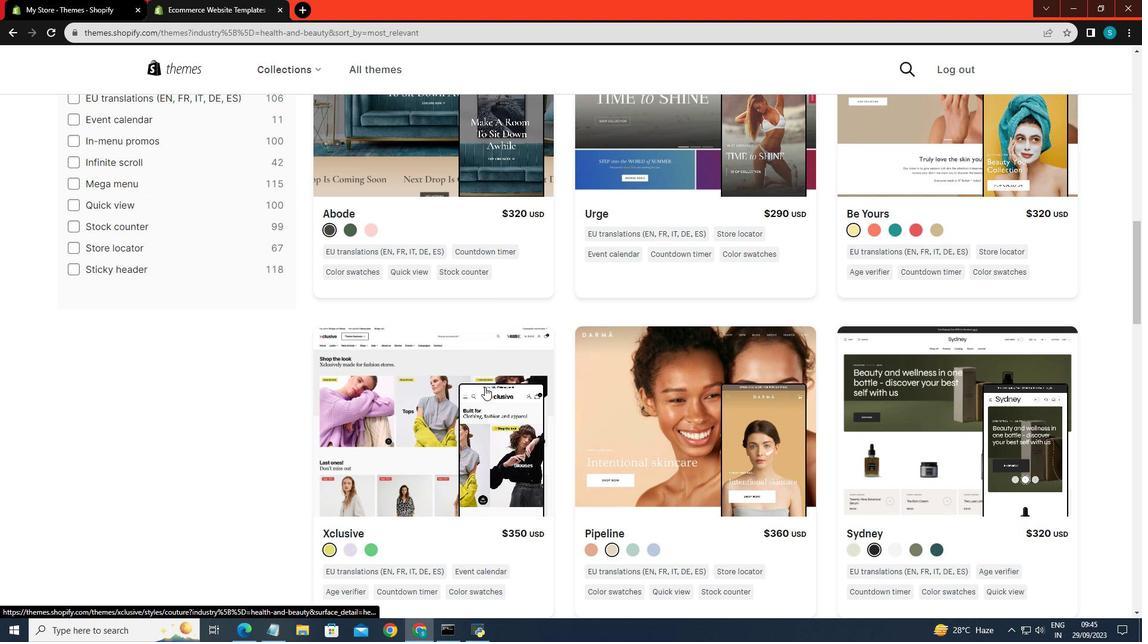 
Action: Mouse scrolled (747, 347) with delta (0, 0)
Screenshot: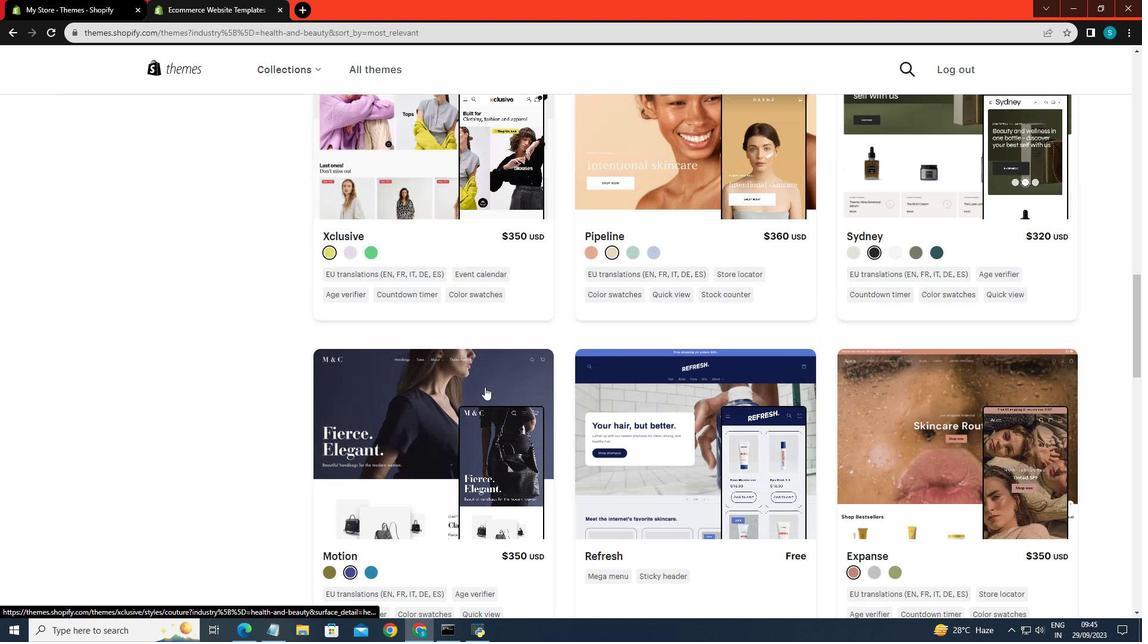 
Action: Mouse scrolled (747, 347) with delta (0, 0)
Screenshot: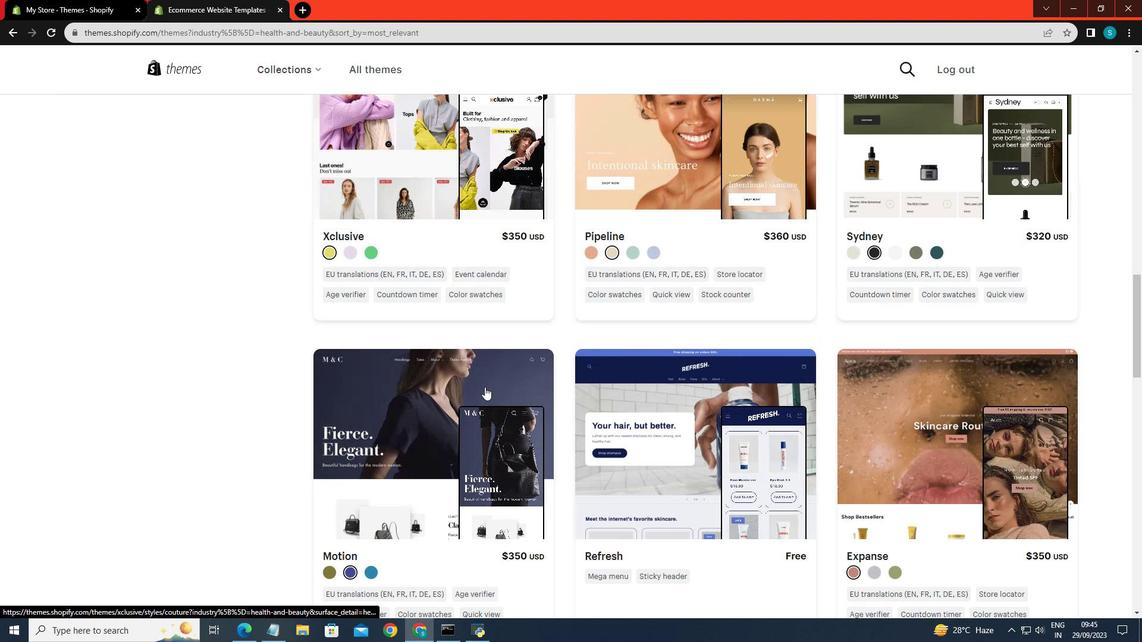 
Action: Mouse scrolled (747, 347) with delta (0, 0)
Screenshot: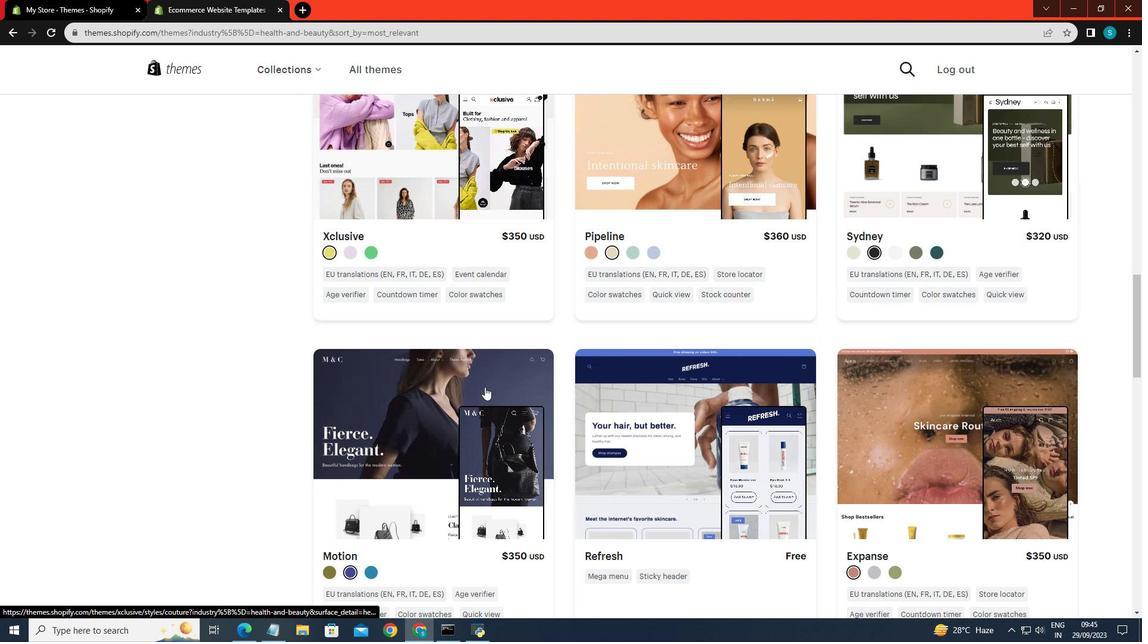 
Action: Mouse scrolled (747, 347) with delta (0, 0)
Screenshot: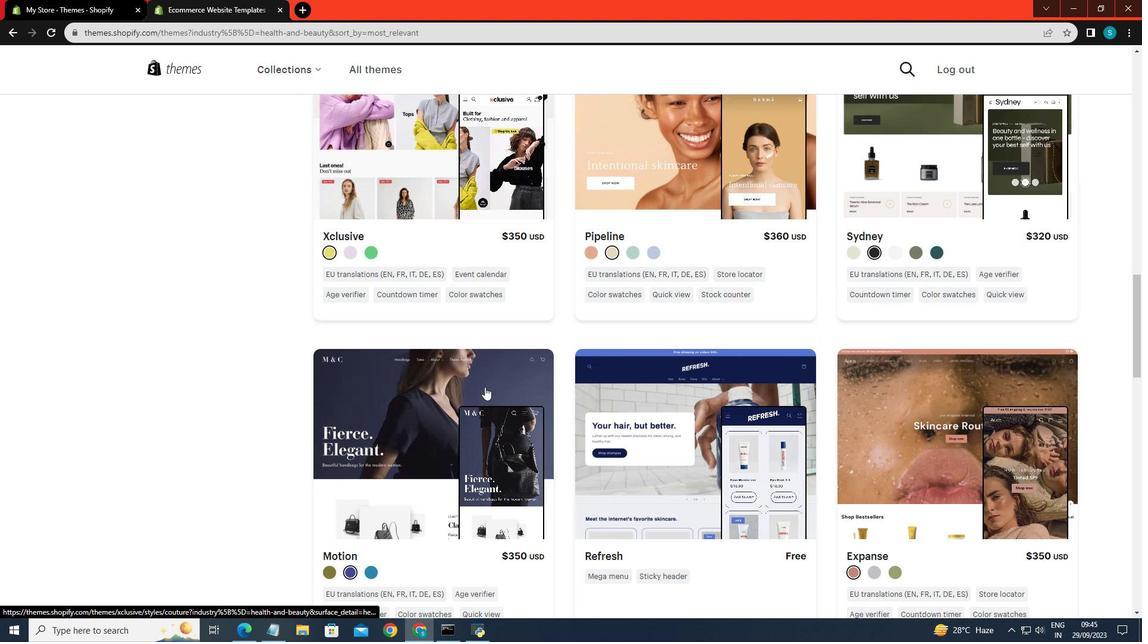 
Action: Mouse scrolled (747, 347) with delta (0, 0)
Screenshot: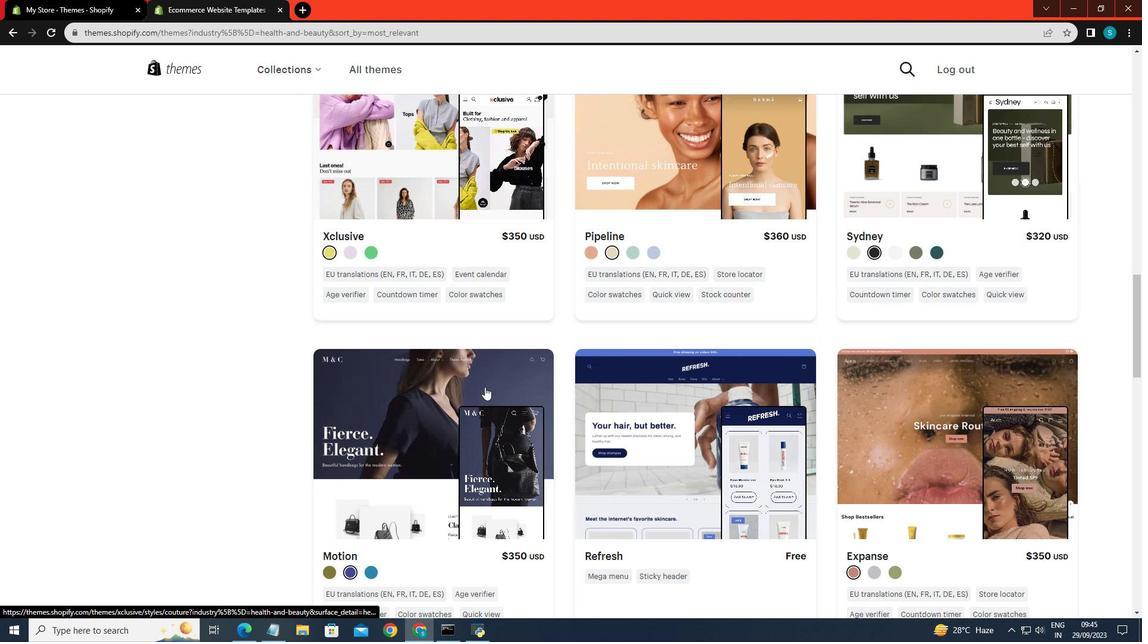 
Action: Mouse scrolled (747, 347) with delta (0, 0)
Screenshot: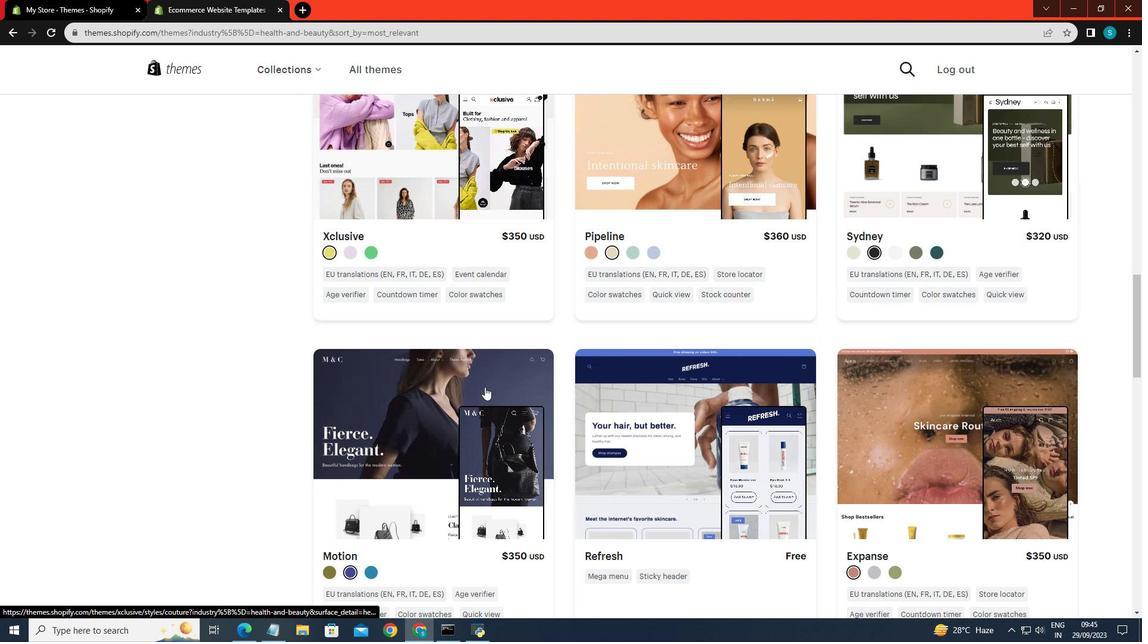 
Action: Mouse scrolled (747, 347) with delta (0, 0)
Screenshot: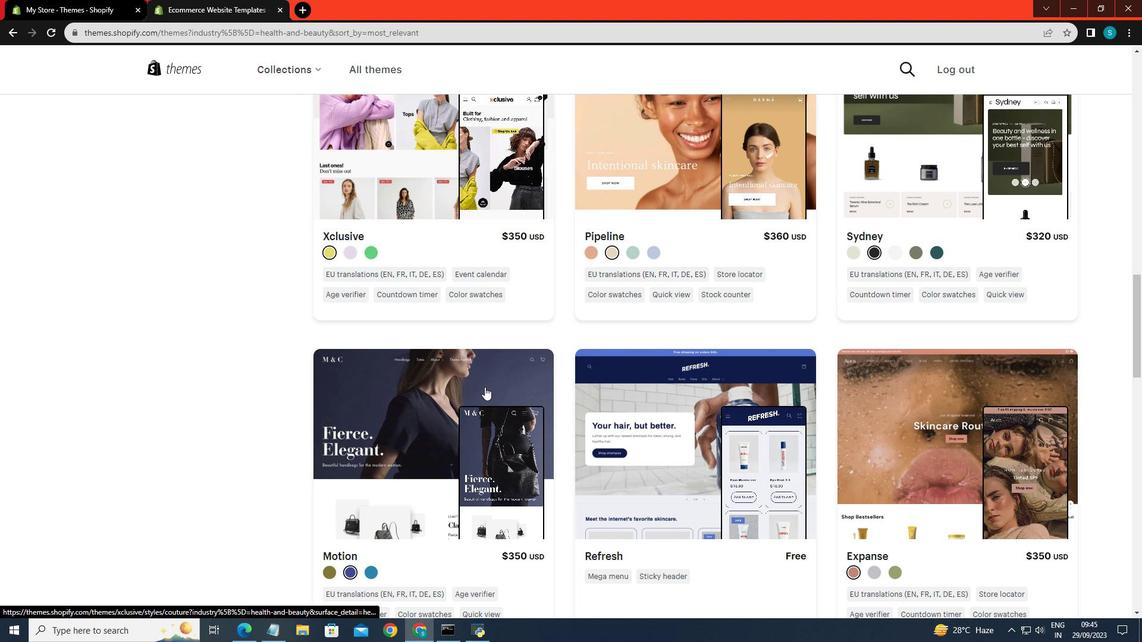 
Action: Mouse scrolled (747, 347) with delta (0, 0)
Screenshot: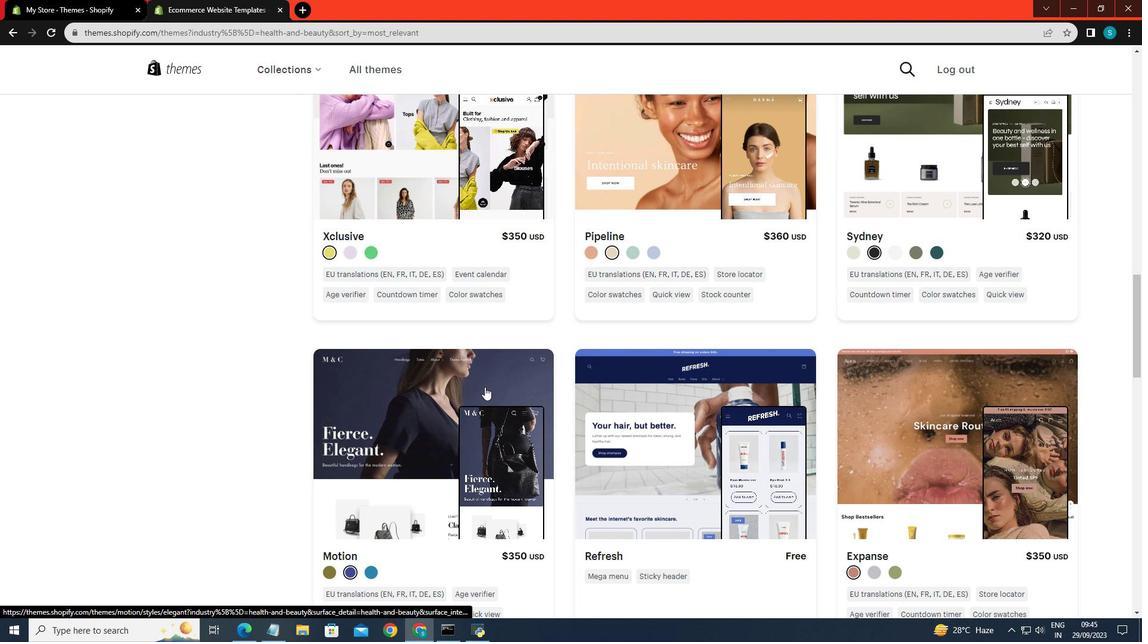
Action: Mouse scrolled (747, 347) with delta (0, 0)
Screenshot: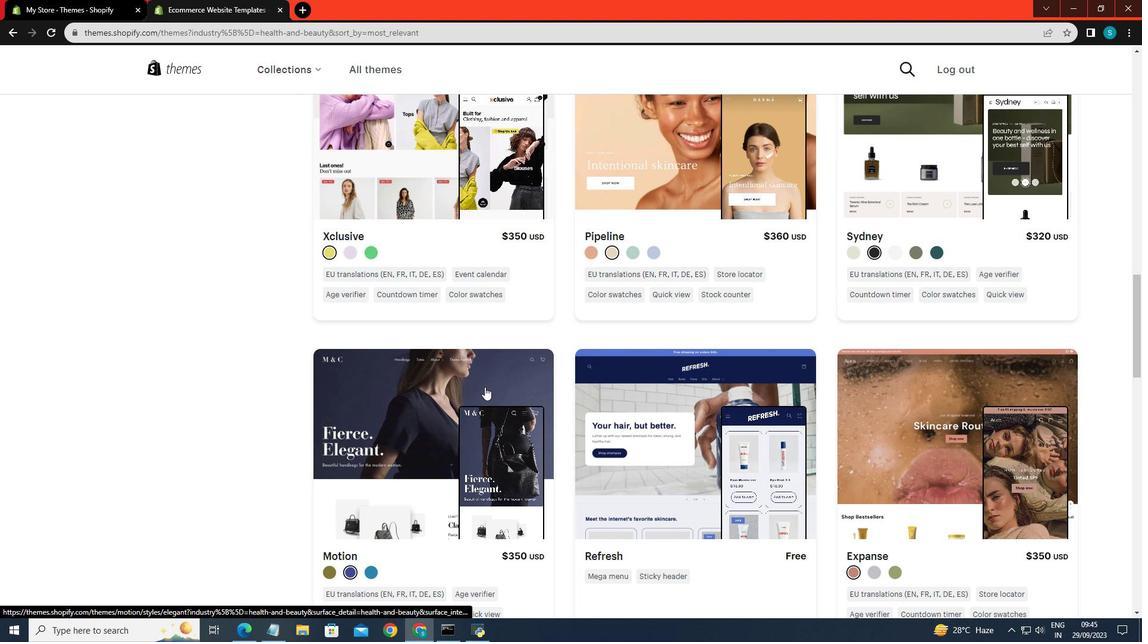 
Action: Mouse scrolled (747, 347) with delta (0, 0)
Screenshot: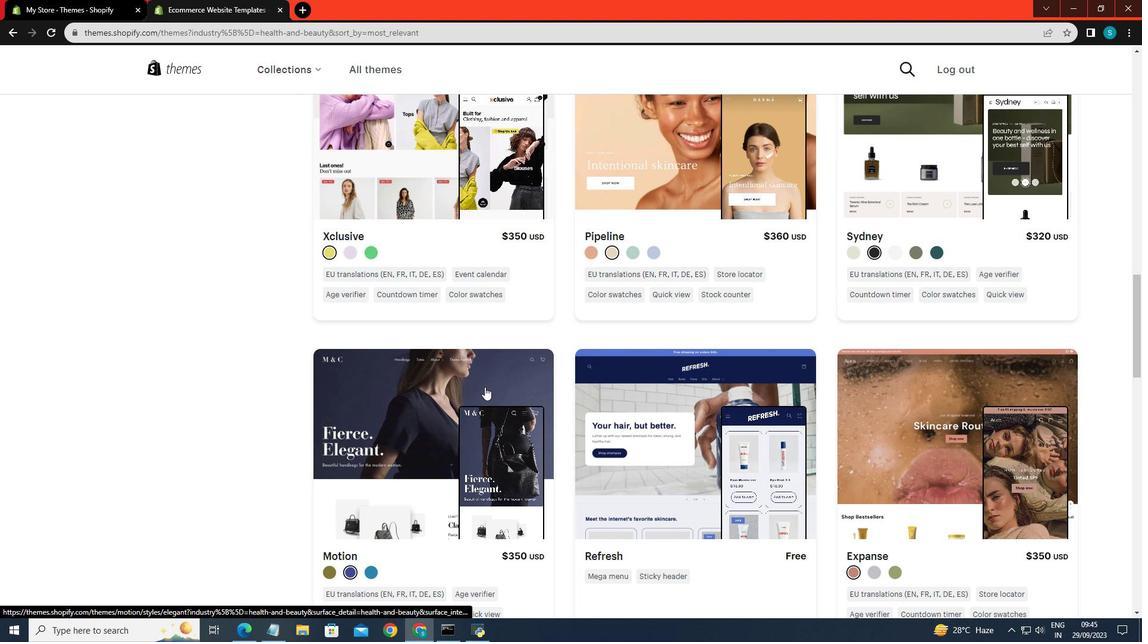 
Action: Mouse scrolled (747, 347) with delta (0, 0)
Screenshot: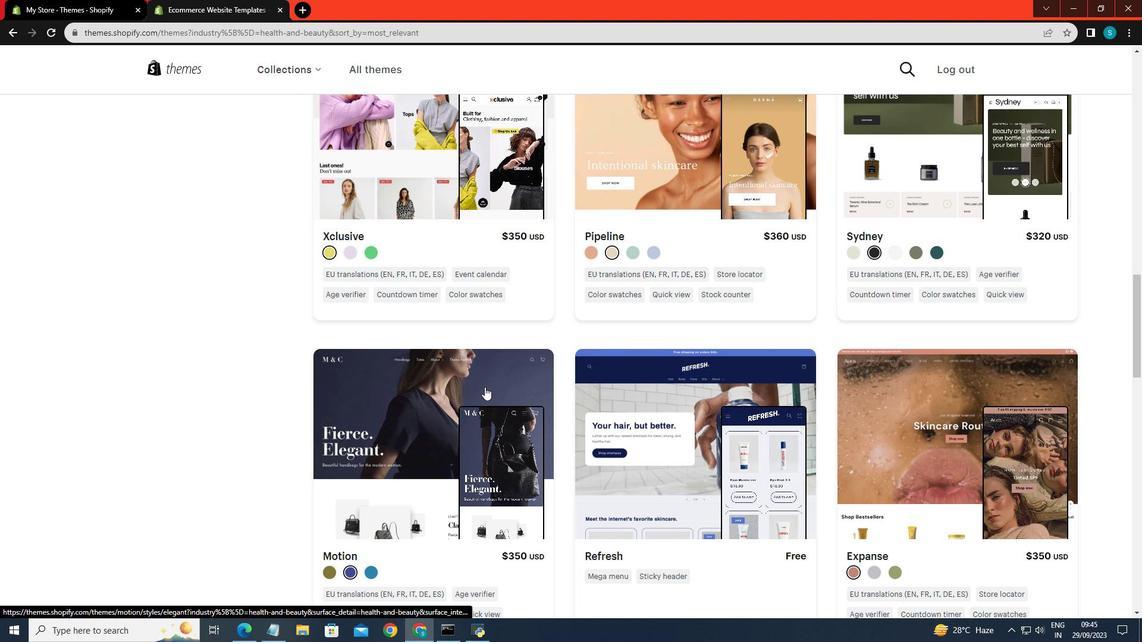 
Action: Mouse scrolled (747, 347) with delta (0, 0)
Screenshot: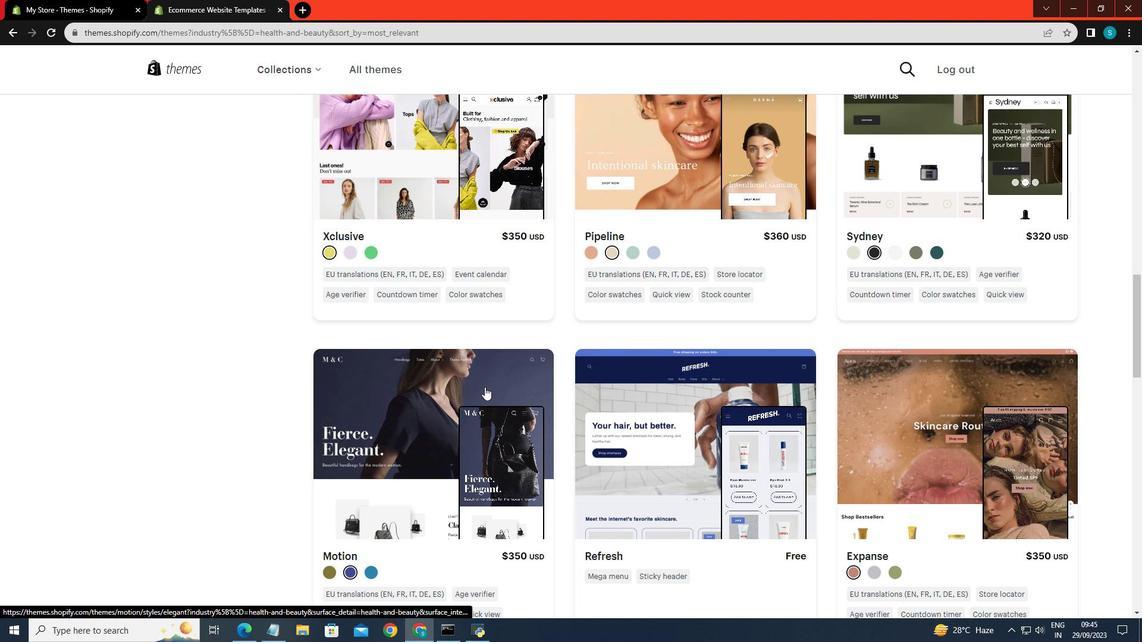 
Action: Mouse scrolled (747, 347) with delta (0, 0)
Screenshot: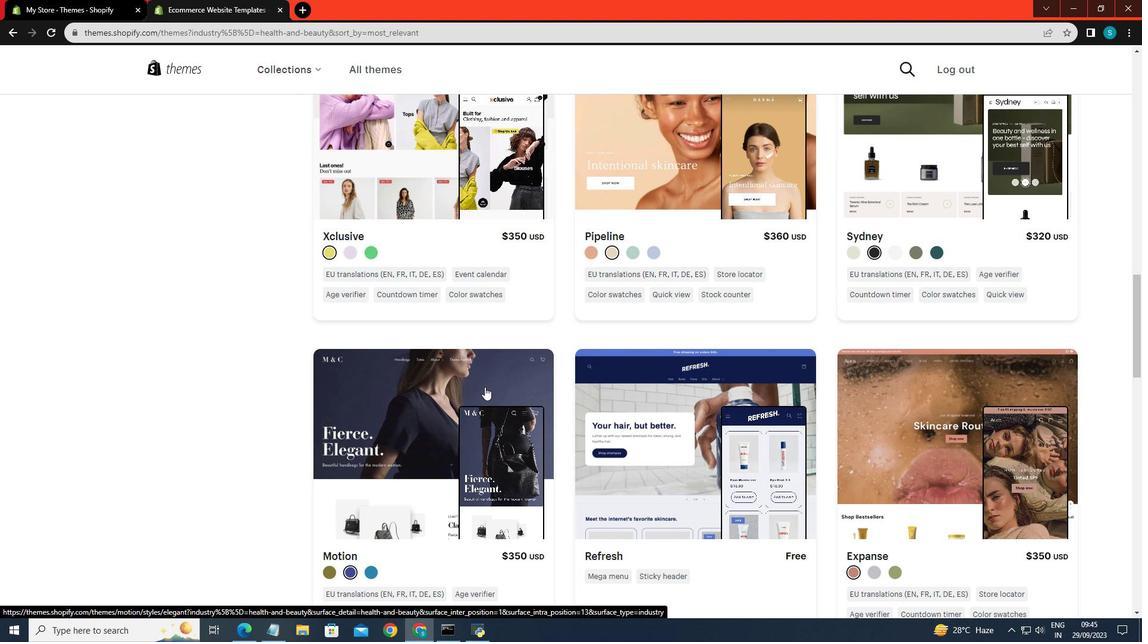 
Action: Mouse scrolled (747, 347) with delta (0, 0)
Screenshot: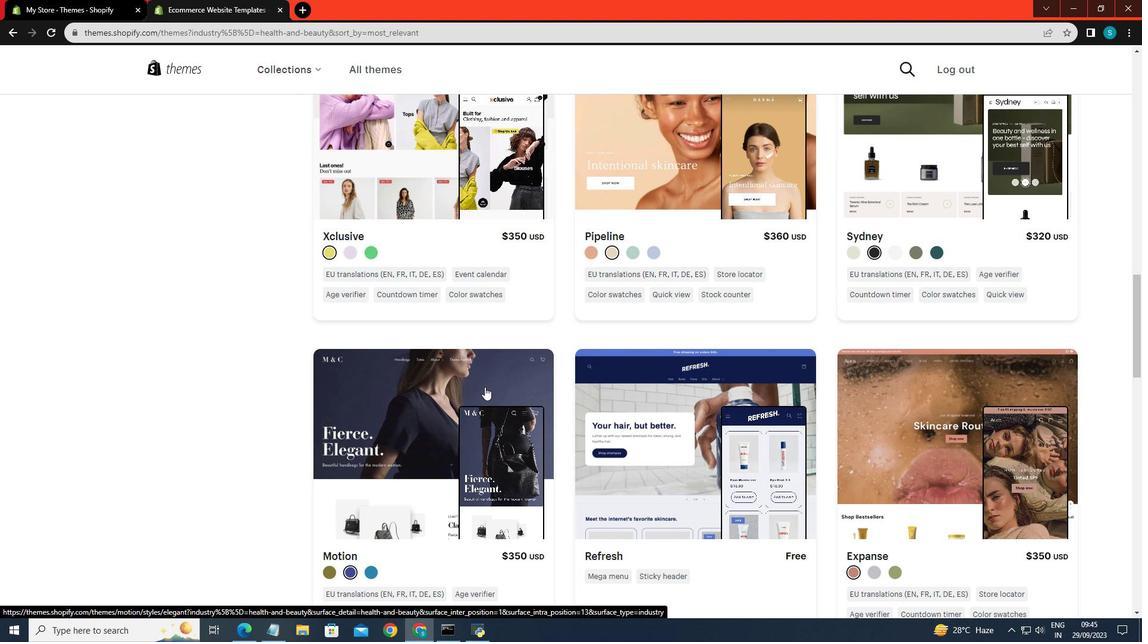 
Action: Mouse scrolled (747, 348) with delta (0, 0)
Screenshot: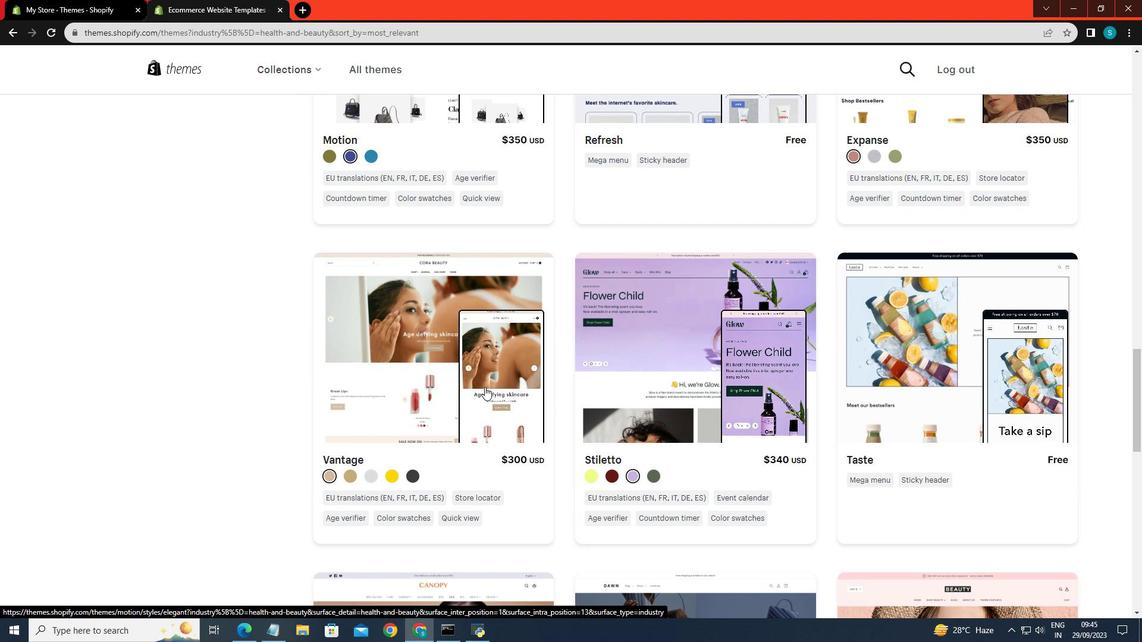 
Action: Mouse scrolled (747, 348) with delta (0, 0)
Screenshot: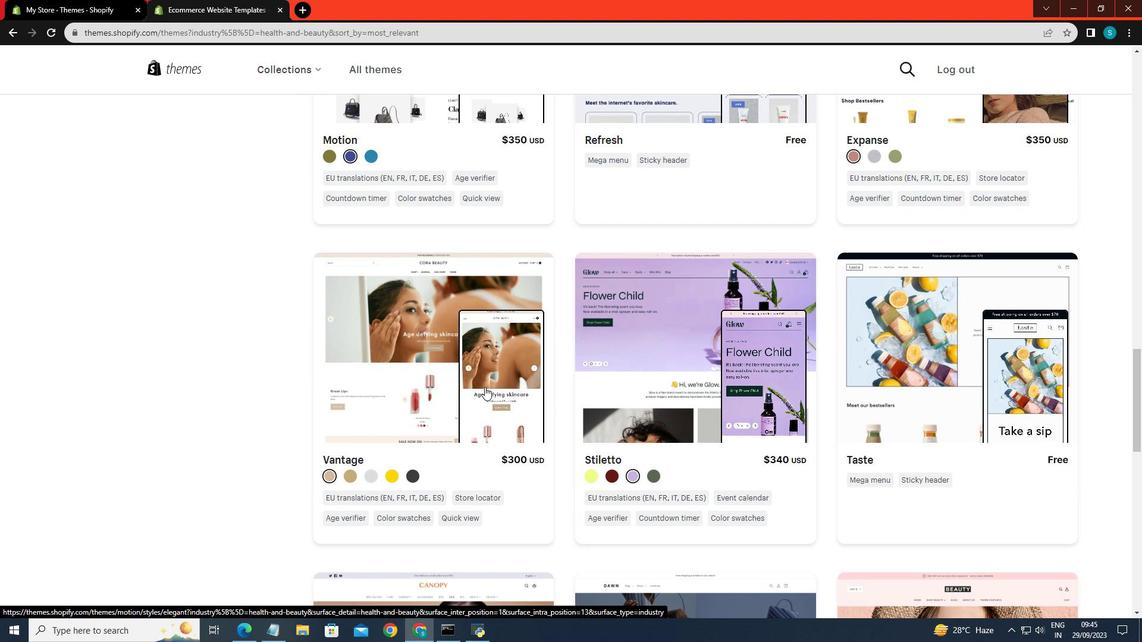
Action: Mouse scrolled (747, 348) with delta (0, 0)
Screenshot: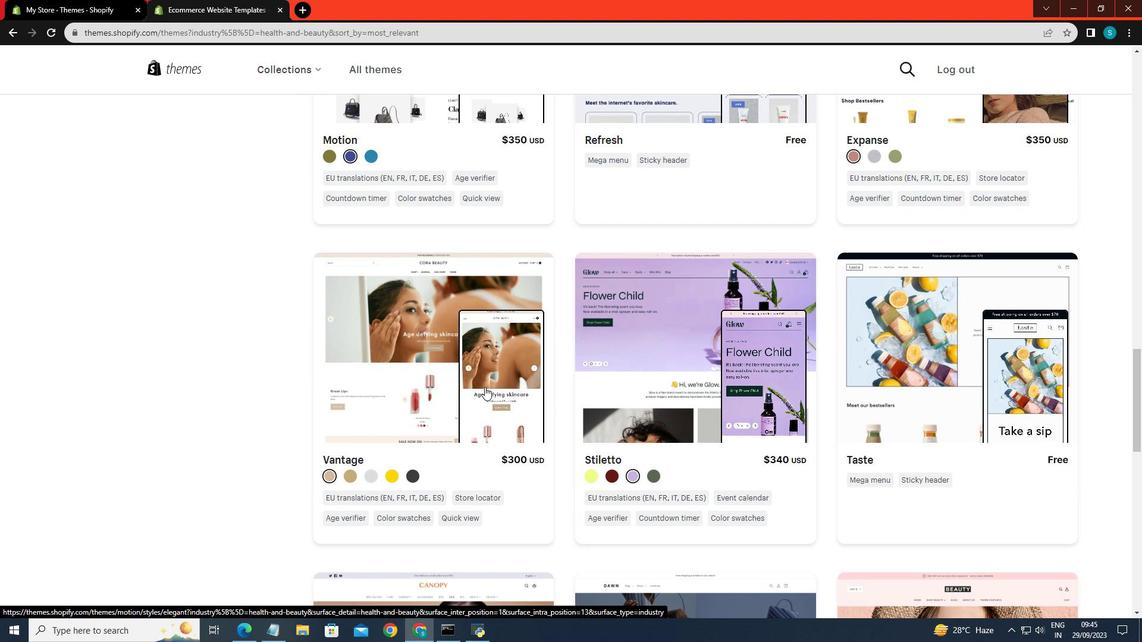 
Action: Mouse scrolled (747, 348) with delta (0, 0)
Screenshot: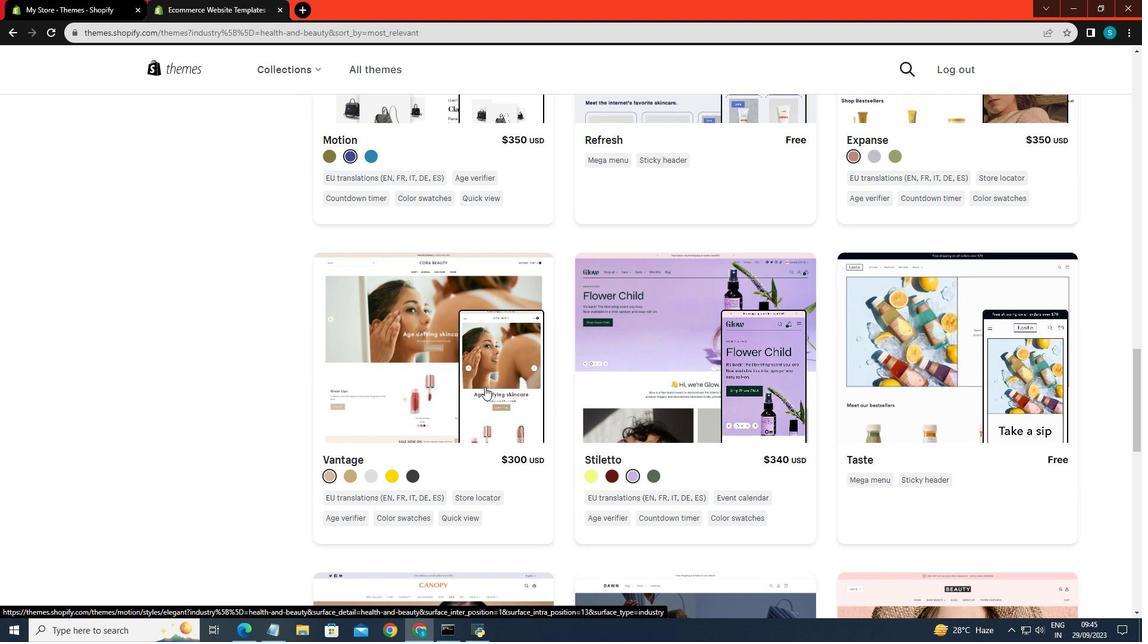 
Action: Mouse scrolled (747, 348) with delta (0, 0)
Screenshot: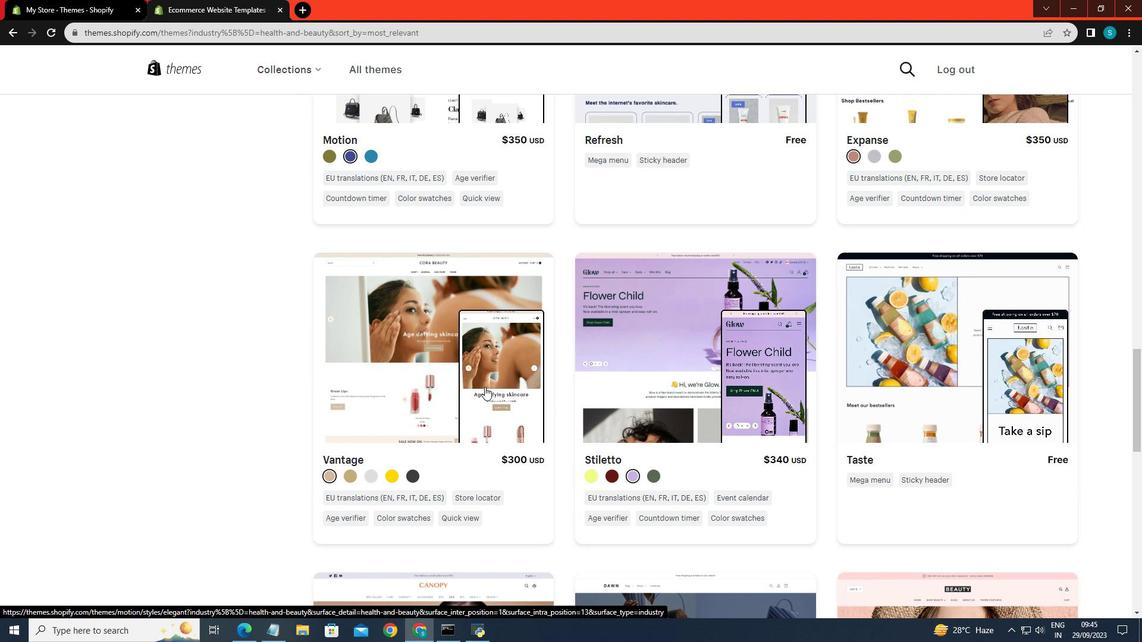 
Action: Mouse scrolled (747, 348) with delta (0, 0)
Screenshot: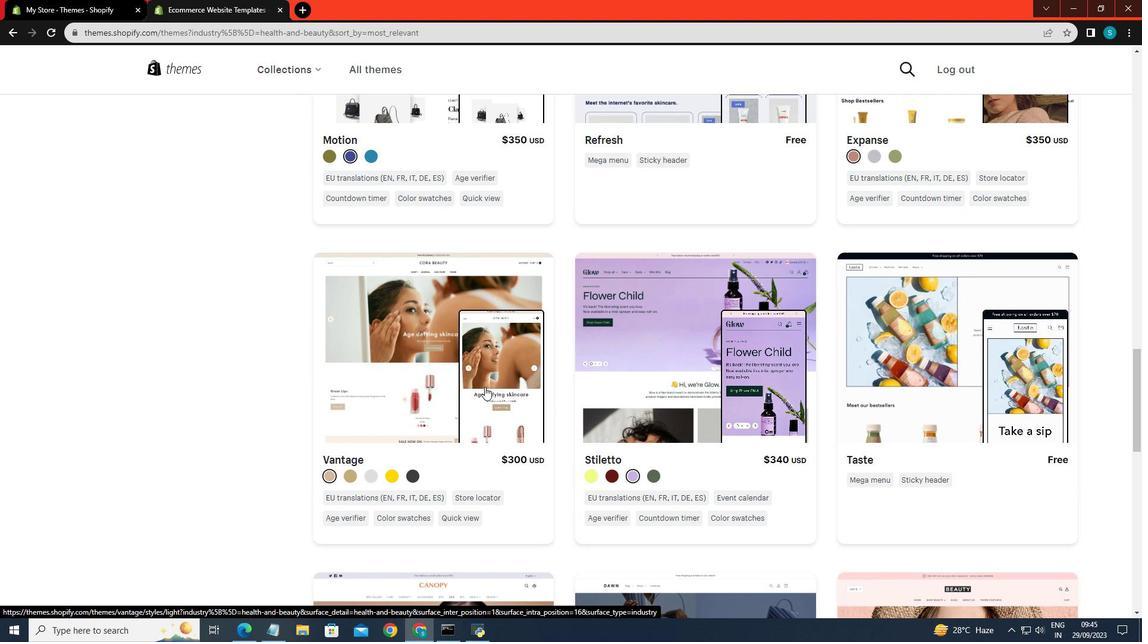 
Action: Mouse scrolled (747, 348) with delta (0, 0)
Screenshot: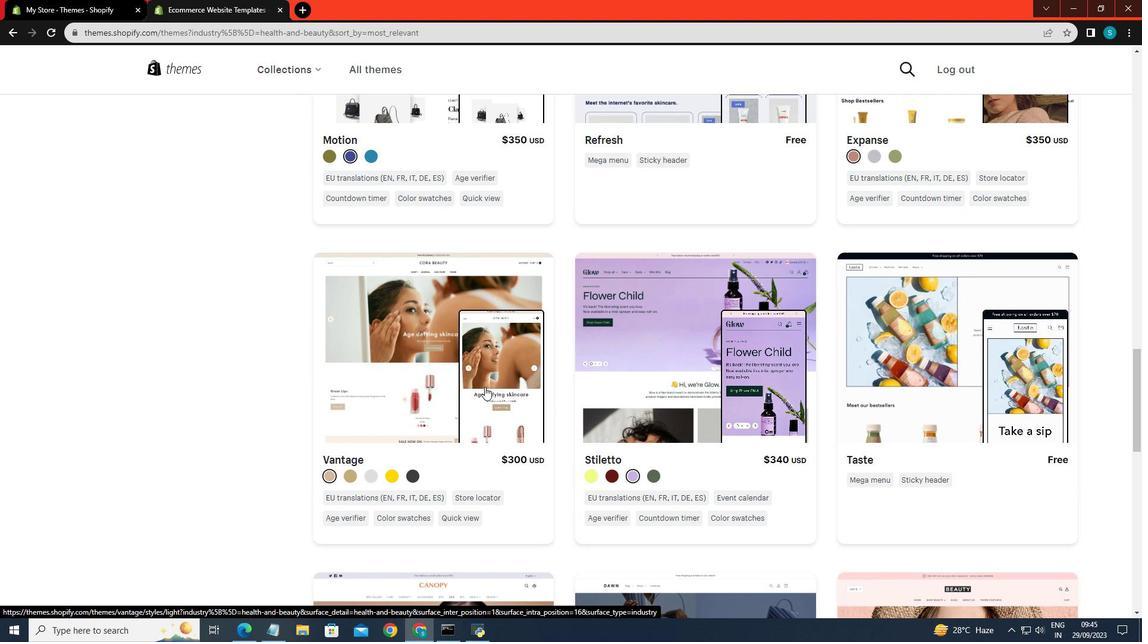 
Action: Mouse scrolled (747, 348) with delta (0, 0)
Screenshot: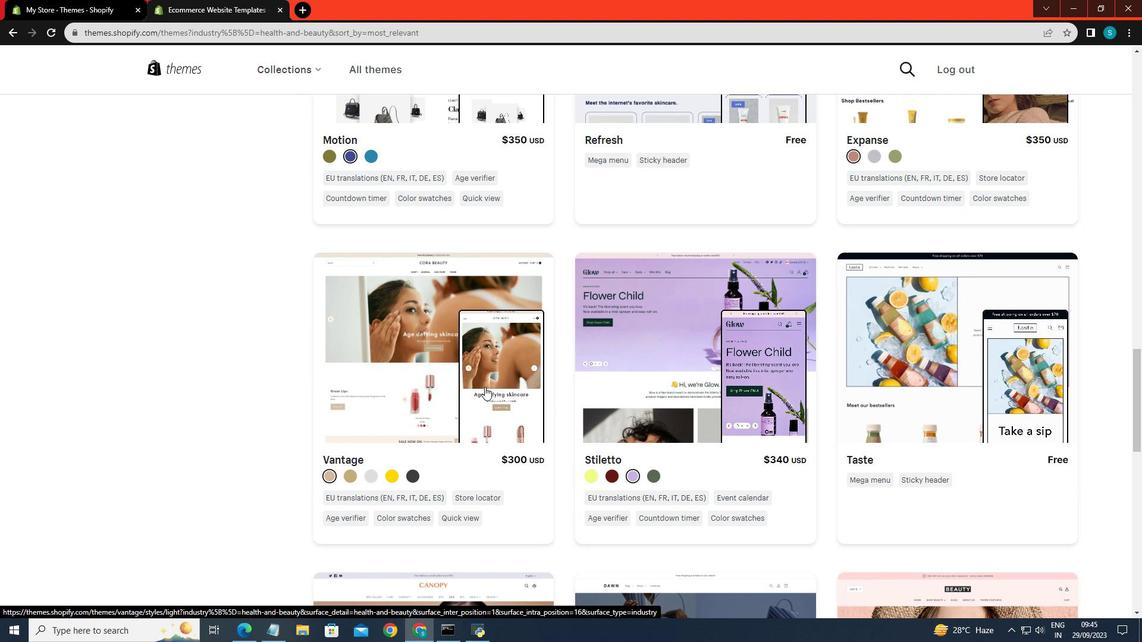 
Action: Mouse scrolled (747, 348) with delta (0, 0)
Screenshot: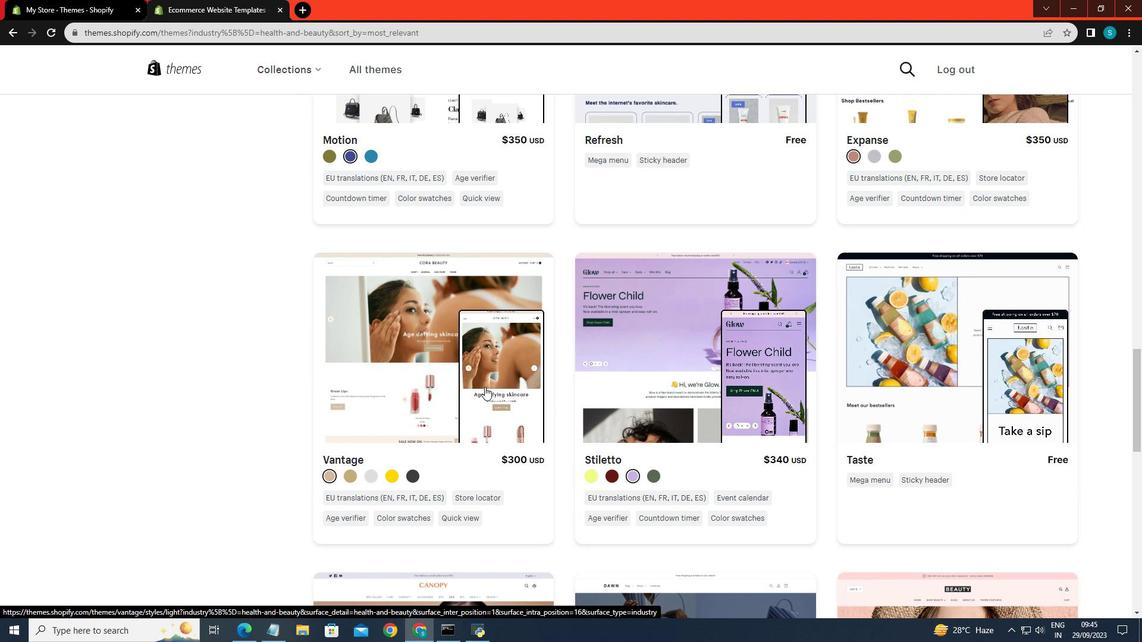 
Action: Mouse scrolled (747, 348) with delta (0, 0)
Screenshot: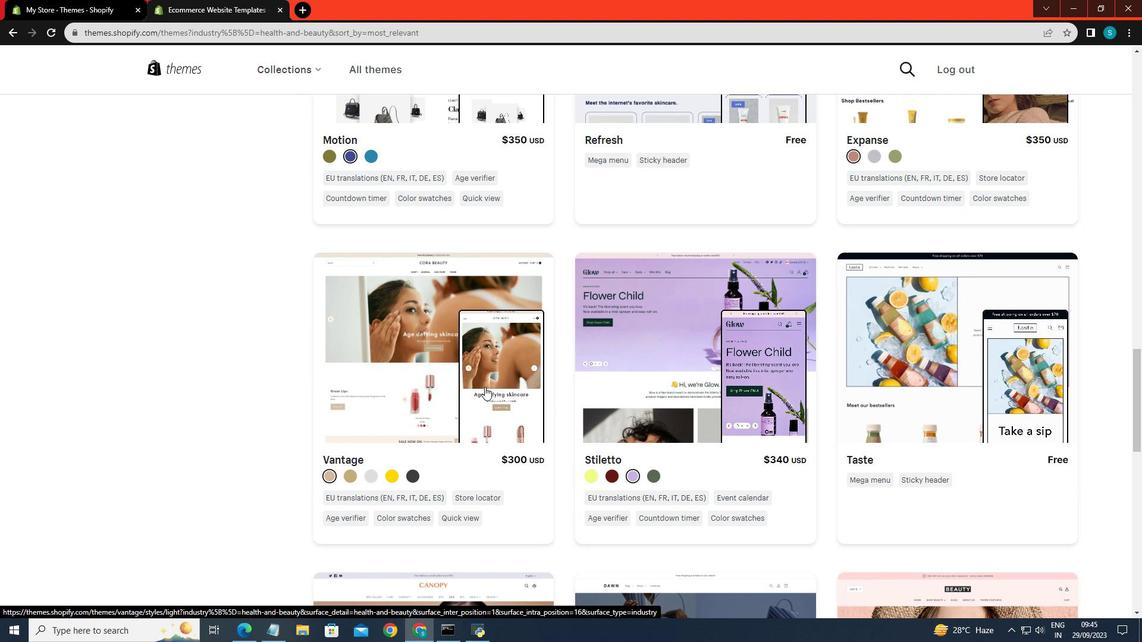 
Action: Mouse scrolled (747, 348) with delta (0, 0)
Screenshot: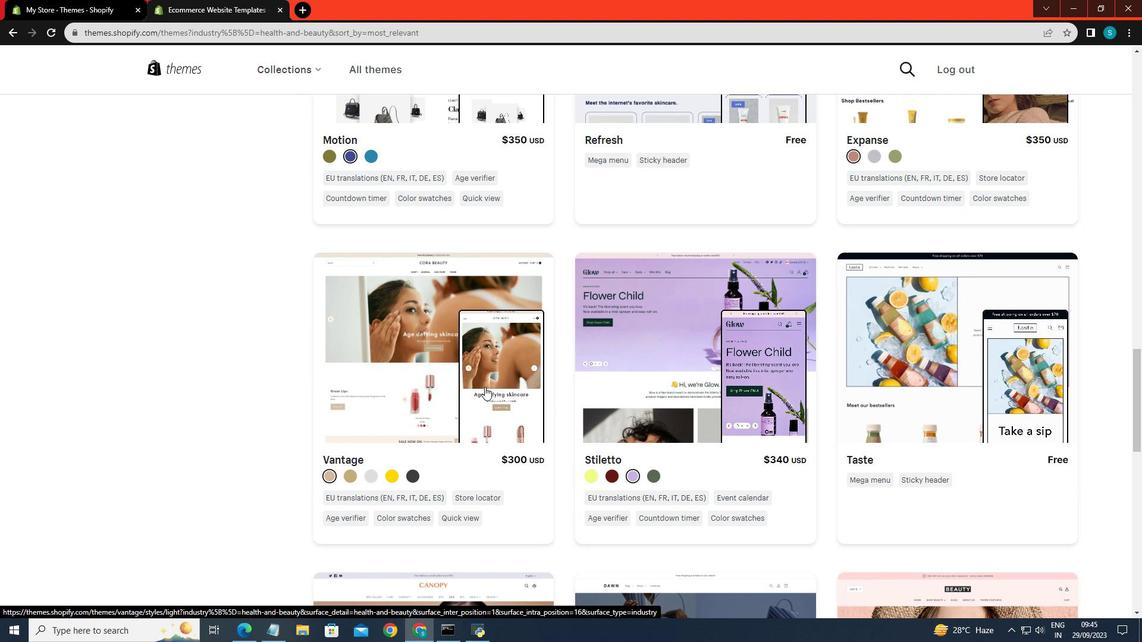 
Action: Mouse scrolled (747, 348) with delta (0, 0)
Screenshot: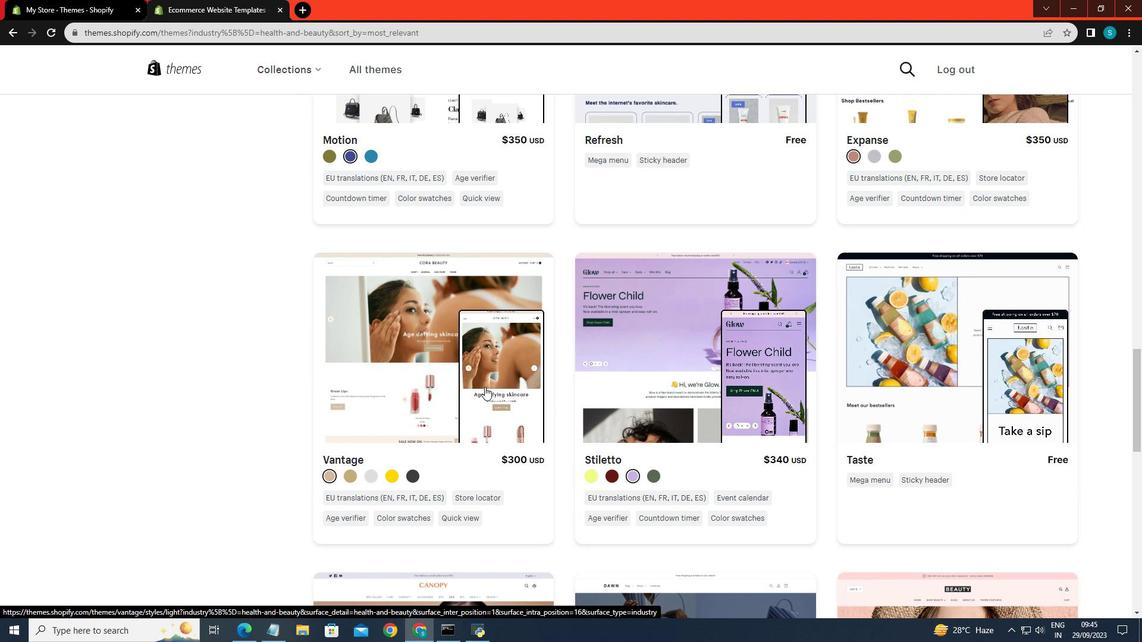 
Action: Mouse scrolled (747, 348) with delta (0, 0)
Screenshot: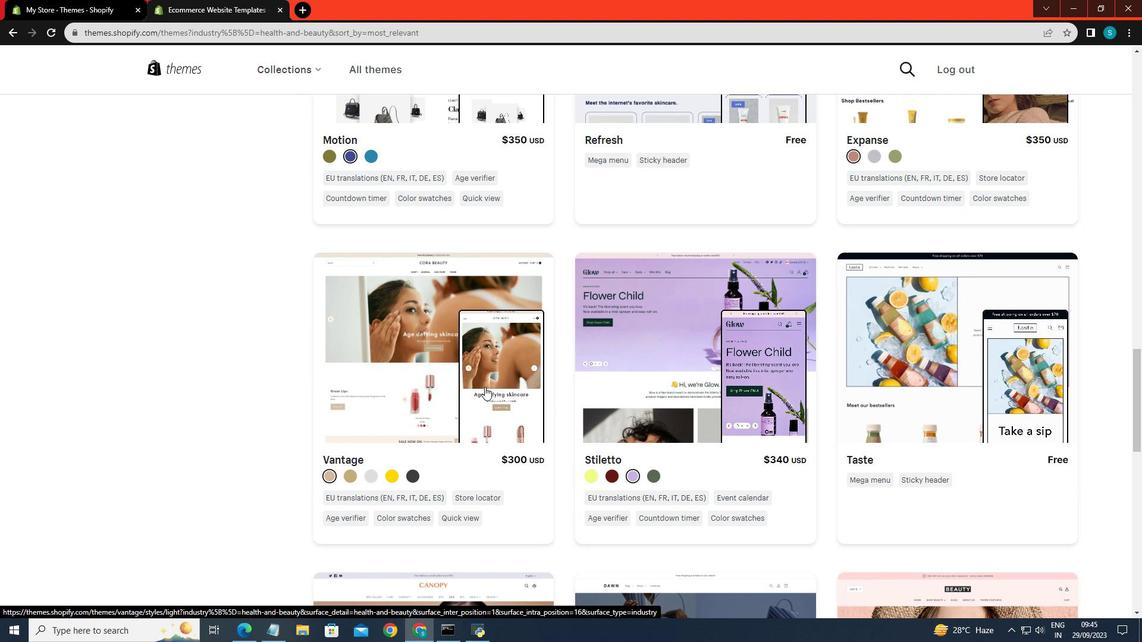 
Action: Mouse scrolled (747, 348) with delta (0, 0)
Screenshot: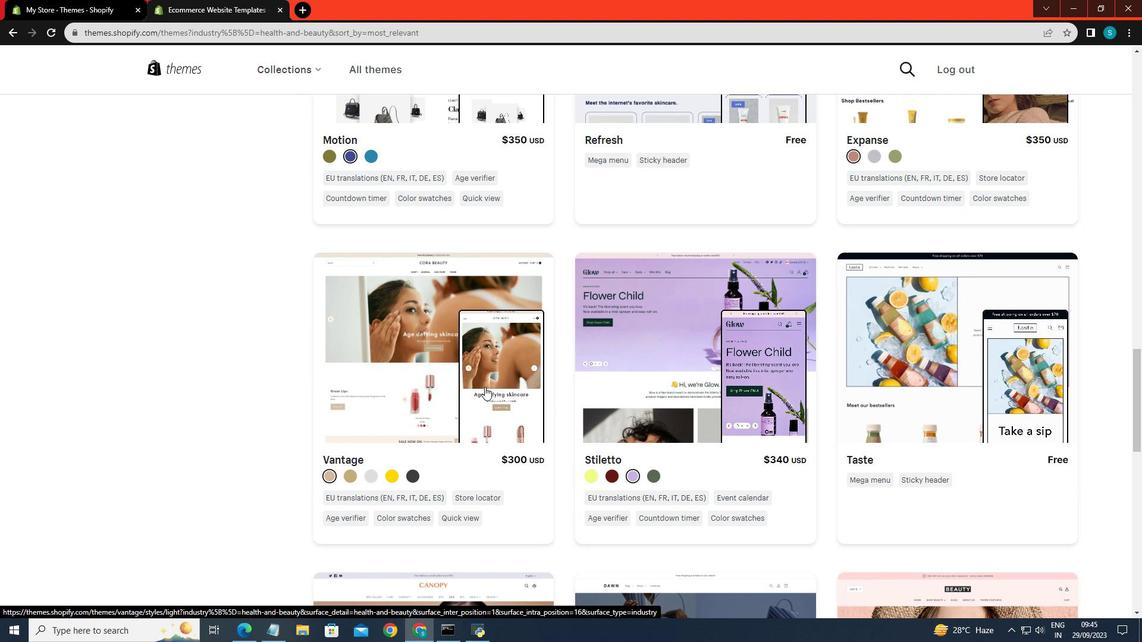 
Action: Mouse scrolled (747, 348) with delta (0, 0)
Screenshot: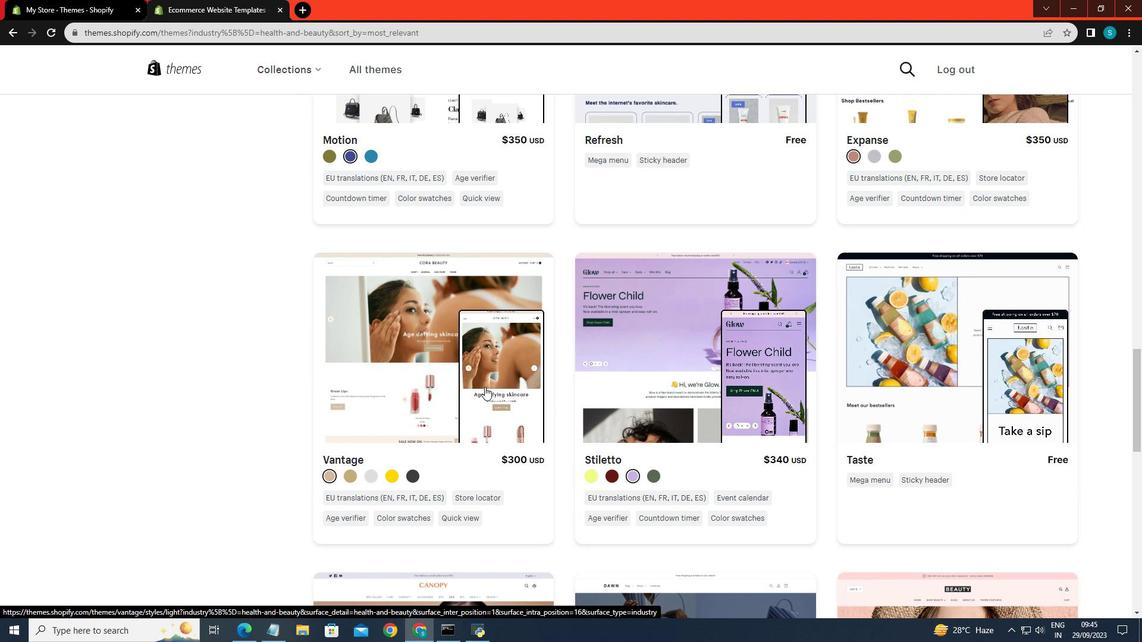 
Action: Mouse scrolled (747, 348) with delta (0, 0)
Screenshot: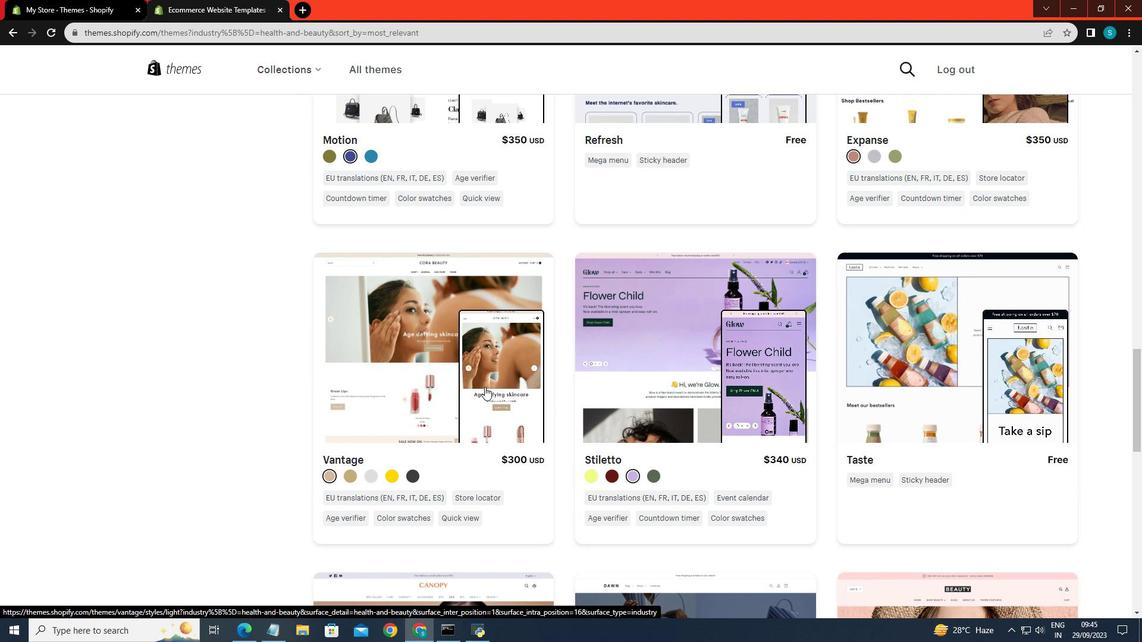 
Action: Mouse scrolled (747, 348) with delta (0, 0)
Screenshot: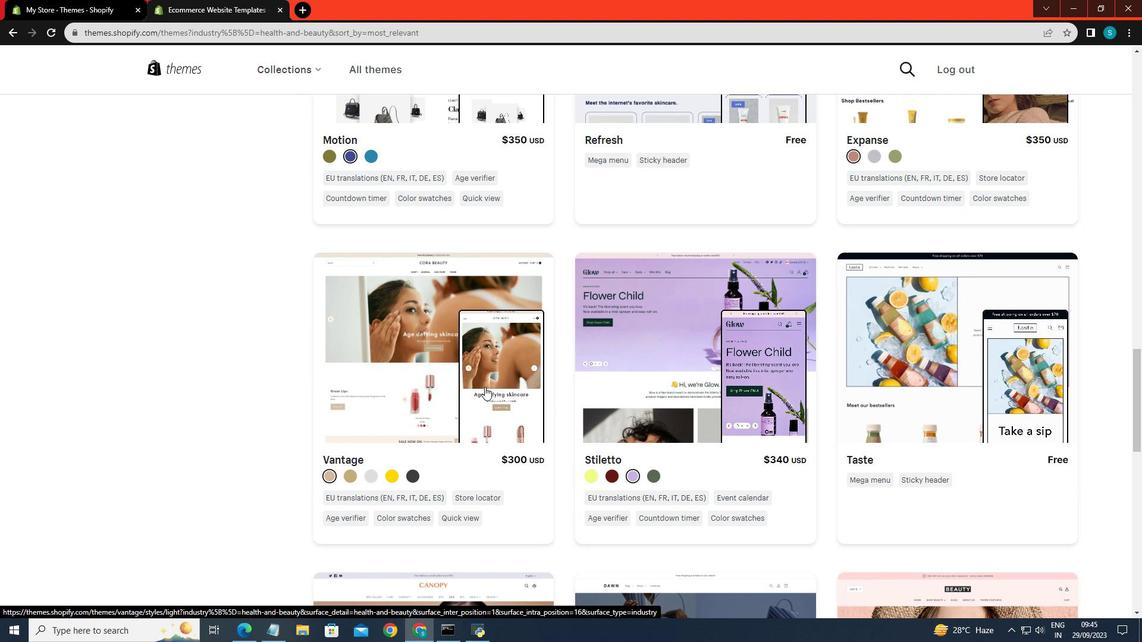 
Action: Mouse scrolled (747, 348) with delta (0, 0)
Screenshot: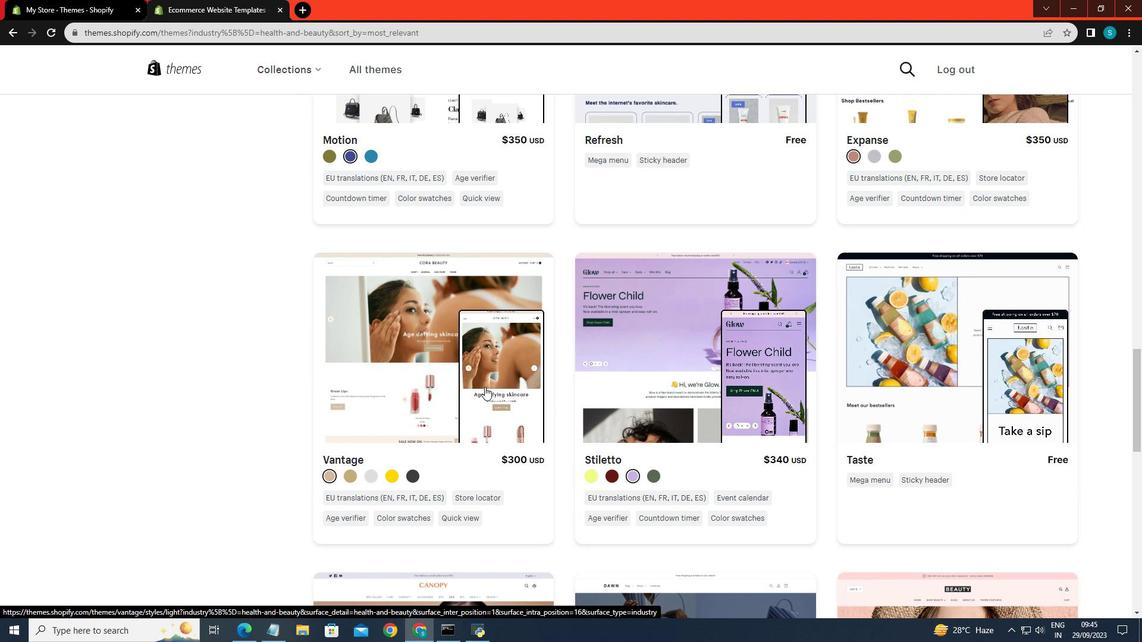 
Action: Mouse scrolled (747, 348) with delta (0, 0)
Screenshot: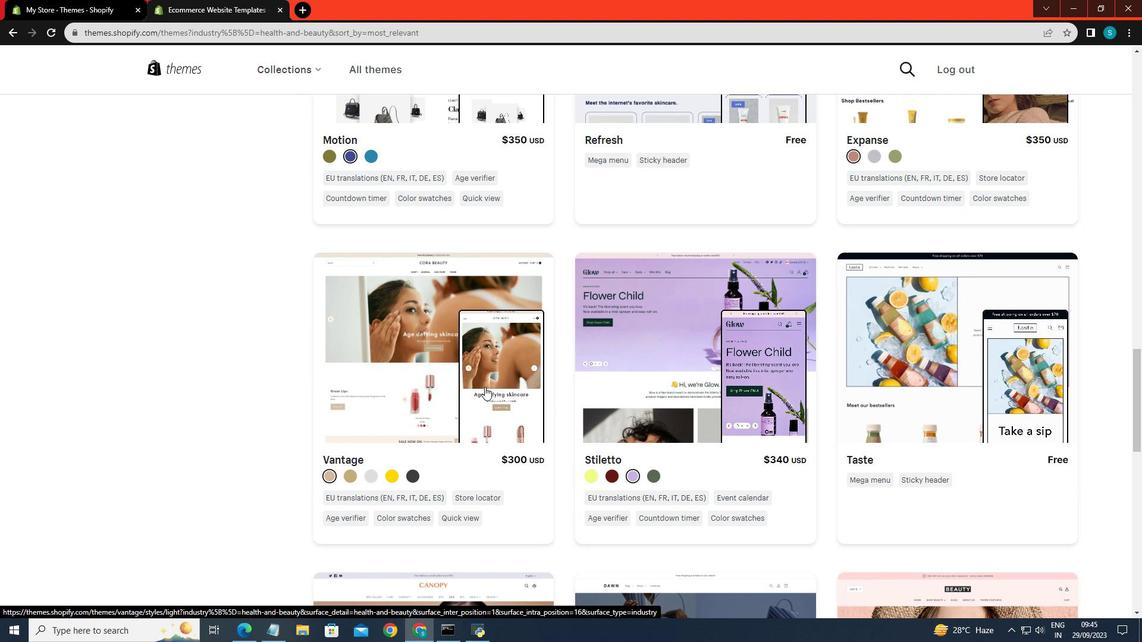 
Action: Mouse scrolled (747, 348) with delta (0, 0)
Screenshot: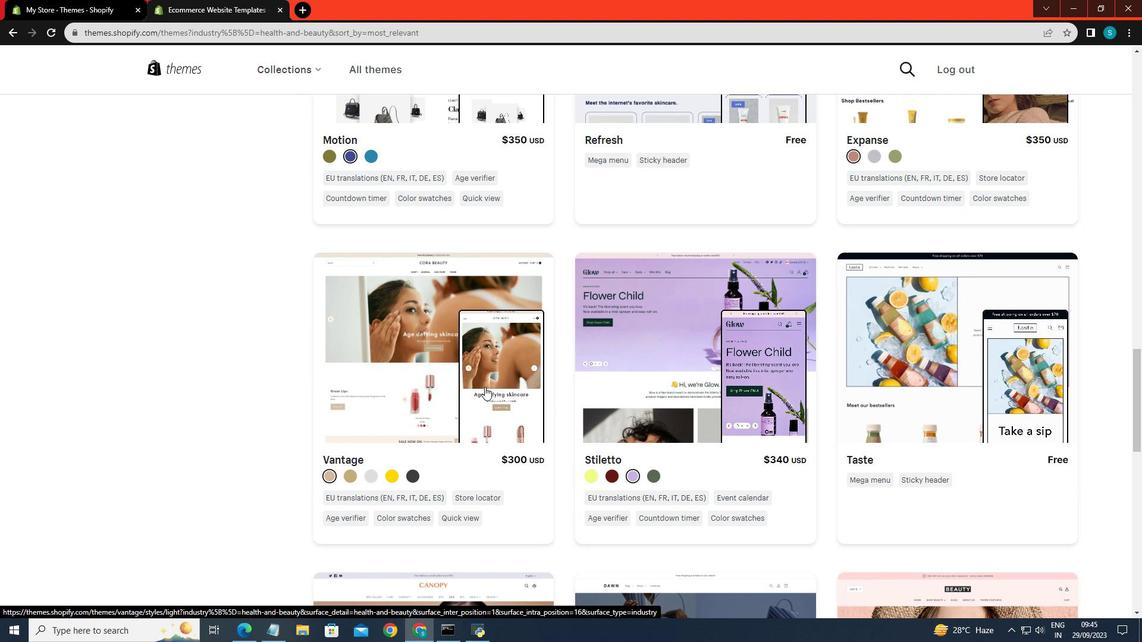 
Action: Mouse scrolled (747, 348) with delta (0, 0)
Screenshot: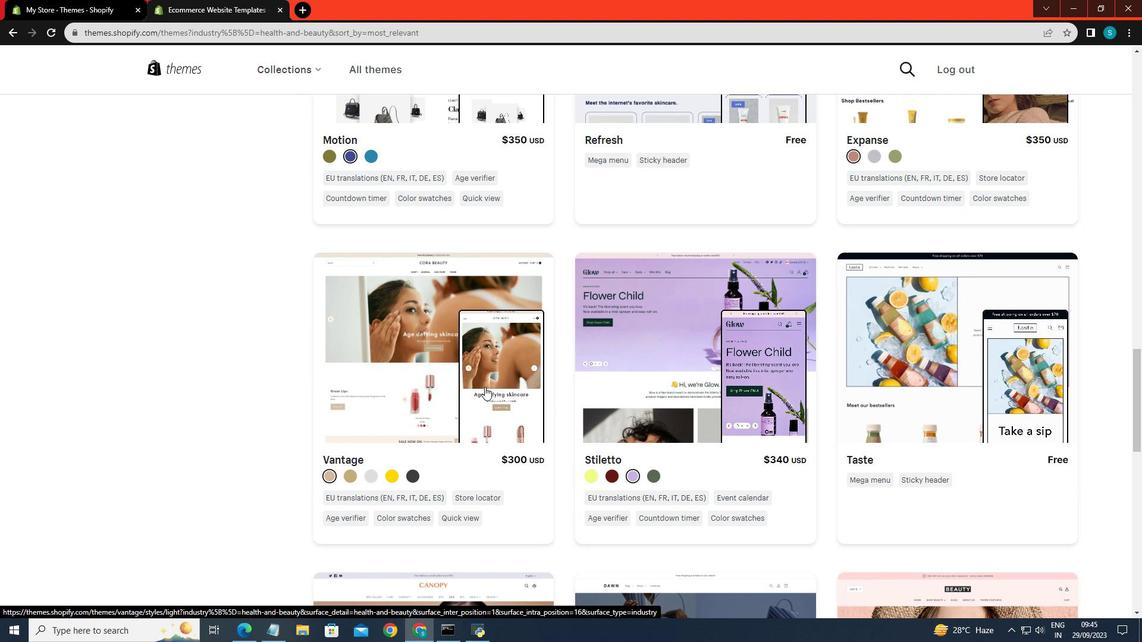 
Action: Mouse scrolled (747, 348) with delta (0, 0)
Screenshot: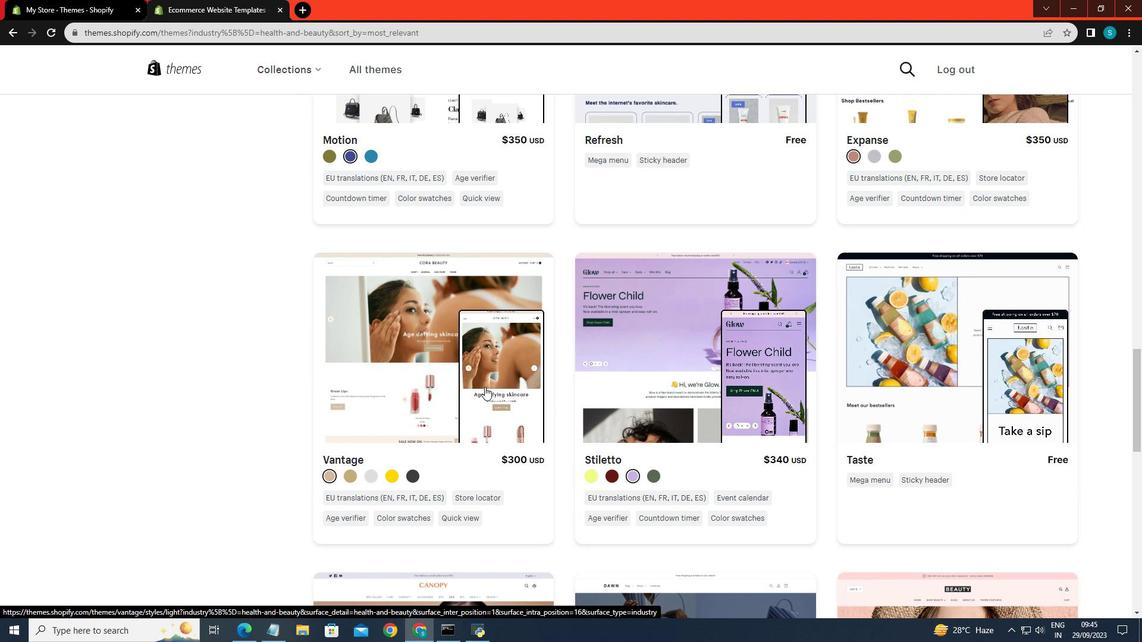 
Action: Mouse scrolled (747, 348) with delta (0, 0)
Screenshot: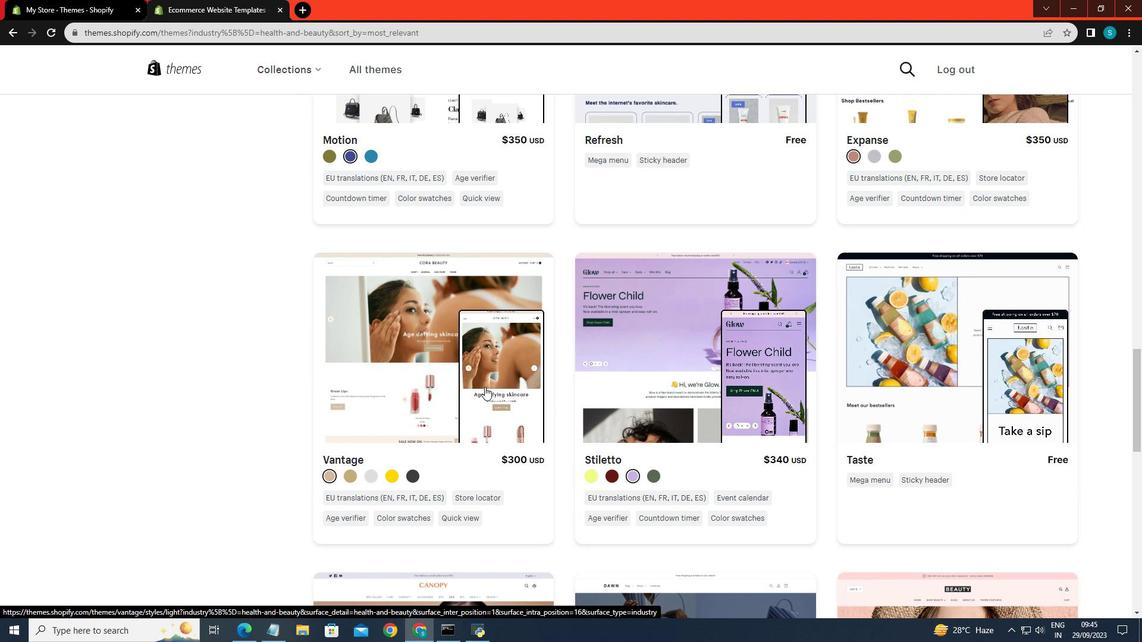 
Action: Mouse scrolled (747, 348) with delta (0, 0)
Screenshot: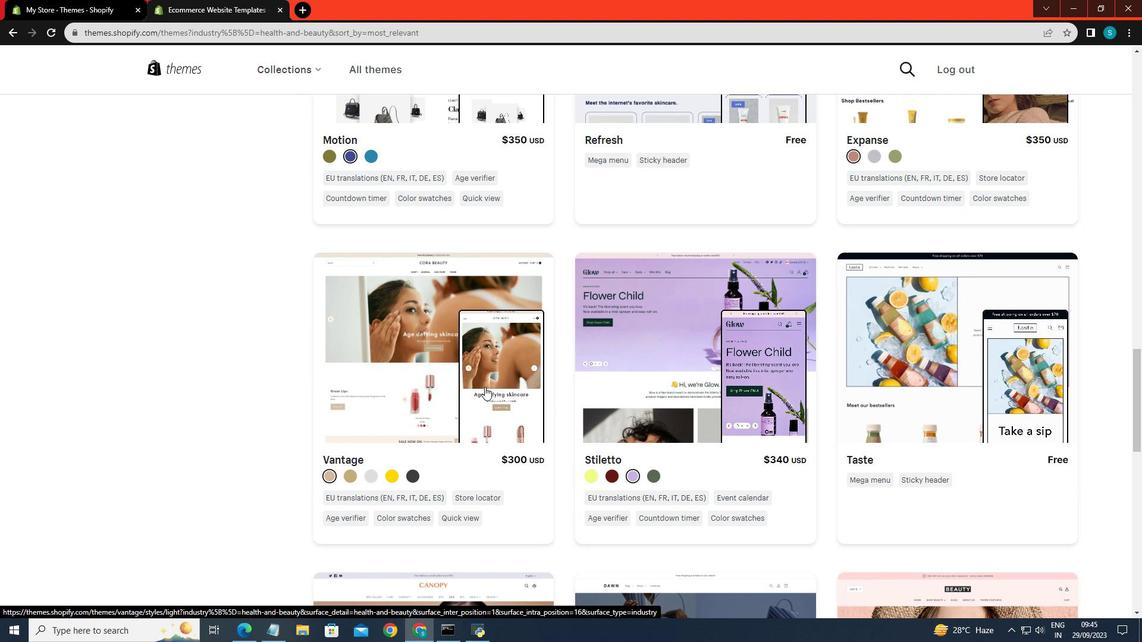 
Action: Mouse scrolled (747, 348) with delta (0, 0)
Screenshot: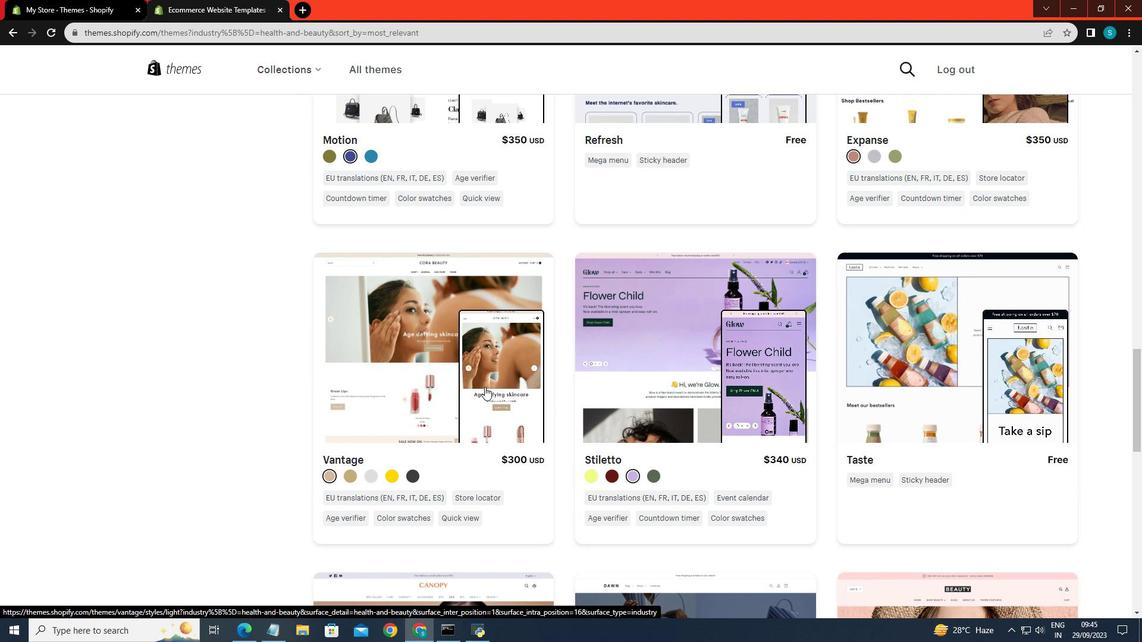 
Action: Mouse scrolled (747, 348) with delta (0, 0)
Screenshot: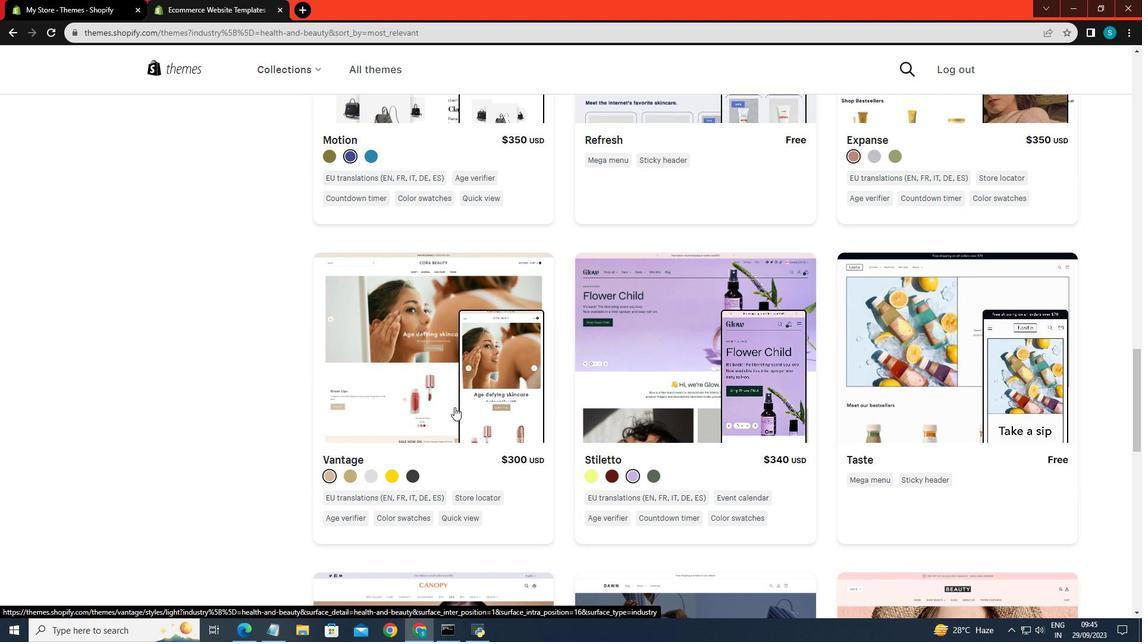 
Action: Mouse scrolled (747, 348) with delta (0, 0)
Screenshot: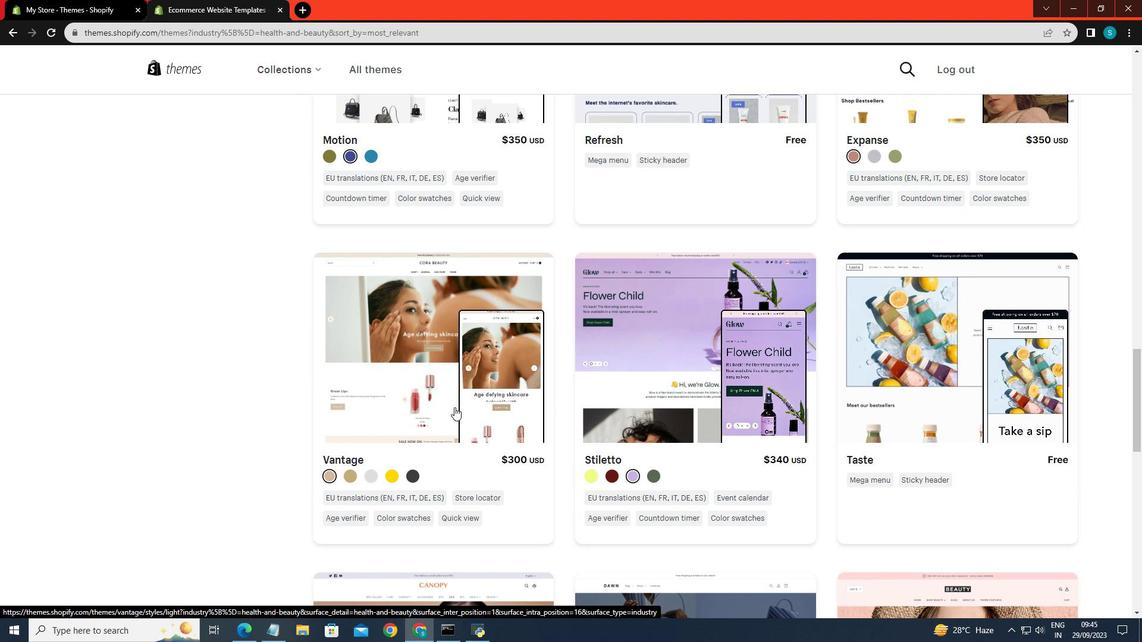 
Action: Mouse scrolled (747, 348) with delta (0, 0)
Screenshot: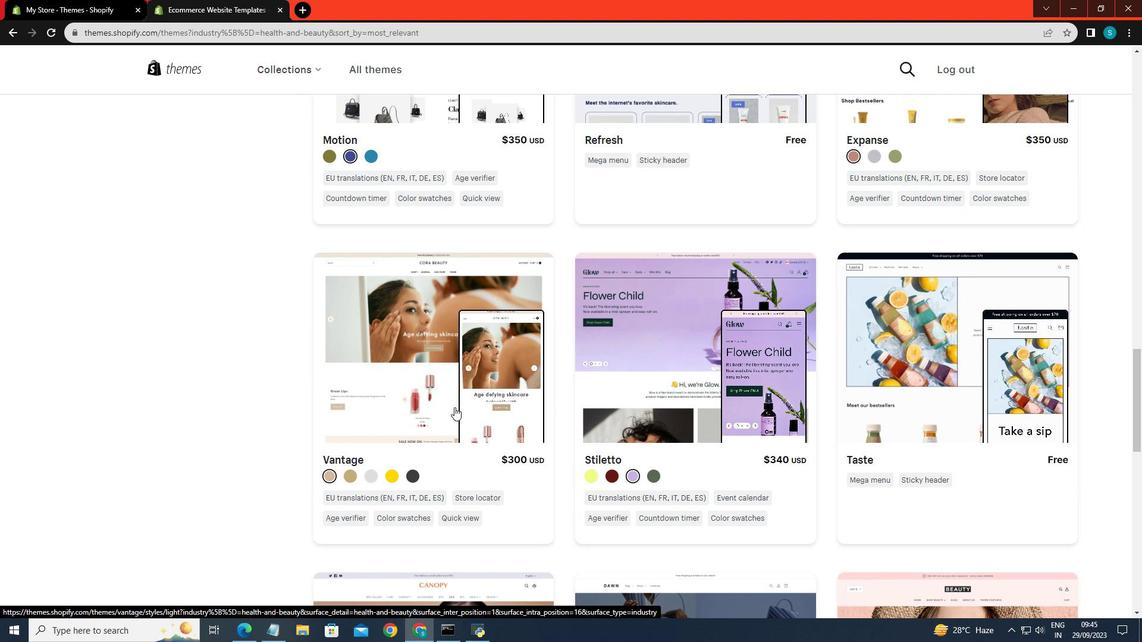 
Action: Mouse scrolled (747, 348) with delta (0, 0)
Screenshot: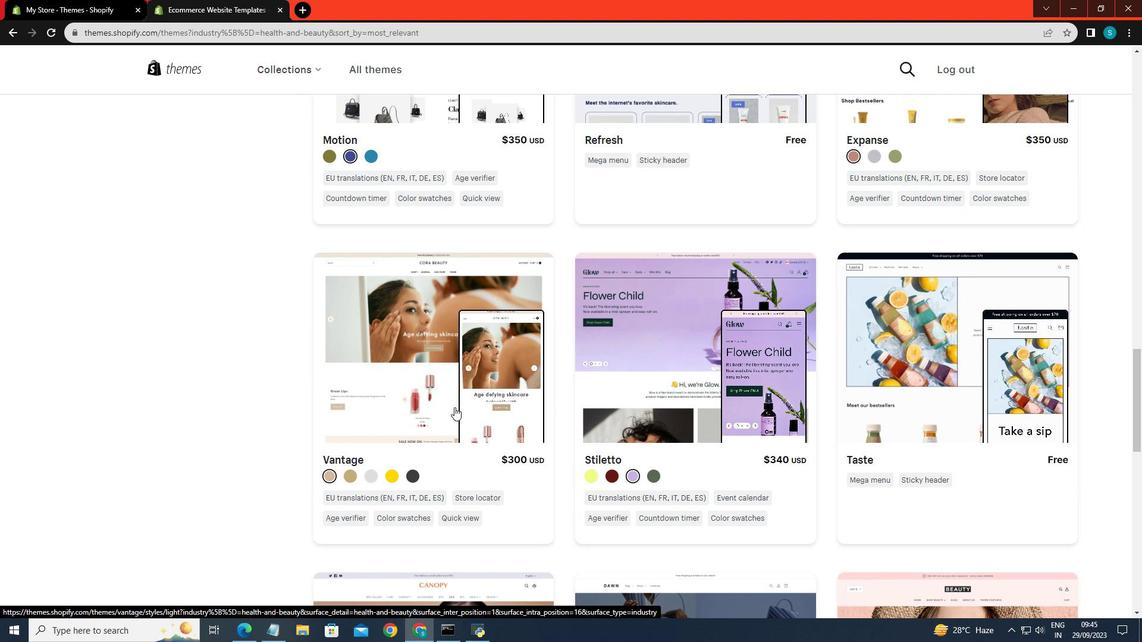 
Action: Mouse moved to (747, 349)
Screenshot: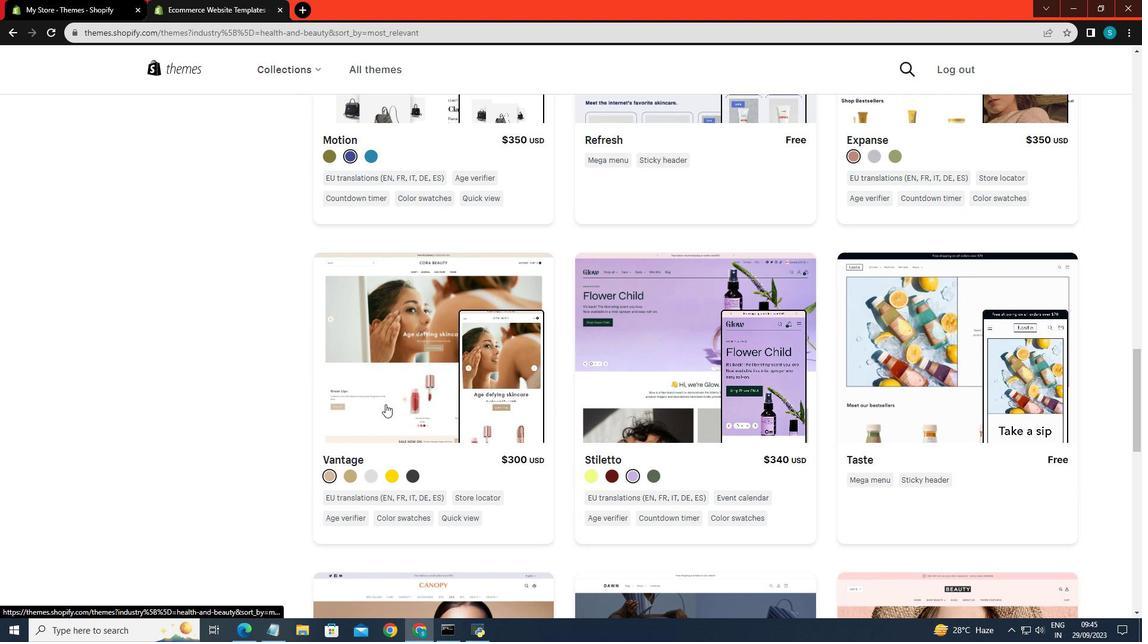 
Action: Mouse scrolled (747, 349) with delta (0, 0)
Screenshot: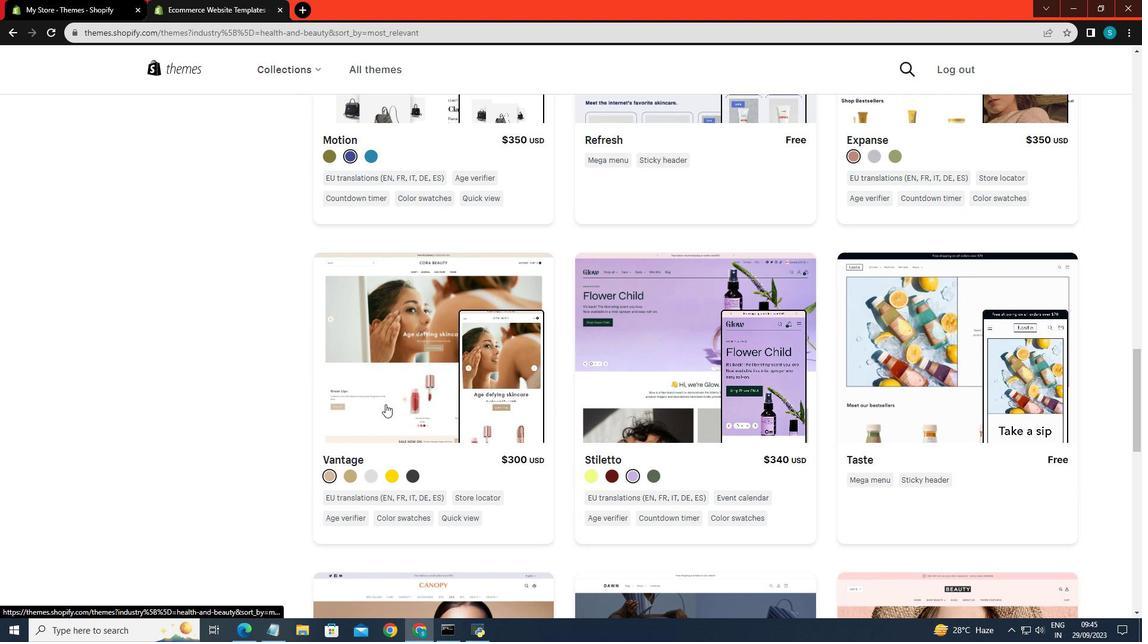 
Action: Mouse scrolled (747, 349) with delta (0, 0)
Screenshot: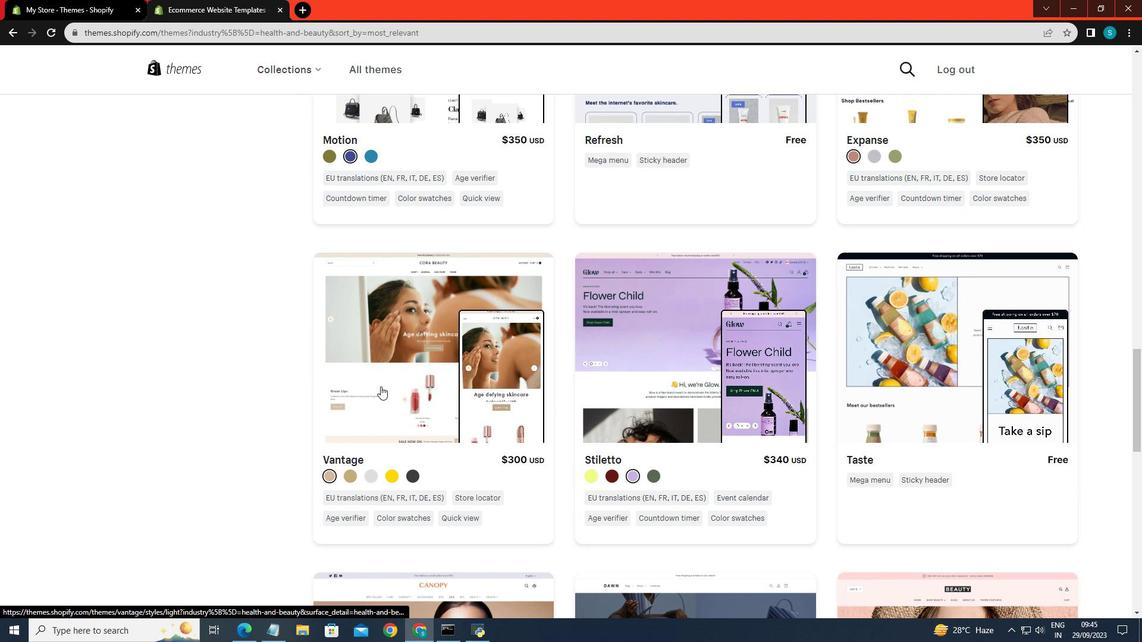 
Action: Mouse scrolled (747, 349) with delta (0, 0)
Screenshot: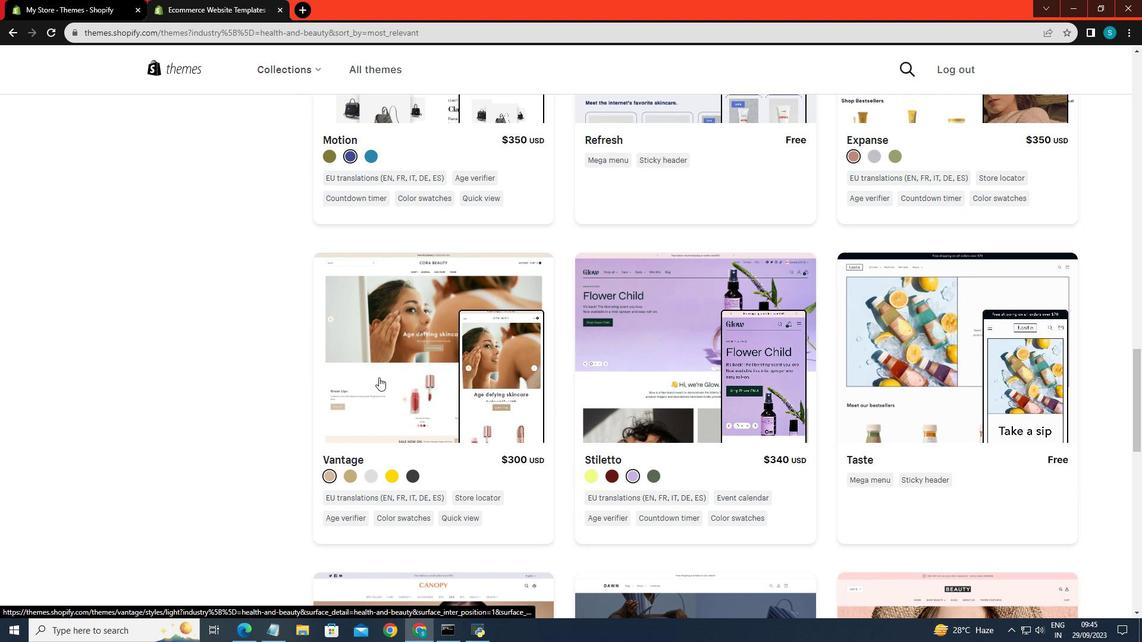 
Action: Mouse moved to (1070, 74)
Screenshot: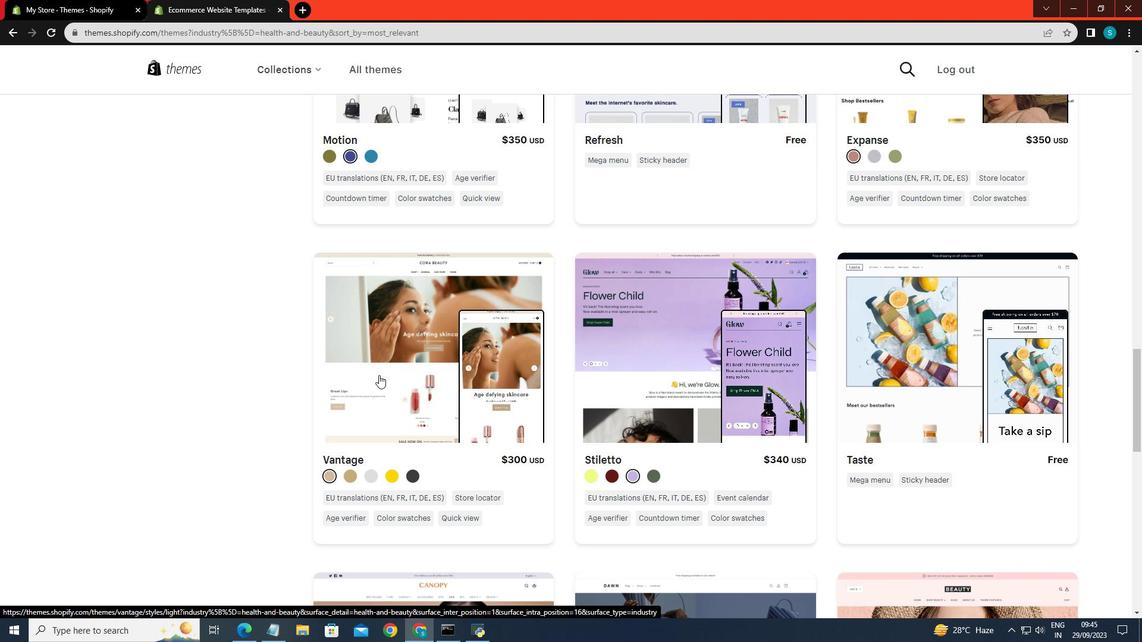
Action: Mouse pressed left at (1070, 74)
Screenshot: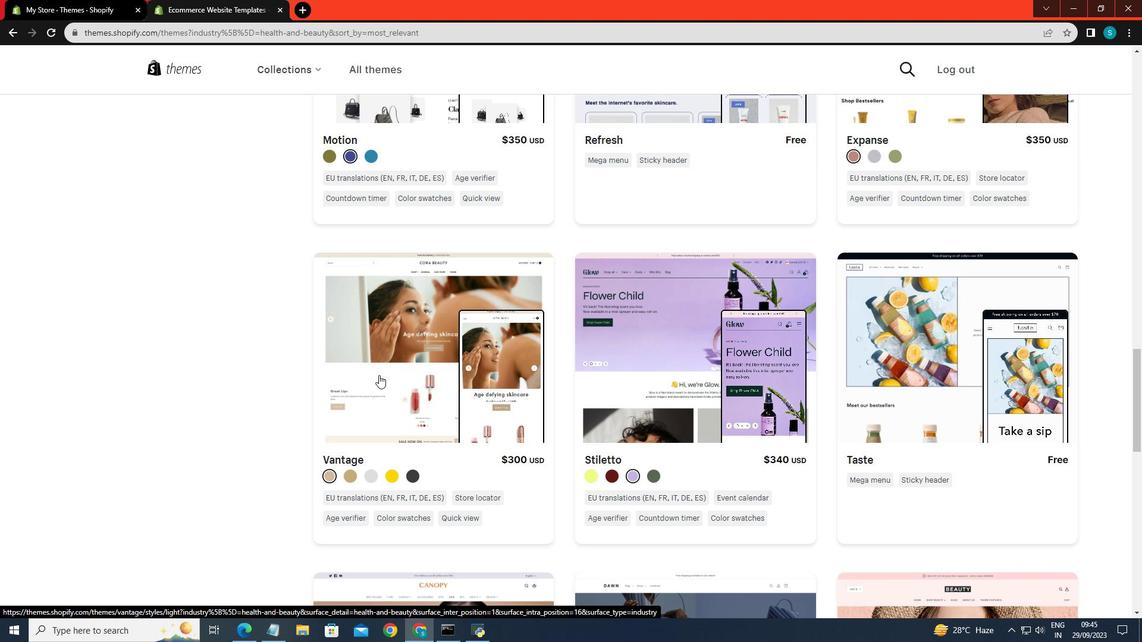 
Action: Mouse moved to (1118, 510)
Screenshot: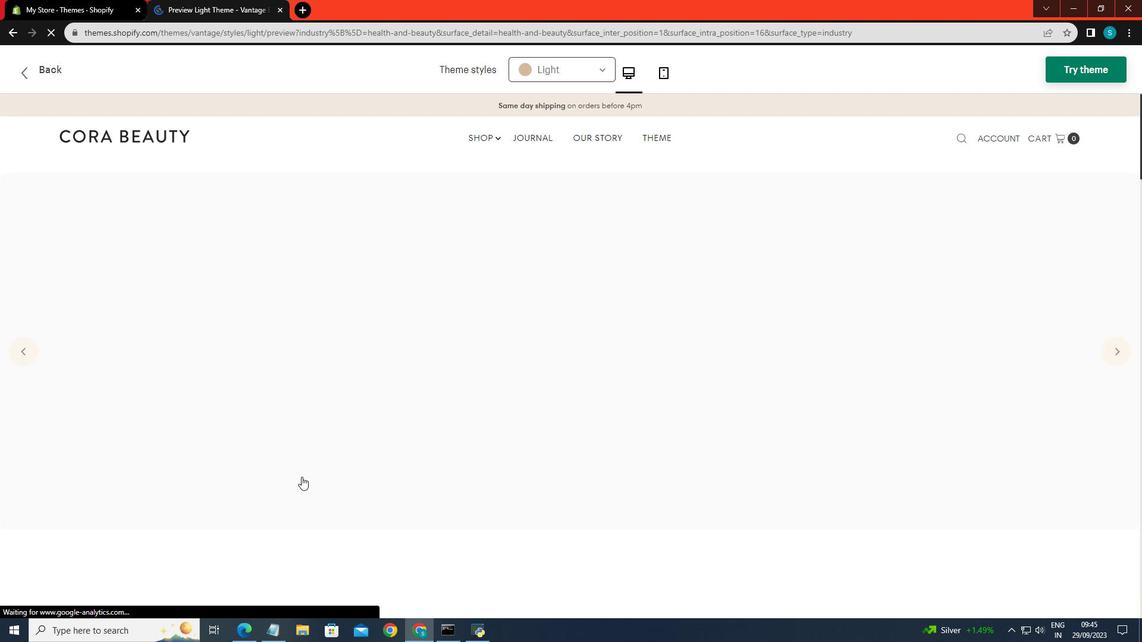 
Action: Mouse pressed left at (1118, 510)
Screenshot: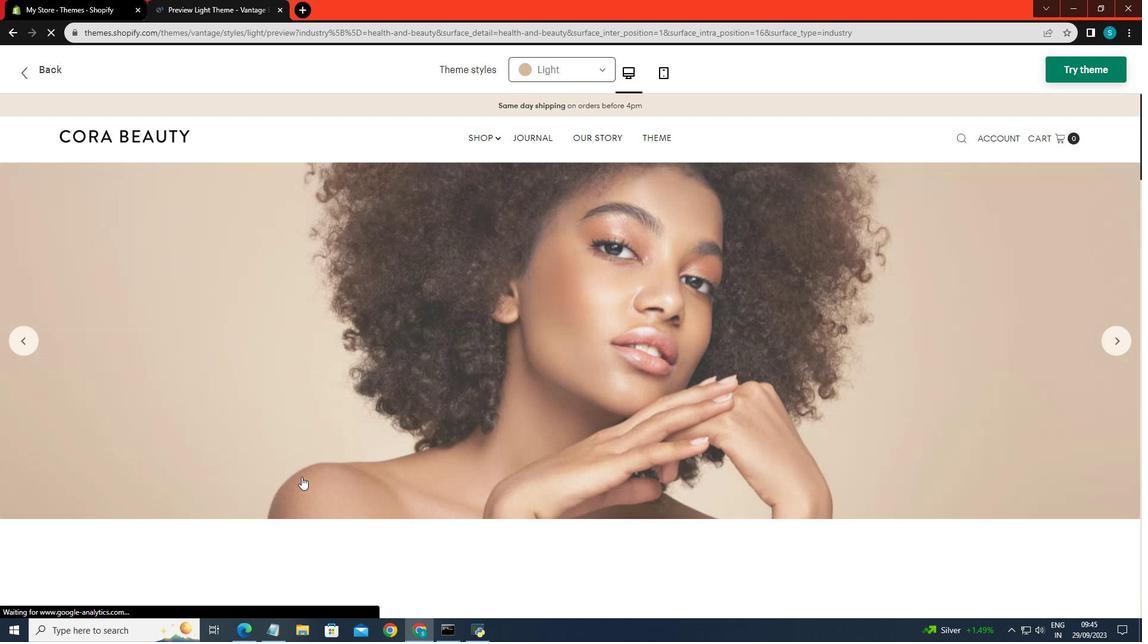 
Action: Mouse moved to (779, 531)
Screenshot: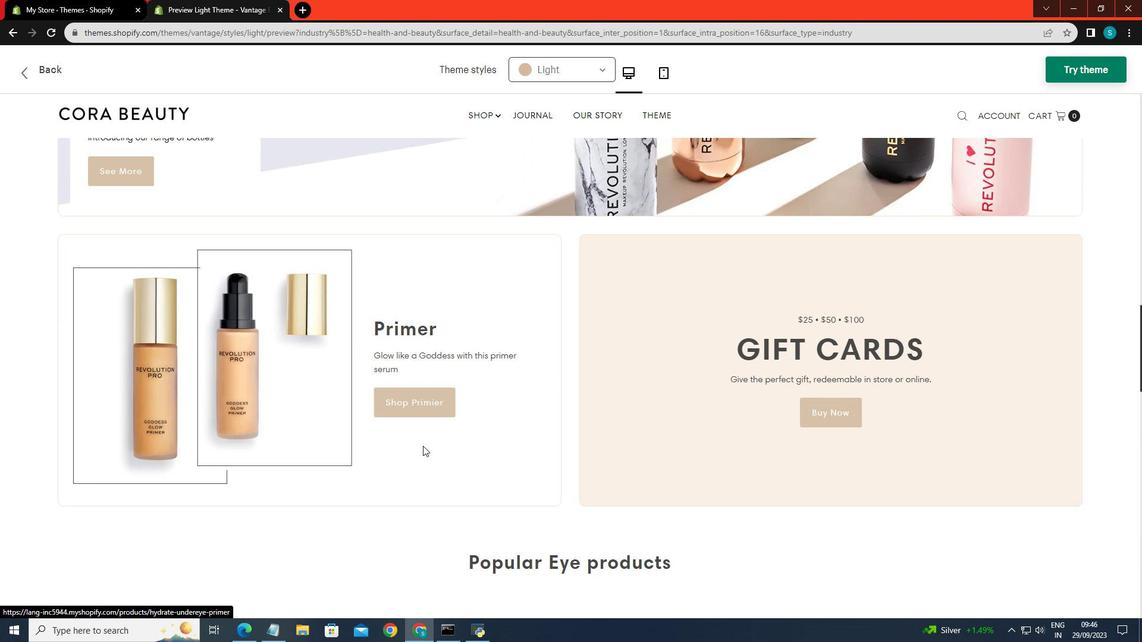 
Action: Mouse scrolled (779, 530) with delta (0, 0)
Screenshot: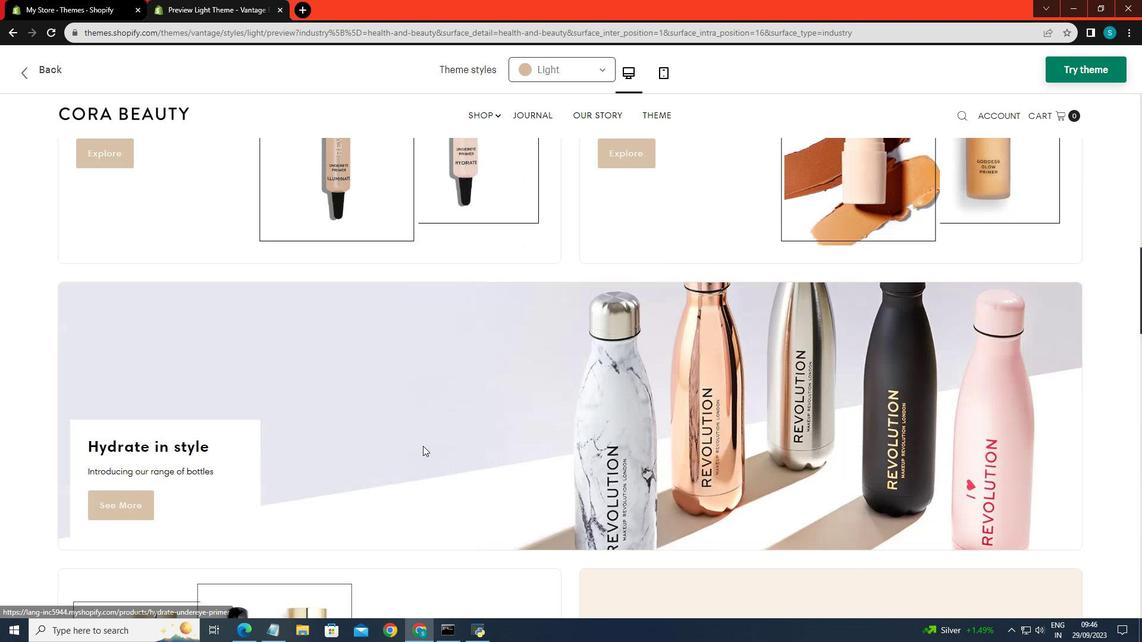 
Action: Mouse scrolled (779, 530) with delta (0, 0)
Screenshot: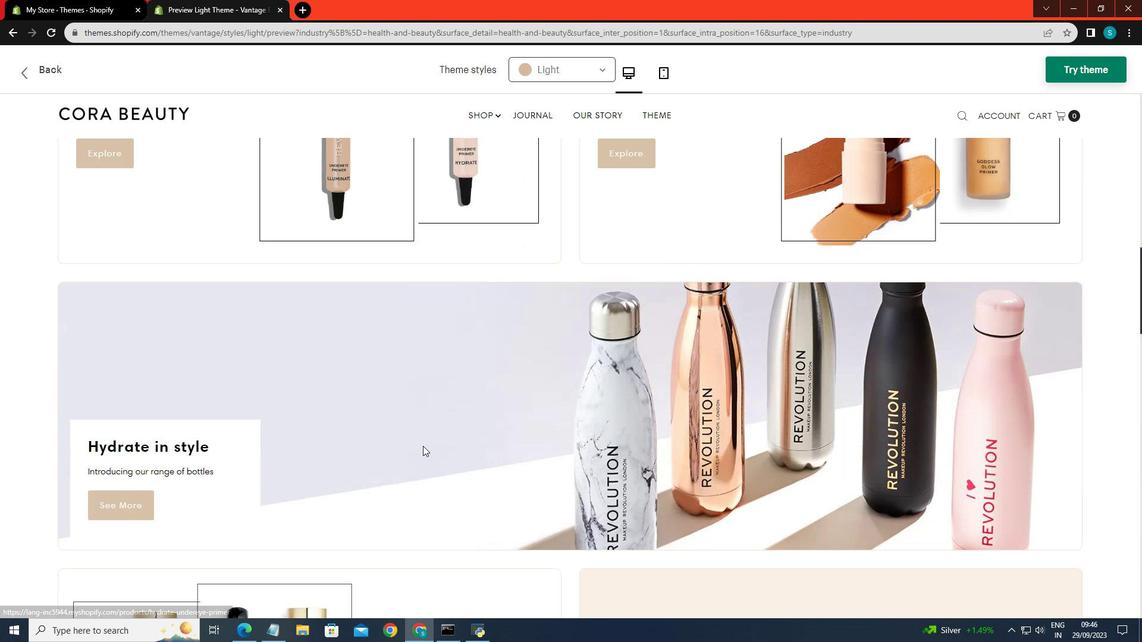 
Action: Mouse scrolled (779, 530) with delta (0, 0)
Screenshot: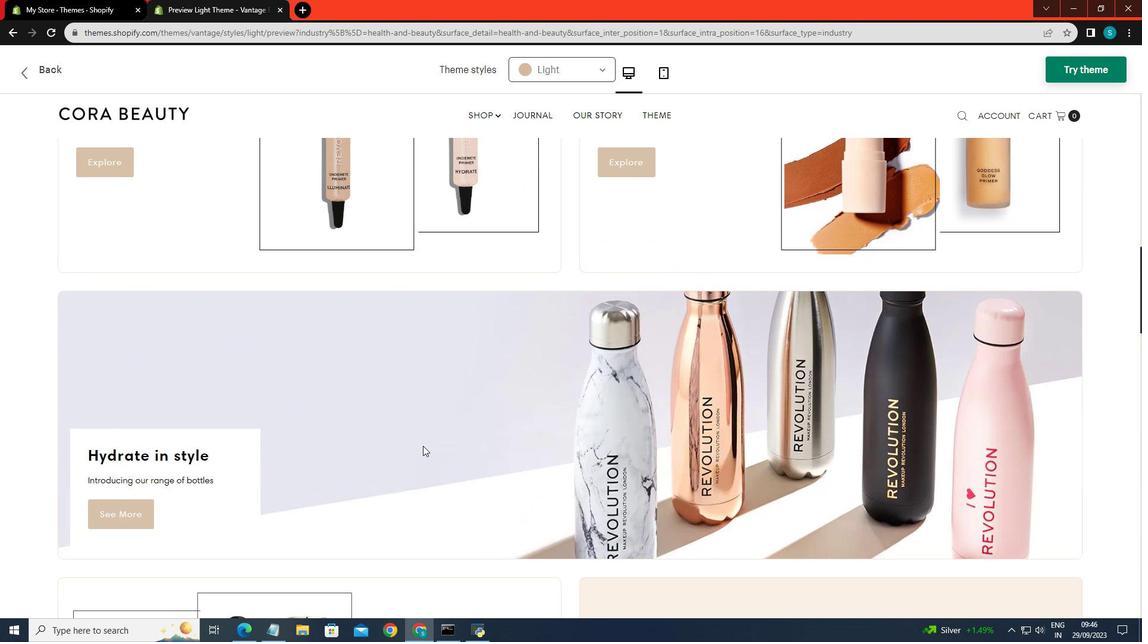 
Action: Mouse moved to (871, 405)
Screenshot: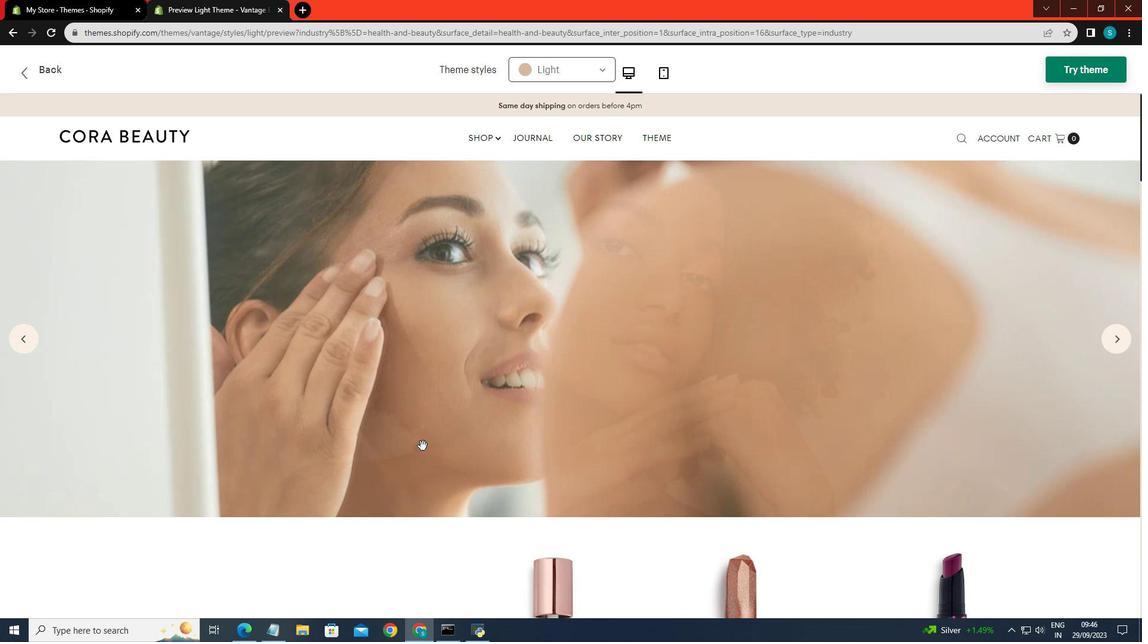
Action: Mouse pressed left at (871, 405)
Screenshot: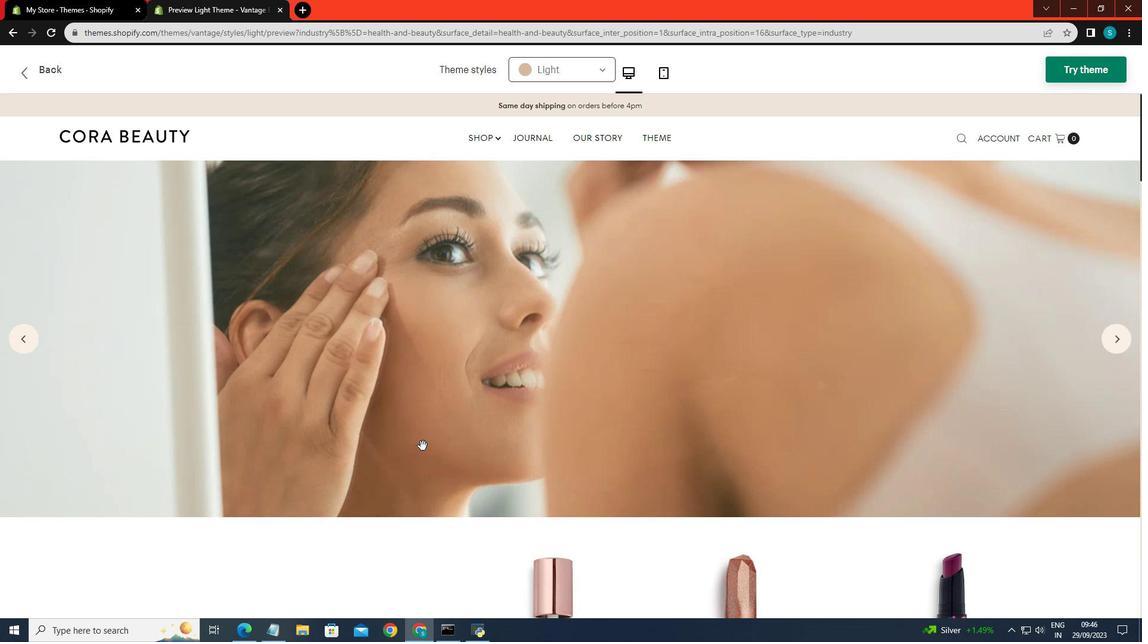 
Action: Mouse moved to (693, 287)
Screenshot: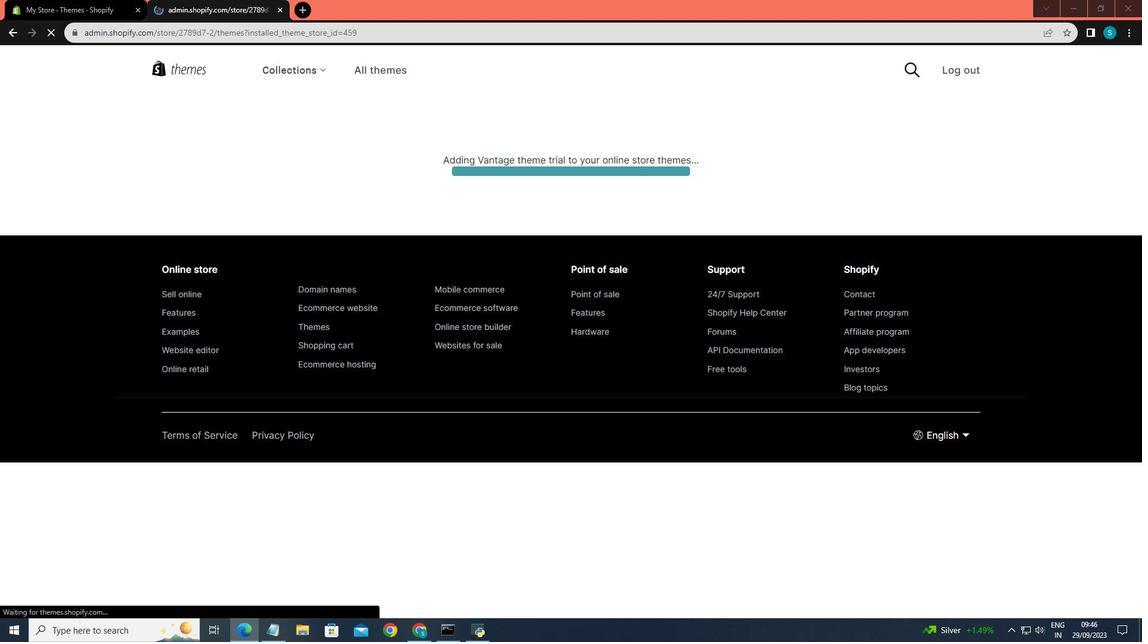 
Action: Mouse pressed left at (693, 287)
Screenshot: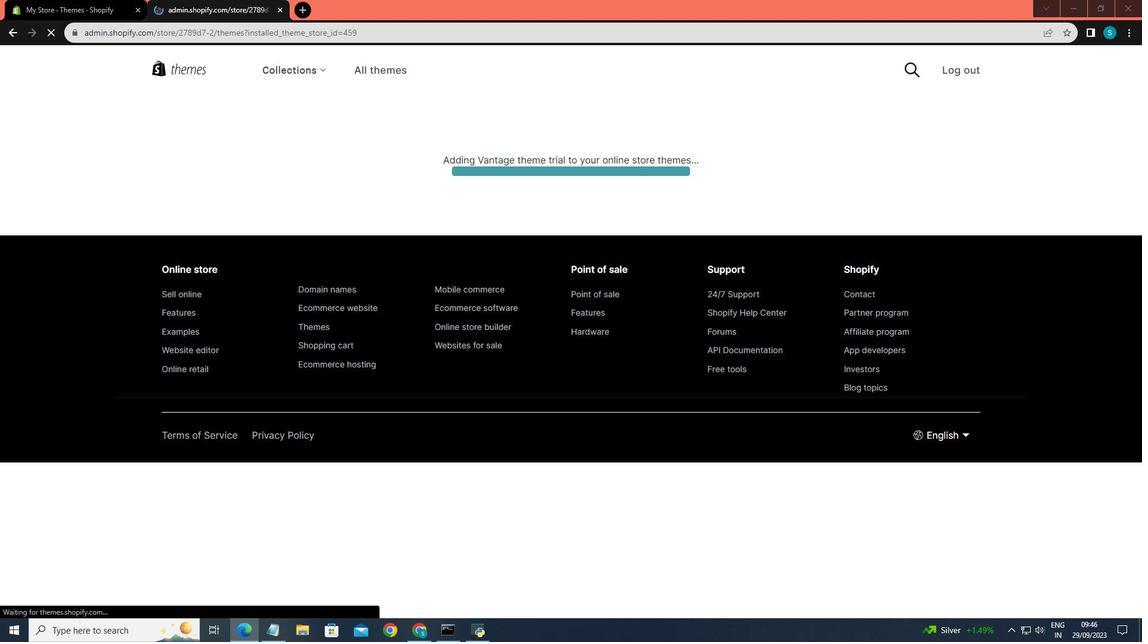 
Action: Mouse pressed left at (693, 287)
Screenshot: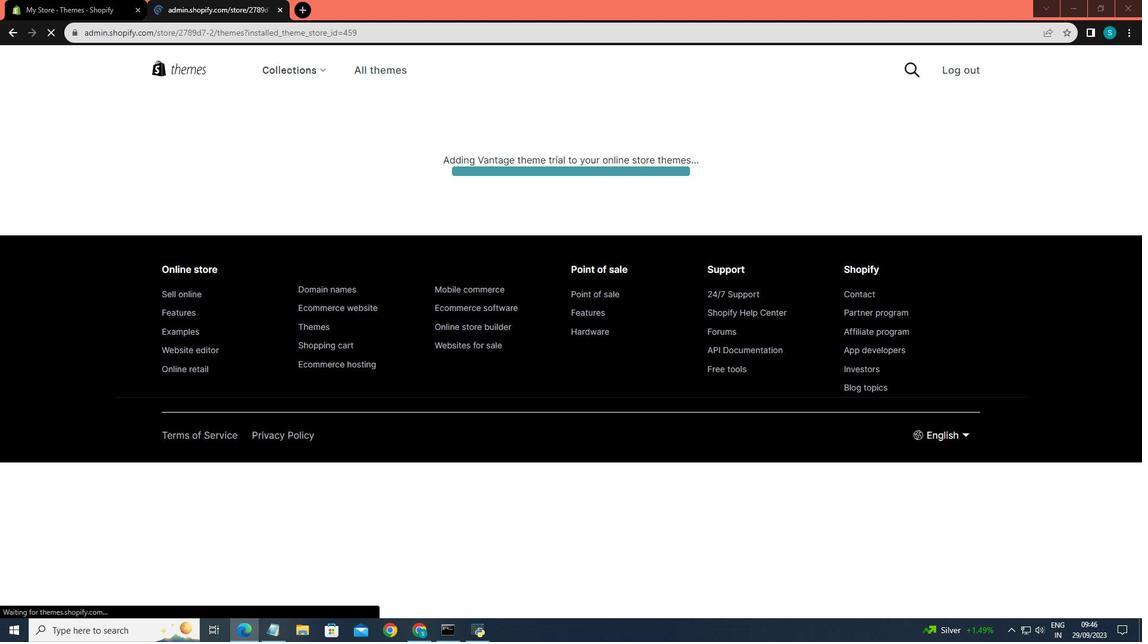 
Action: Mouse moved to (1048, 150)
Screenshot: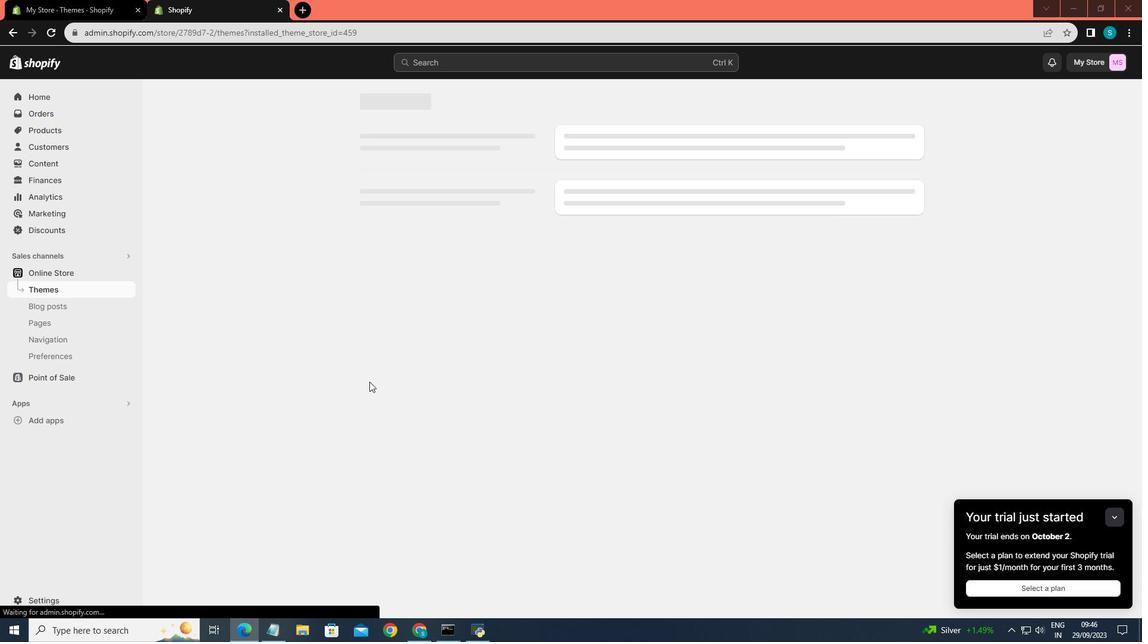 
Action: Mouse pressed left at (1048, 150)
Screenshot: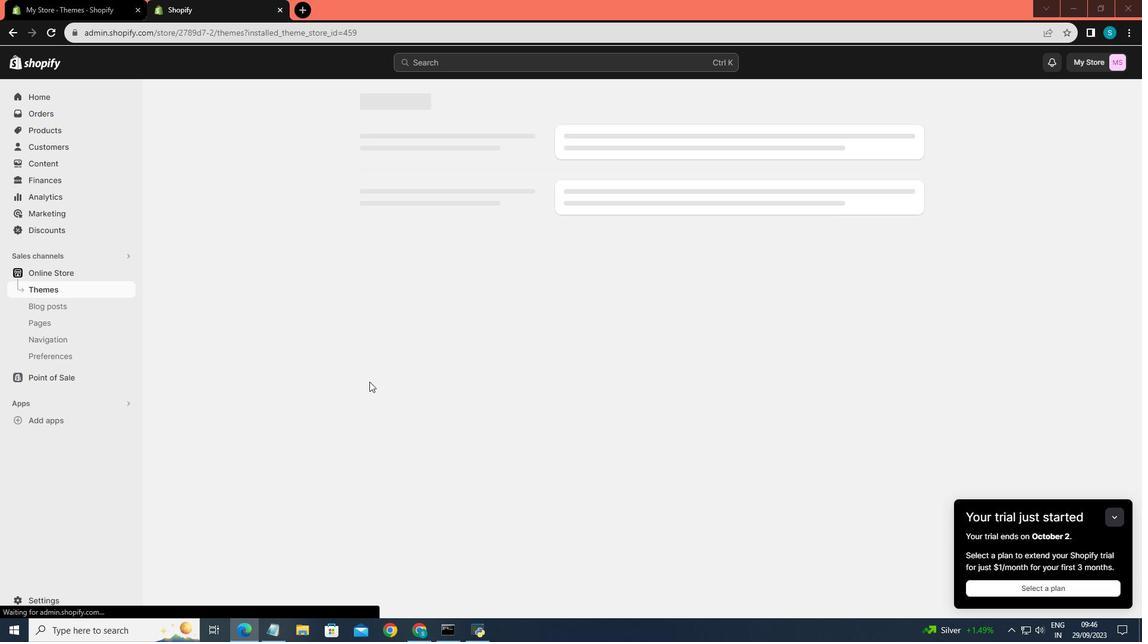 
Action: Mouse moved to (635, 194)
Screenshot: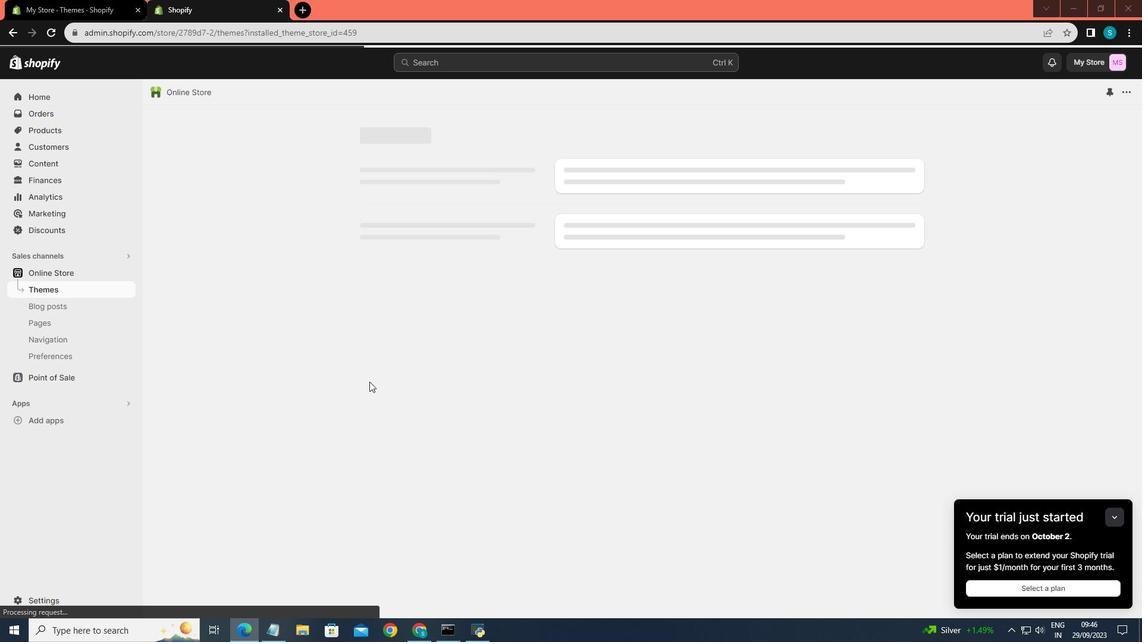 
Action: Mouse pressed left at (635, 194)
